 Task: Reply all and add a link Link0000000004 to parteek.kumar@softage.net and add a cc to Aakash.mishra@softage.net with a subject Subject0000000007 with a message Message0000000004 and with an attachment of Attach0000000004 and upload Attach0000000005 to Onedrive and share. Reply all and add a link Link0000000004 to parteek.kumar@softage.net and add a cc to Aakash.mishra@softage.net and bcc to Ayush@softage.net with a subject Subject0000000007 with a message Message0000000004 and with an attachment of Attach0000000004 and upload Attach0000000005 to Onedrive and share. Reply all and add a link Link0000000004 to Aakash.mishra@softage.net with a subject Subject0000000008 with a message Message0000000004 and with an attachment of Attach0000000004 and upload Attach0000000005 to Onedrive and share. Reply all and add a link Link0000000004 to parteek.kumar@softage.net and add a cc to Aakash.mishra@softage.net with a subject Subject0000000008 with a message Message0000000004 and with an attachment of Attach0000000004 and upload Attach0000000005 to Onedrive and share. Reply all and add a link Link0000000004 to parteek.kumar@softage.net and add a cc to Aakash.mishra@softage.net and bcc to Ayush@softage.net with a subject Subject0000000008 with a message Message0000000004 and with an attachment of Attach0000000004 and upload Attach0000000005 to Onedrive and share
Action: Mouse moved to (330, 281)
Screenshot: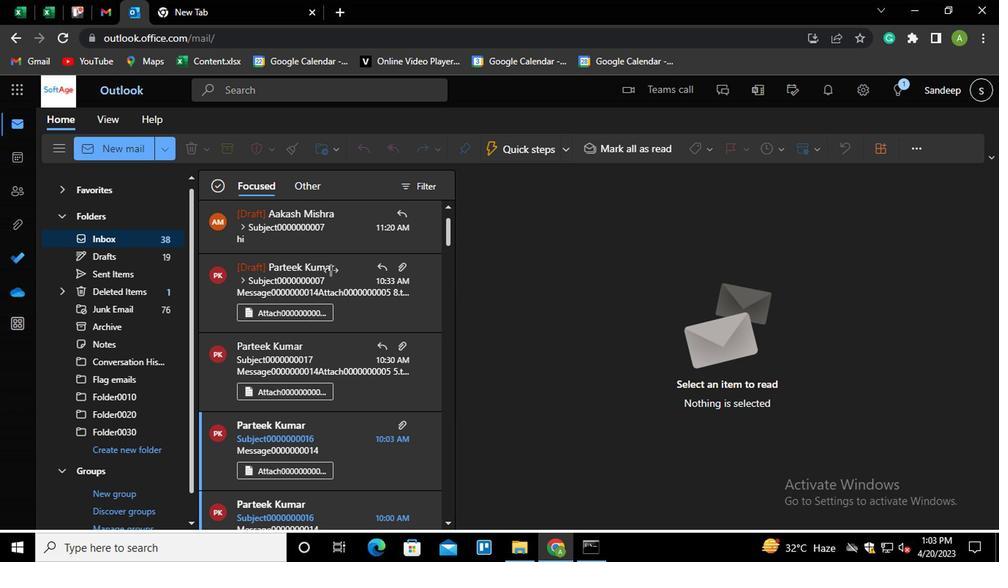 
Action: Mouse pressed left at (330, 281)
Screenshot: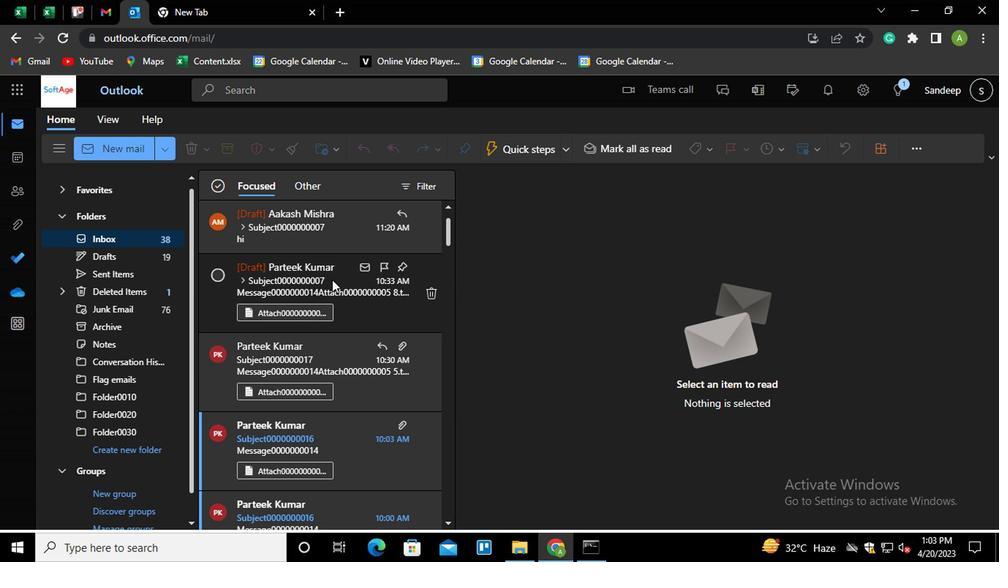 
Action: Mouse moved to (770, 455)
Screenshot: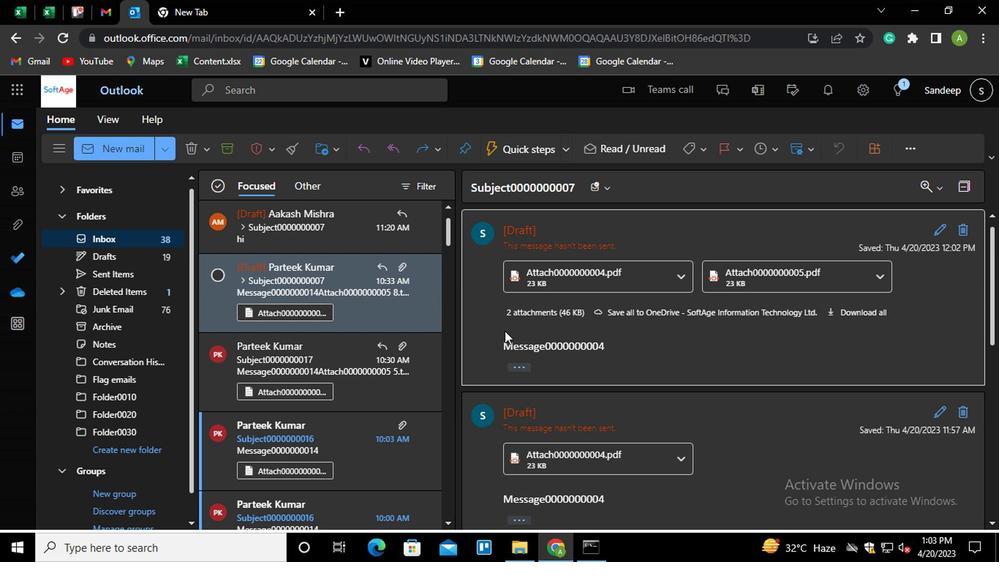 
Action: Mouse scrolled (770, 454) with delta (0, 0)
Screenshot: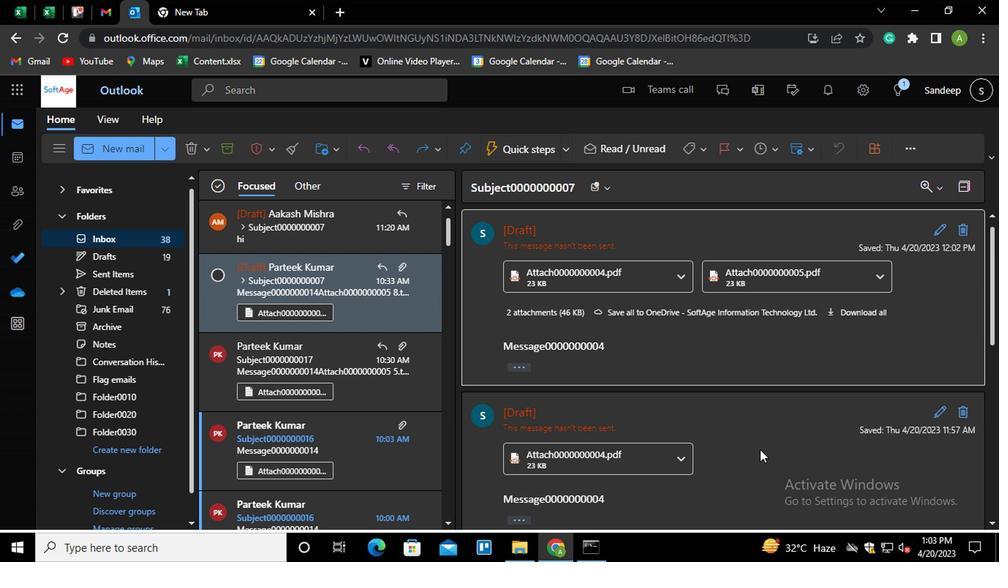 
Action: Mouse scrolled (770, 454) with delta (0, 0)
Screenshot: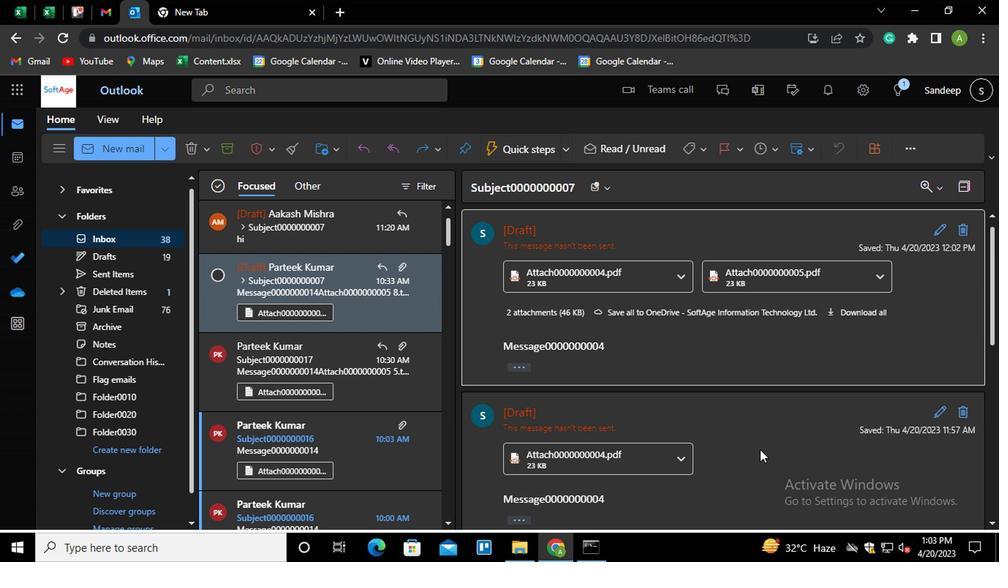 
Action: Mouse scrolled (770, 454) with delta (0, 0)
Screenshot: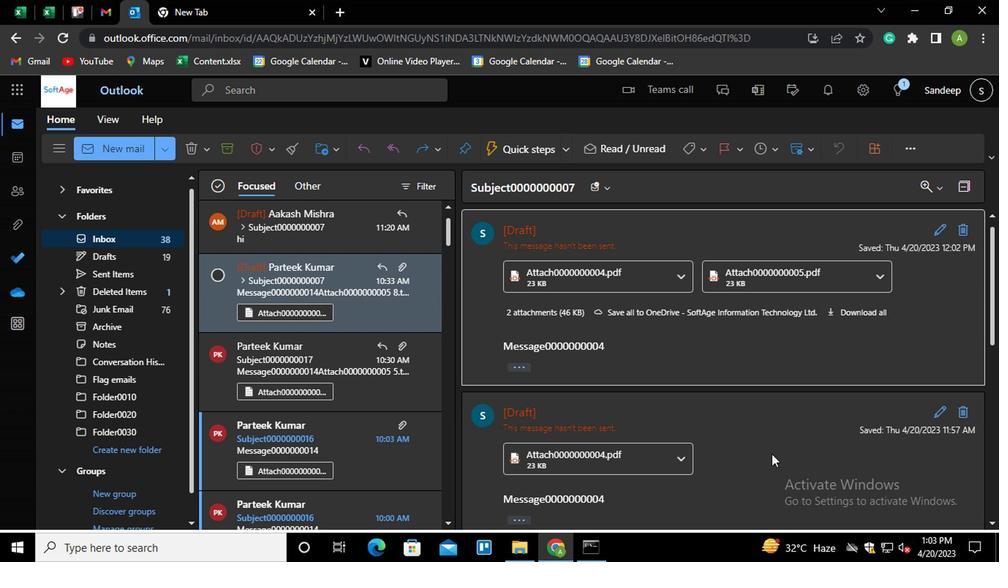 
Action: Mouse moved to (770, 455)
Screenshot: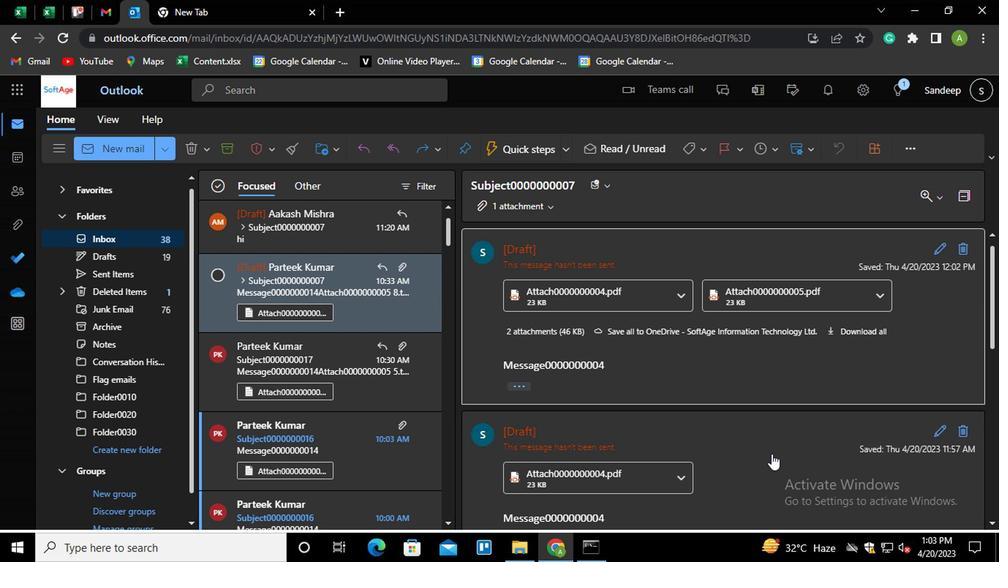 
Action: Mouse scrolled (770, 454) with delta (0, 0)
Screenshot: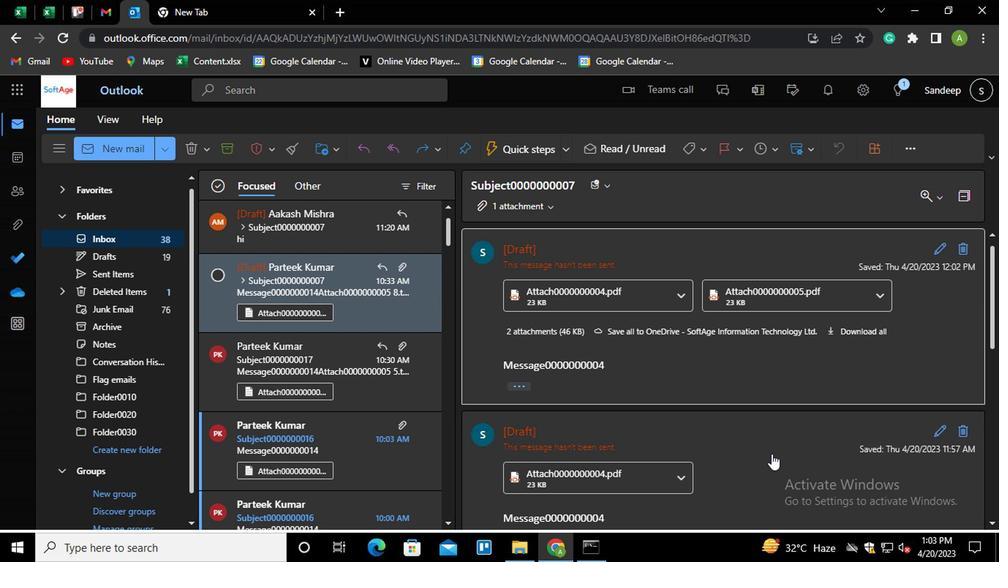 
Action: Mouse scrolled (770, 454) with delta (0, 0)
Screenshot: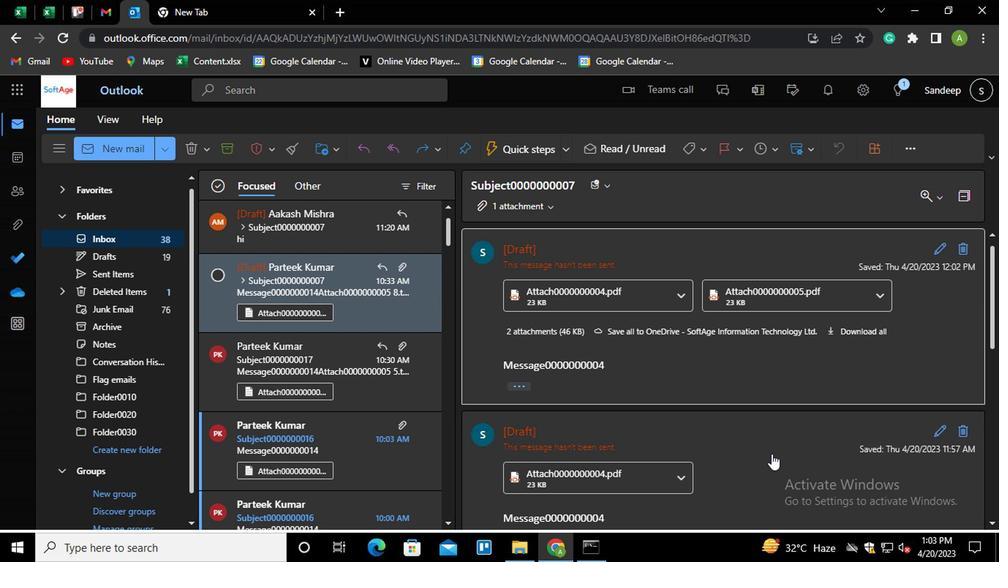 
Action: Mouse scrolled (770, 454) with delta (0, 0)
Screenshot: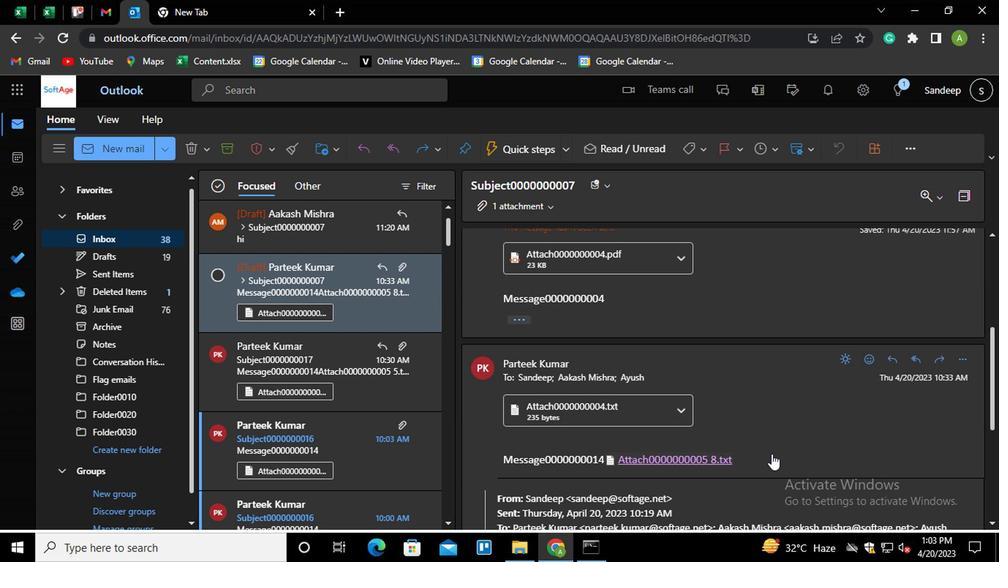 
Action: Mouse scrolled (770, 454) with delta (0, 0)
Screenshot: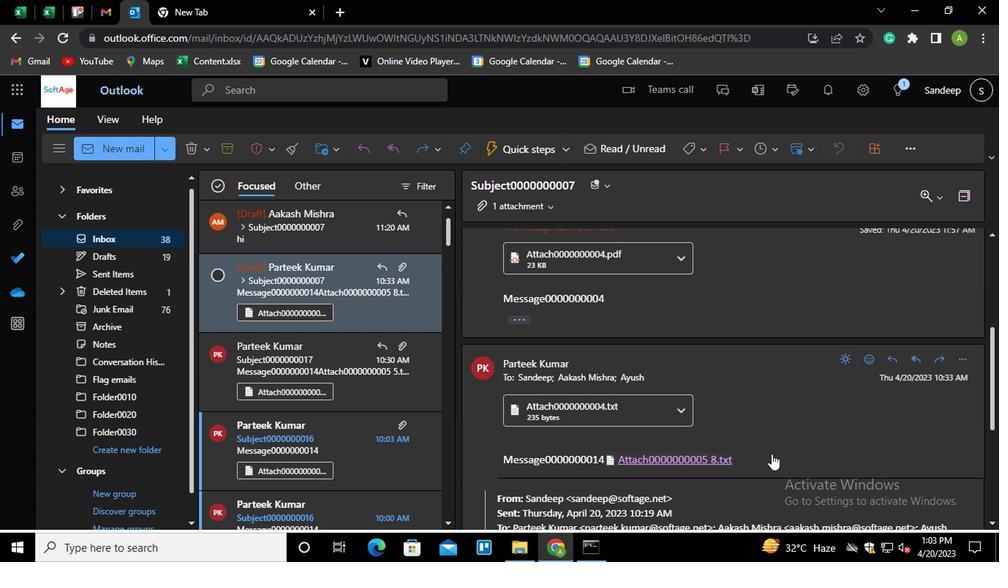 
Action: Mouse moved to (763, 450)
Screenshot: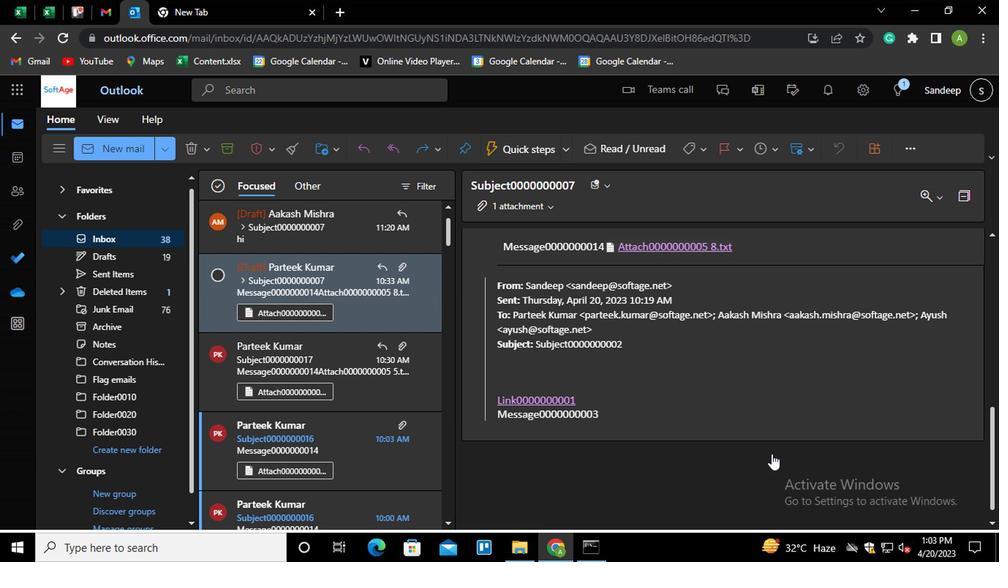 
Action: Mouse scrolled (763, 450) with delta (0, 0)
Screenshot: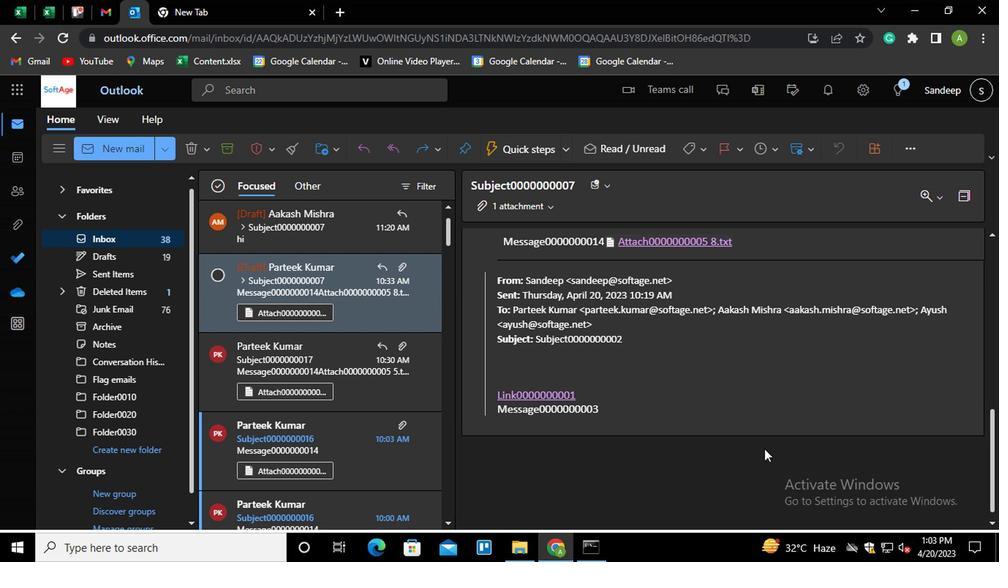 
Action: Mouse scrolled (763, 450) with delta (0, 0)
Screenshot: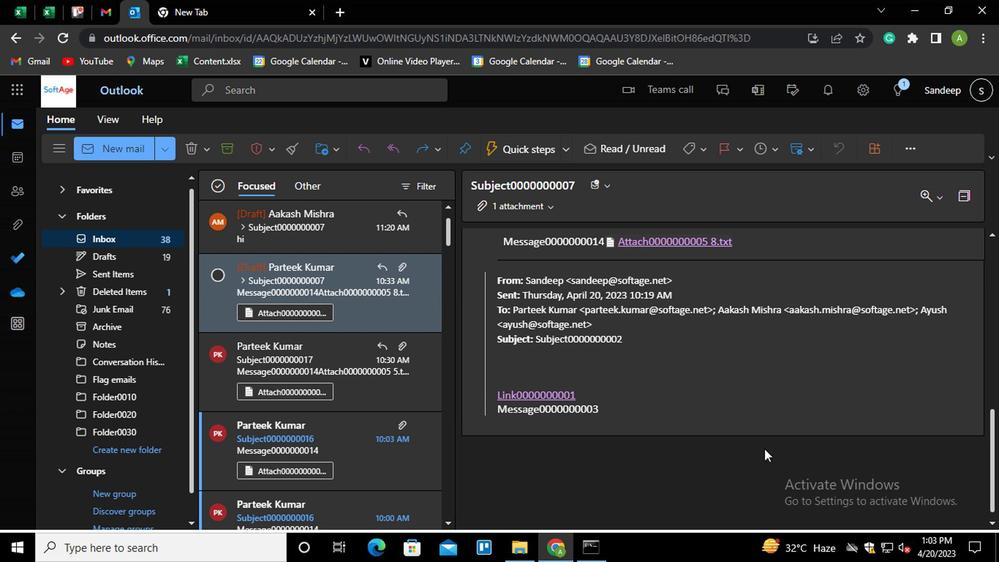 
Action: Mouse moved to (961, 284)
Screenshot: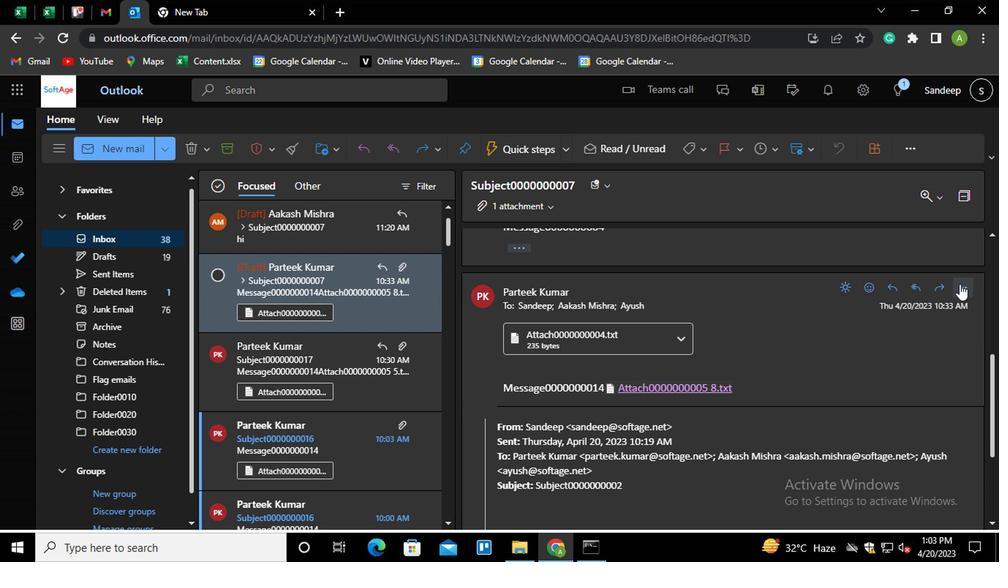 
Action: Mouse pressed left at (961, 284)
Screenshot: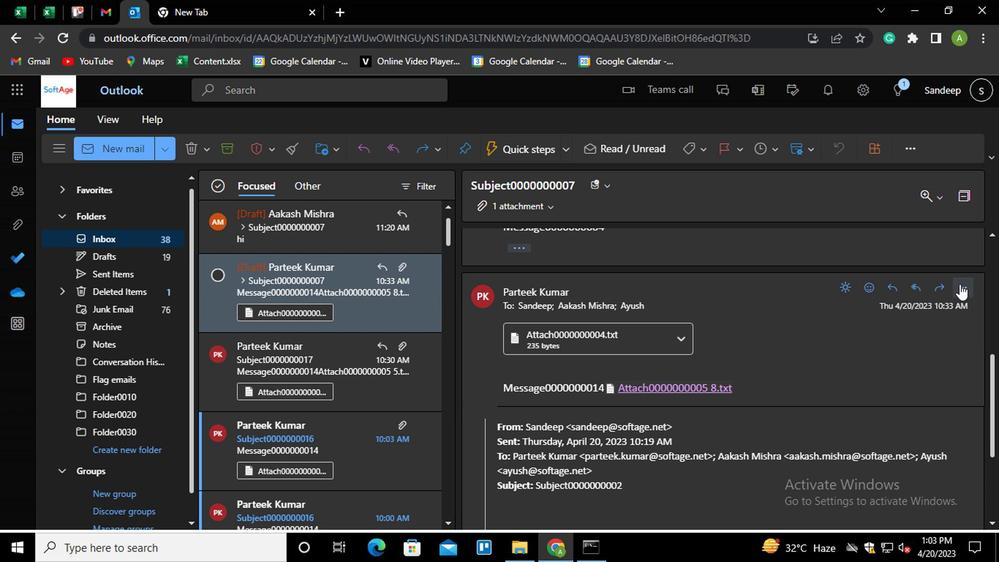 
Action: Mouse moved to (861, 121)
Screenshot: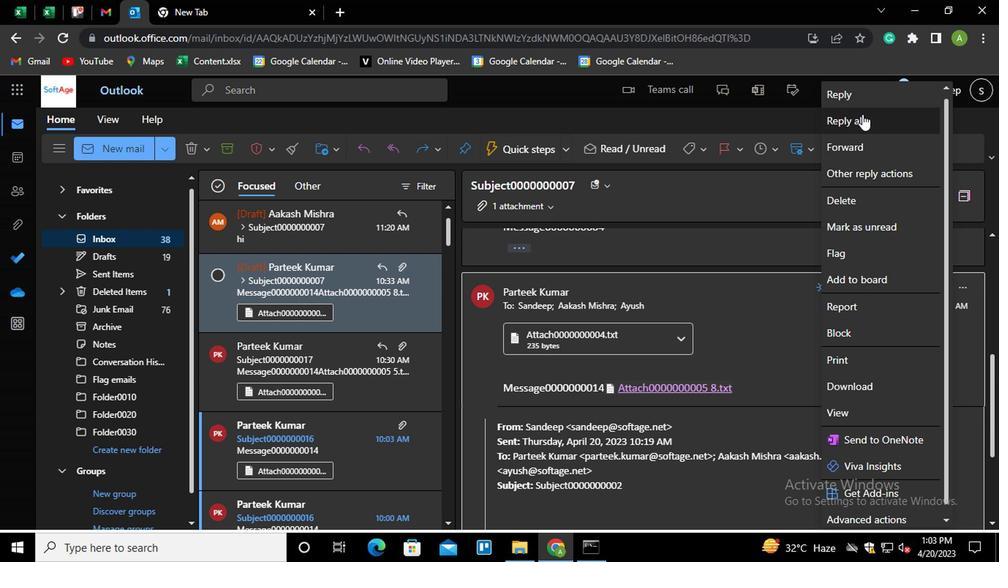
Action: Mouse pressed left at (861, 121)
Screenshot: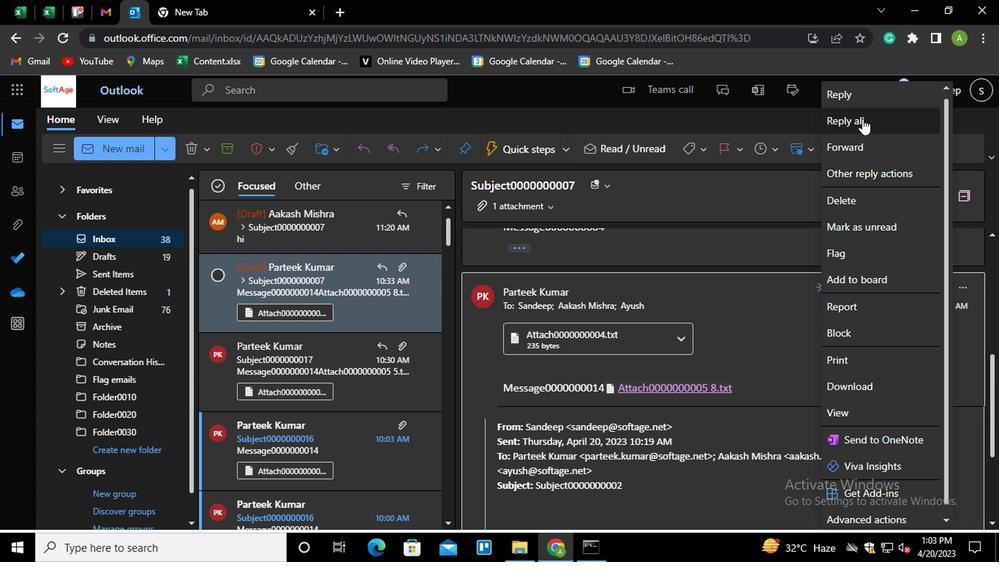 
Action: Mouse moved to (560, 355)
Screenshot: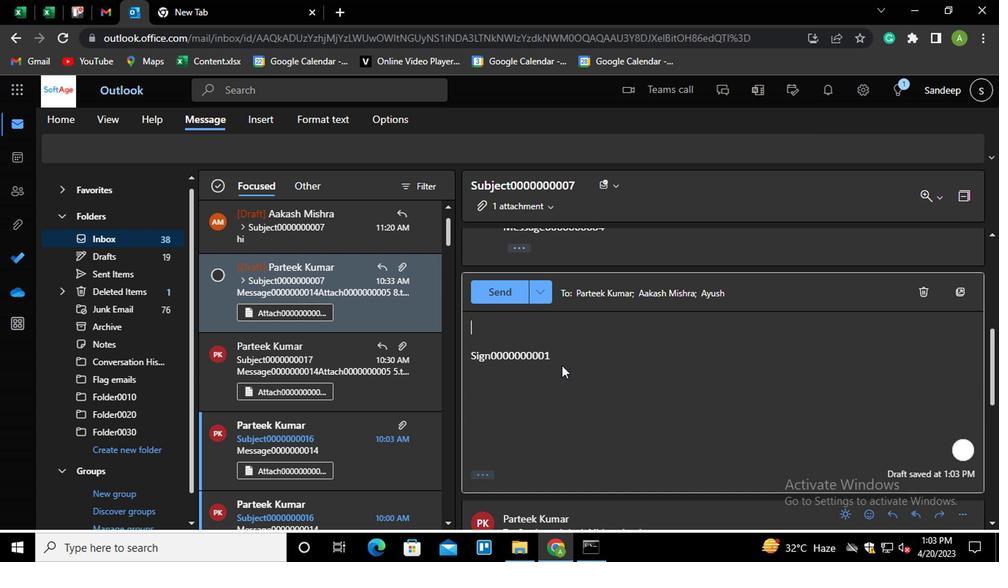 
Action: Mouse pressed left at (560, 355)
Screenshot: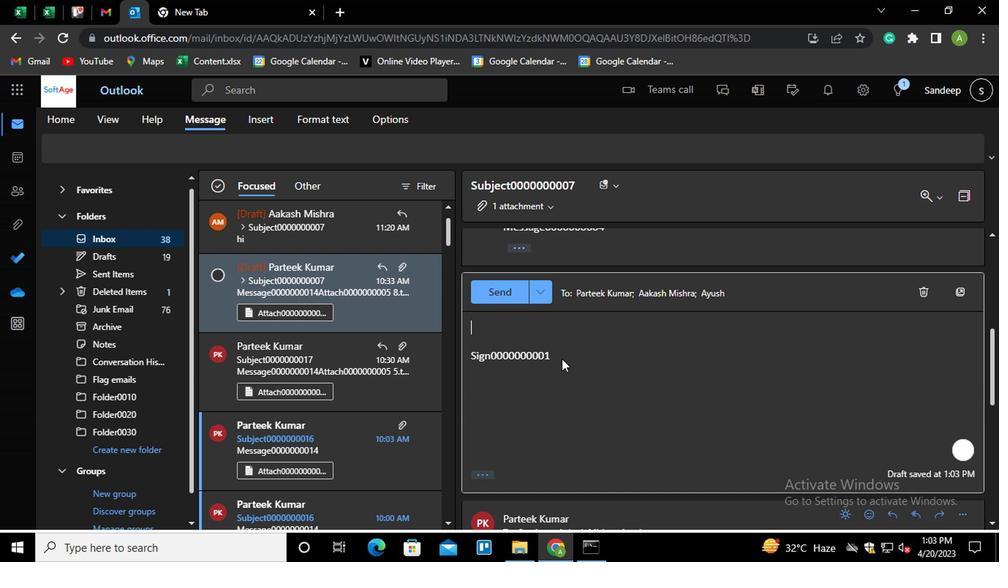
Action: Key pressed <Key.shift_r><Key.home>ctrl+K<Key.shift_r>ctrl+Link0000000004
Screenshot: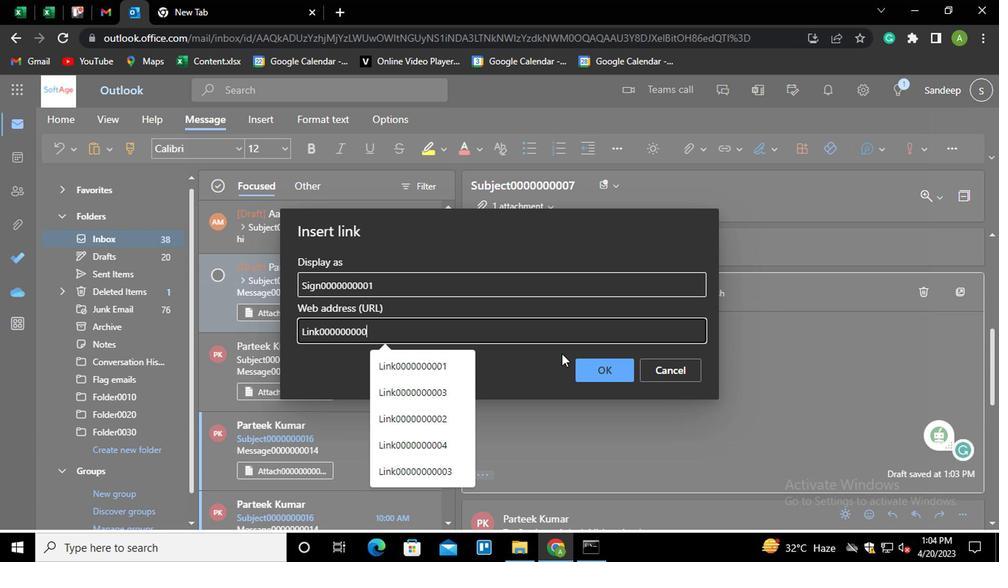 
Action: Mouse moved to (431, 288)
Screenshot: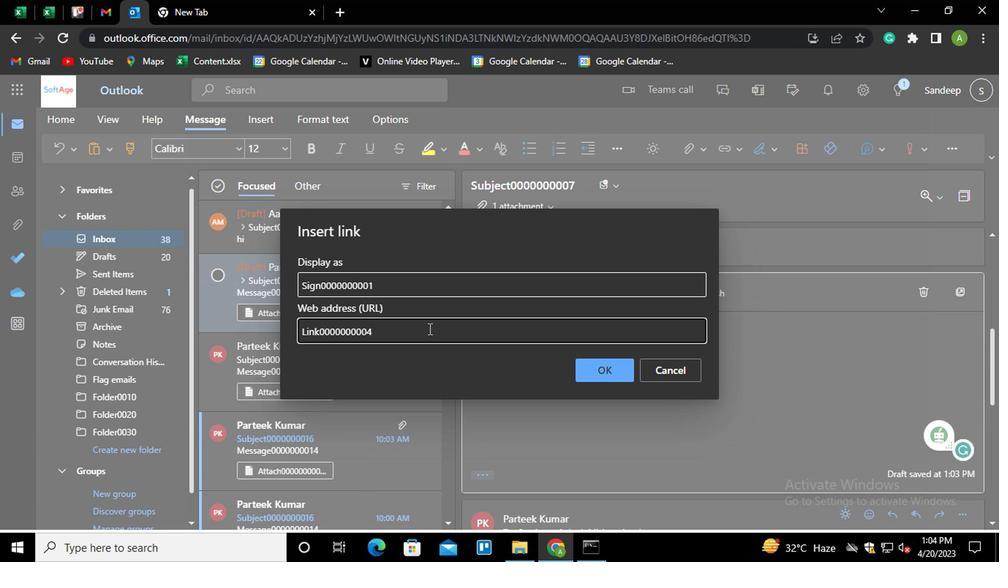 
Action: Mouse pressed left at (431, 288)
Screenshot: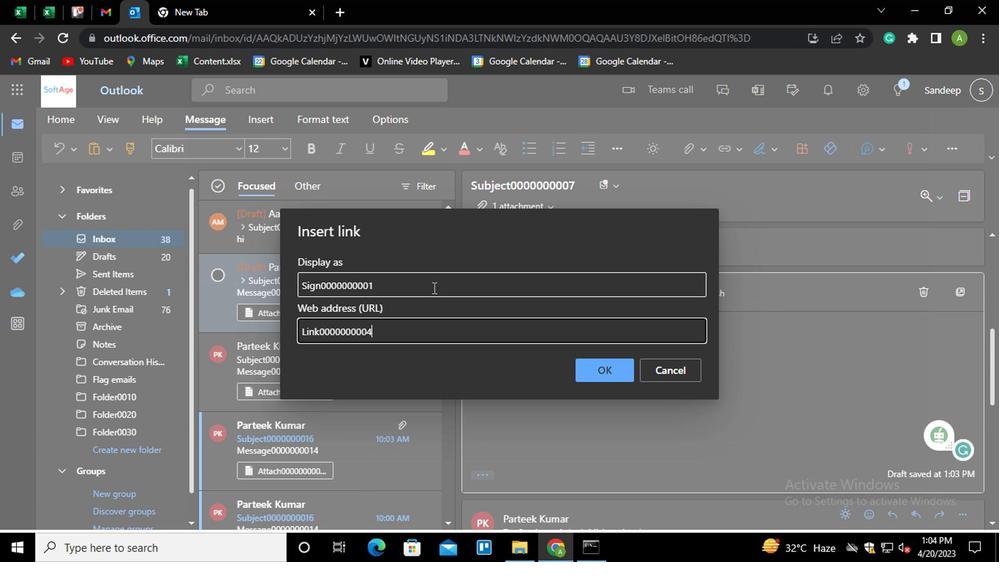 
Action: Key pressed <Key.shift_r><Key.shift_r><Key.shift_r><Key.shift_r><Key.shift_r><Key.shift_r><Key.shift_r><Key.shift_r><Key.shift_r><Key.shift_r><Key.shift_r><Key.shift_r><Key.home><Key.shift_r>Link0000000004
Screenshot: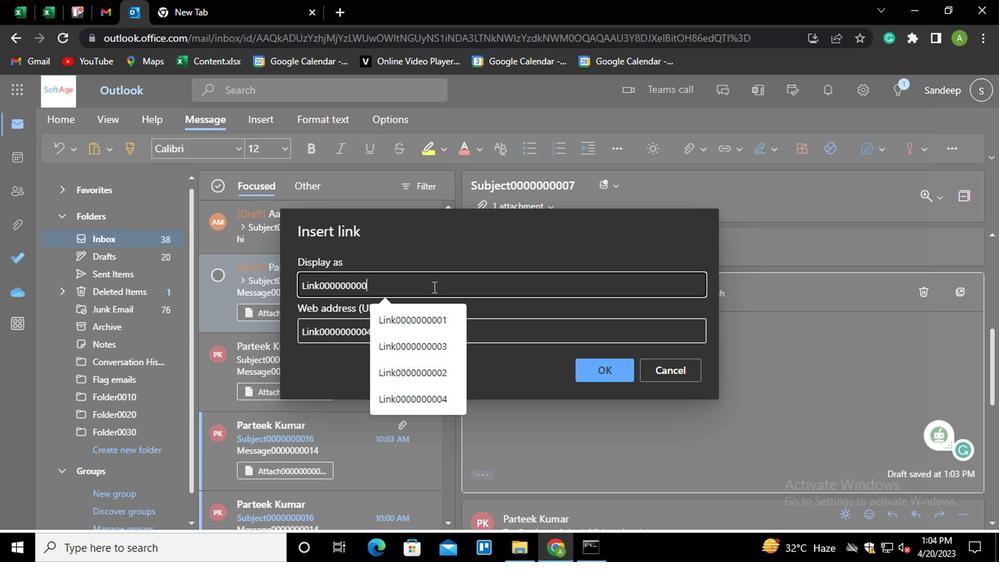 
Action: Mouse moved to (607, 378)
Screenshot: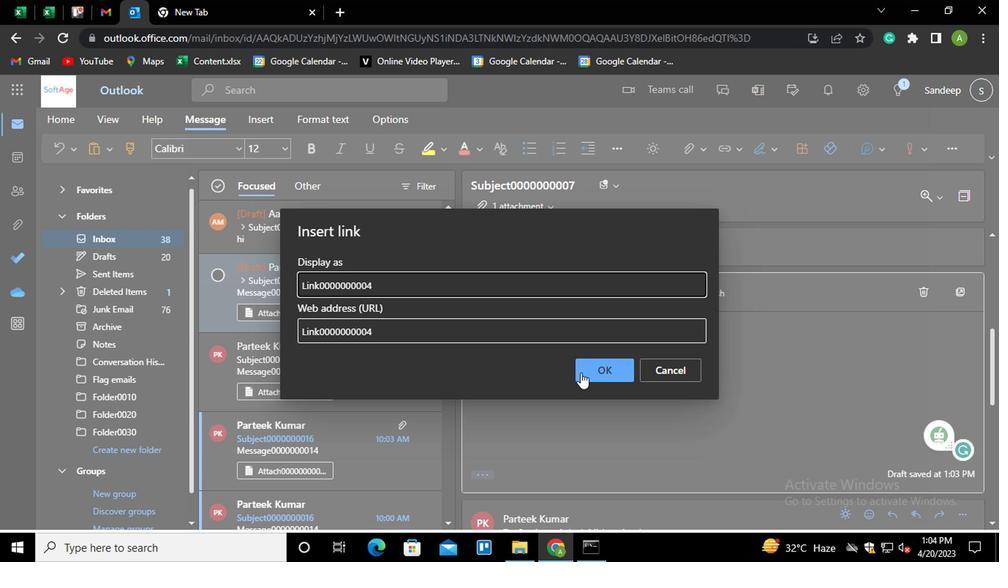 
Action: Mouse pressed left at (607, 378)
Screenshot: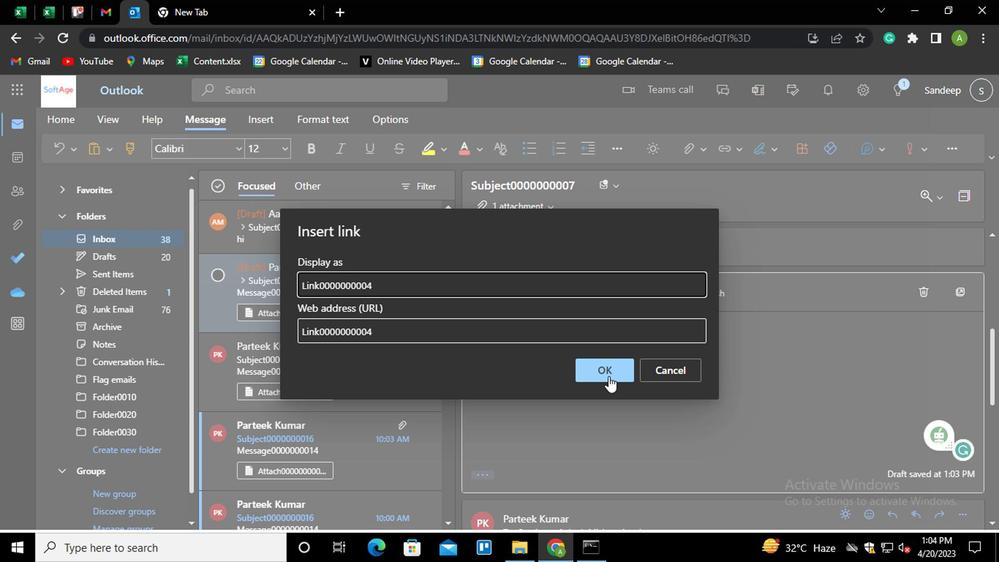 
Action: Mouse moved to (742, 294)
Screenshot: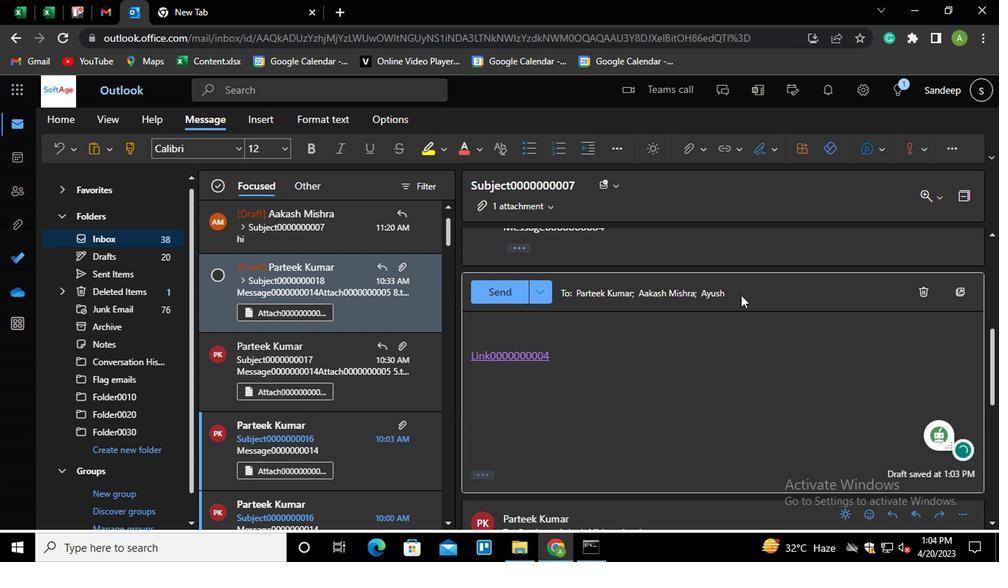 
Action: Mouse pressed left at (742, 294)
Screenshot: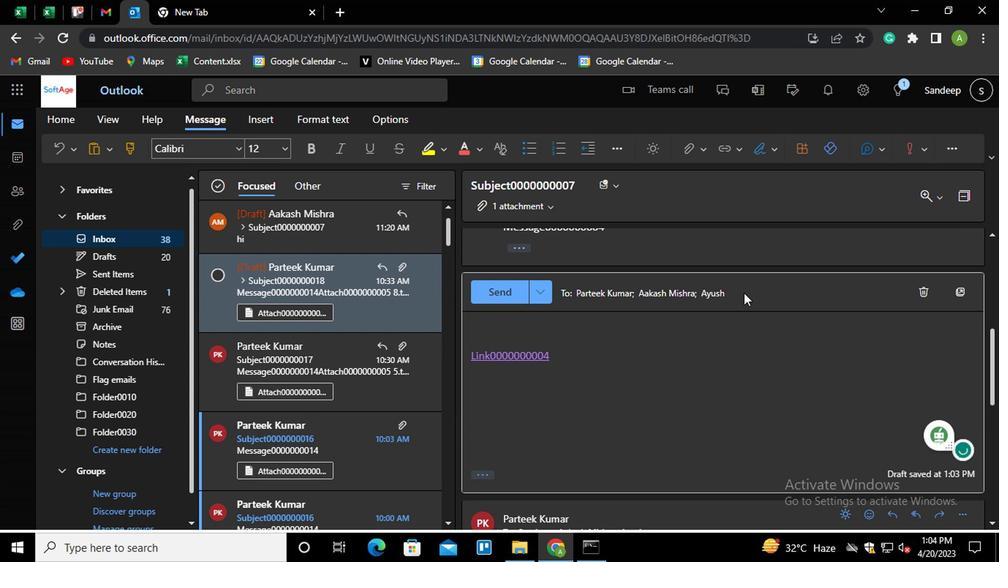
Action: Mouse moved to (690, 329)
Screenshot: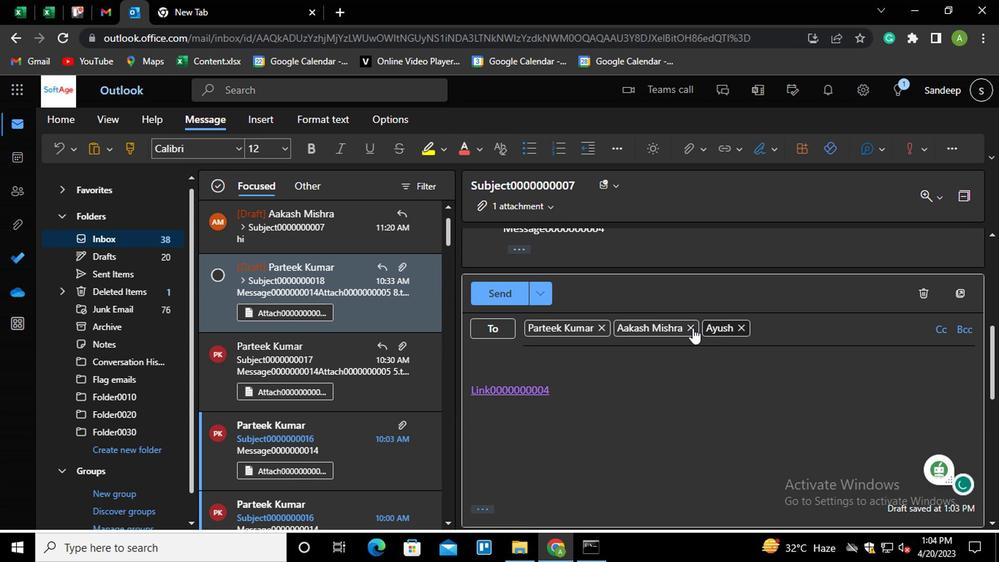 
Action: Mouse pressed left at (690, 329)
Screenshot: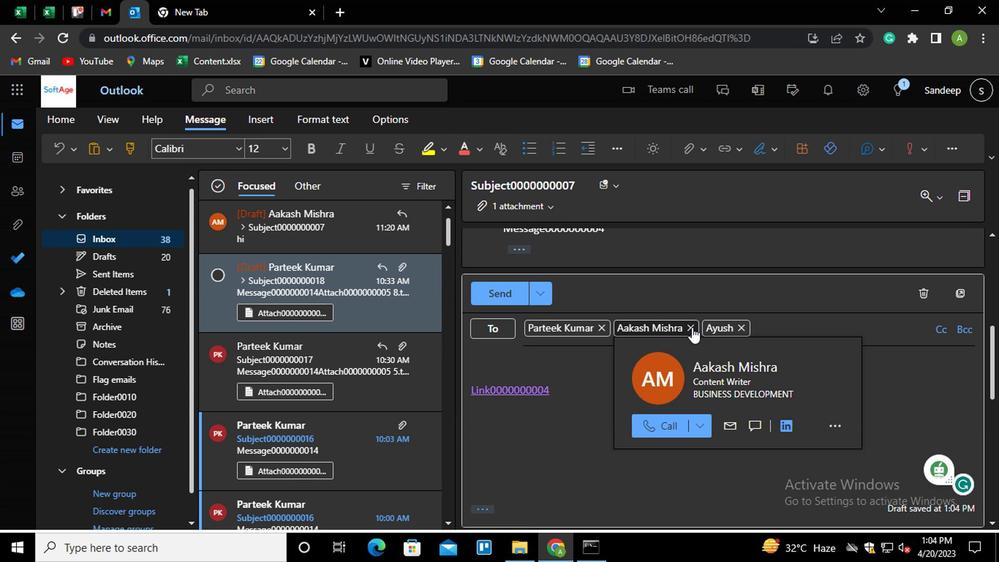 
Action: Mouse moved to (650, 329)
Screenshot: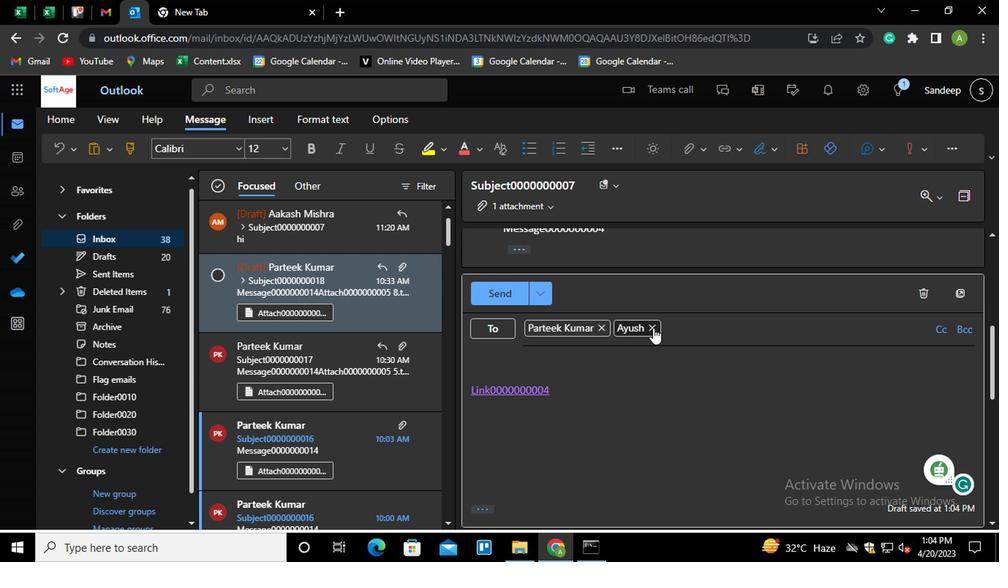 
Action: Mouse pressed left at (650, 329)
Screenshot: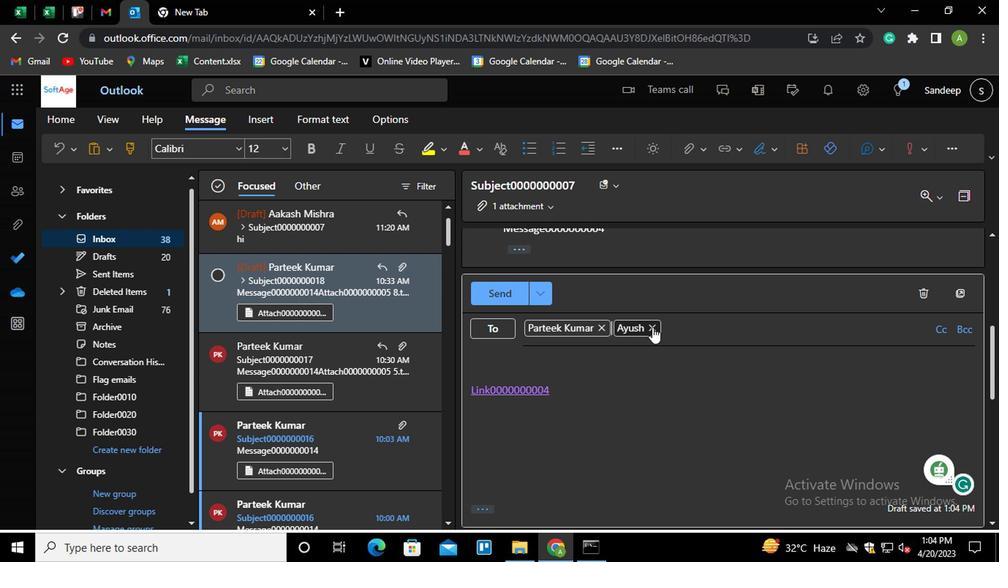 
Action: Mouse moved to (942, 326)
Screenshot: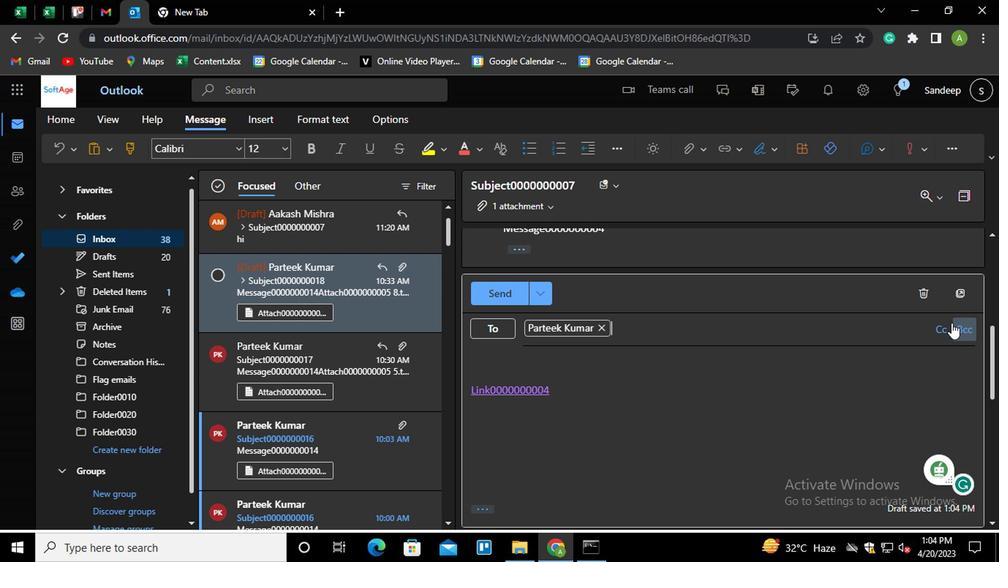 
Action: Mouse pressed left at (942, 326)
Screenshot: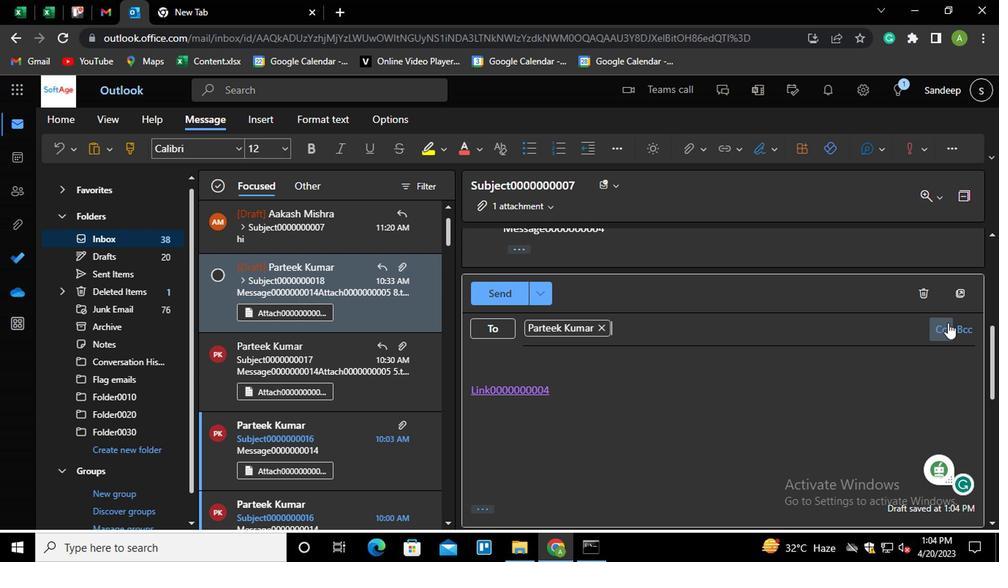 
Action: Mouse moved to (556, 330)
Screenshot: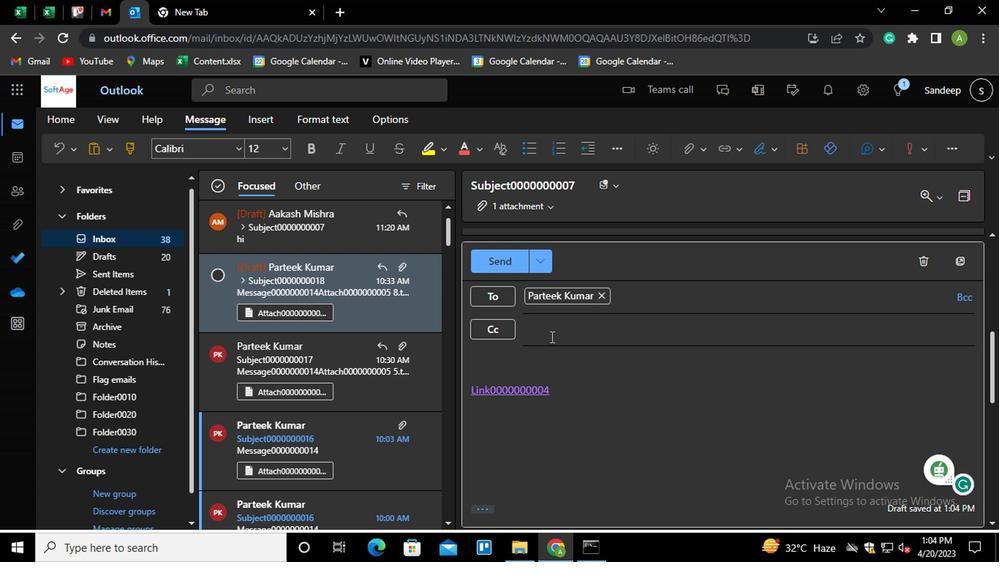 
Action: Mouse pressed left at (556, 330)
Screenshot: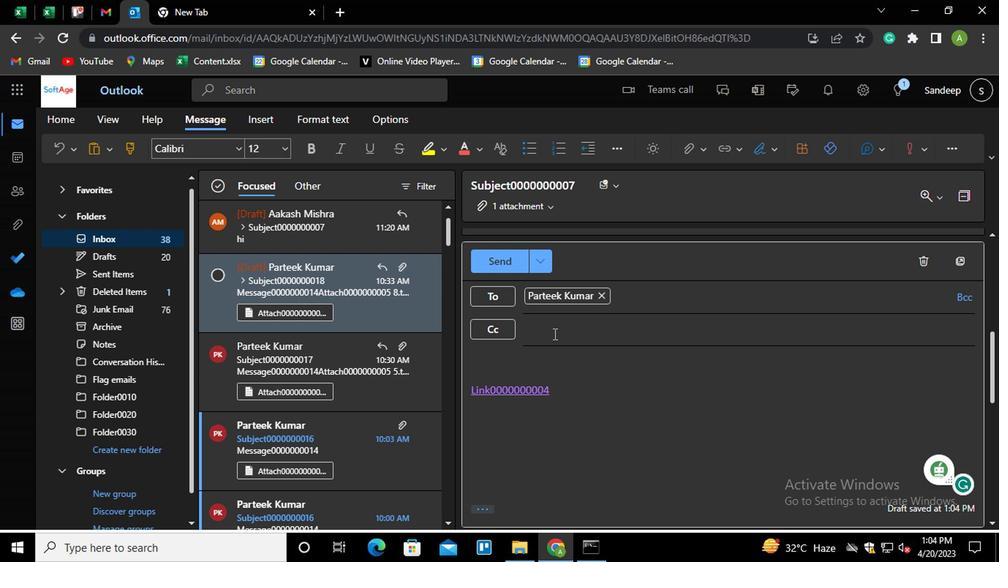 
Action: Key pressed aa<Key.enter>
Screenshot: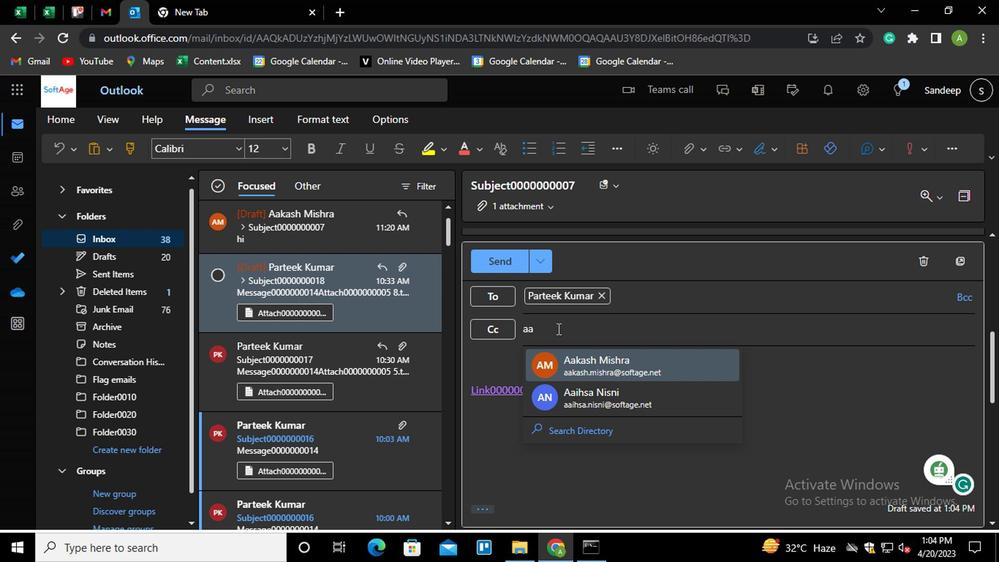 
Action: Mouse moved to (480, 510)
Screenshot: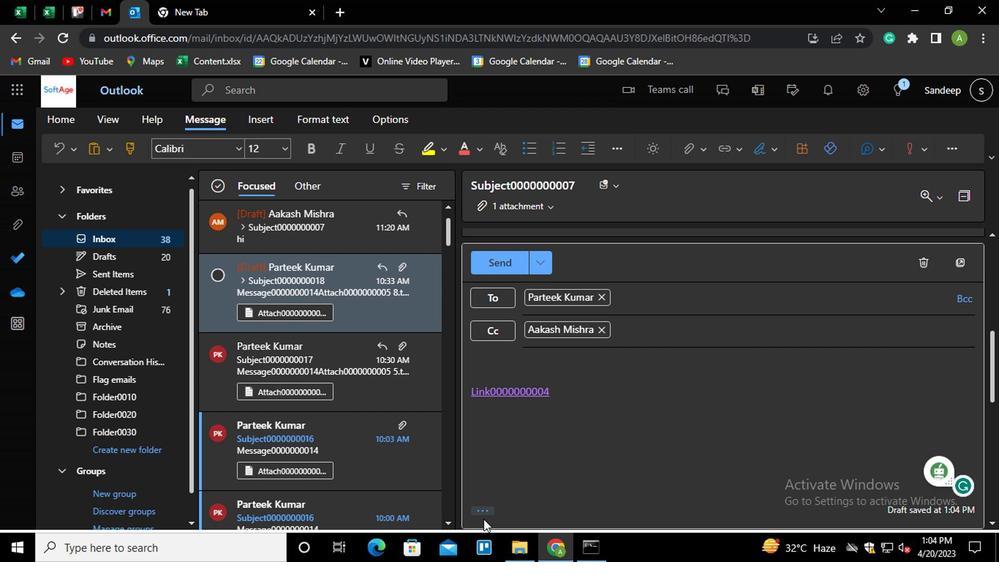 
Action: Mouse pressed left at (480, 510)
Screenshot: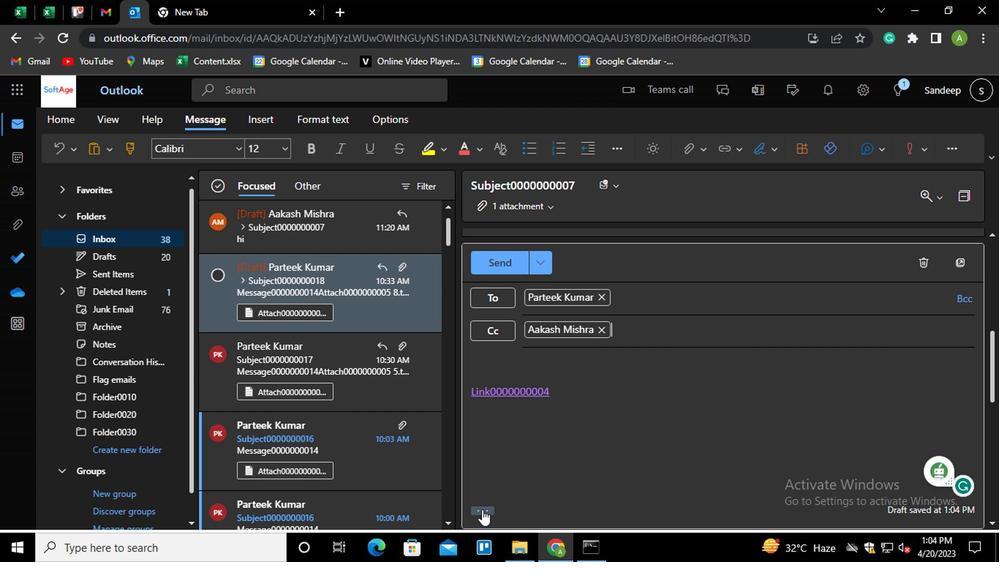 
Action: Mouse moved to (581, 295)
Screenshot: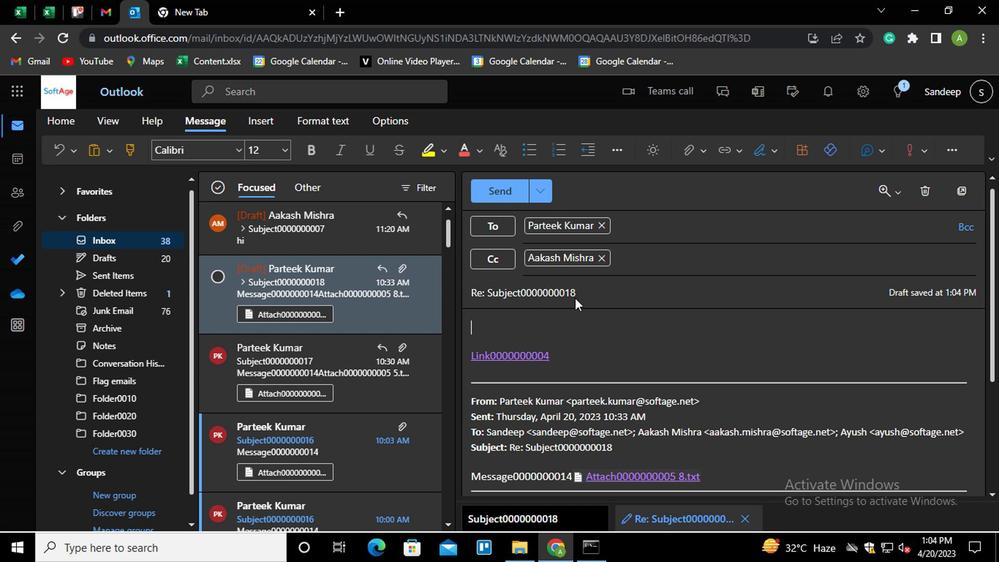 
Action: Mouse pressed left at (581, 295)
Screenshot: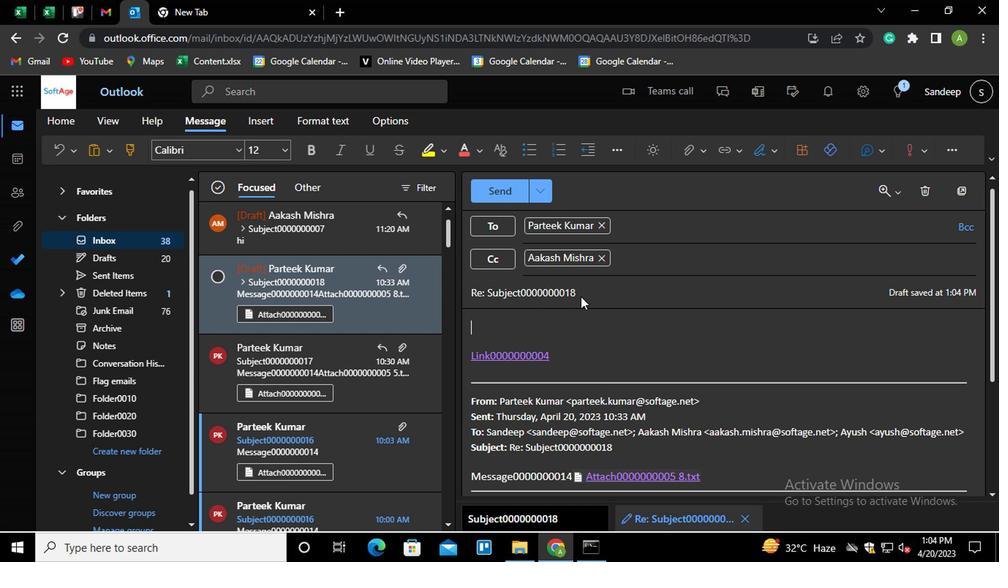 
Action: Mouse moved to (588, 293)
Screenshot: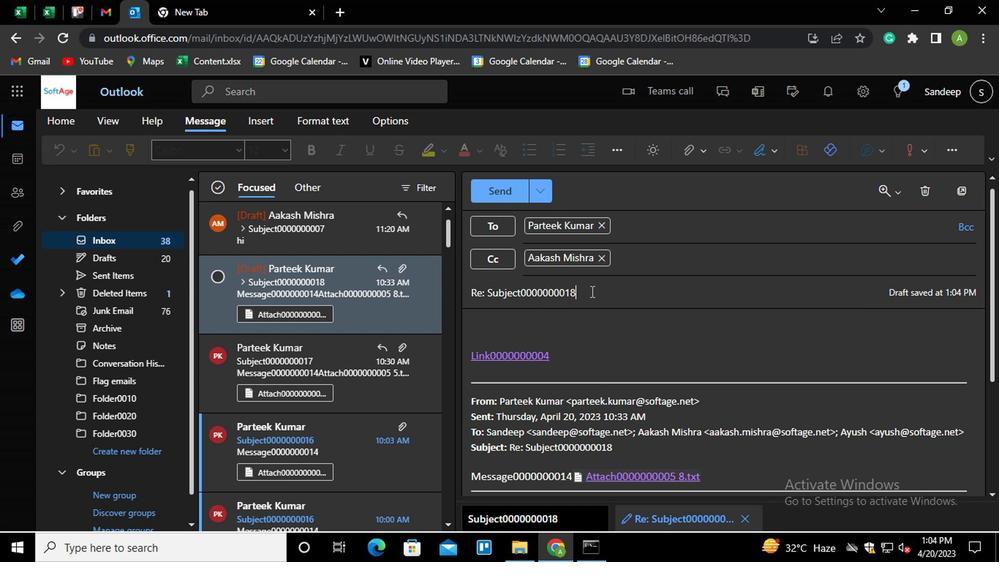 
Action: Key pressed <Key.shift_r><Key.home><Key.shift>SUBJECT0000000007
Screenshot: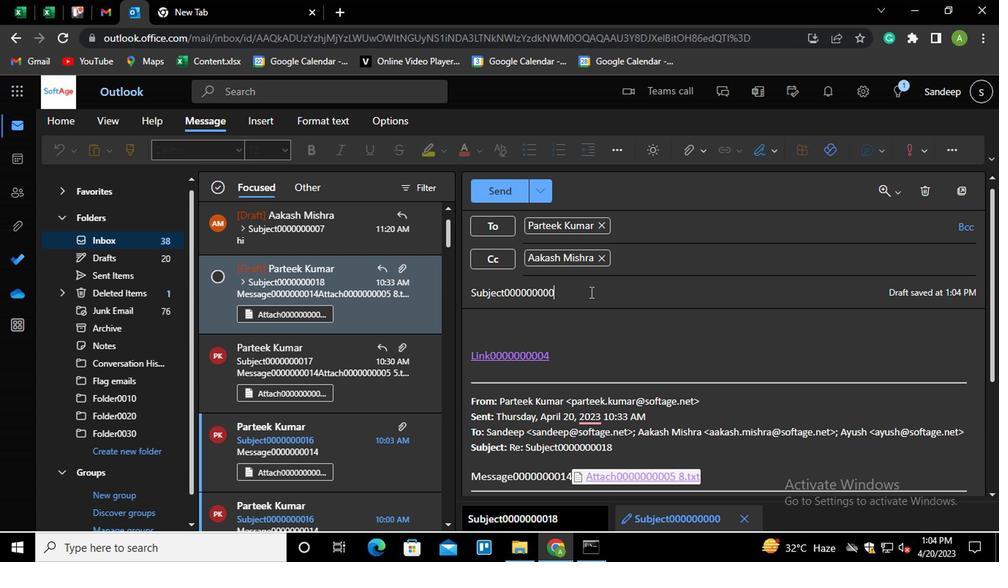 
Action: Mouse moved to (572, 351)
Screenshot: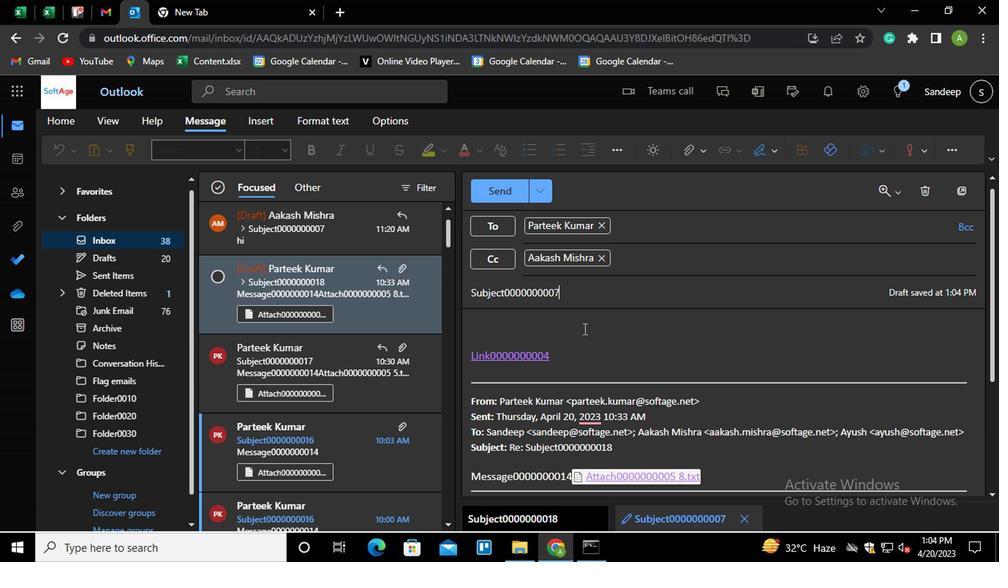 
Action: Mouse pressed left at (572, 351)
Screenshot: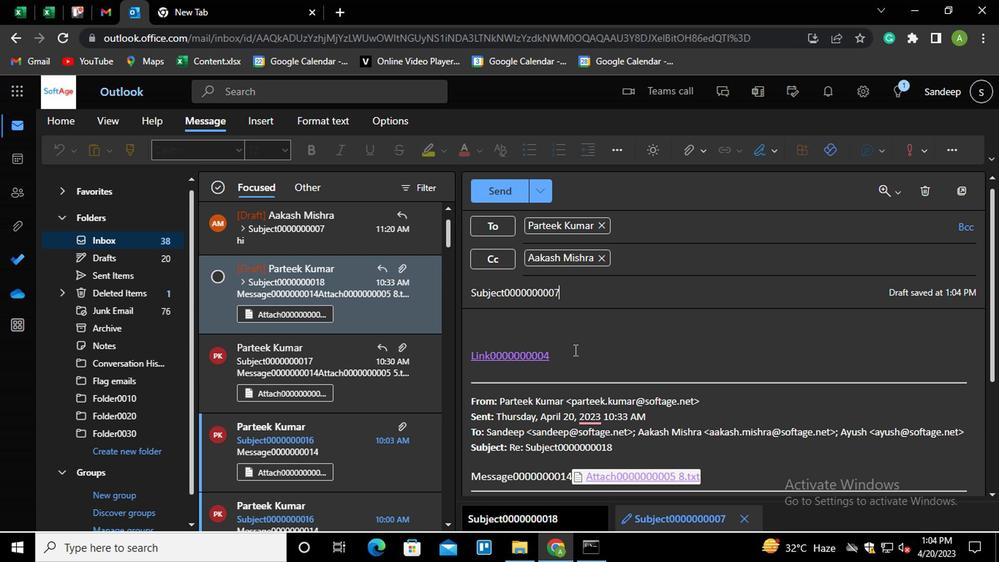 
Action: Mouse moved to (574, 361)
Screenshot: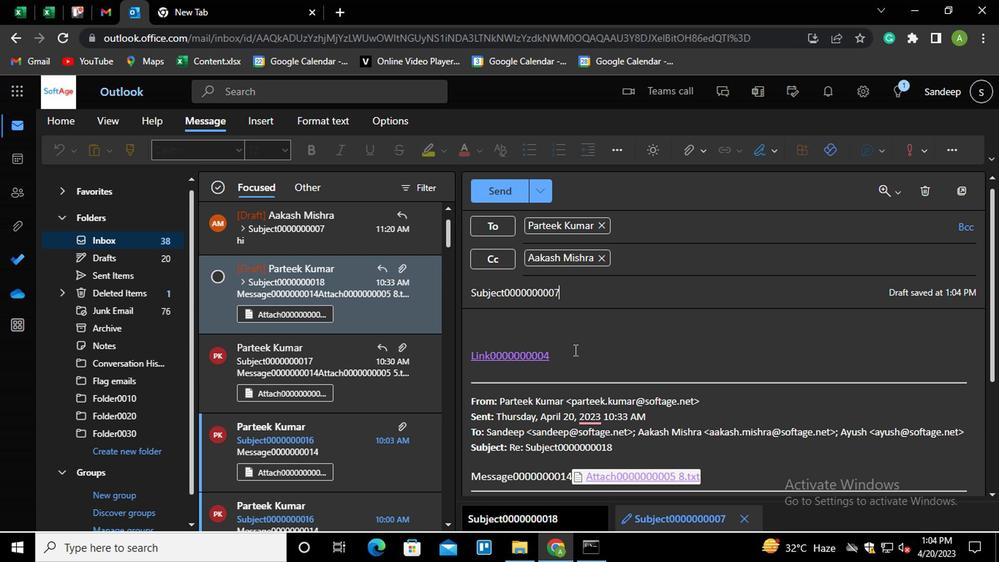 
Action: Key pressed <Key.shift_r><Key.enter><Key.shift_r>MESSAGE0000000004
Screenshot: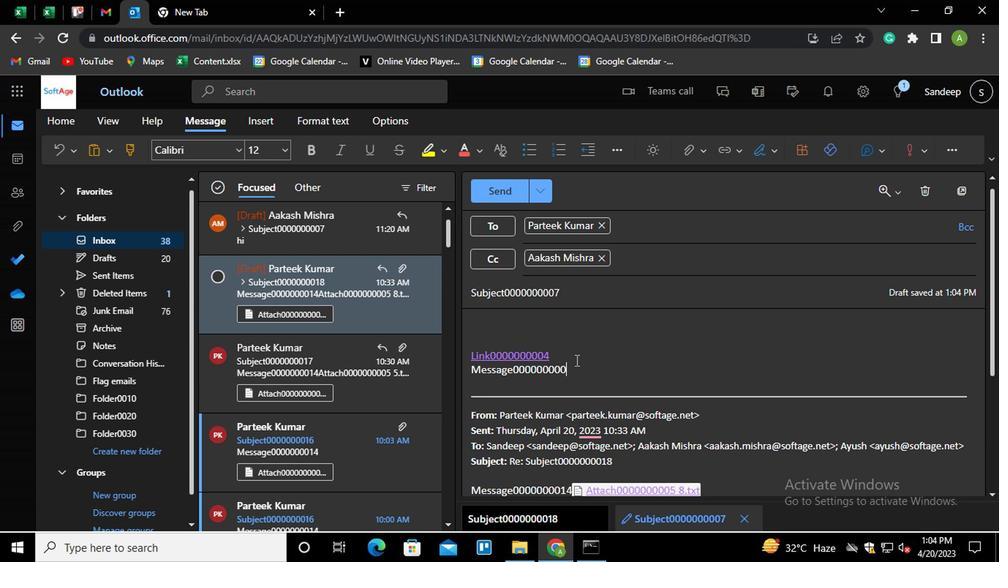 
Action: Mouse moved to (693, 155)
Screenshot: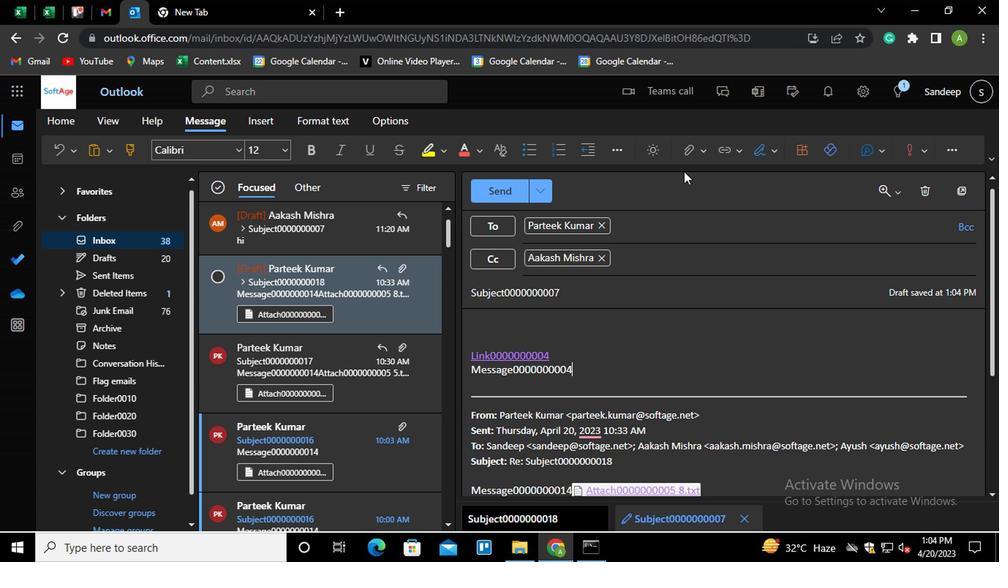 
Action: Mouse pressed left at (693, 155)
Screenshot: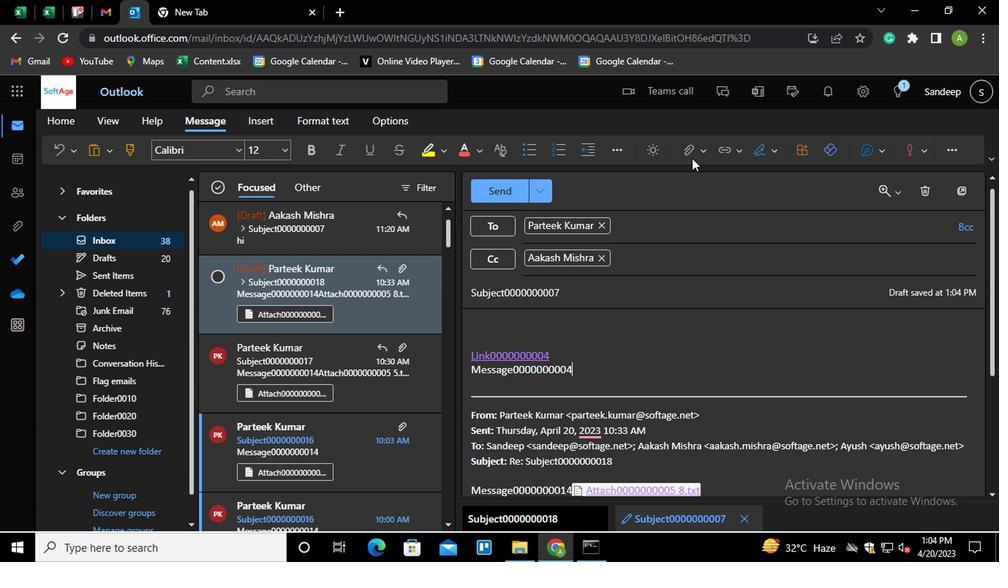 
Action: Mouse moved to (636, 184)
Screenshot: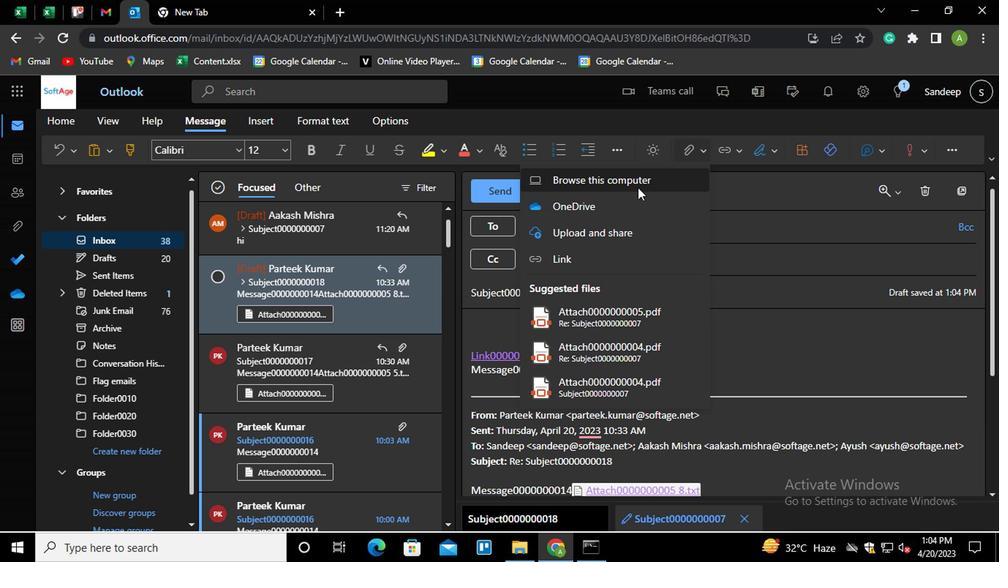 
Action: Mouse pressed left at (636, 184)
Screenshot: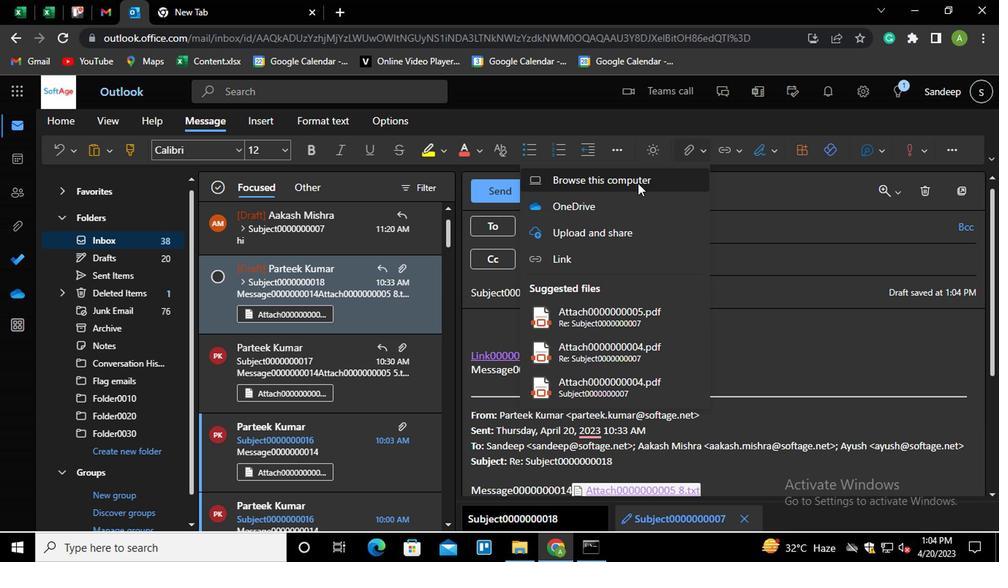 
Action: Mouse moved to (247, 155)
Screenshot: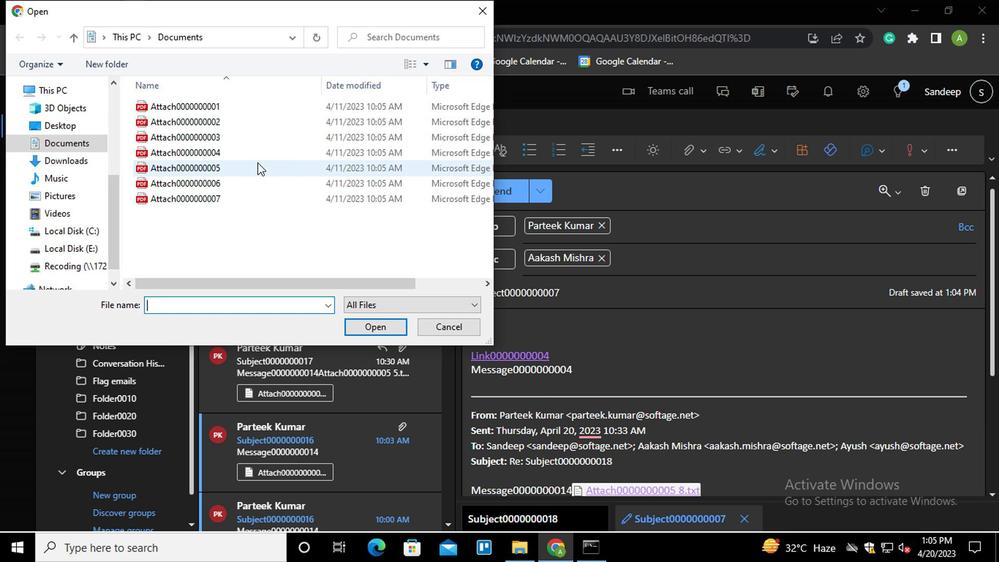 
Action: Mouse pressed left at (247, 155)
Screenshot: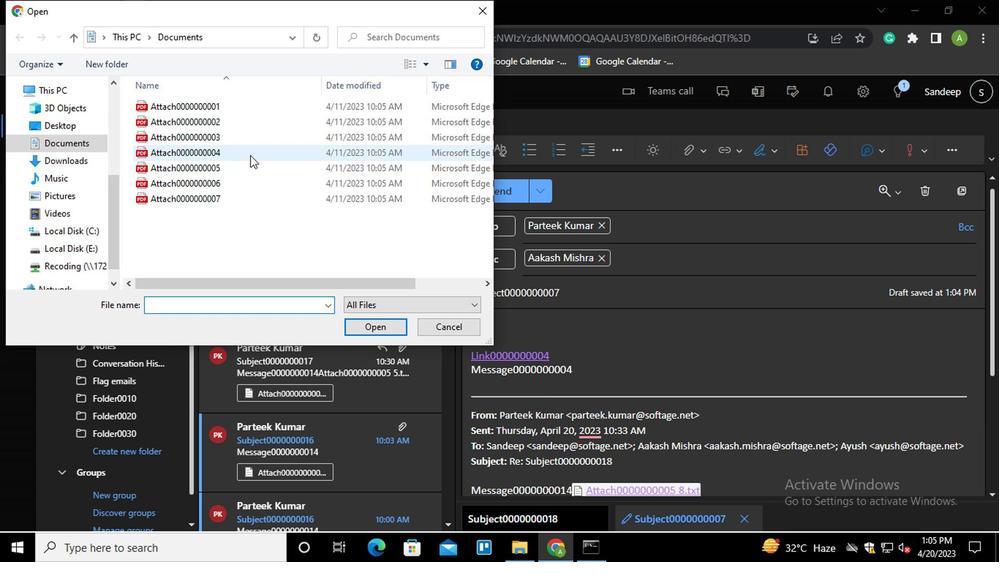 
Action: Mouse moved to (372, 324)
Screenshot: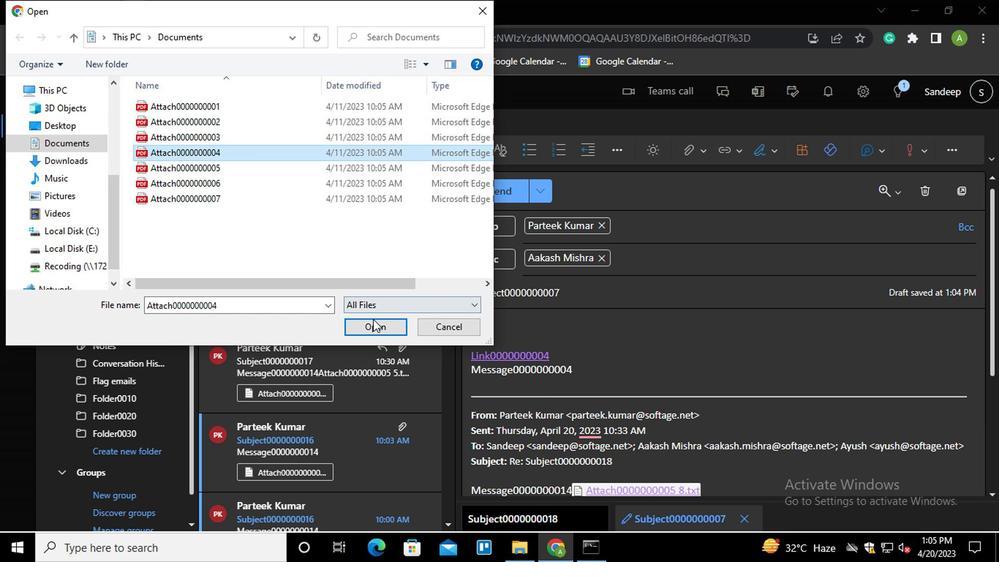 
Action: Mouse pressed left at (372, 324)
Screenshot: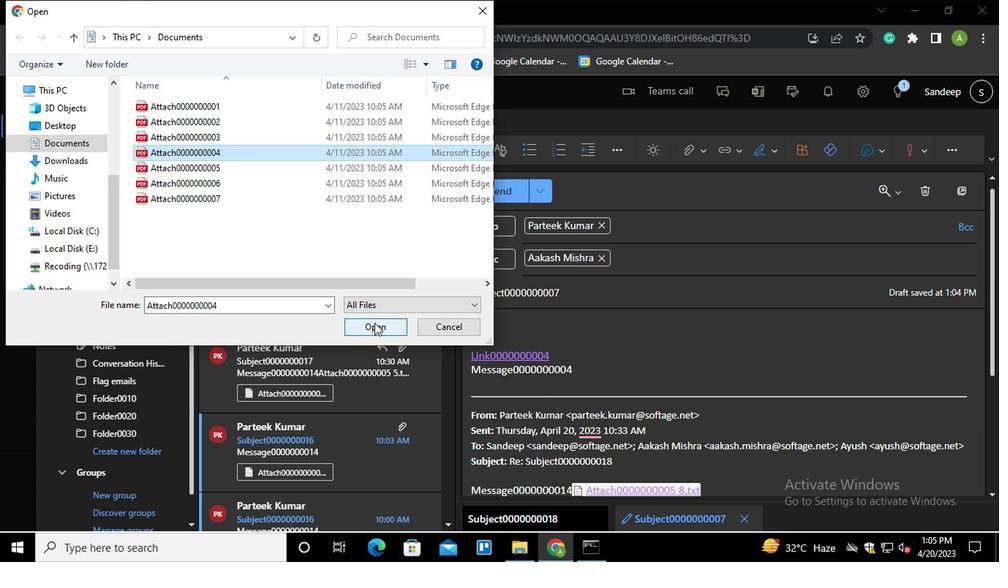 
Action: Mouse moved to (695, 155)
Screenshot: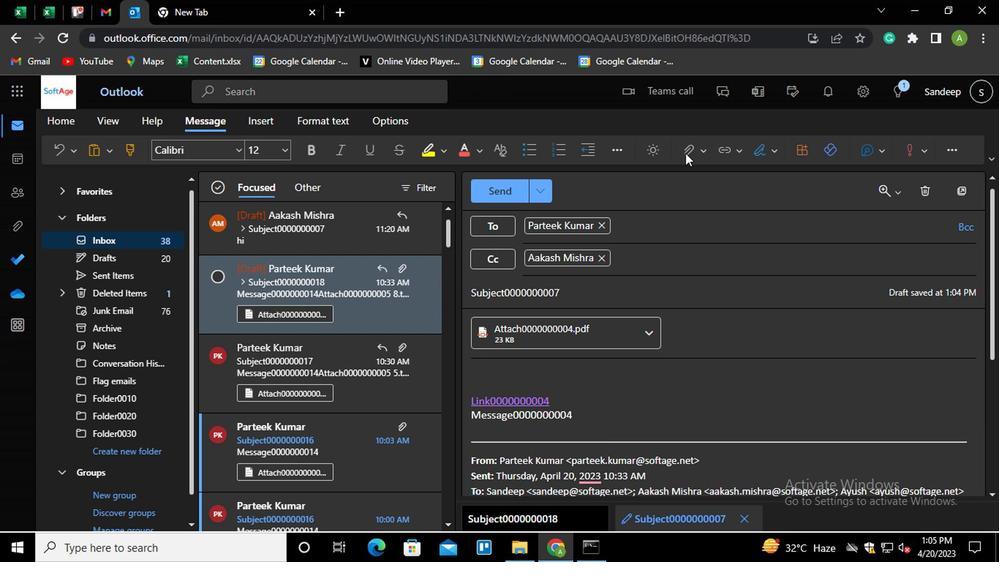 
Action: Mouse pressed left at (695, 155)
Screenshot: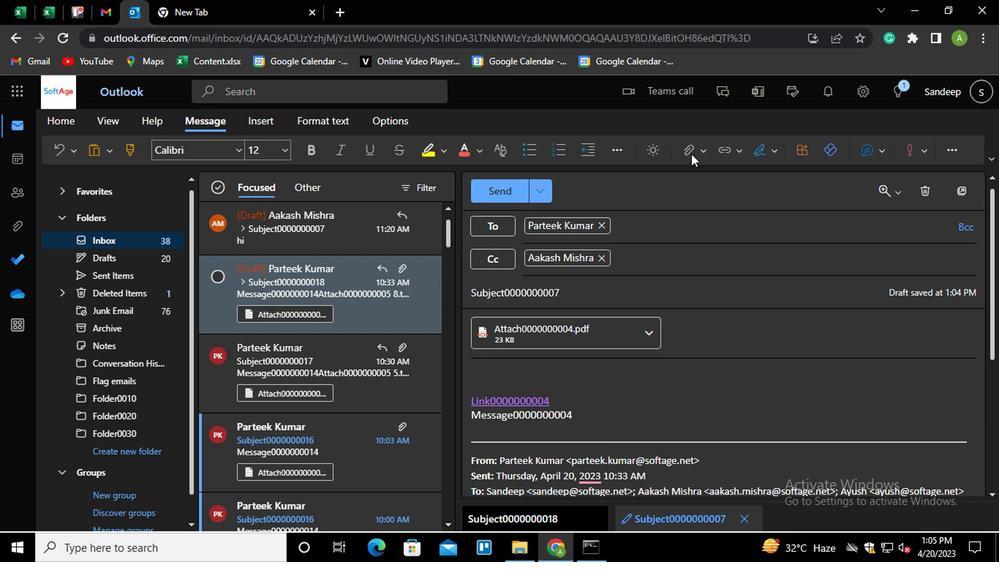 
Action: Mouse moved to (594, 204)
Screenshot: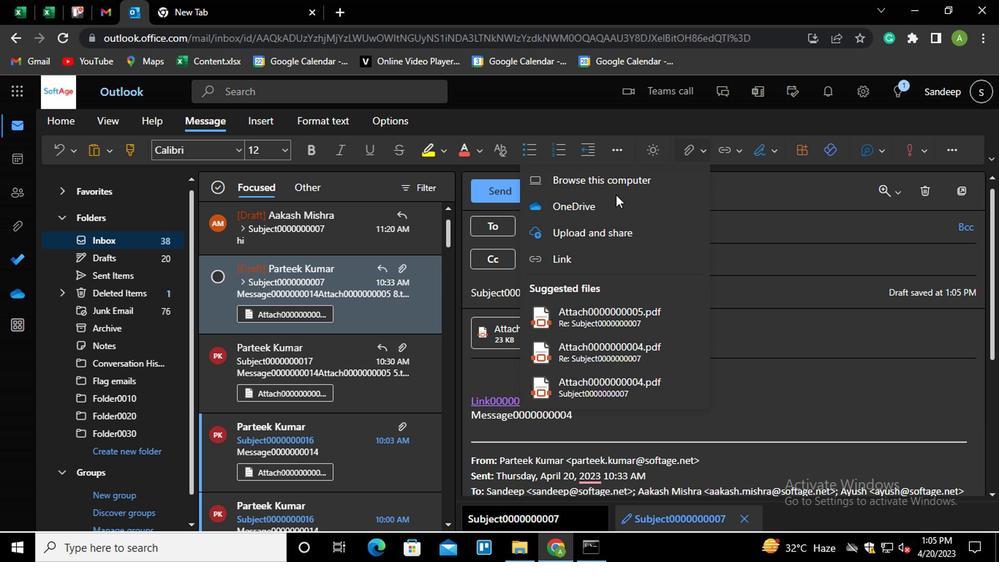 
Action: Mouse pressed left at (594, 204)
Screenshot: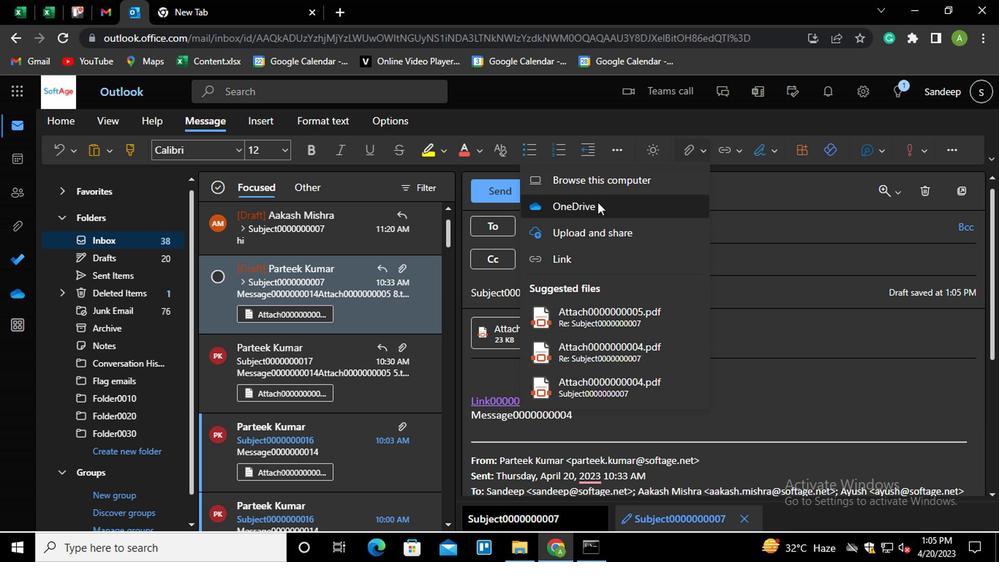 
Action: Mouse moved to (378, 230)
Screenshot: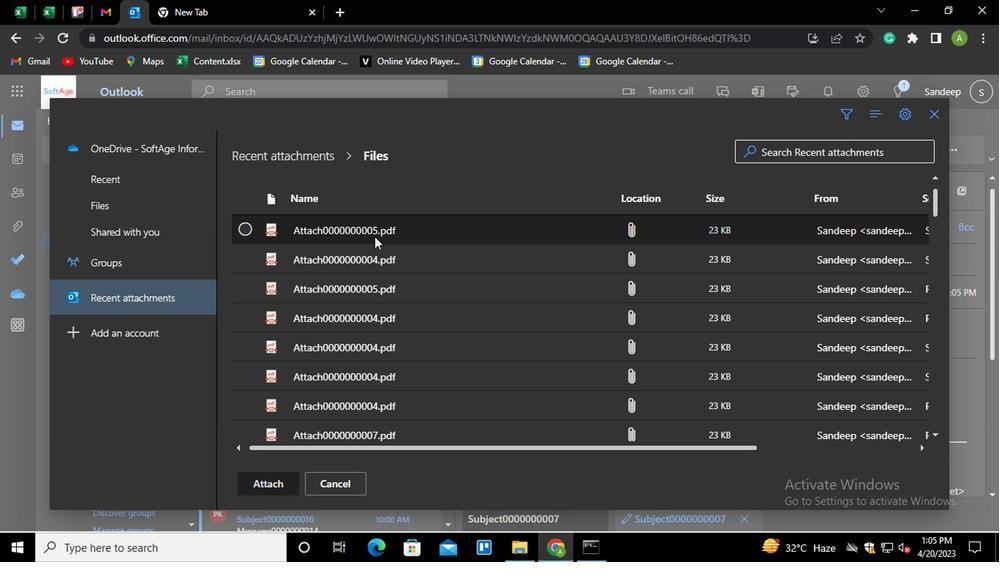 
Action: Mouse pressed left at (378, 230)
Screenshot: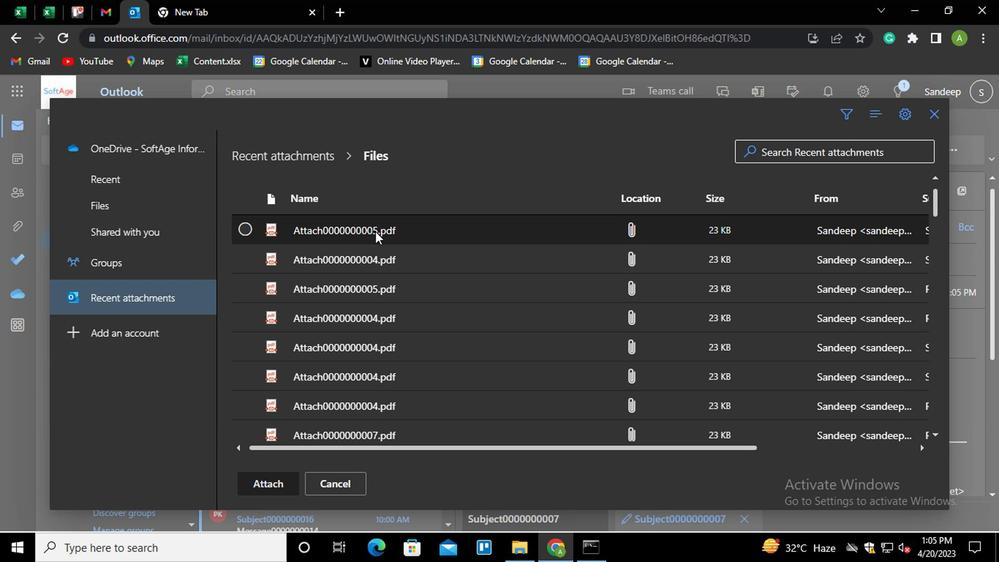 
Action: Mouse moved to (282, 479)
Screenshot: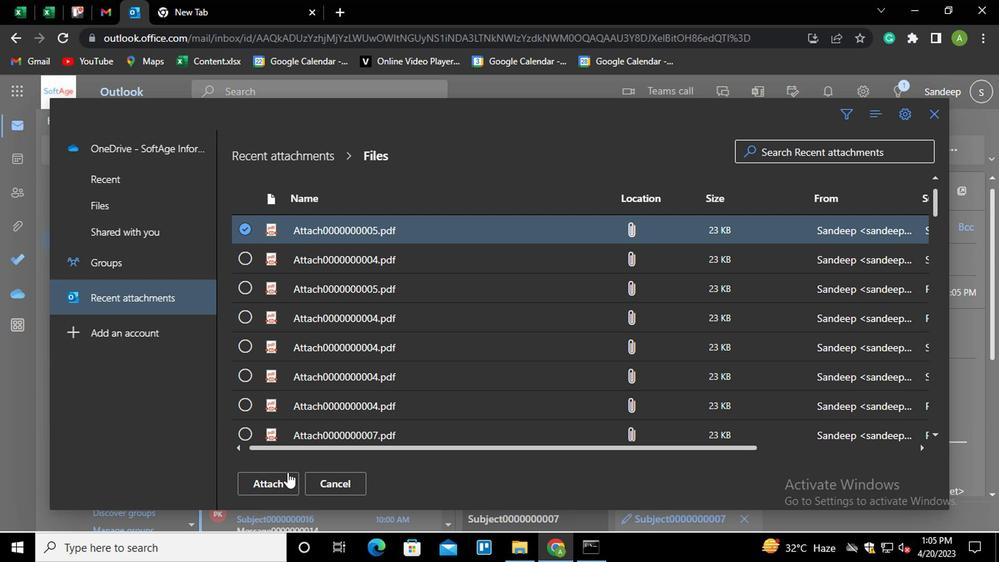 
Action: Mouse pressed left at (282, 479)
Screenshot: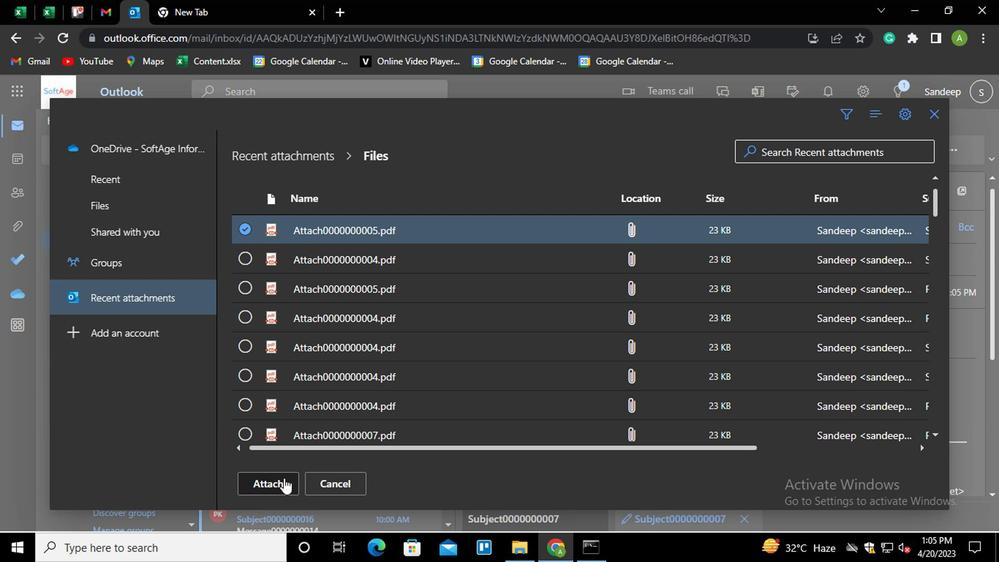 
Action: Mouse moved to (493, 191)
Screenshot: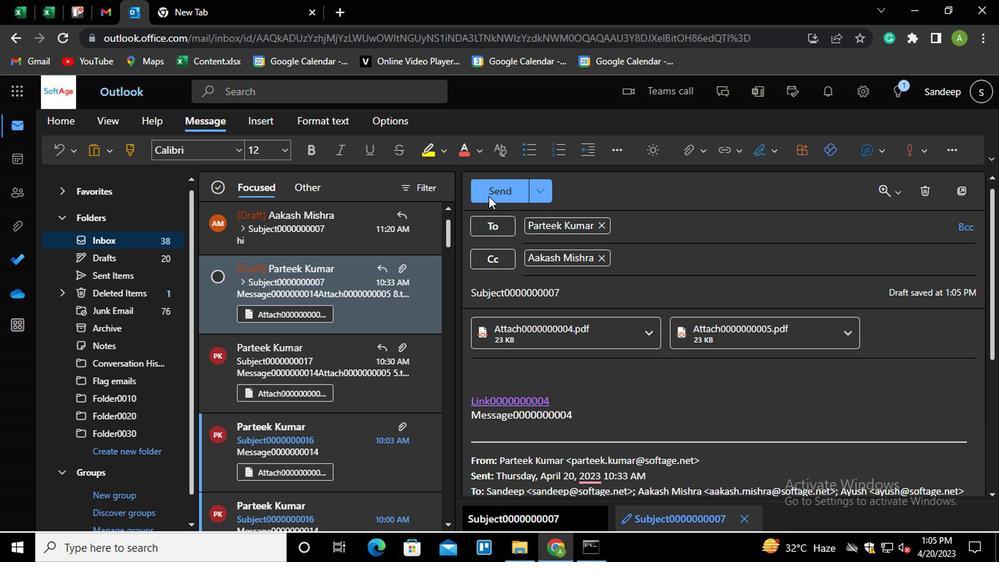 
Action: Mouse pressed left at (493, 191)
Screenshot: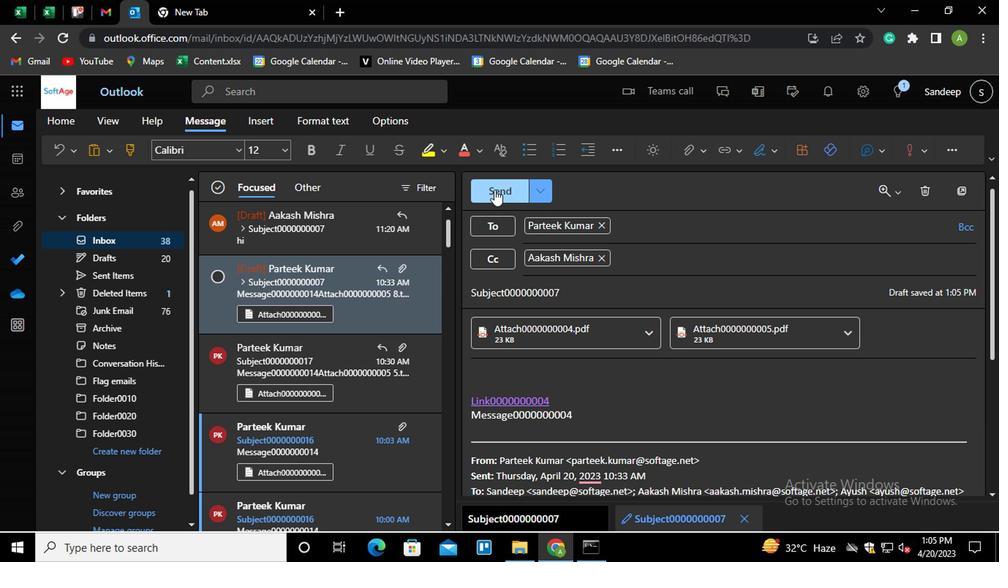 
Action: Mouse moved to (304, 233)
Screenshot: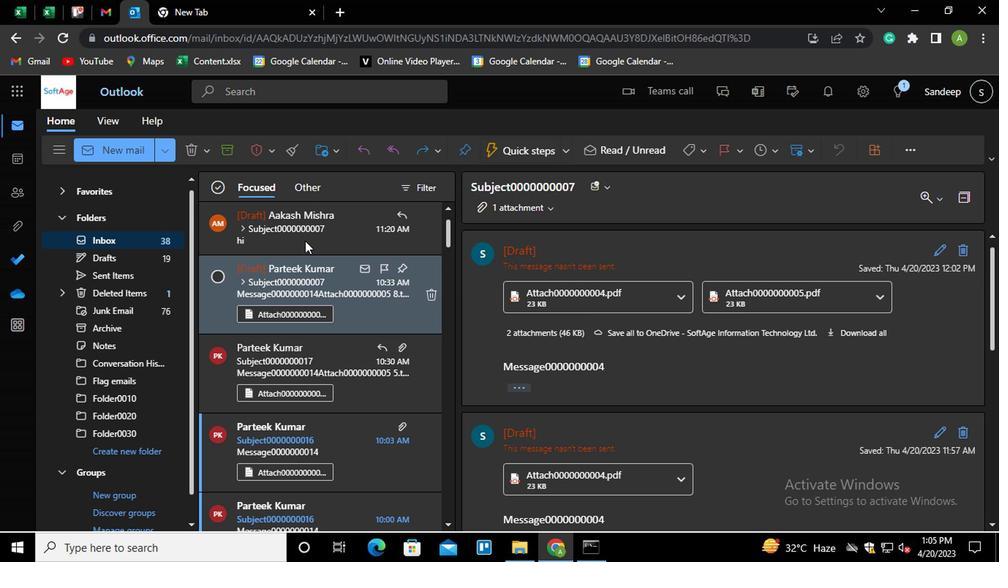 
Action: Mouse pressed left at (304, 233)
Screenshot: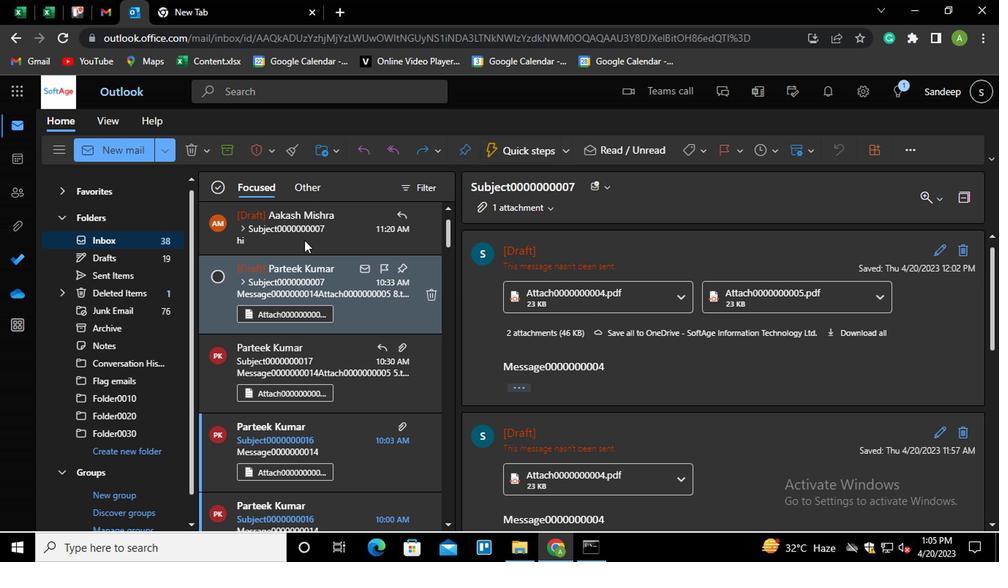 
Action: Mouse moved to (314, 281)
Screenshot: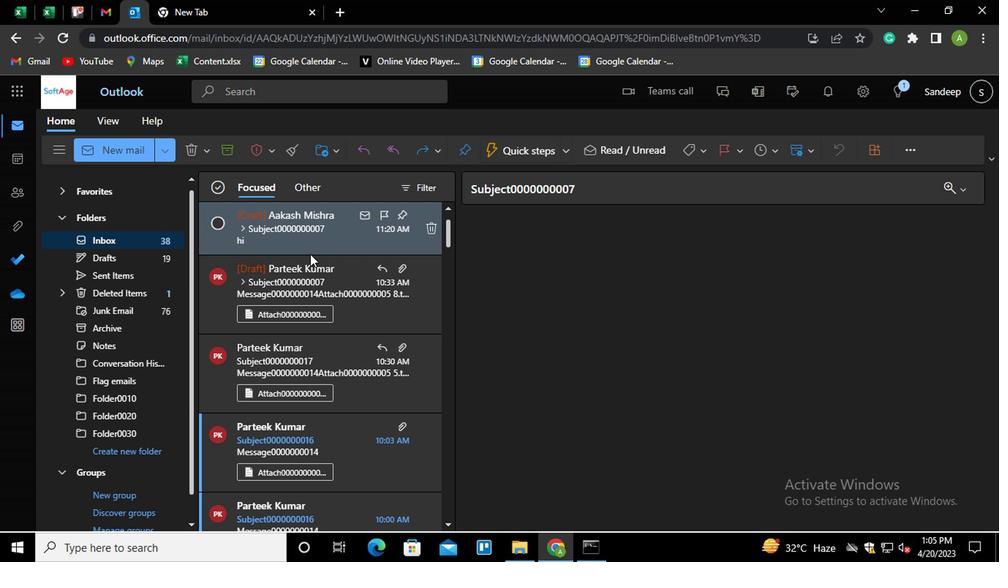 
Action: Mouse pressed left at (314, 281)
Screenshot: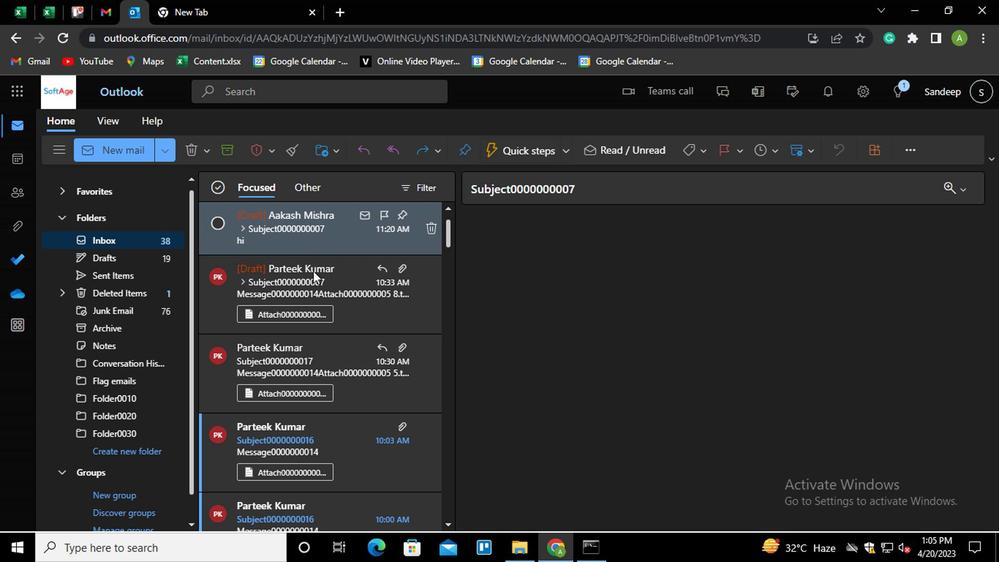 
Action: Mouse moved to (936, 389)
Screenshot: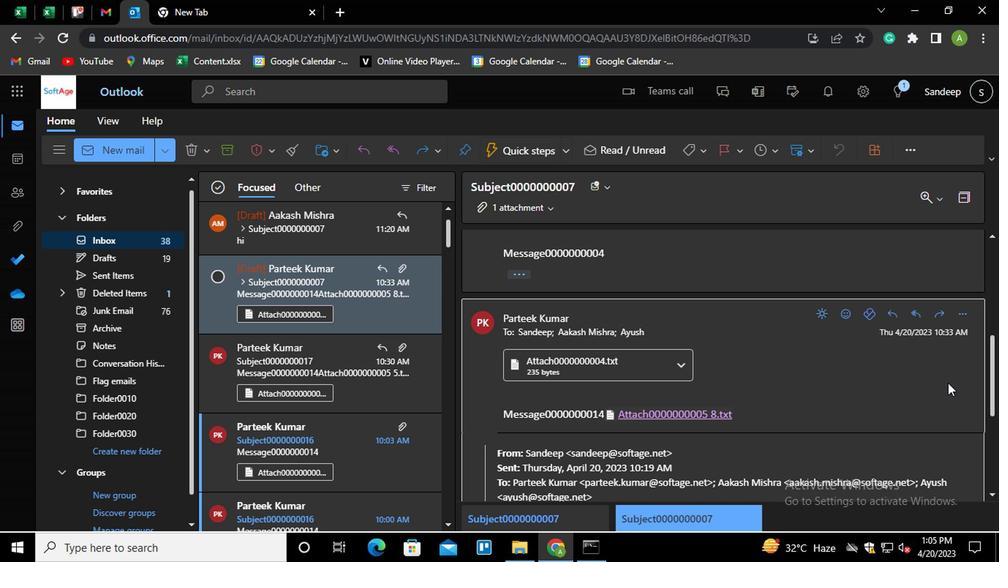 
Action: Mouse scrolled (936, 389) with delta (0, 0)
Screenshot: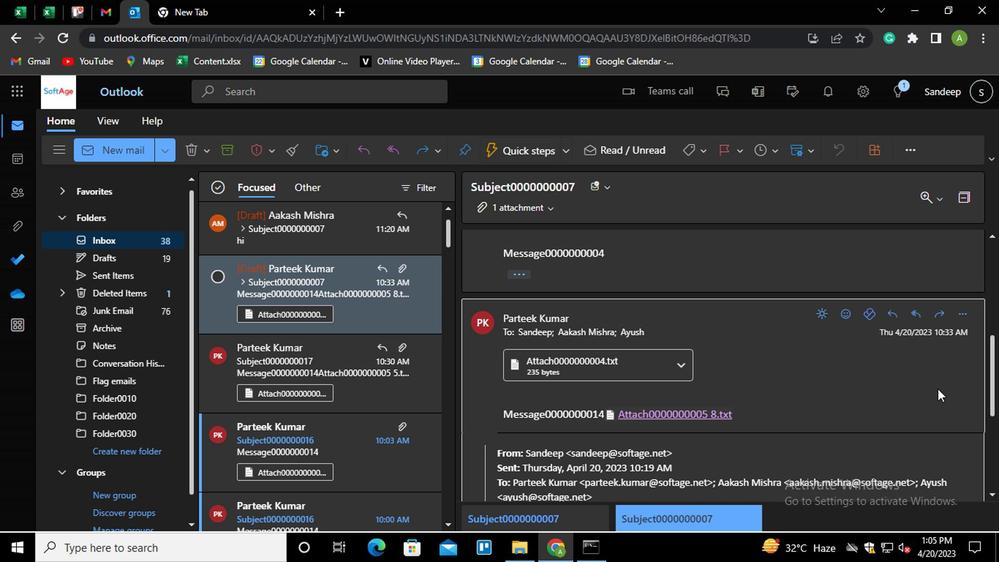 
Action: Mouse scrolled (936, 391) with delta (0, 1)
Screenshot: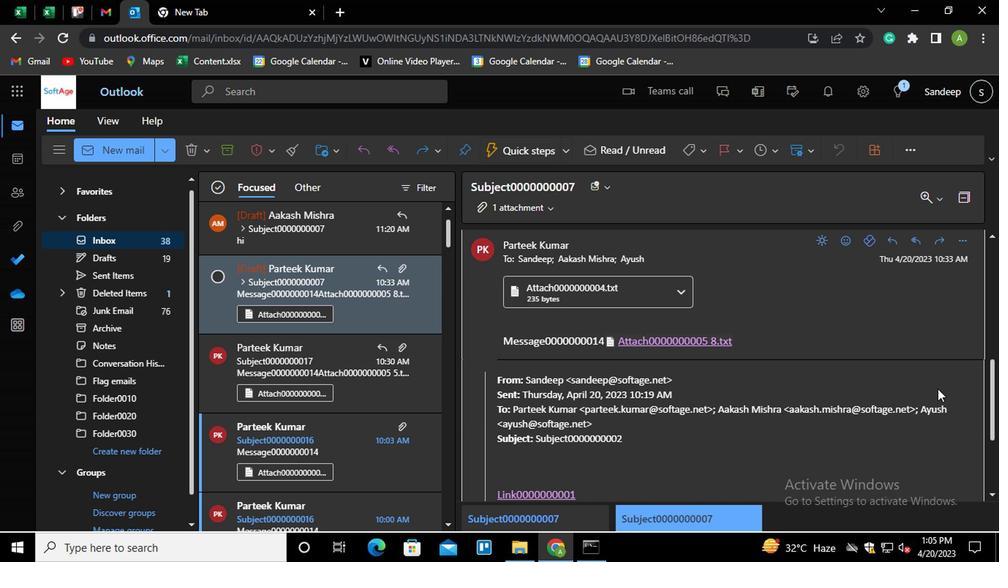 
Action: Mouse moved to (964, 310)
Screenshot: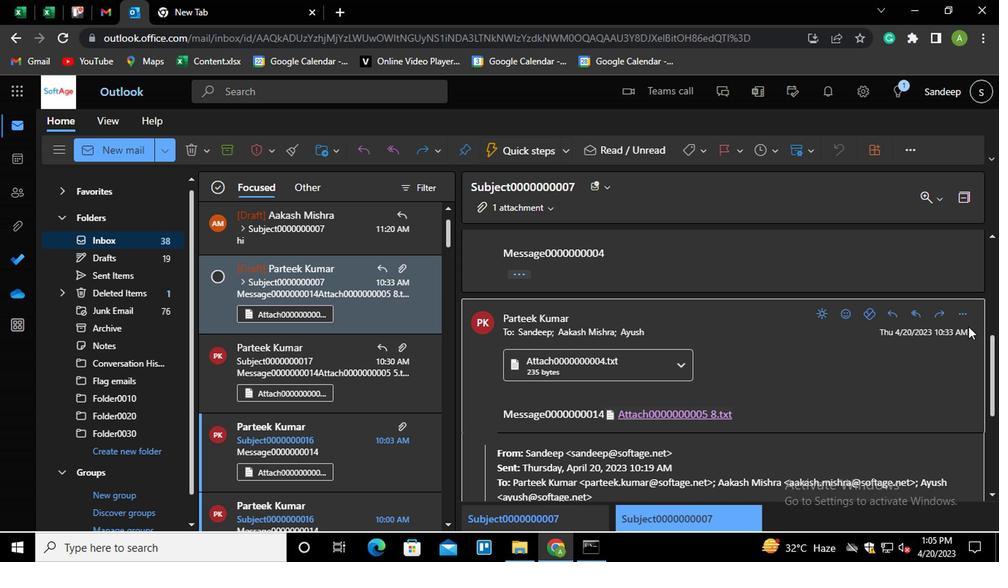
Action: Mouse pressed left at (964, 310)
Screenshot: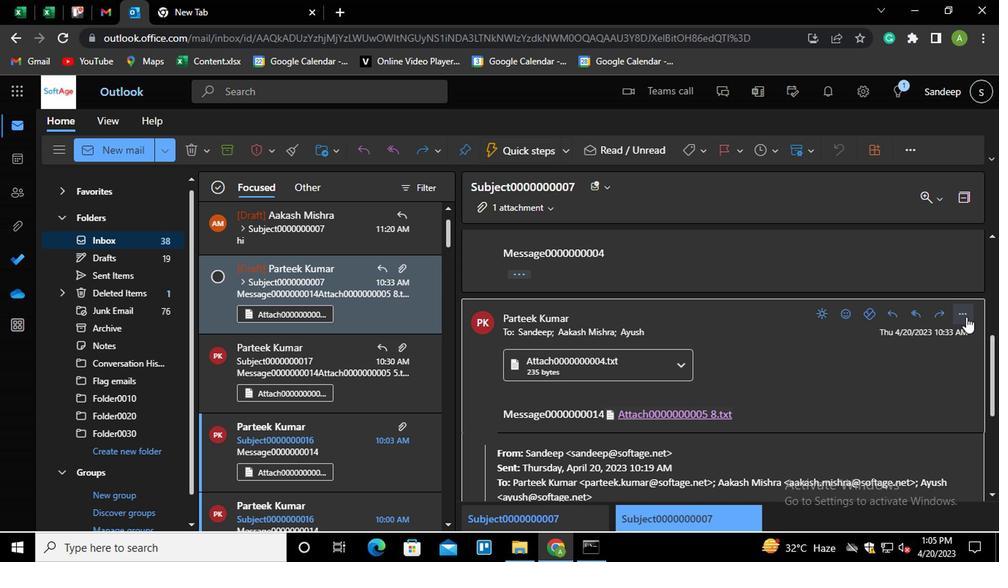 
Action: Mouse moved to (861, 124)
Screenshot: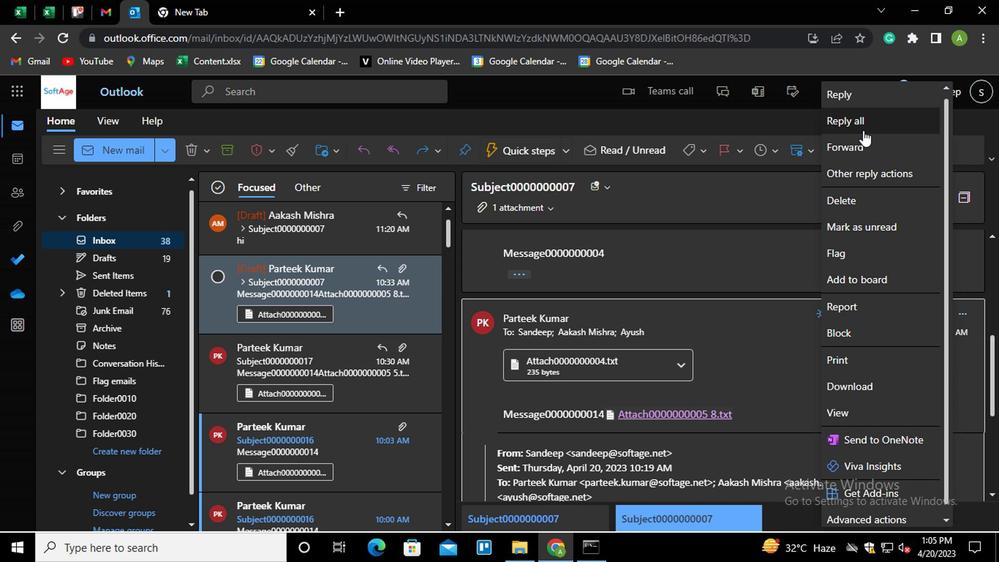 
Action: Mouse pressed left at (861, 124)
Screenshot: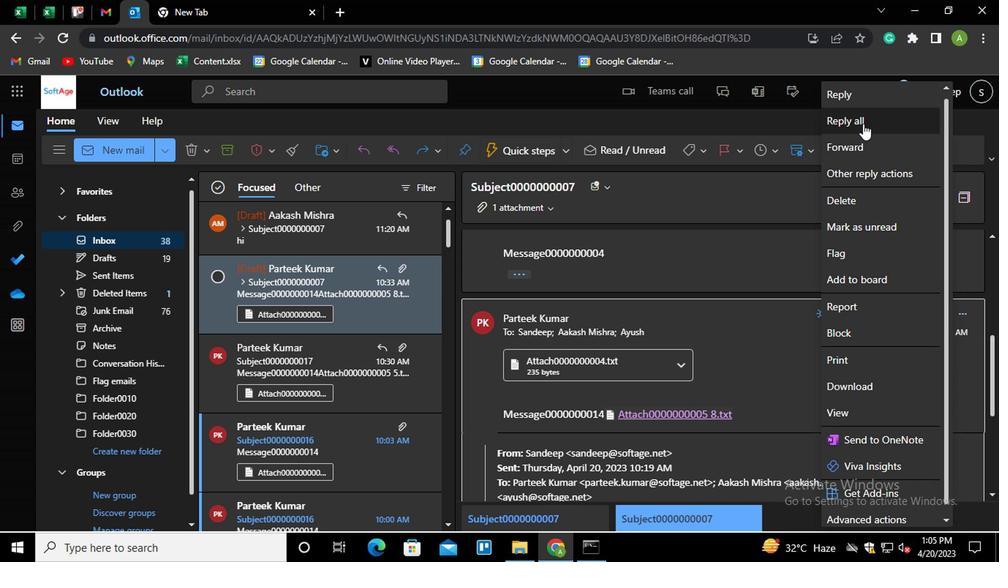 
Action: Mouse moved to (537, 379)
Screenshot: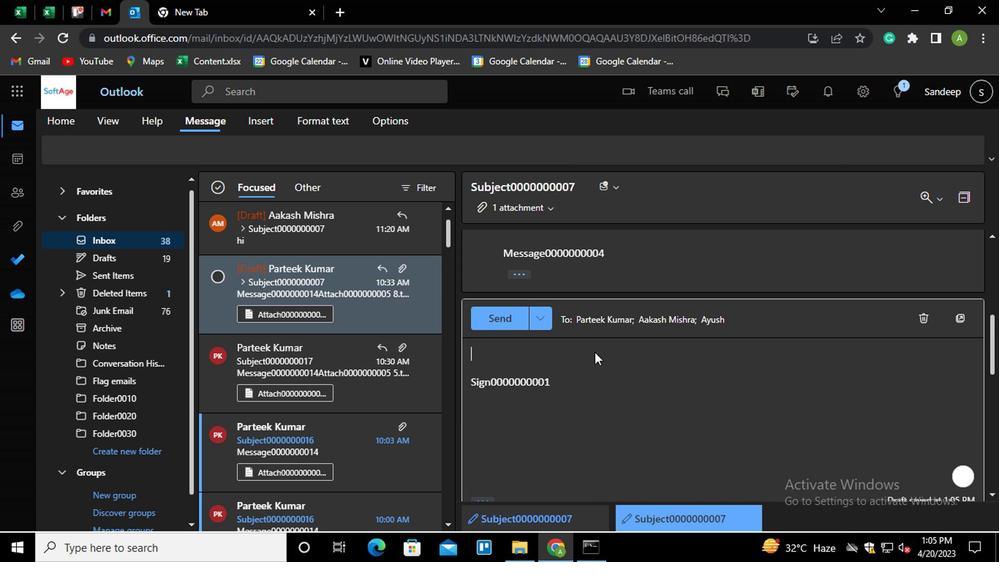 
Action: Mouse scrolled (537, 378) with delta (0, 0)
Screenshot: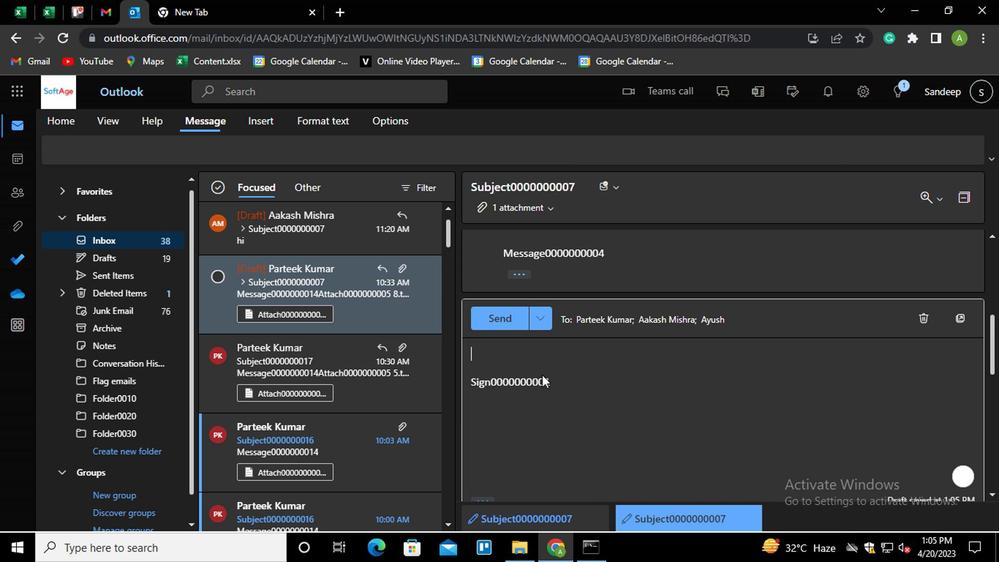 
Action: Mouse moved to (562, 287)
Screenshot: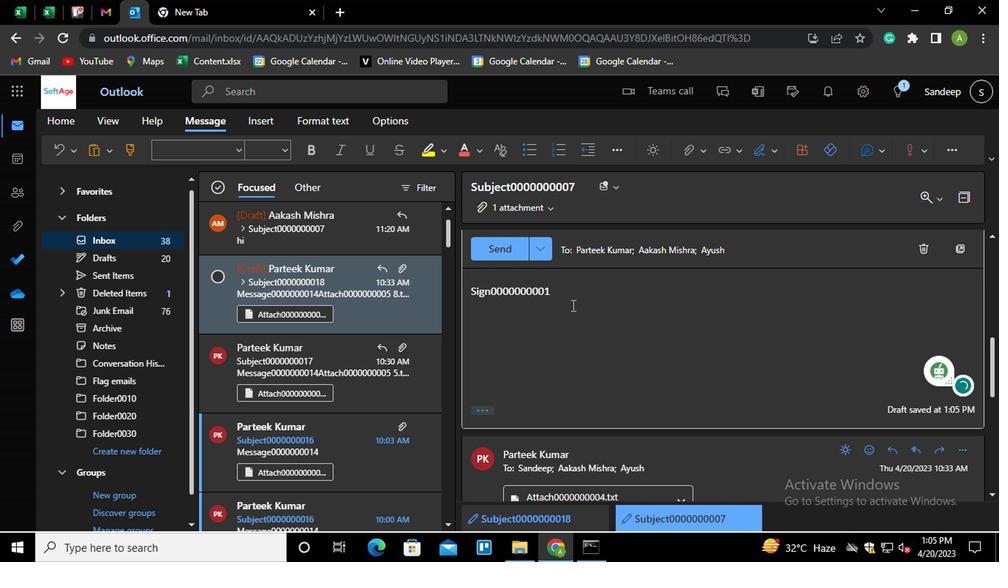 
Action: Mouse pressed left at (562, 287)
Screenshot: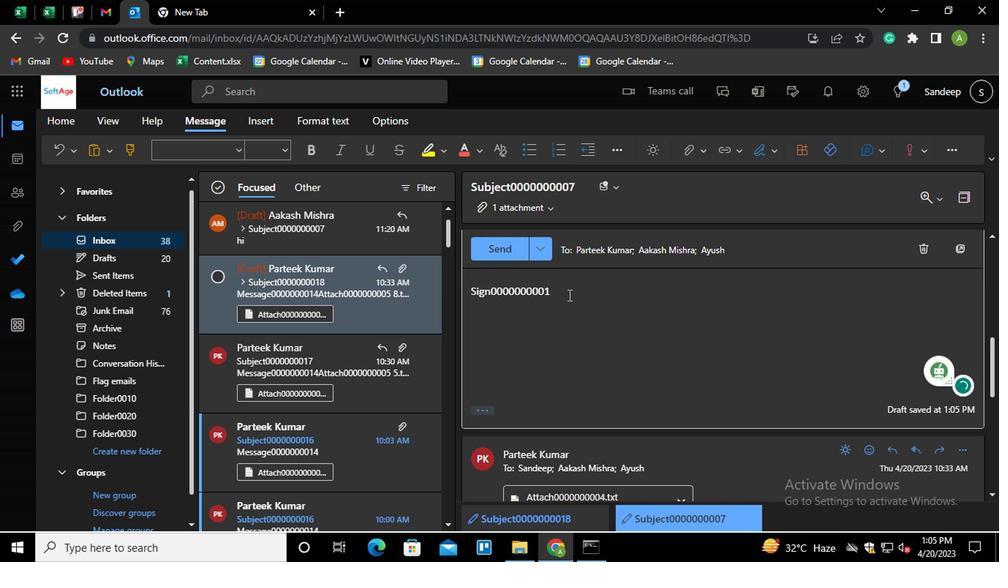 
Action: Key pressed <Key.shift_r><Key.home>ctrl+K<Key.shift_r><Key.shift_r><Key.shift_r><Key.shift_r><Key.shift_r>ctrl+LINK0000000004
Screenshot: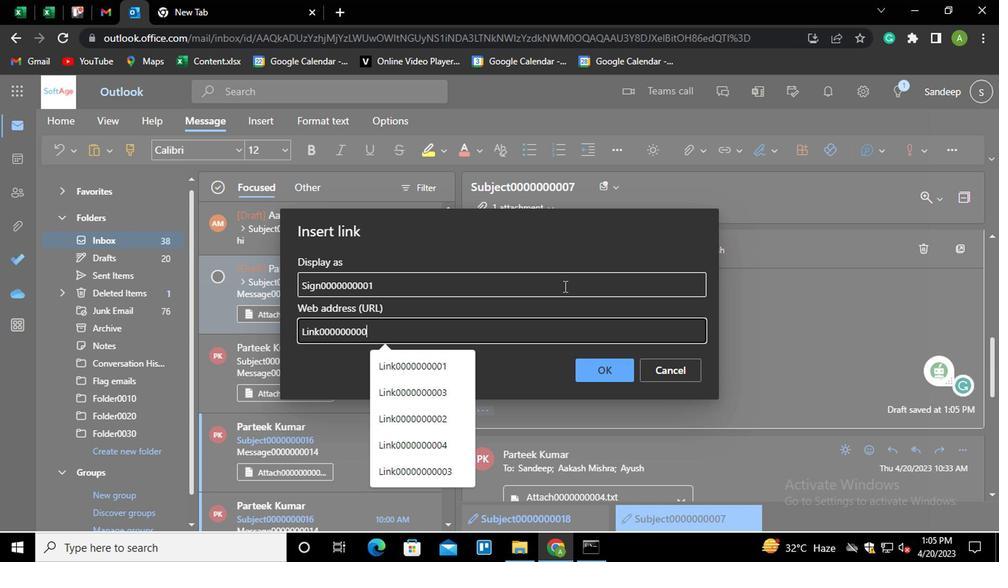 
Action: Mouse moved to (514, 284)
Screenshot: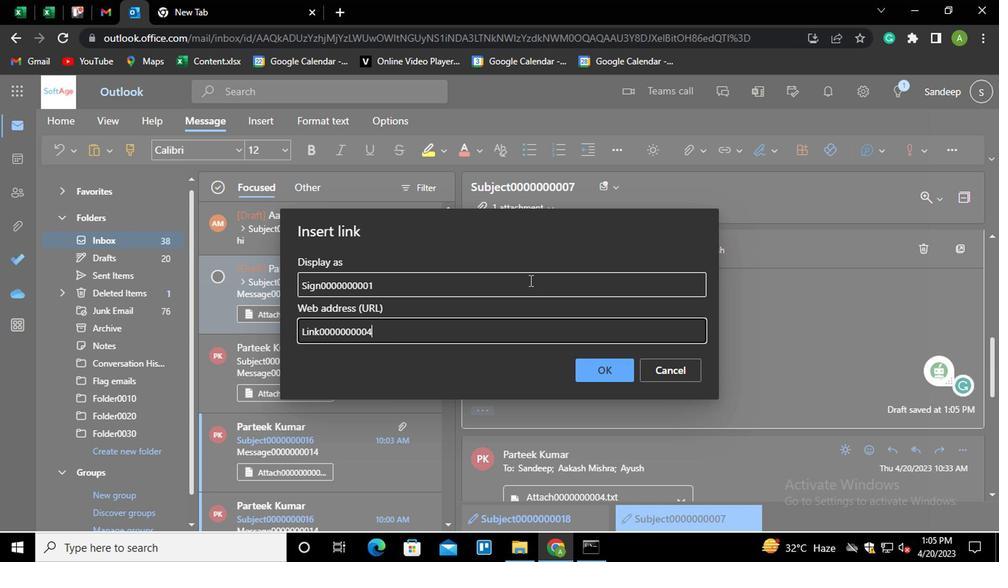 
Action: Mouse pressed left at (514, 284)
Screenshot: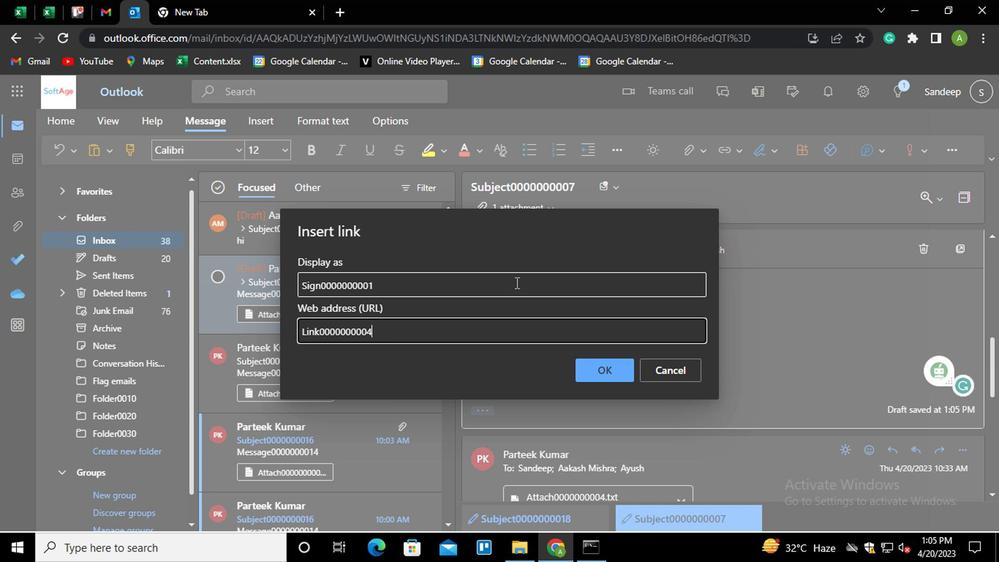 
Action: Key pressed <Key.shift_r>LINK00000<Key.shift_r><Key.home><Key.shift_r>LINK0000000004
Screenshot: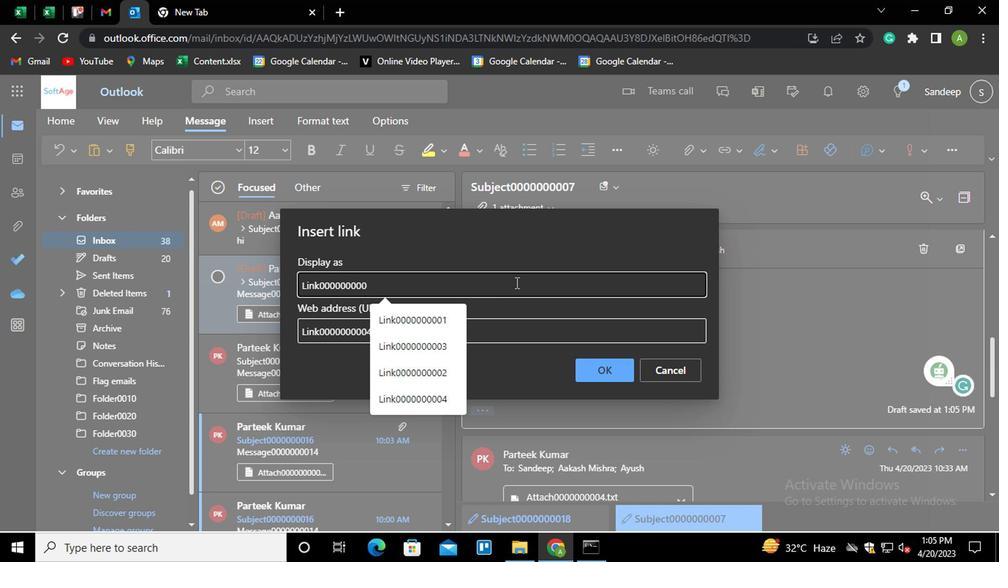 
Action: Mouse moved to (599, 371)
Screenshot: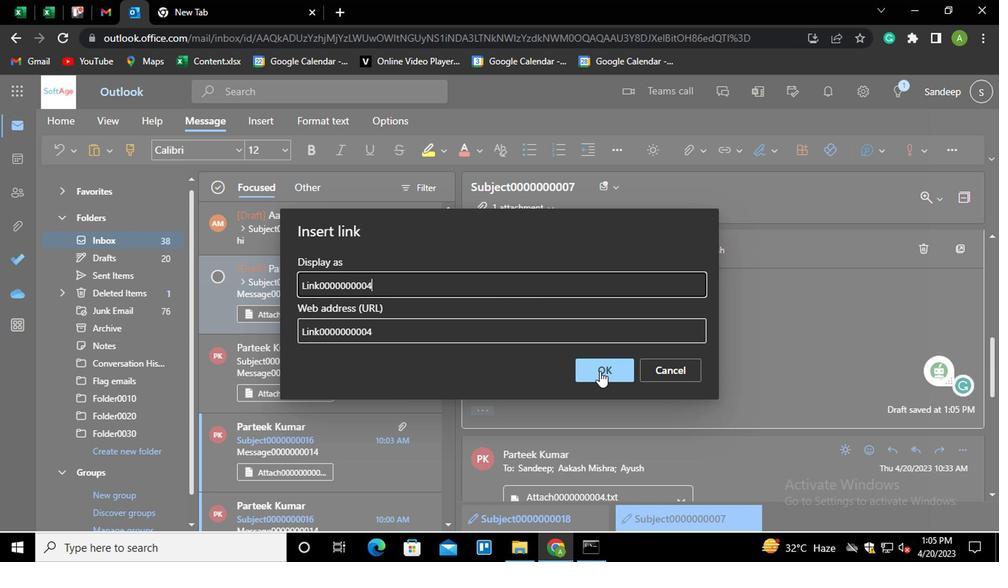 
Action: Mouse pressed left at (599, 371)
Screenshot: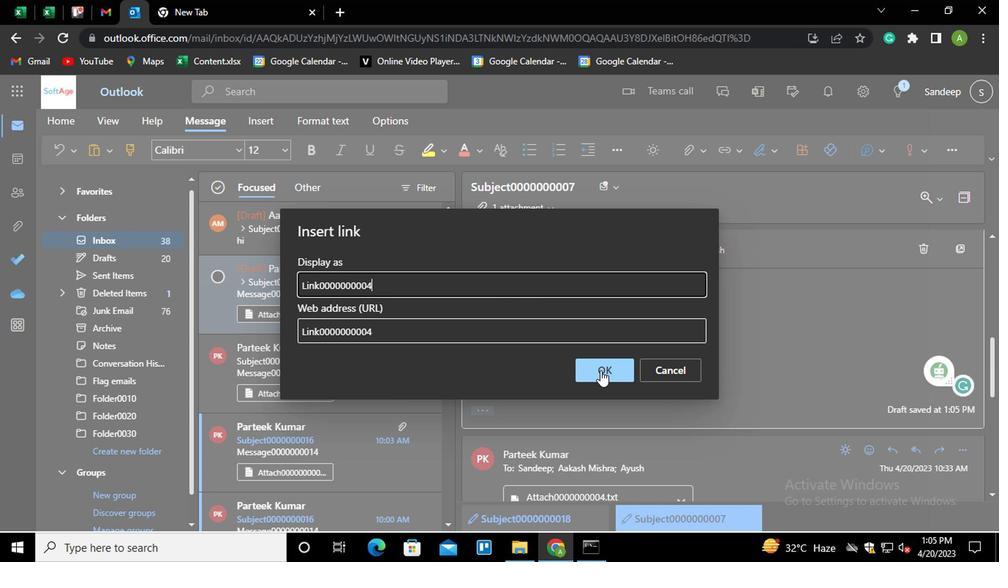 
Action: Mouse moved to (788, 251)
Screenshot: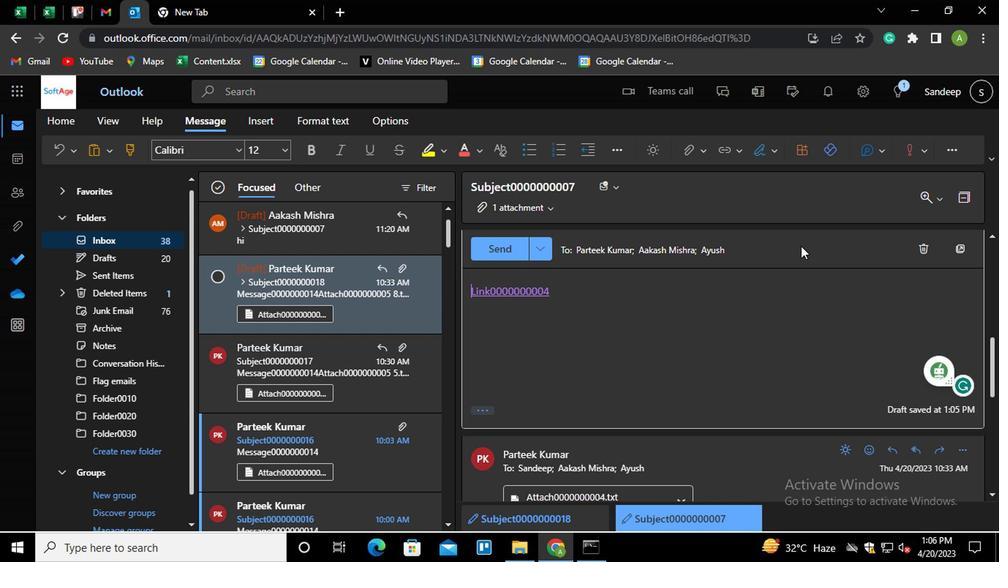 
Action: Mouse pressed left at (788, 251)
Screenshot: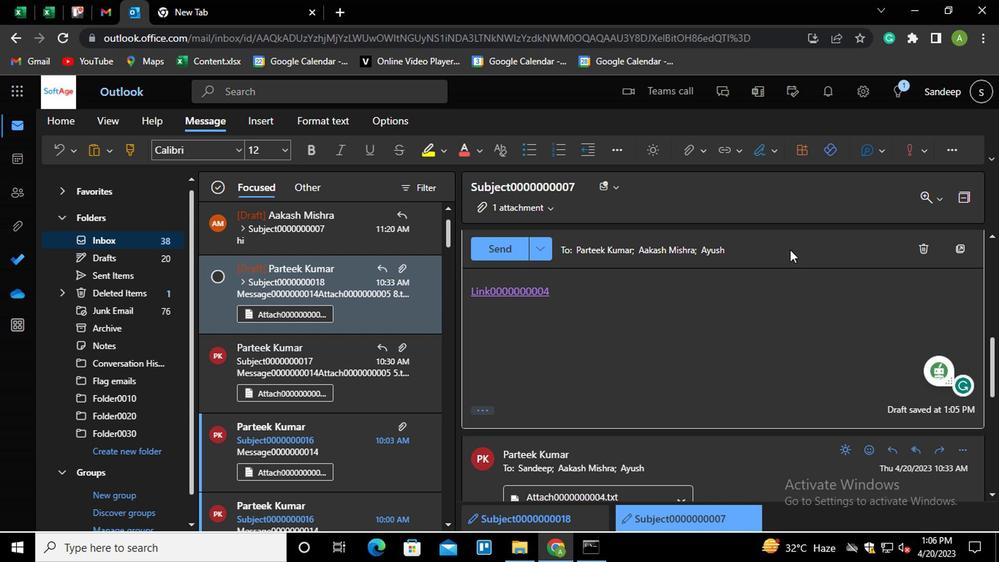 
Action: Mouse moved to (682, 362)
Screenshot: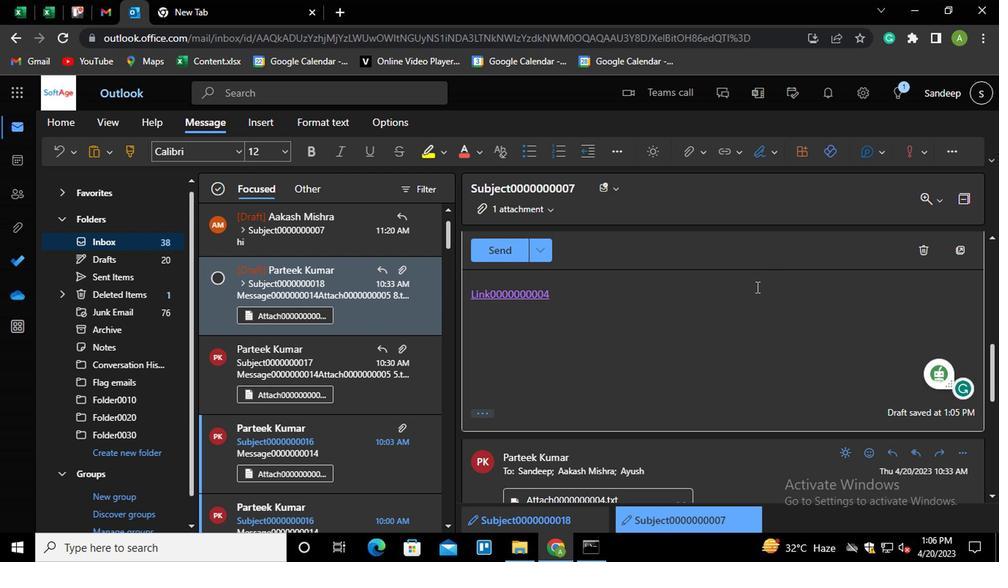 
Action: Mouse scrolled (682, 363) with delta (0, 1)
Screenshot: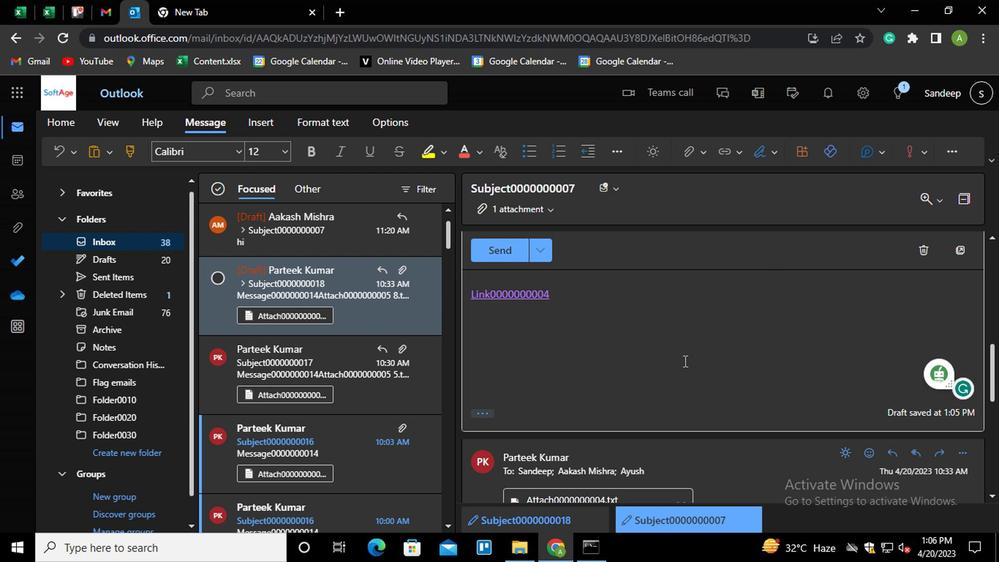 
Action: Mouse moved to (691, 301)
Screenshot: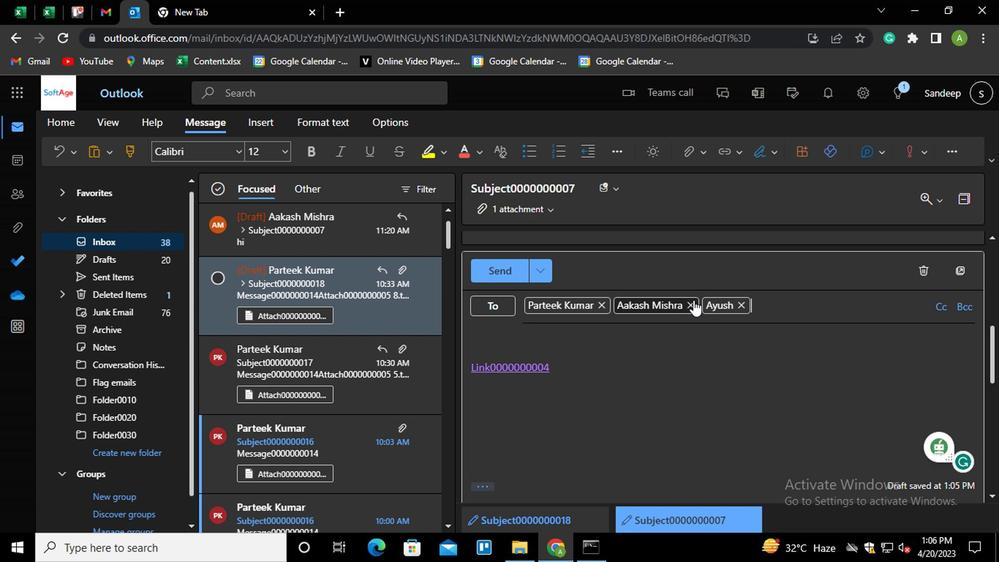 
Action: Mouse pressed left at (691, 301)
Screenshot: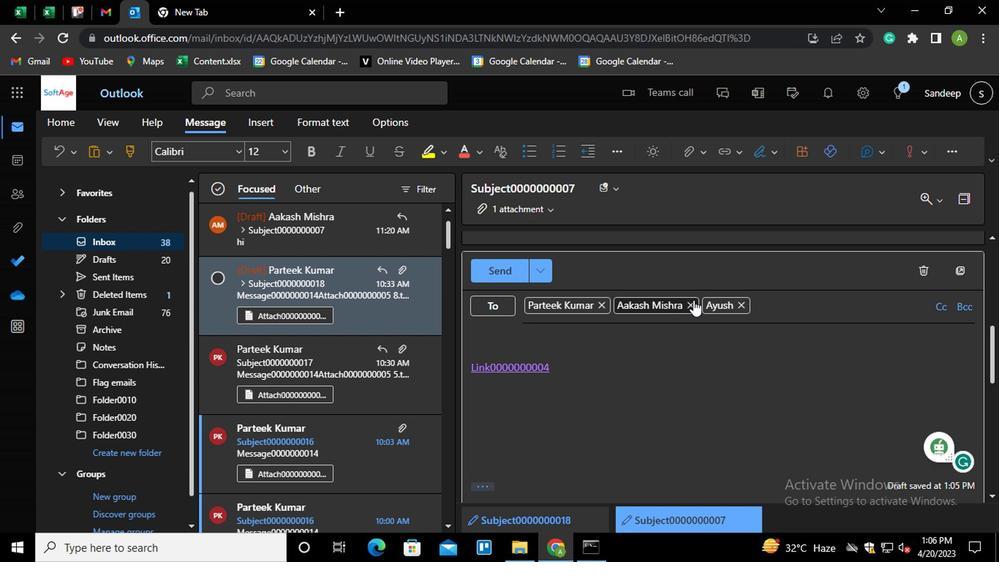 
Action: Mouse moved to (653, 308)
Screenshot: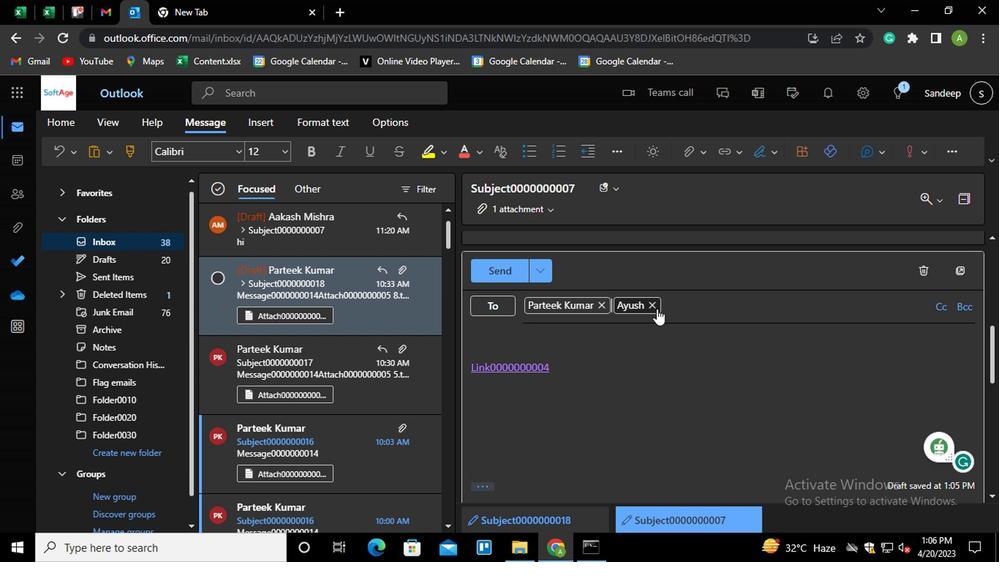 
Action: Mouse pressed left at (653, 308)
Screenshot: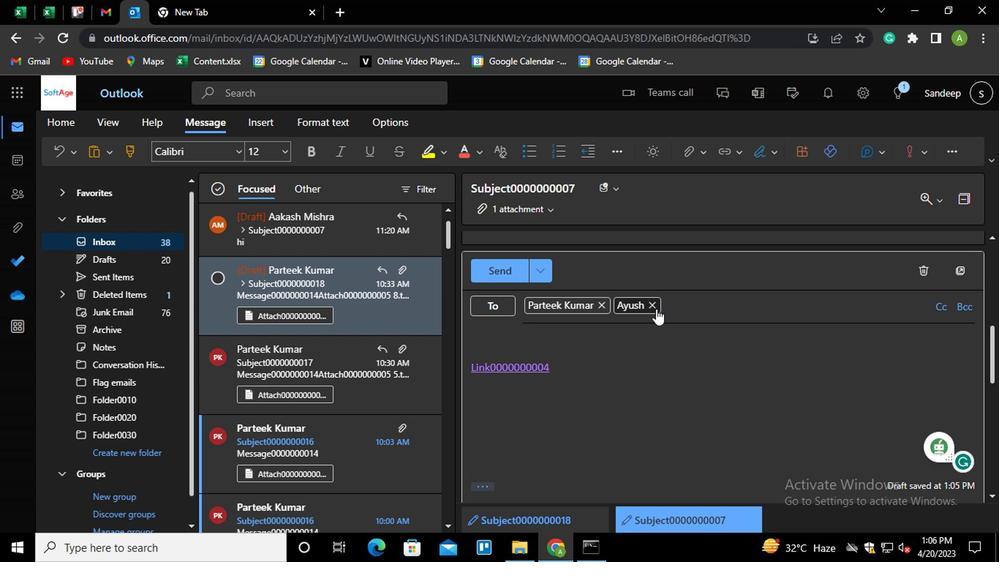 
Action: Mouse moved to (936, 310)
Screenshot: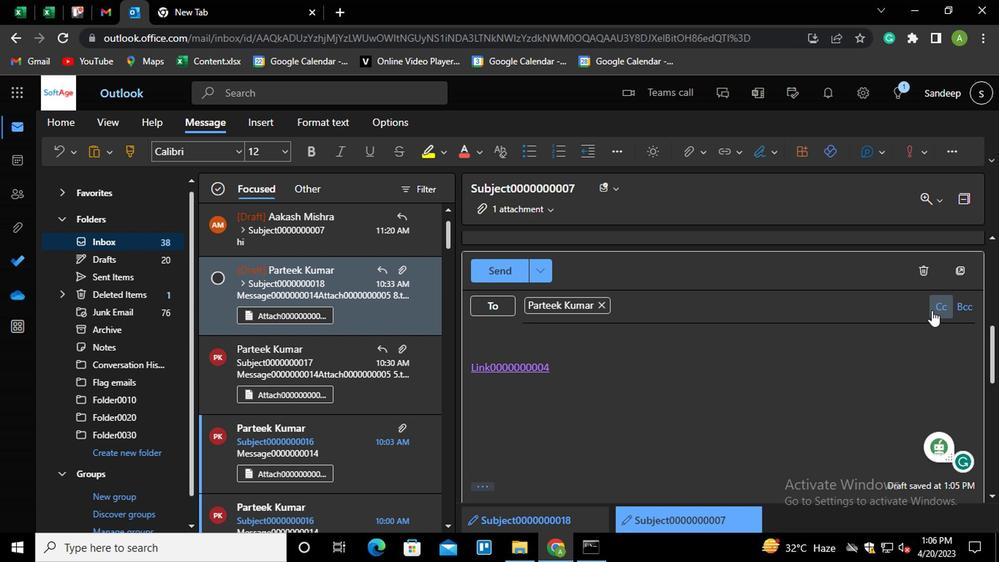 
Action: Mouse pressed left at (936, 310)
Screenshot: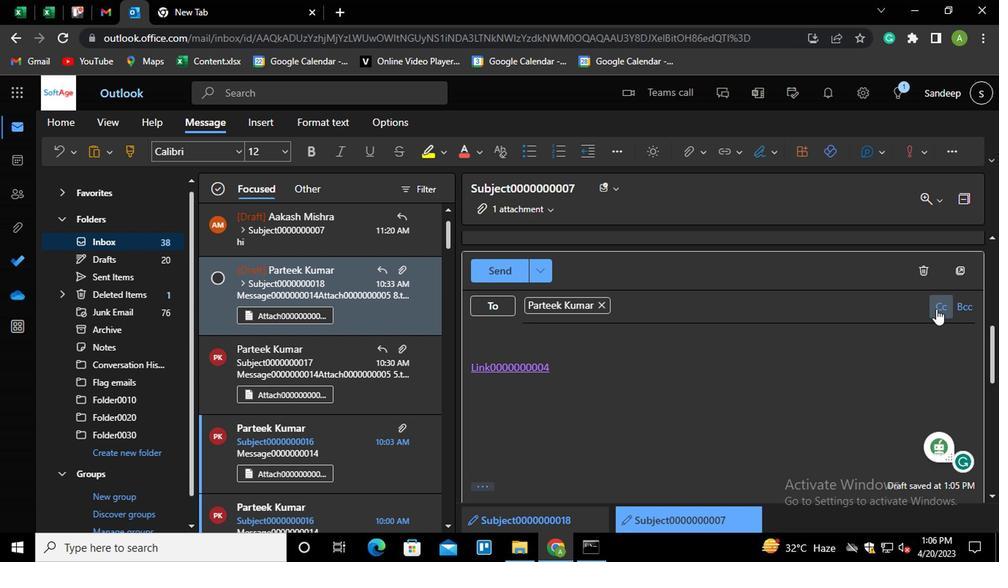 
Action: Mouse moved to (599, 313)
Screenshot: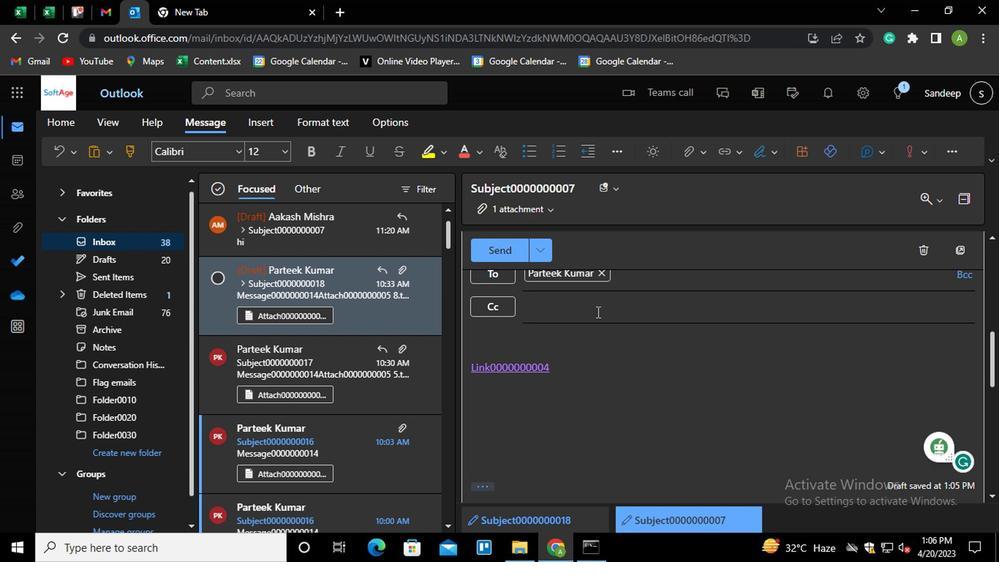 
Action: Mouse pressed left at (599, 313)
Screenshot: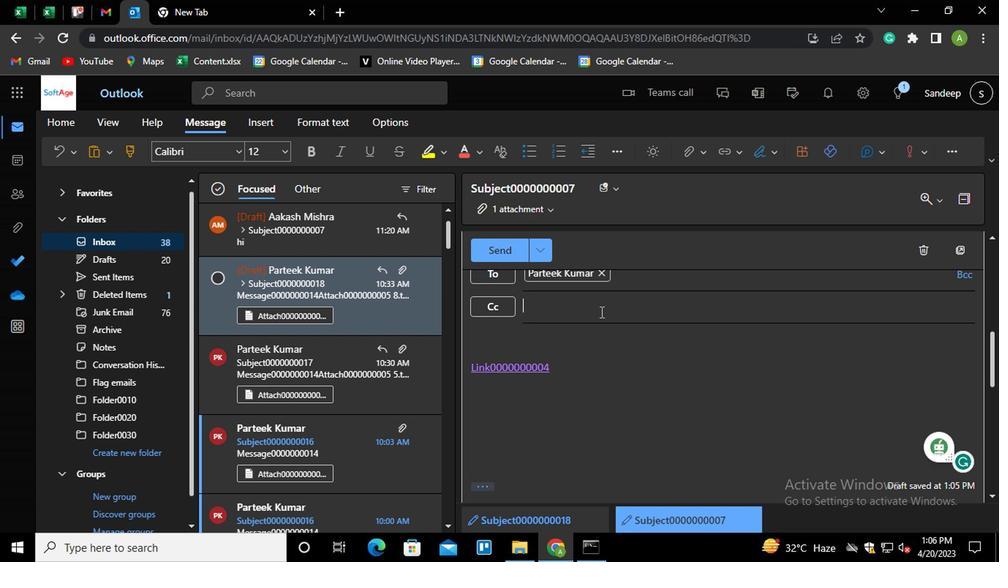 
Action: Key pressed AAK<Key.enter>
Screenshot: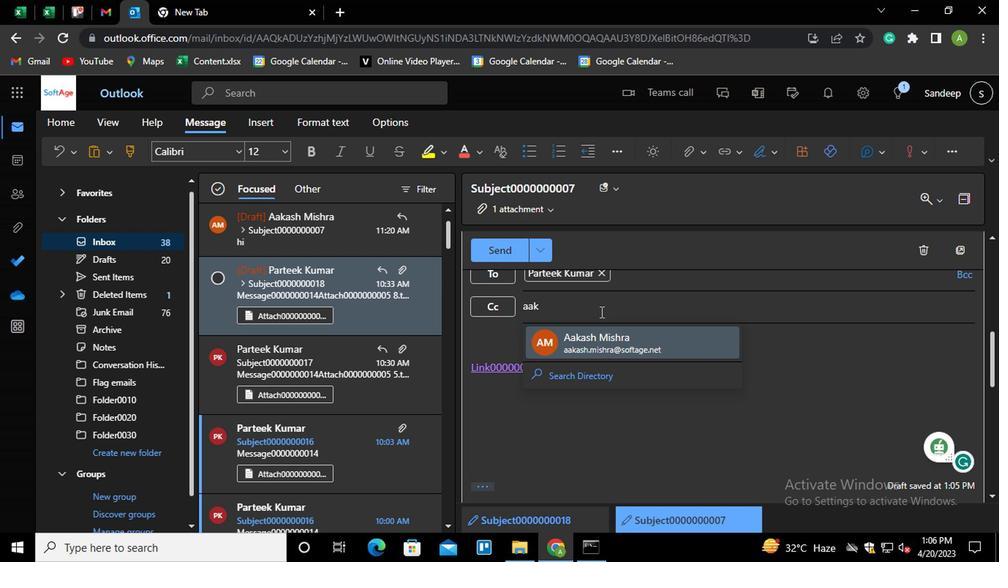 
Action: Mouse moved to (971, 276)
Screenshot: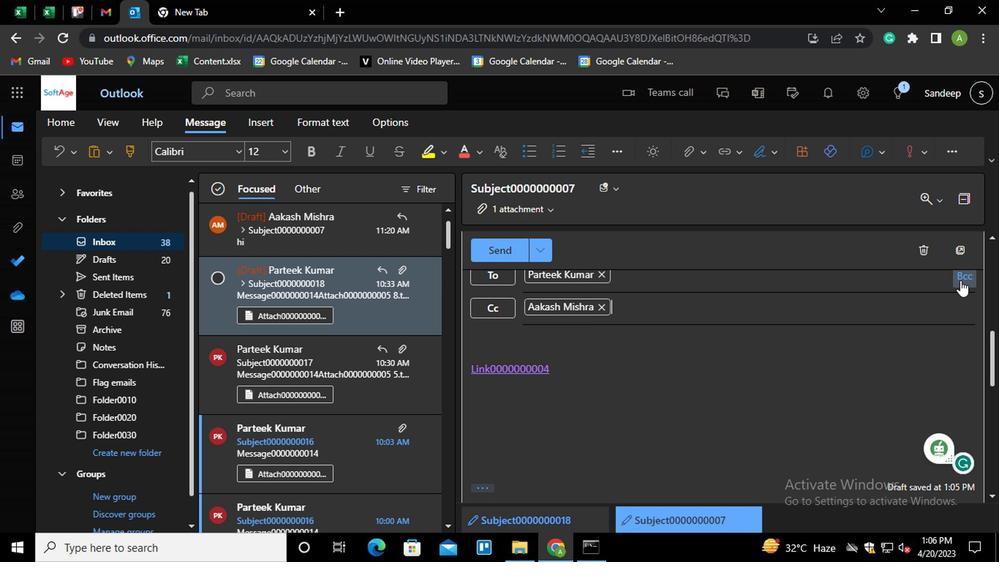 
Action: Mouse pressed left at (971, 276)
Screenshot: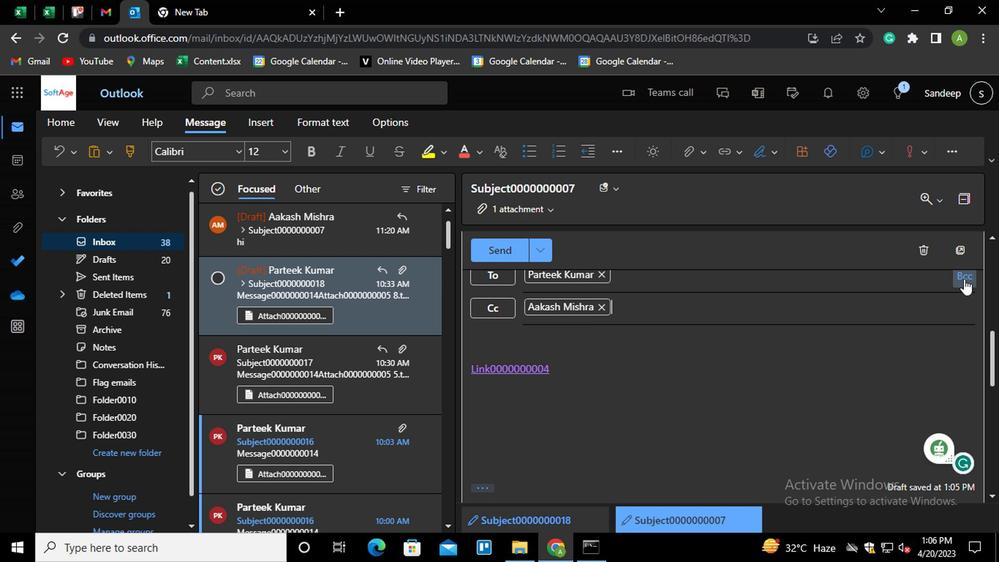 
Action: Mouse moved to (603, 317)
Screenshot: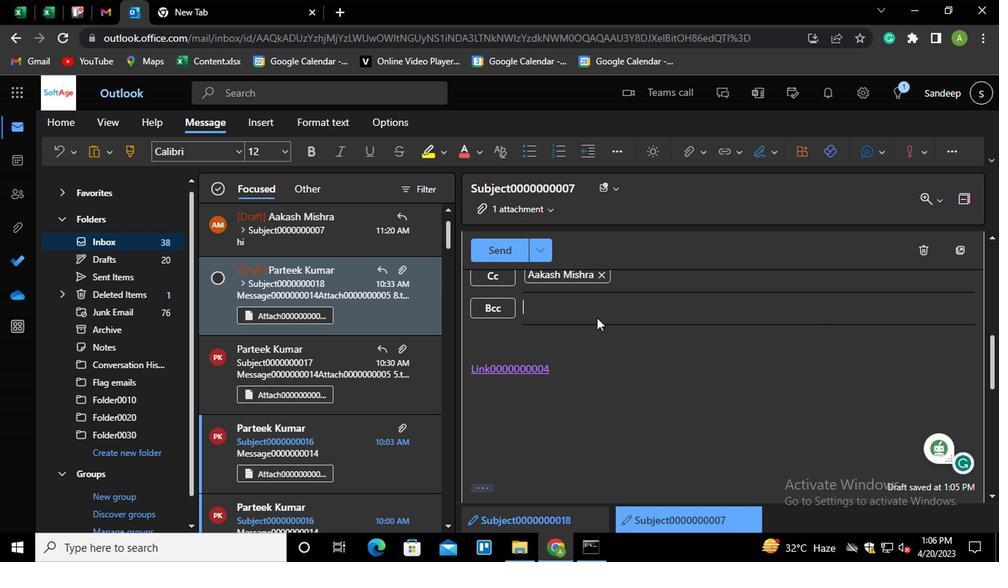 
Action: Mouse pressed left at (603, 317)
Screenshot: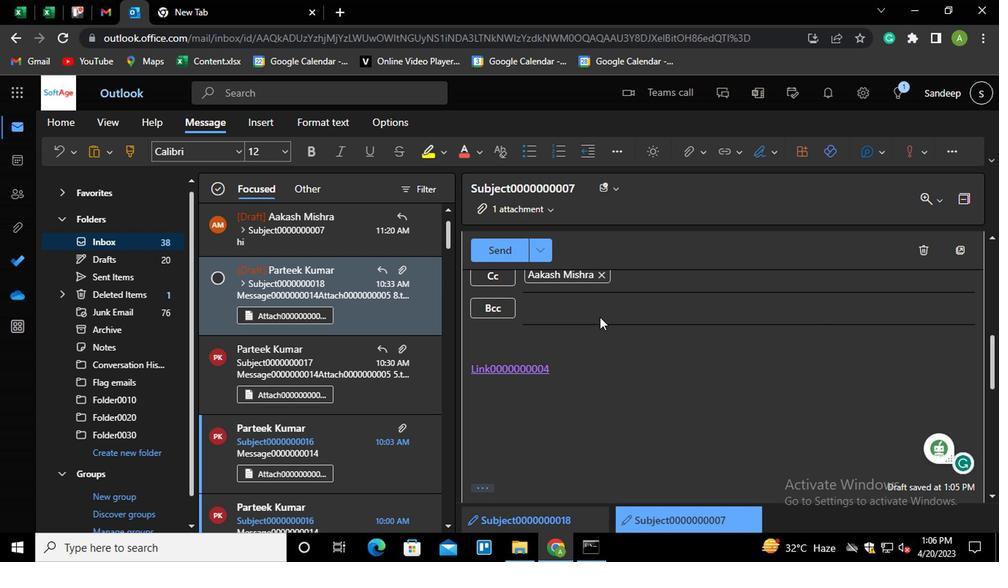 
Action: Mouse moved to (600, 318)
Screenshot: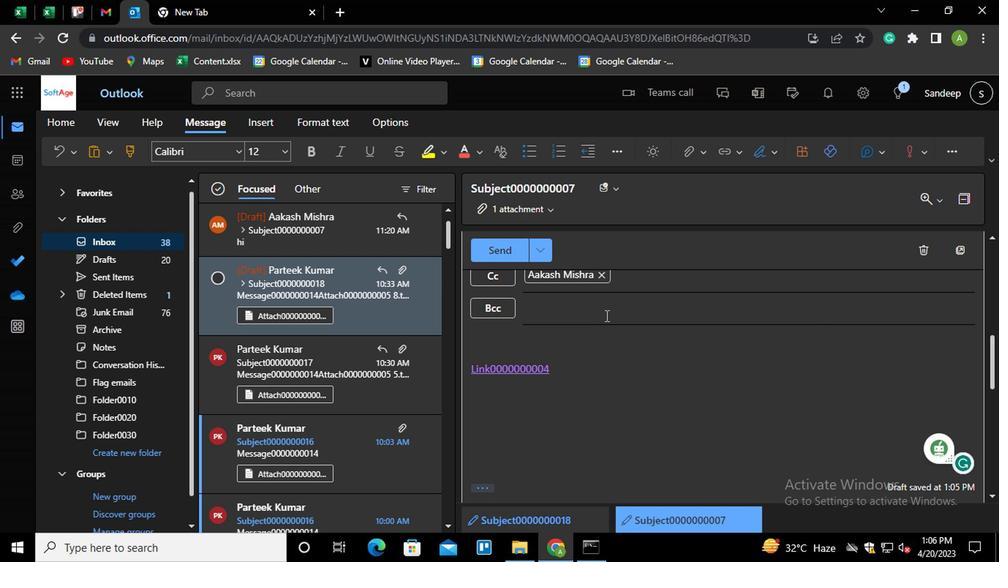 
Action: Key pressed AYUS<Key.enter>
Screenshot: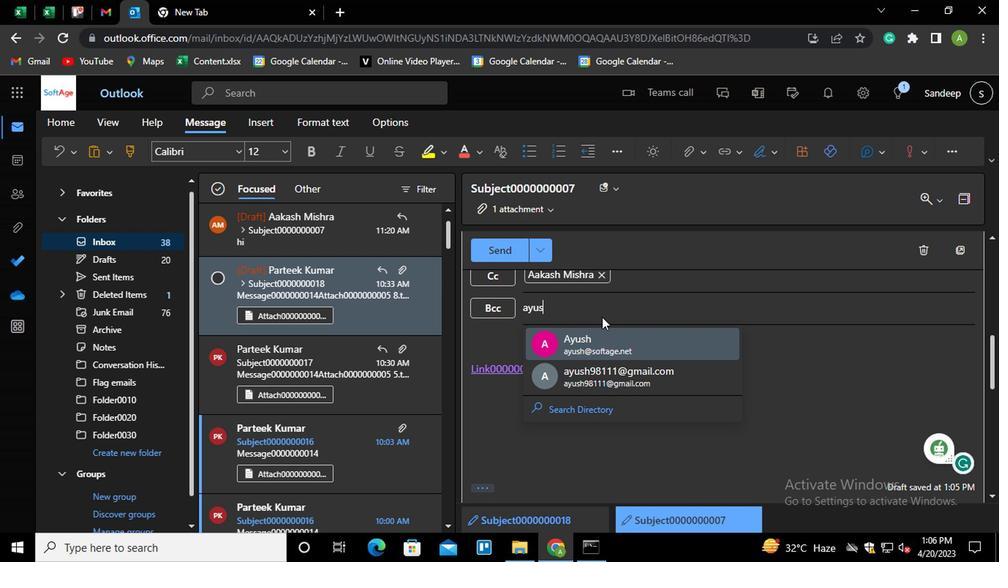 
Action: Mouse moved to (483, 489)
Screenshot: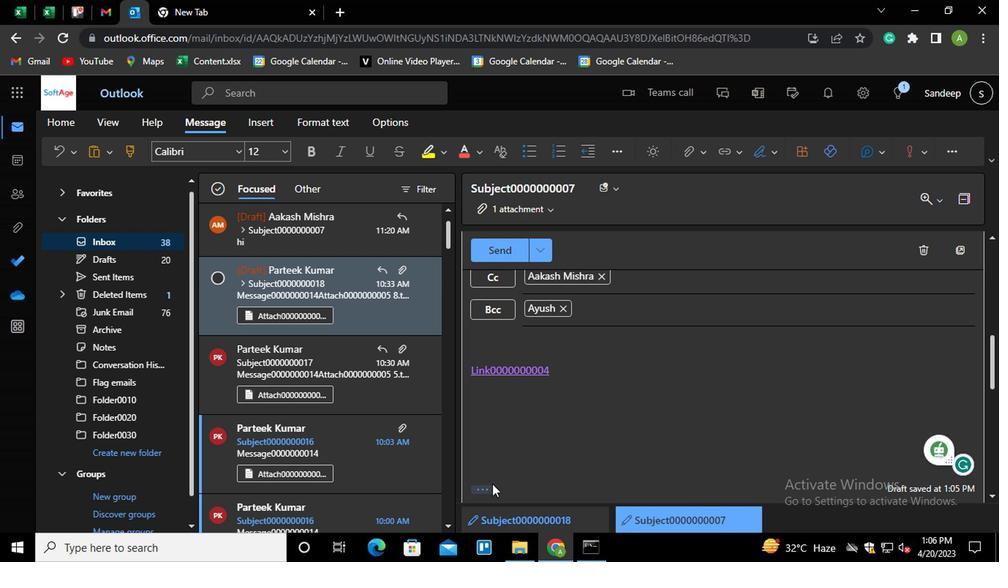 
Action: Mouse pressed left at (483, 489)
Screenshot: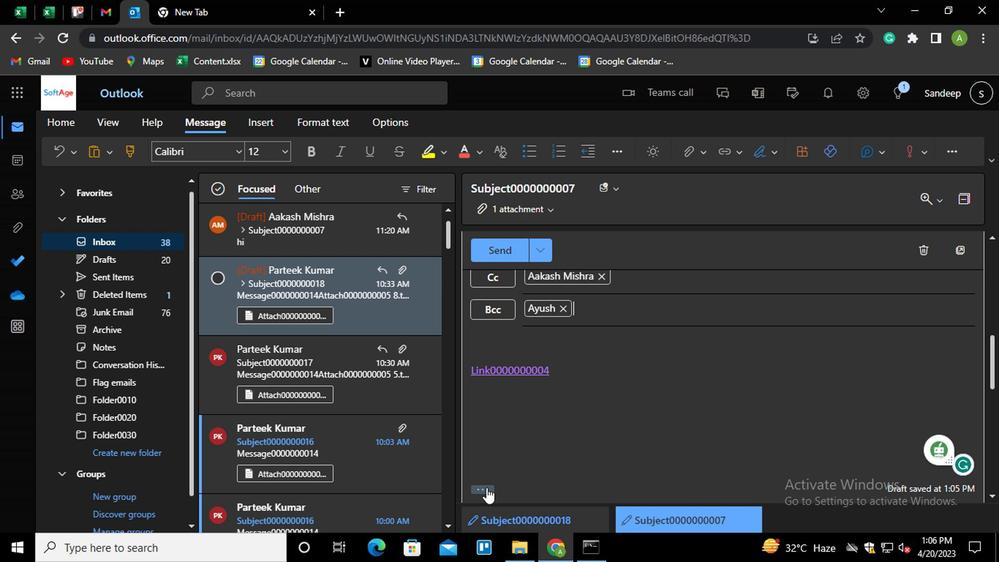 
Action: Mouse moved to (583, 328)
Screenshot: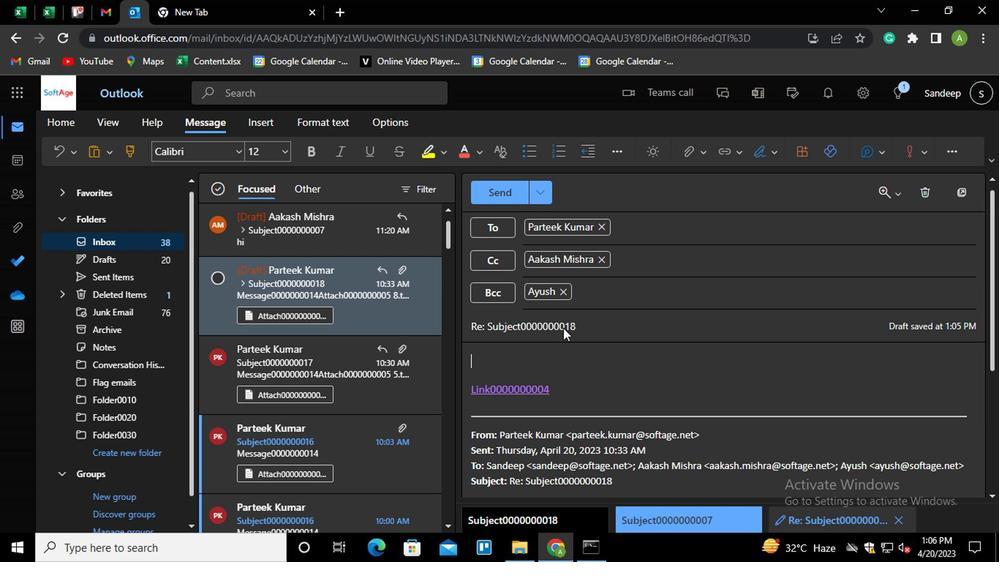 
Action: Mouse pressed left at (583, 328)
Screenshot: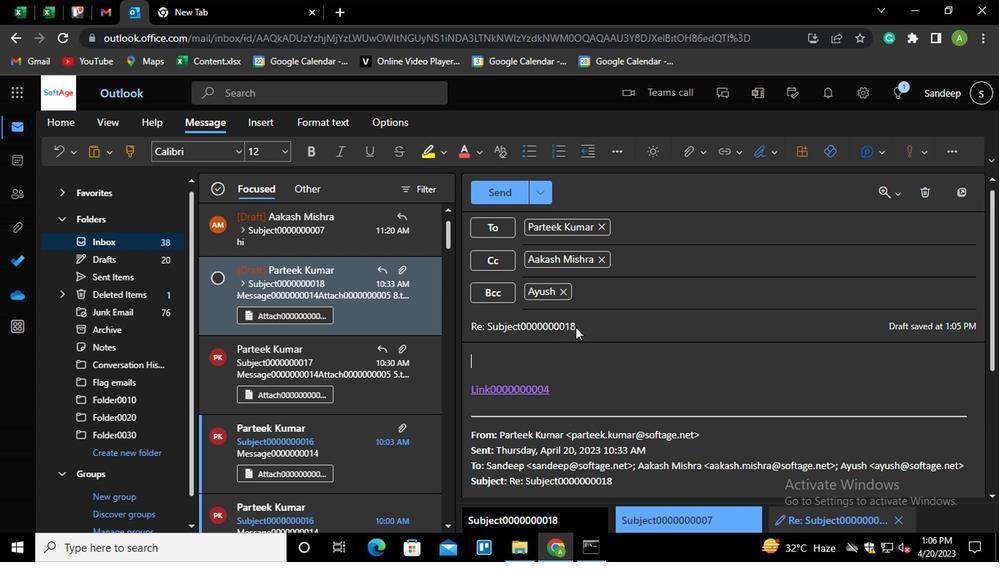 
Action: Mouse moved to (585, 331)
Screenshot: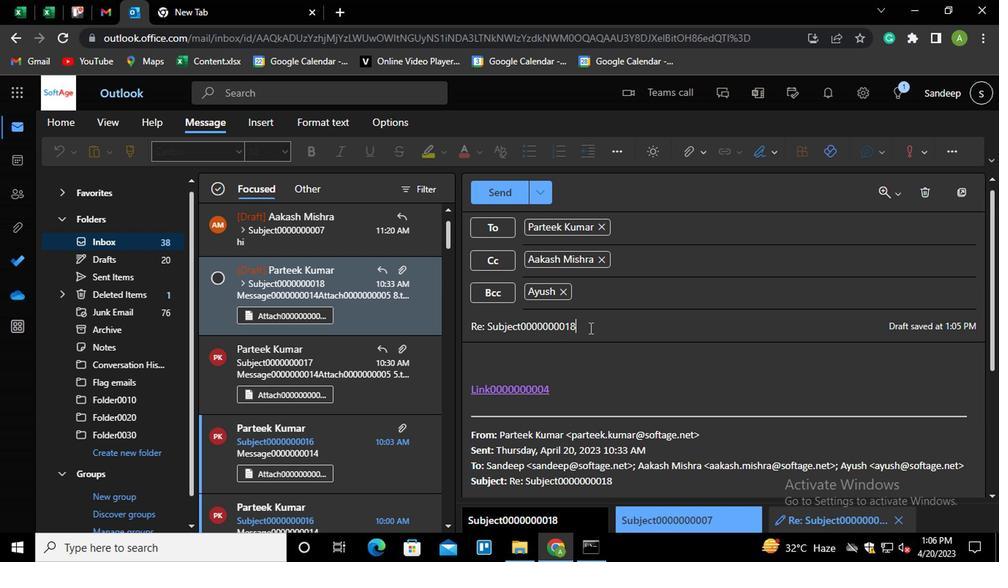 
Action: Key pressed <Key.shift_r><Key.home><Key.shift>SUBJECT0000000007
Screenshot: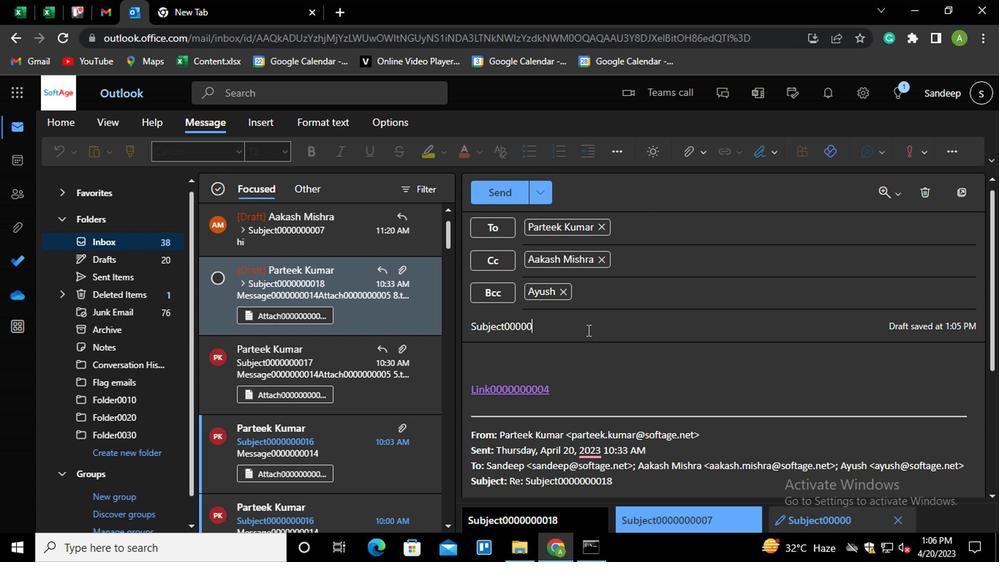
Action: Mouse moved to (576, 389)
Screenshot: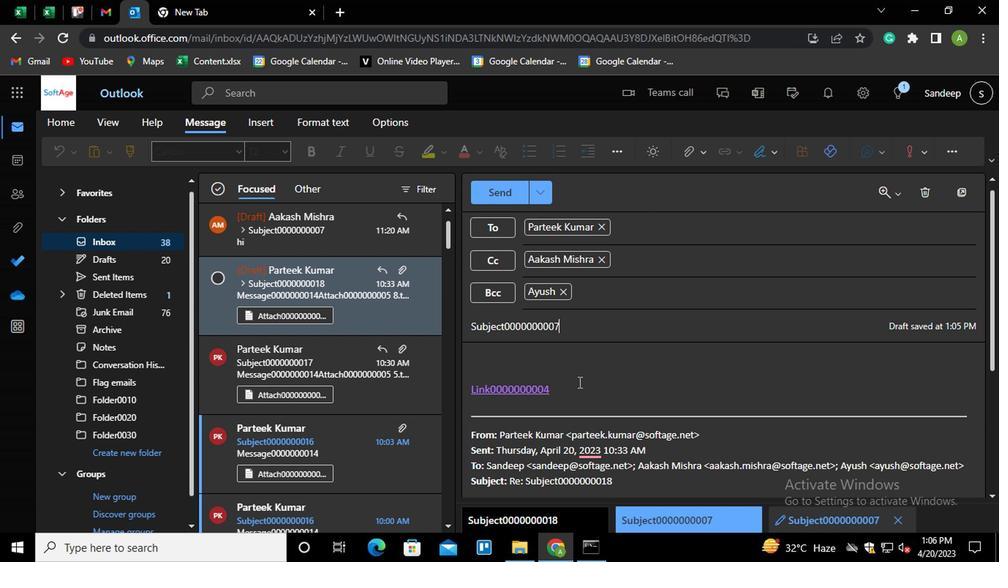
Action: Mouse pressed left at (576, 389)
Screenshot: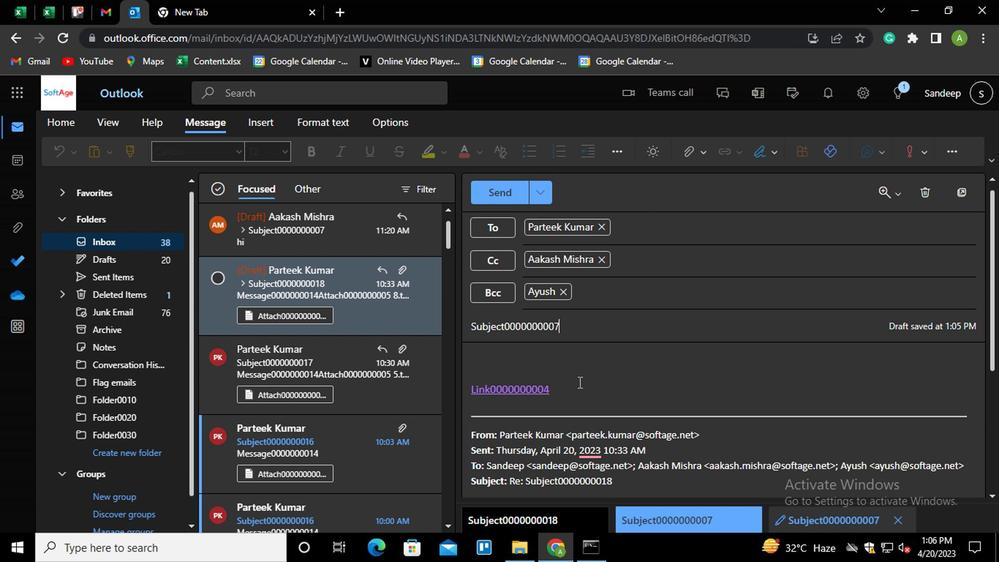 
Action: Mouse moved to (573, 391)
Screenshot: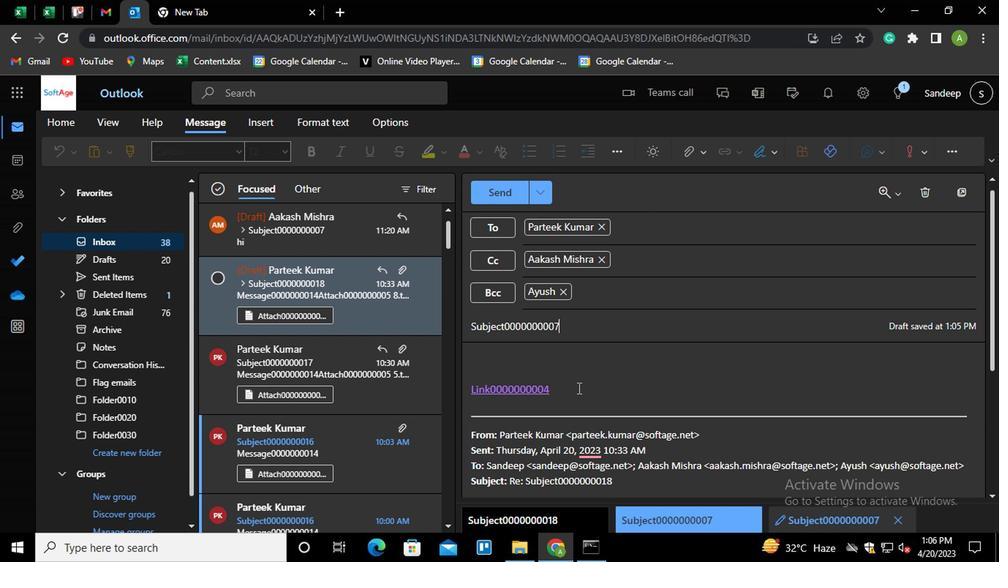 
Action: Key pressed <Key.shift_r><Key.enter><Key.shift_r>MESA<Key.backspace>SAGE0000000004
Screenshot: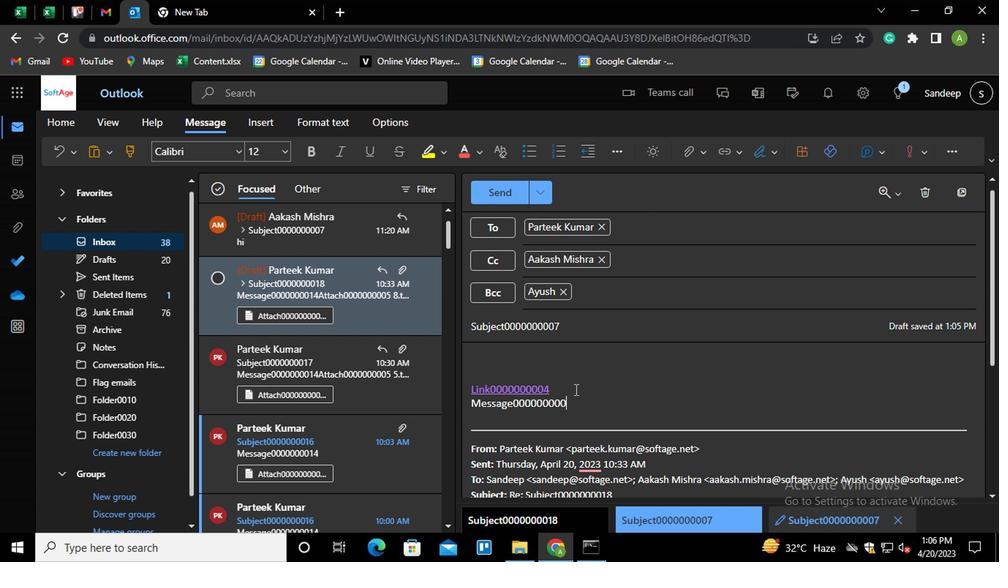 
Action: Mouse moved to (696, 158)
Screenshot: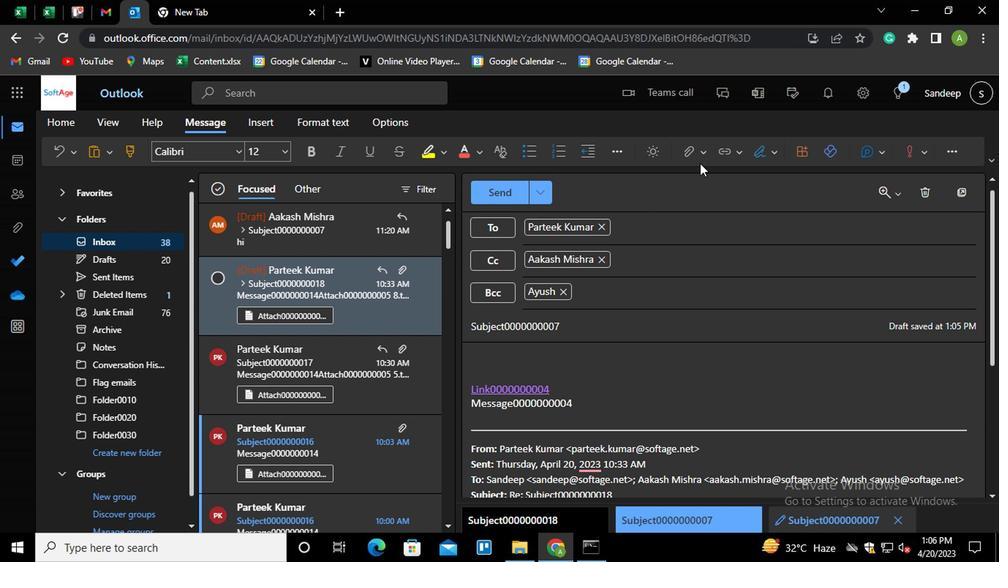 
Action: Mouse pressed left at (696, 158)
Screenshot: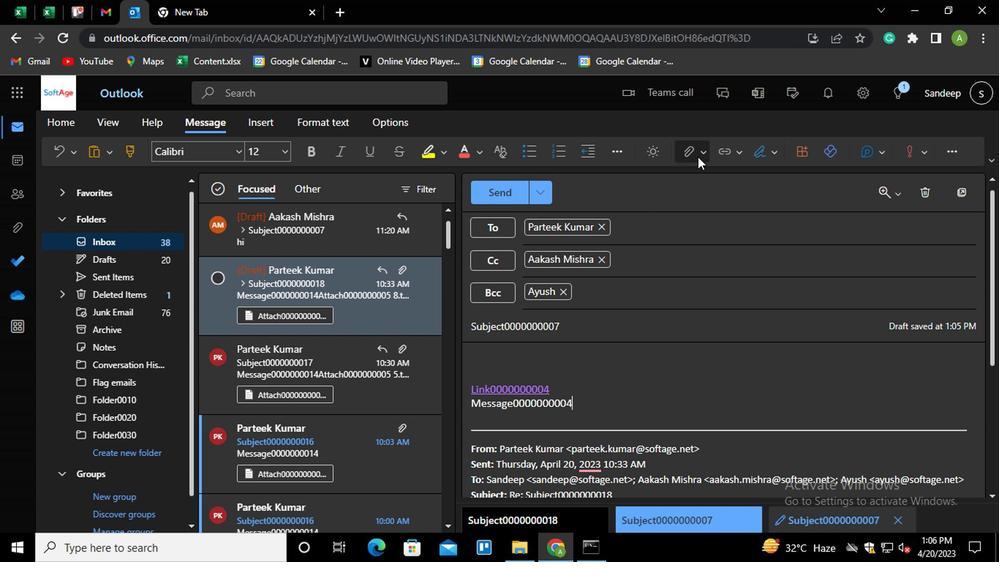 
Action: Mouse moved to (648, 184)
Screenshot: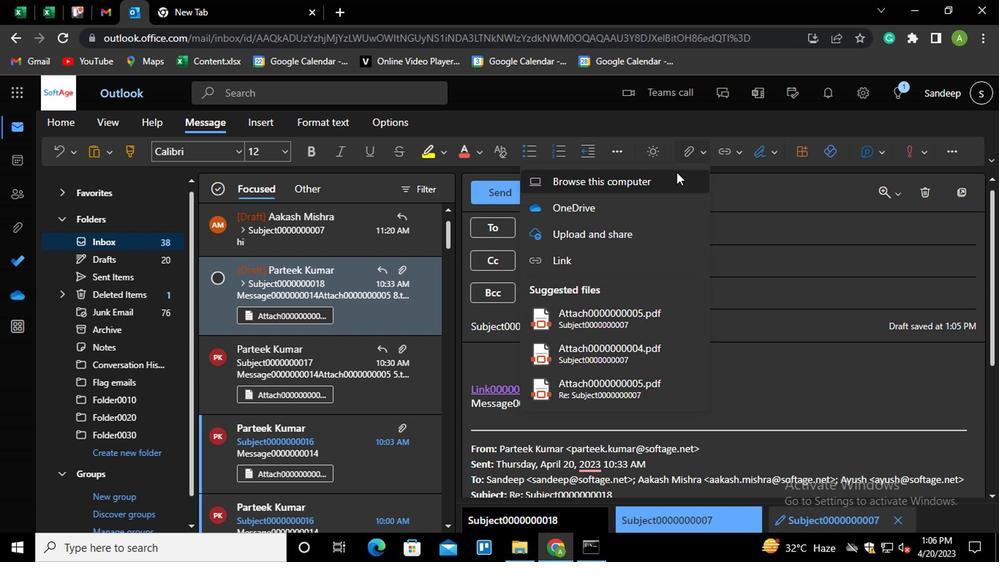 
Action: Mouse pressed left at (648, 184)
Screenshot: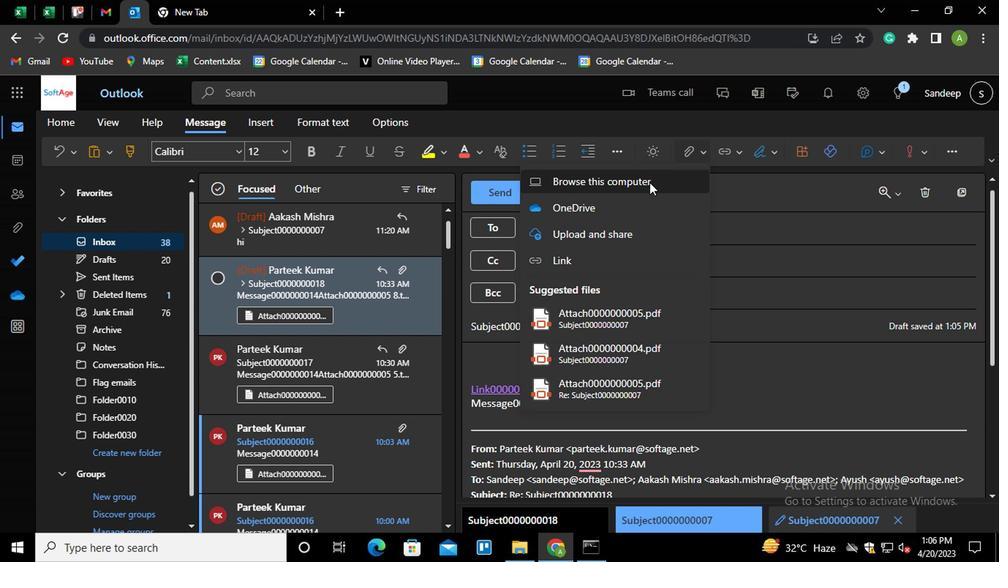 
Action: Mouse moved to (295, 153)
Screenshot: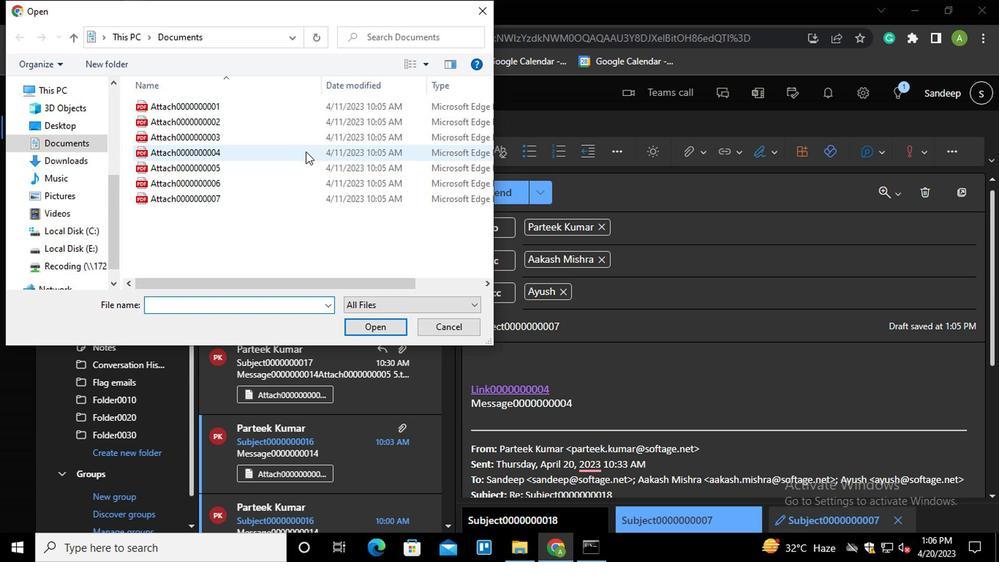 
Action: Mouse pressed left at (295, 153)
Screenshot: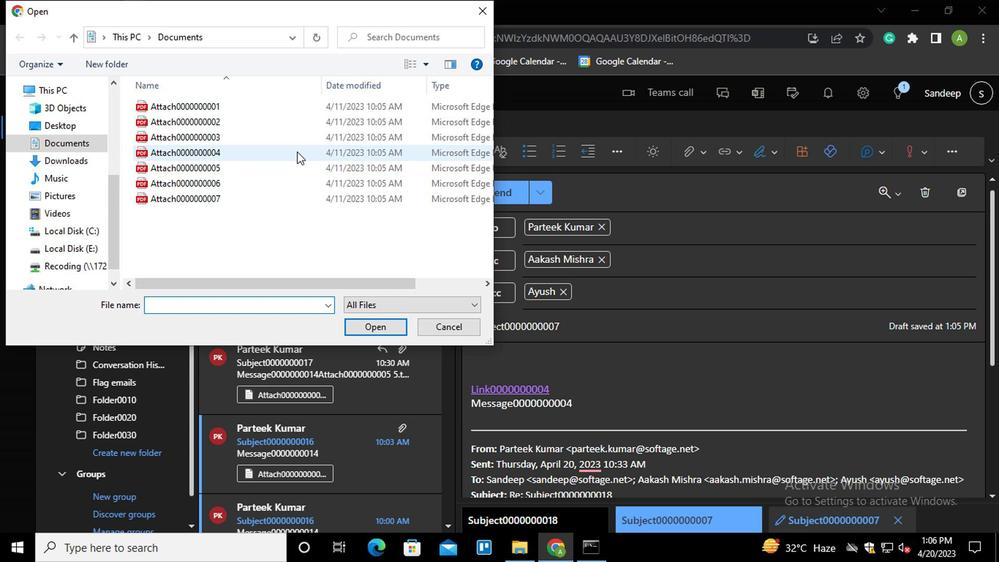 
Action: Mouse moved to (385, 329)
Screenshot: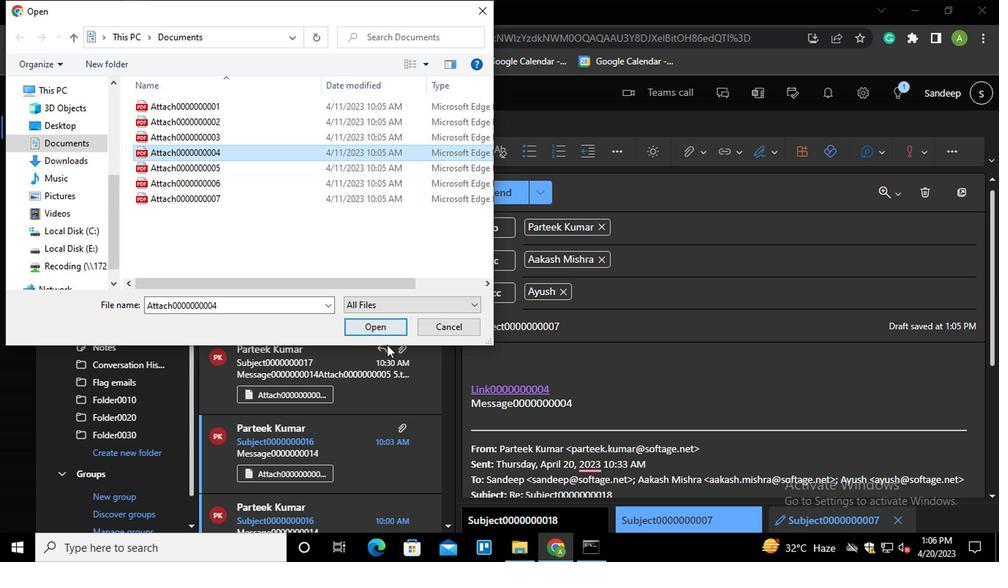 
Action: Mouse pressed left at (385, 329)
Screenshot: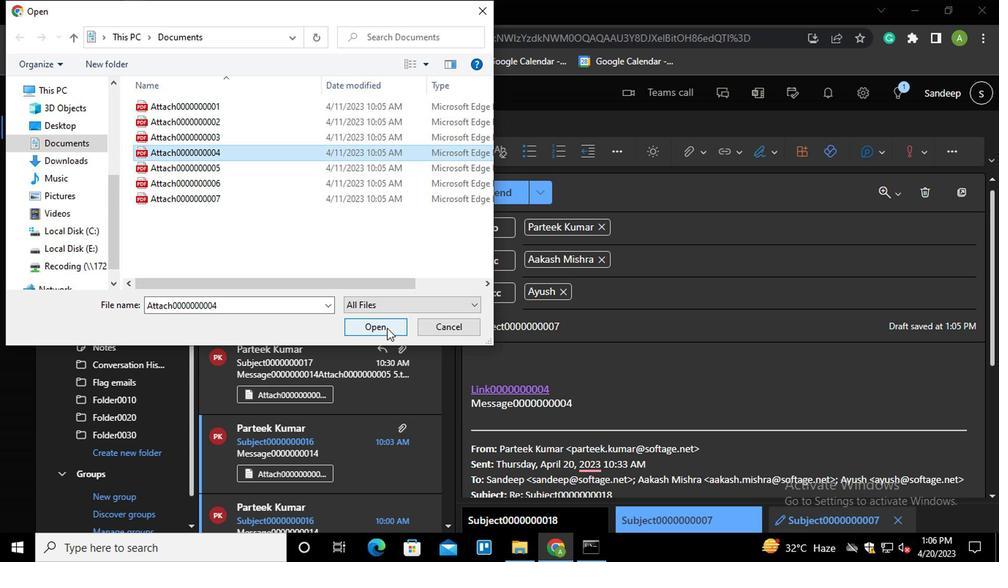 
Action: Mouse moved to (694, 156)
Screenshot: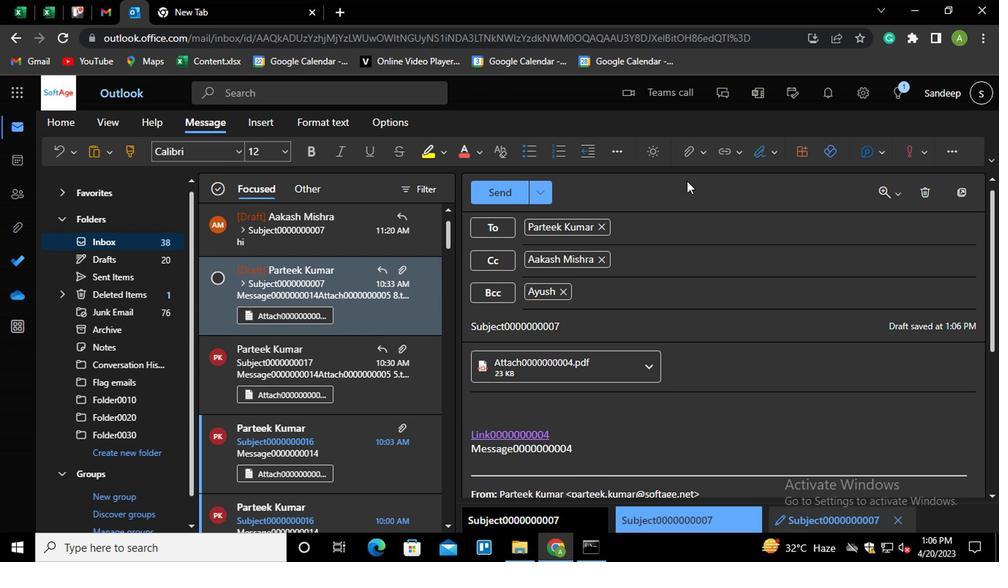 
Action: Mouse pressed left at (694, 156)
Screenshot: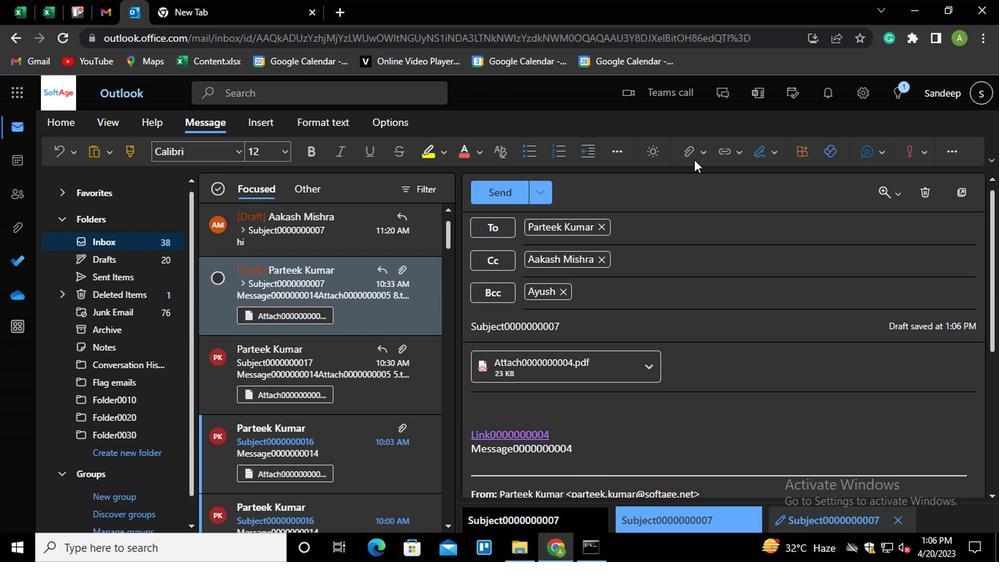 
Action: Mouse moved to (557, 210)
Screenshot: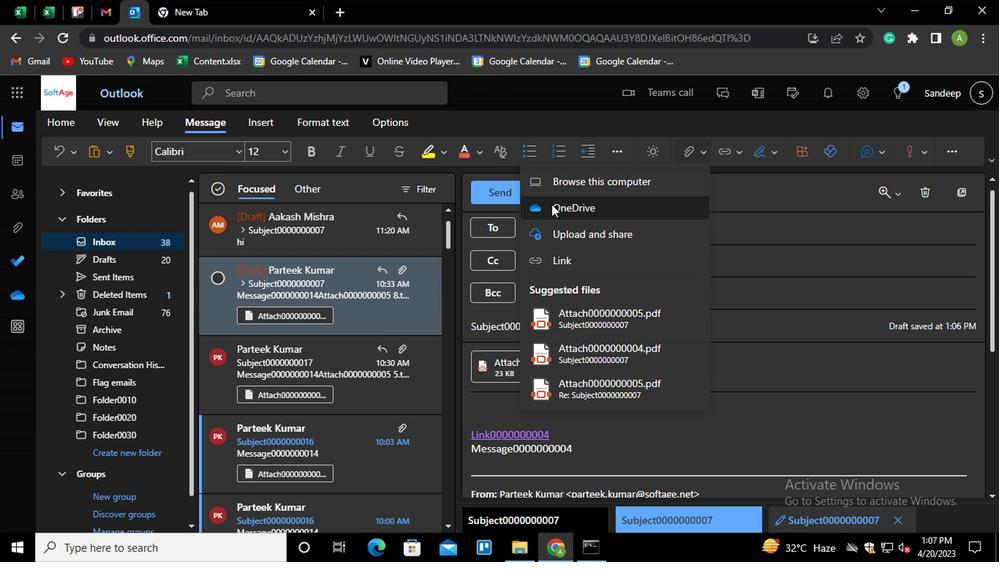 
Action: Mouse pressed left at (557, 210)
Screenshot: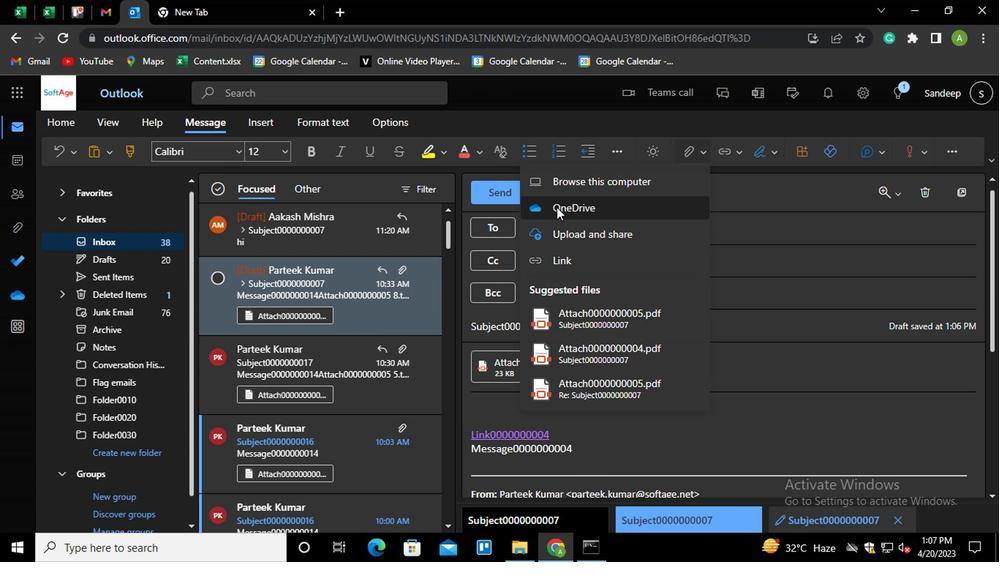 
Action: Mouse moved to (487, 227)
Screenshot: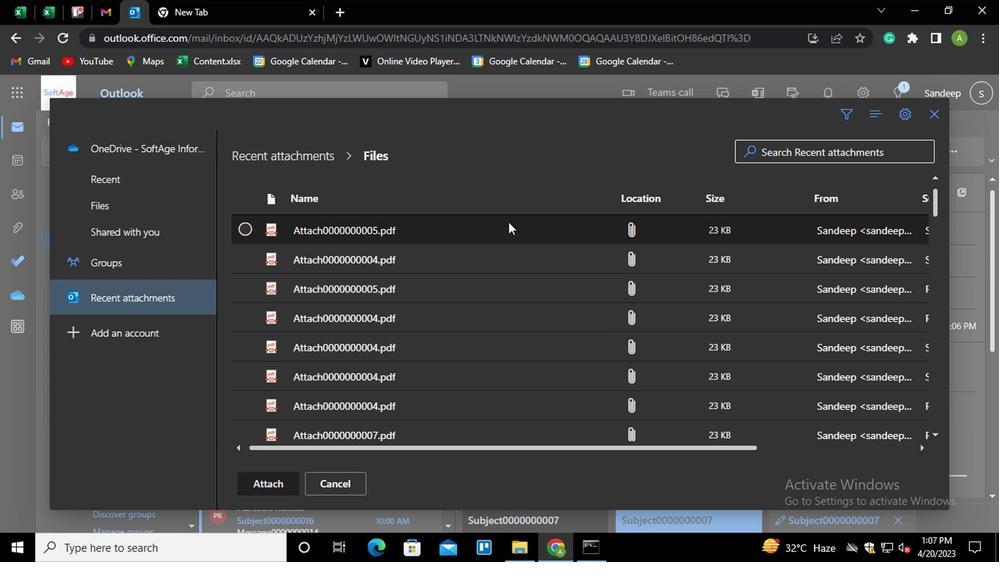 
Action: Mouse pressed left at (487, 227)
Screenshot: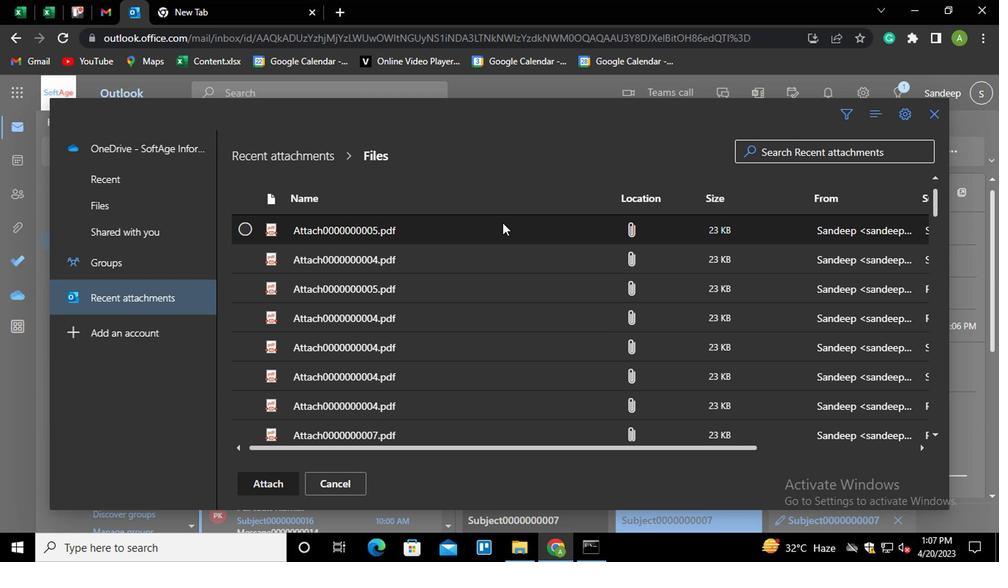 
Action: Mouse moved to (269, 485)
Screenshot: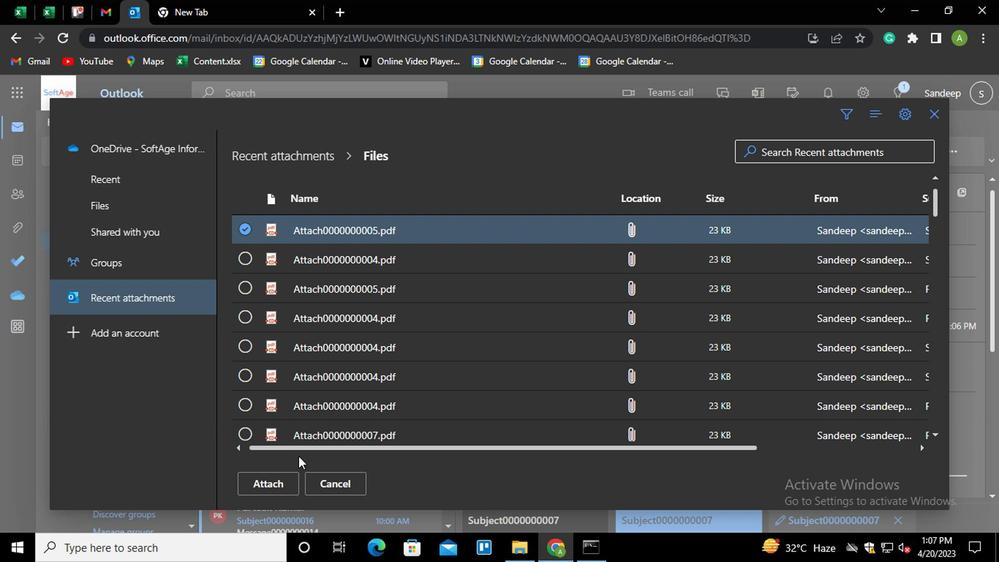 
Action: Mouse pressed left at (269, 485)
Screenshot: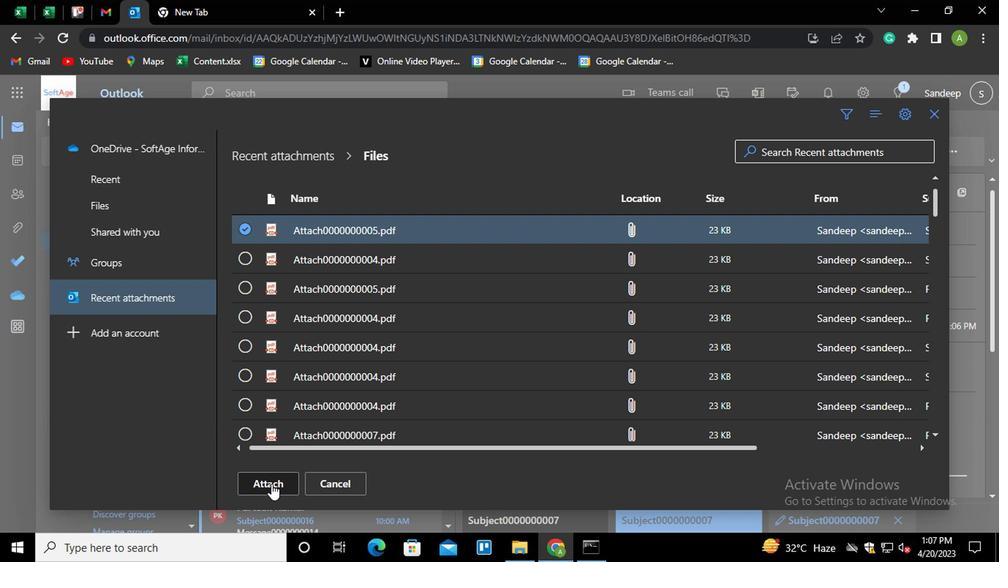 
Action: Mouse moved to (497, 199)
Screenshot: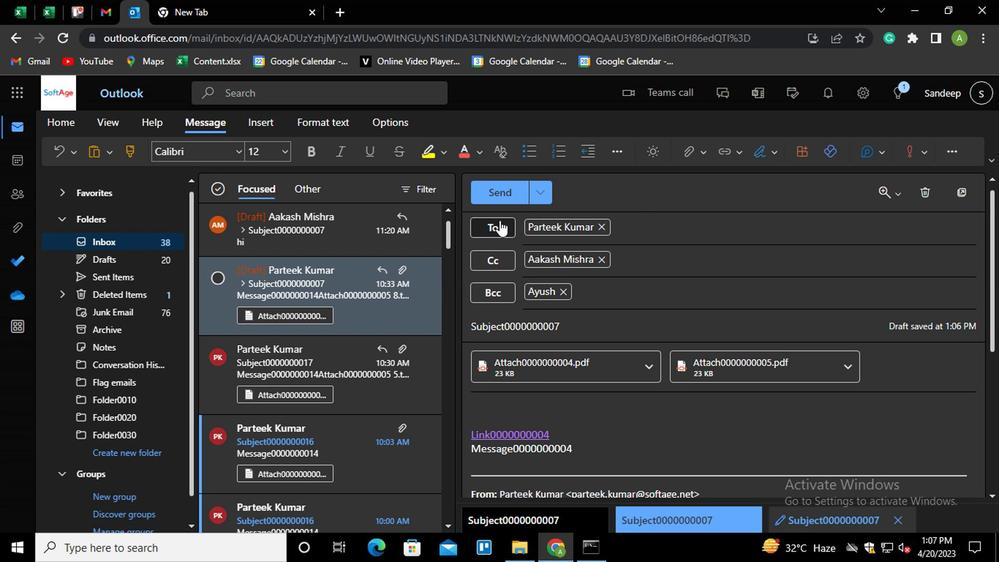 
Action: Mouse pressed left at (497, 199)
Screenshot: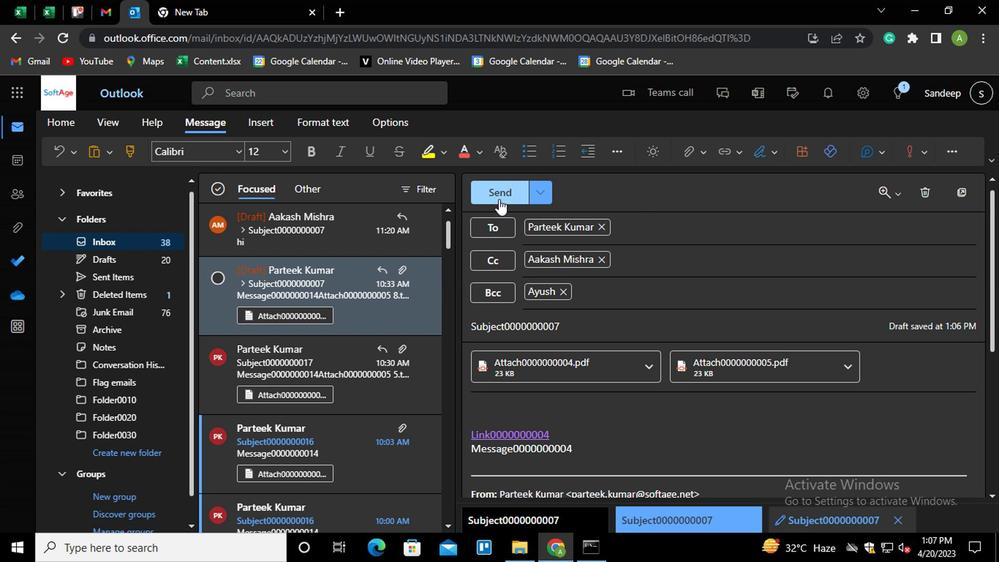 
Action: Mouse moved to (325, 233)
Screenshot: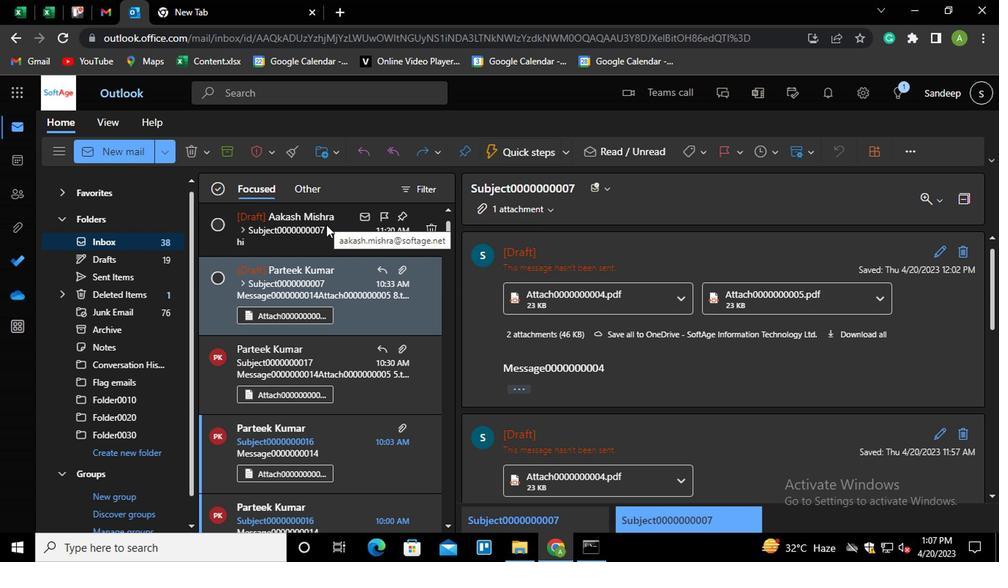 
Action: Mouse pressed left at (325, 233)
Screenshot: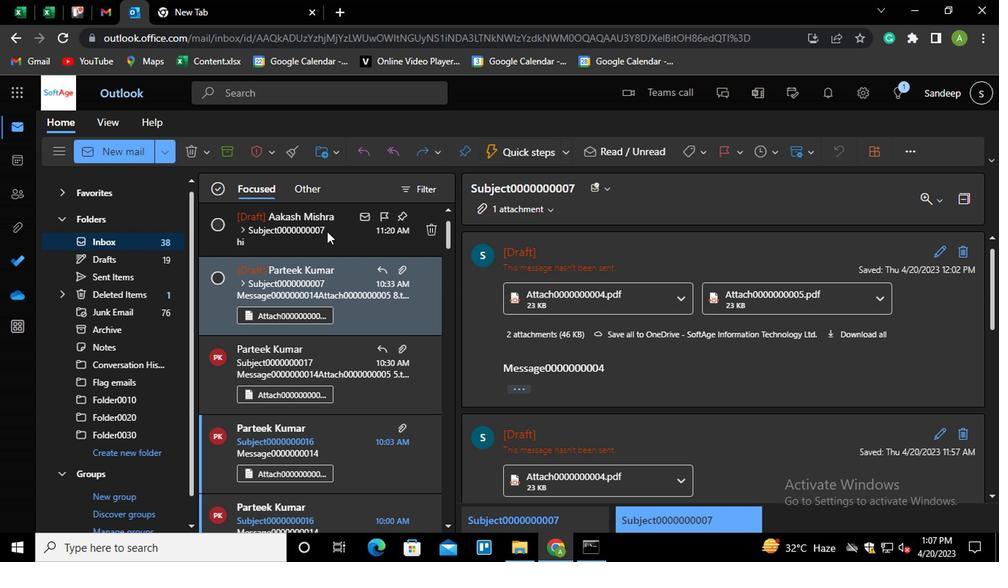 
Action: Mouse moved to (710, 349)
Screenshot: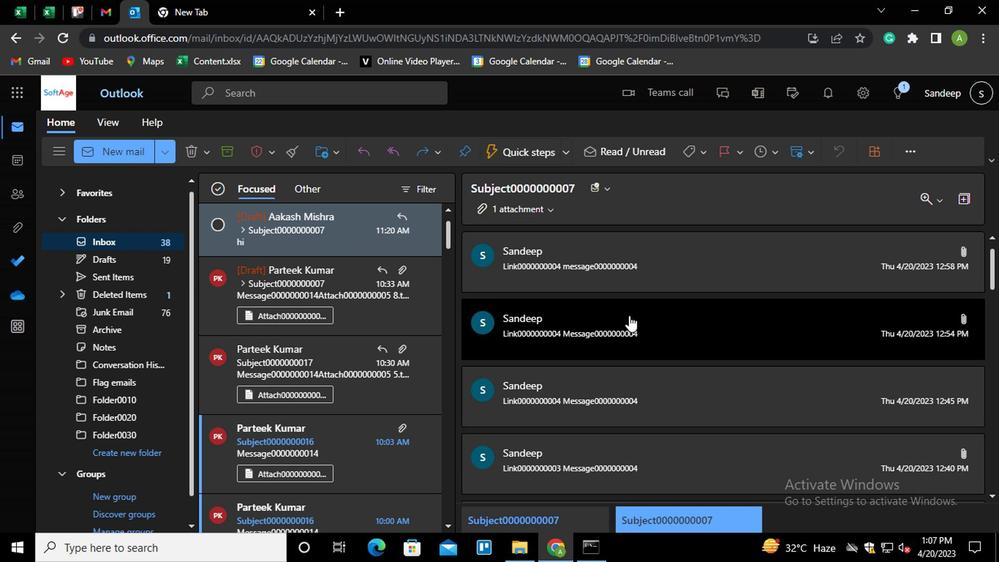 
Action: Mouse scrolled (710, 349) with delta (0, 0)
Screenshot: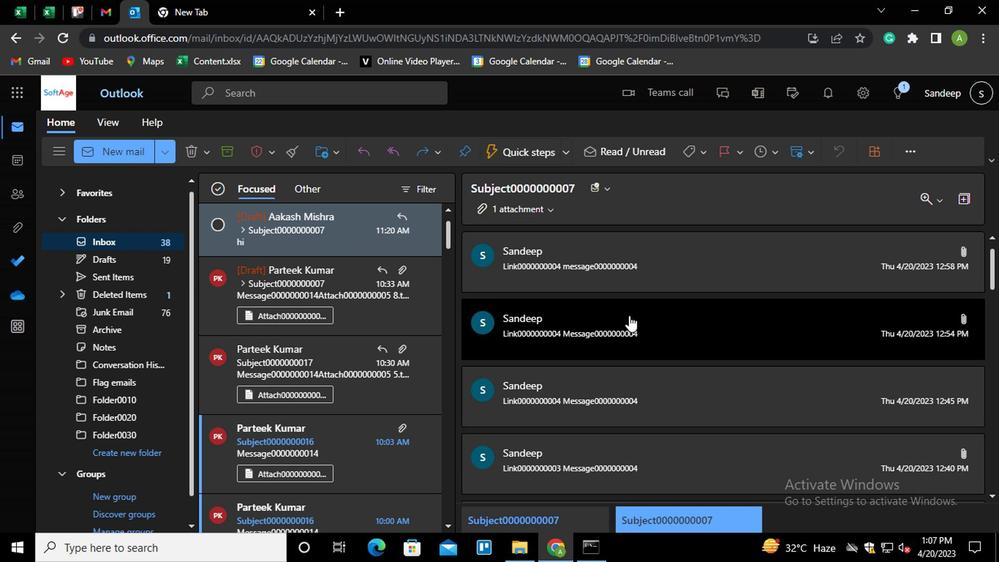 
Action: Mouse moved to (711, 350)
Screenshot: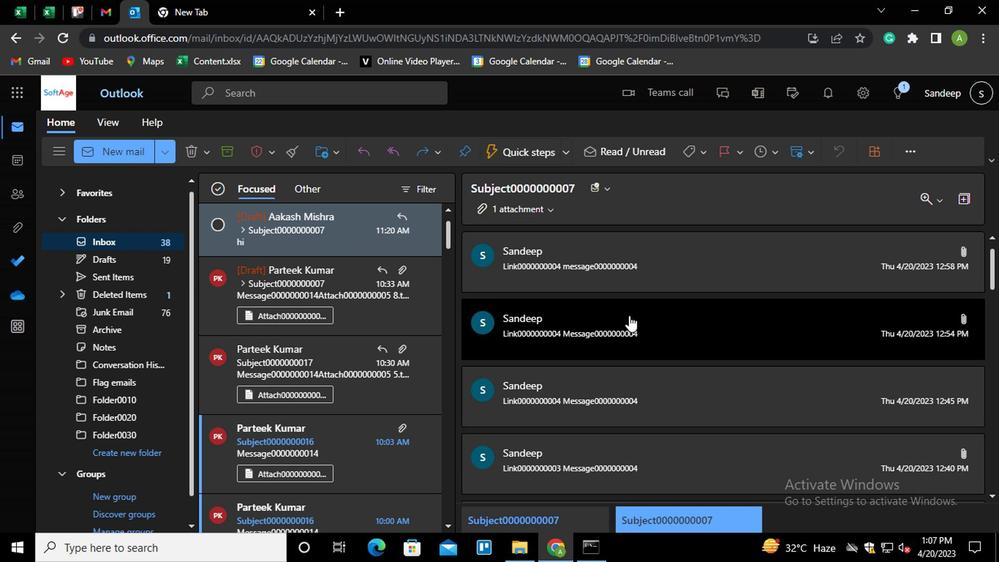
Action: Mouse scrolled (711, 349) with delta (0, -1)
Screenshot: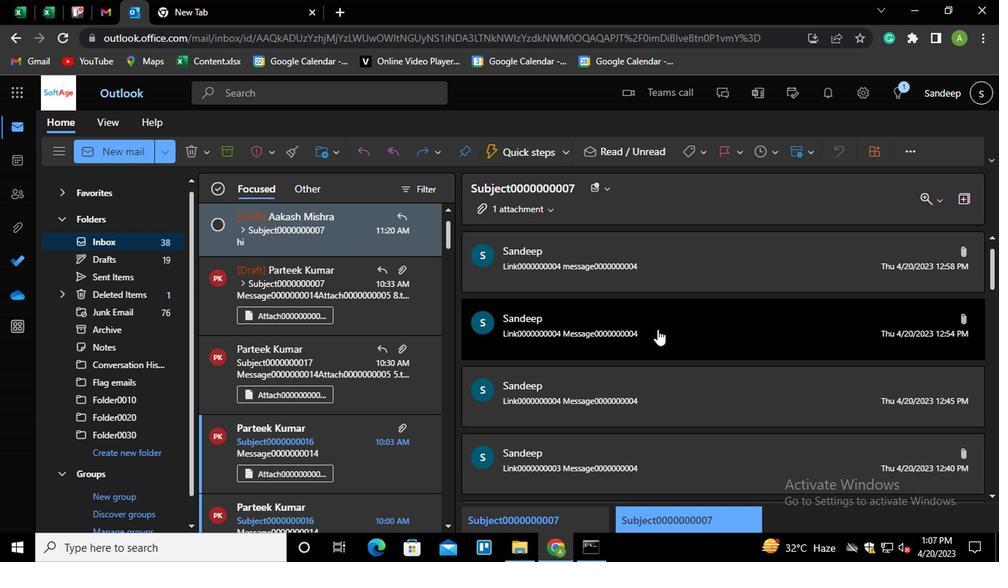 
Action: Mouse scrolled (711, 349) with delta (0, -1)
Screenshot: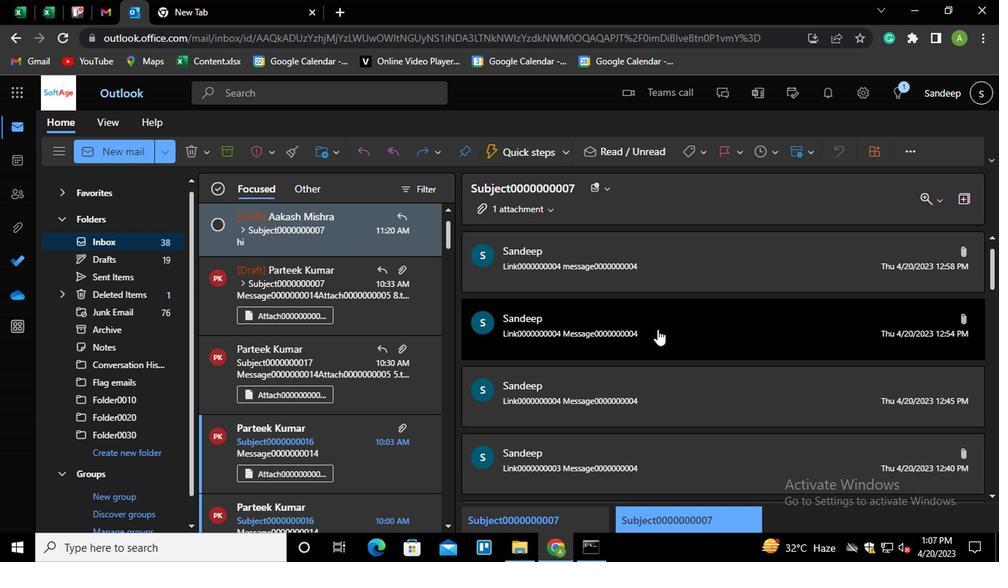 
Action: Mouse scrolled (711, 349) with delta (0, -1)
Screenshot: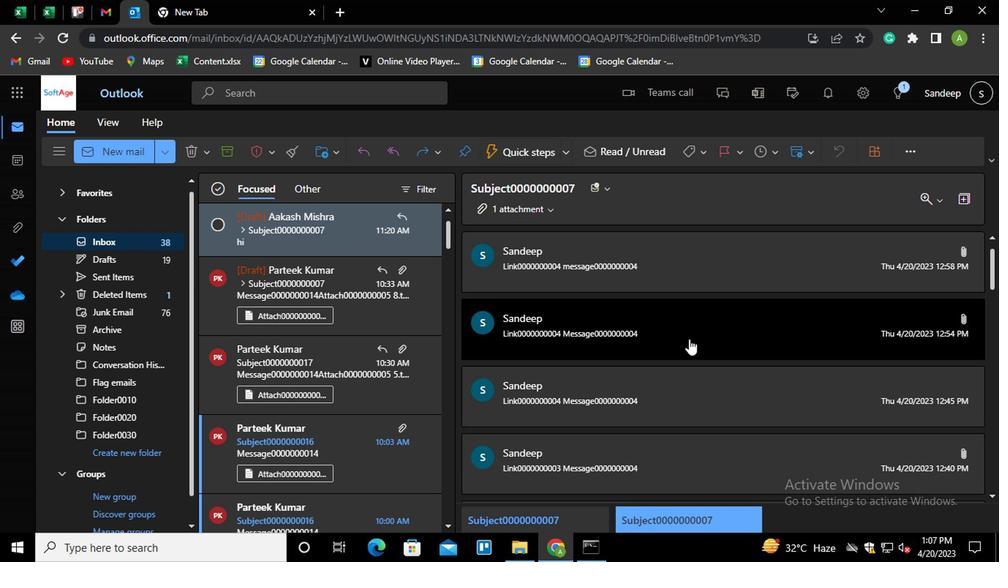 
Action: Mouse scrolled (711, 349) with delta (0, -1)
Screenshot: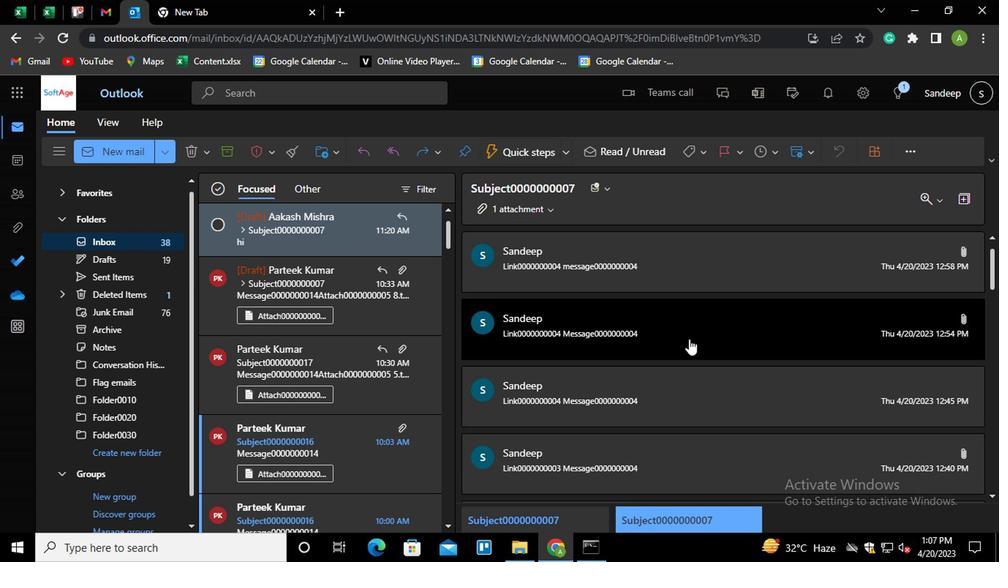 
Action: Mouse moved to (713, 352)
Screenshot: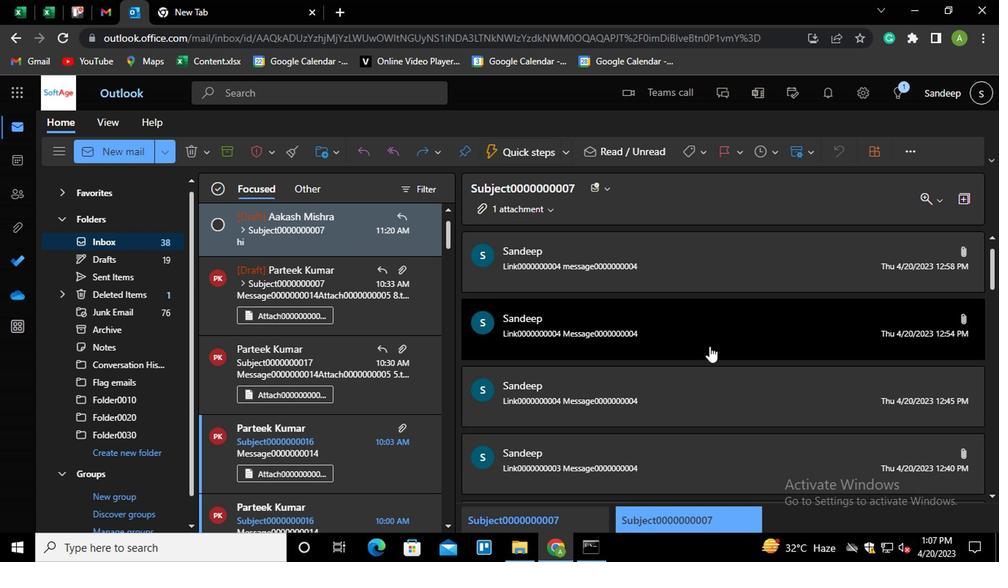 
Action: Mouse scrolled (713, 351) with delta (0, -1)
Screenshot: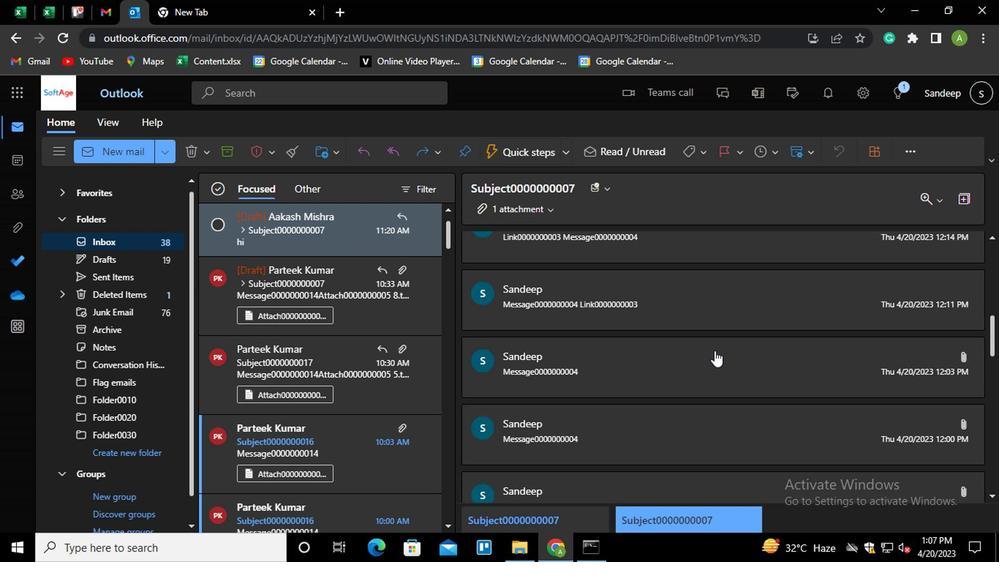 
Action: Mouse scrolled (713, 351) with delta (0, -1)
Screenshot: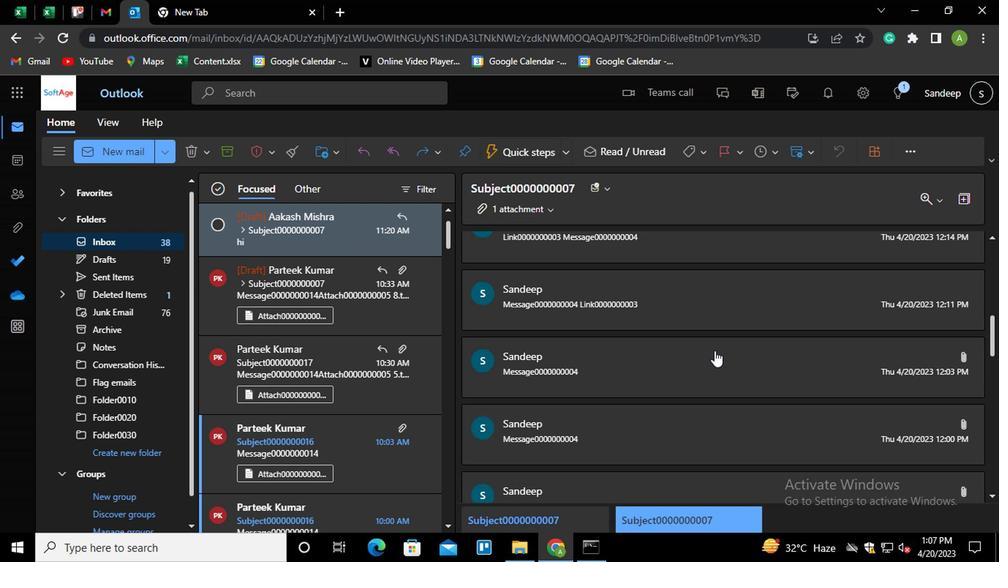 
Action: Mouse scrolled (713, 351) with delta (0, -1)
Screenshot: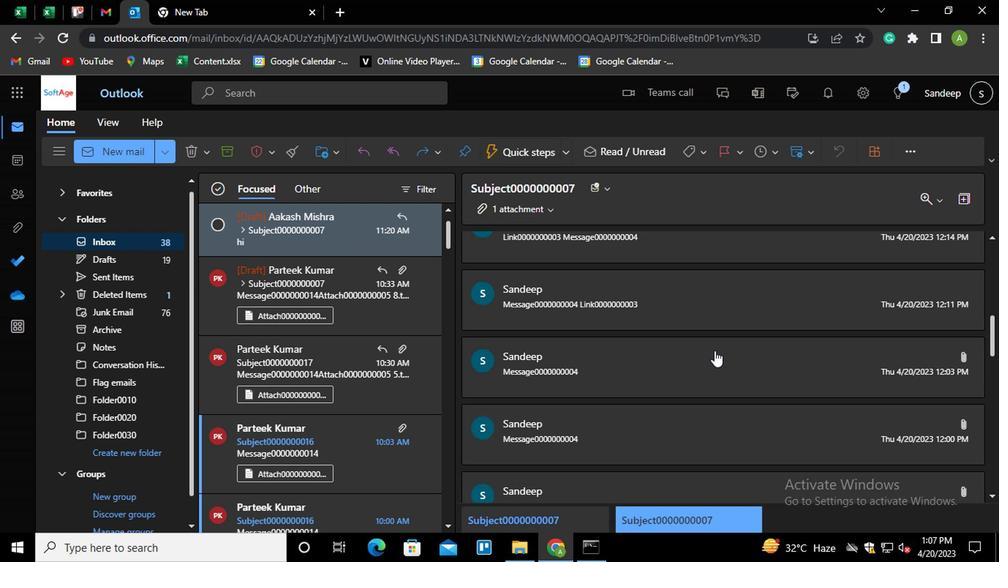 
Action: Mouse scrolled (713, 351) with delta (0, -1)
Screenshot: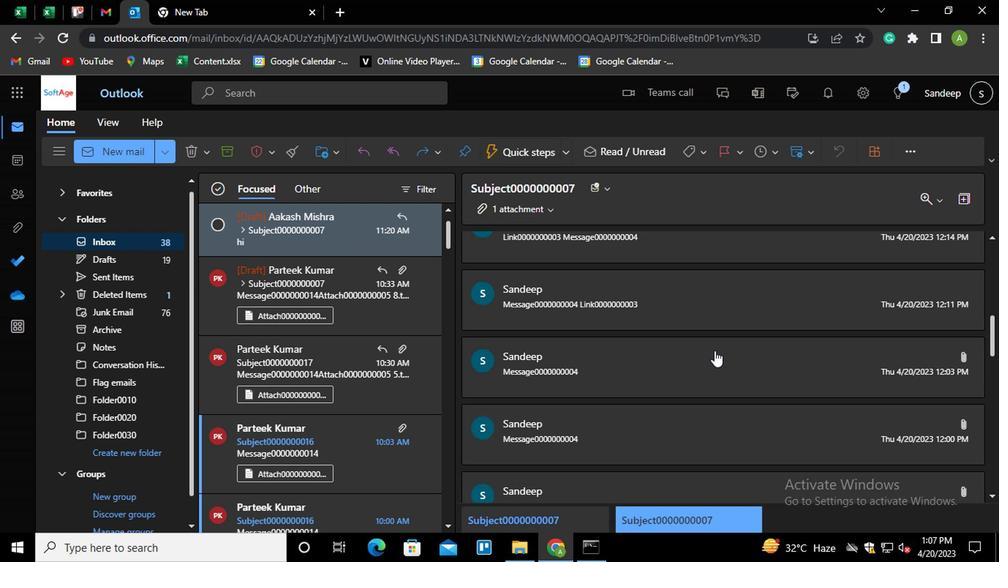 
Action: Mouse scrolled (713, 351) with delta (0, -1)
Screenshot: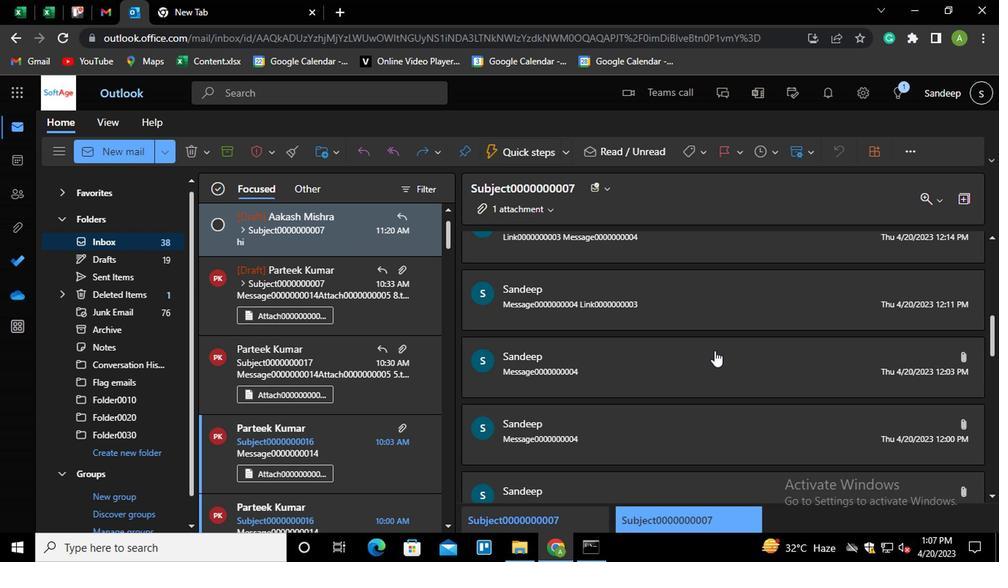 
Action: Mouse scrolled (713, 351) with delta (0, -1)
Screenshot: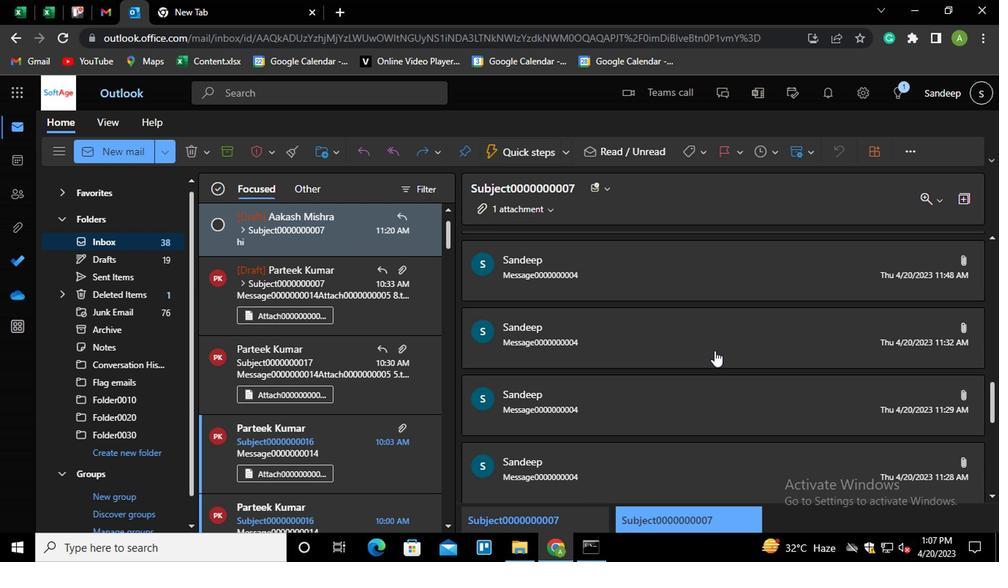 
Action: Mouse scrolled (713, 351) with delta (0, -1)
Screenshot: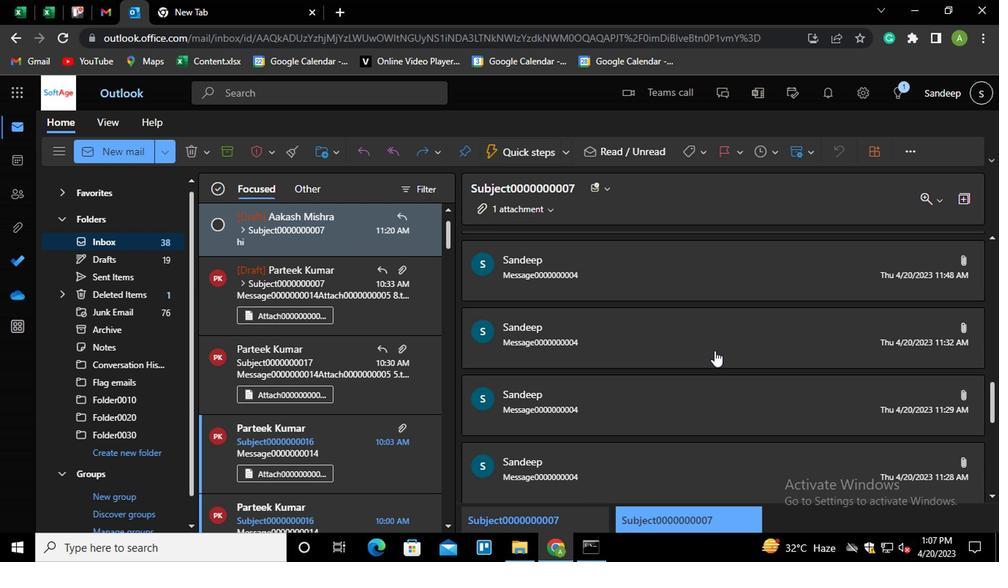 
Action: Mouse scrolled (713, 351) with delta (0, -1)
Screenshot: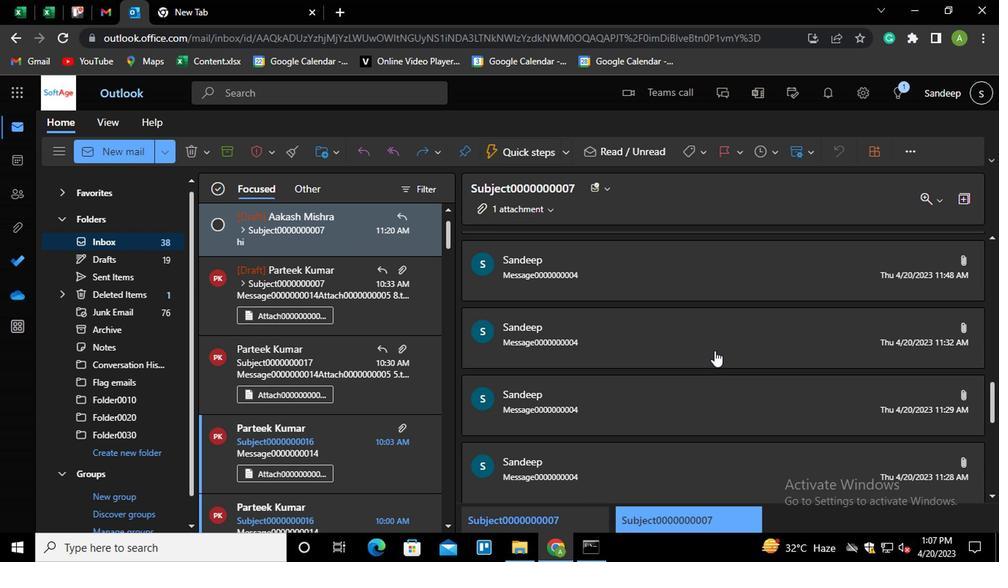 
Action: Mouse scrolled (713, 351) with delta (0, -1)
Screenshot: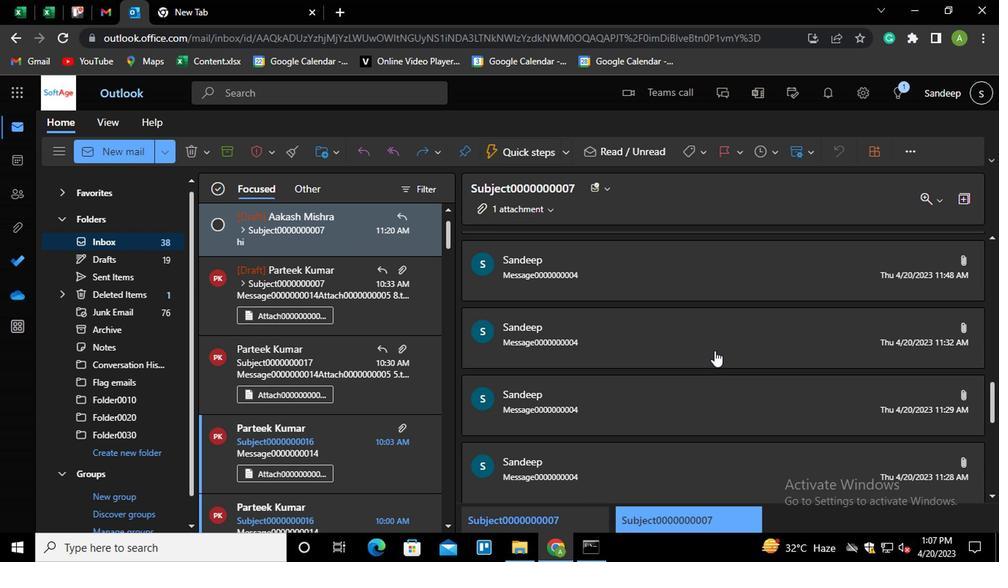 
Action: Mouse scrolled (713, 351) with delta (0, -1)
Screenshot: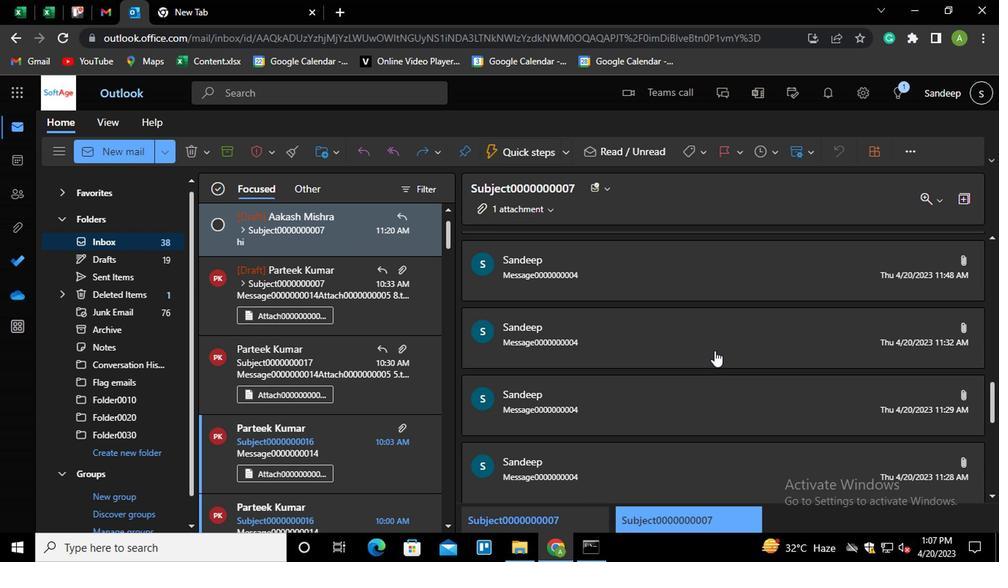 
Action: Mouse scrolled (713, 351) with delta (0, -1)
Screenshot: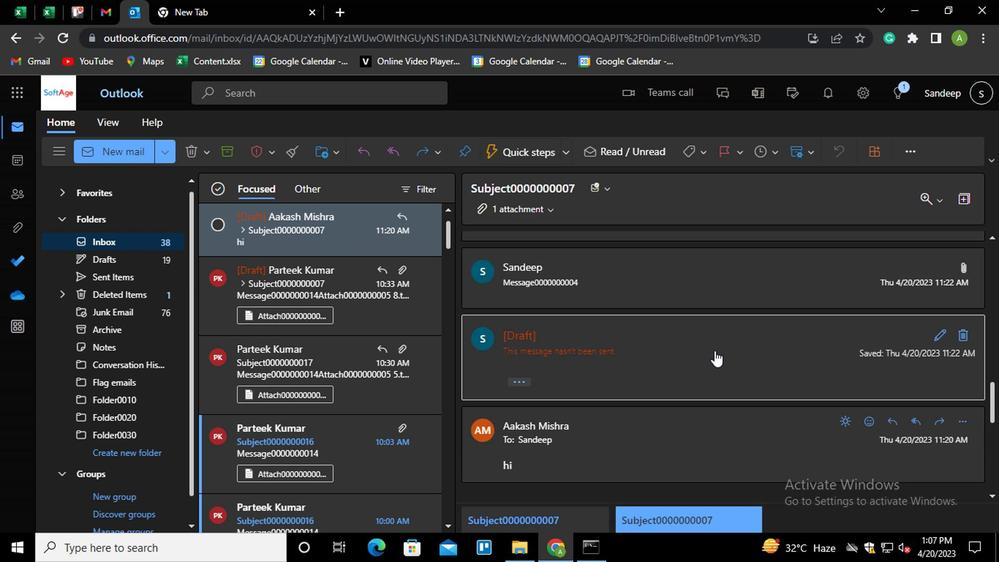 
Action: Mouse scrolled (713, 351) with delta (0, -1)
Screenshot: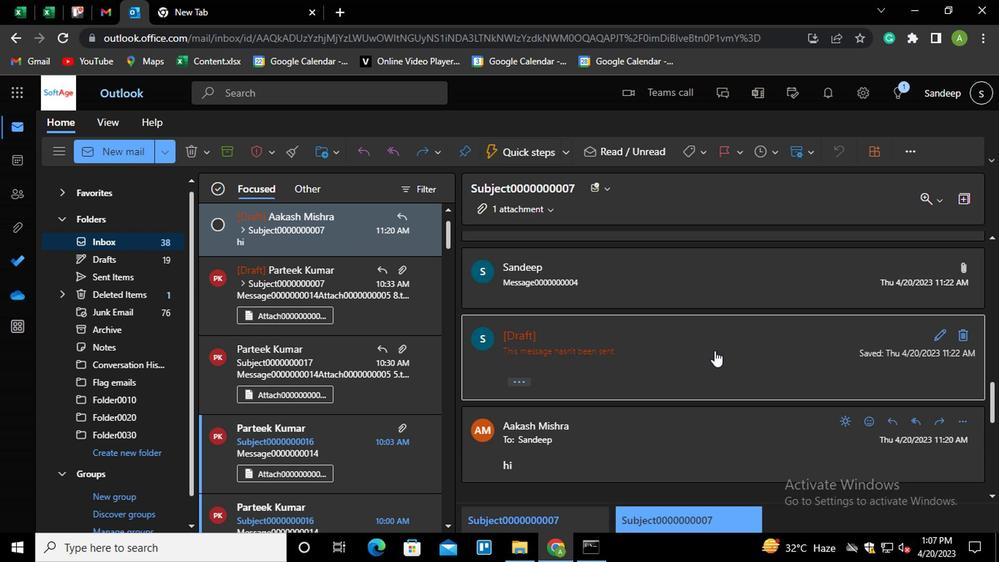 
Action: Mouse scrolled (713, 351) with delta (0, -1)
Screenshot: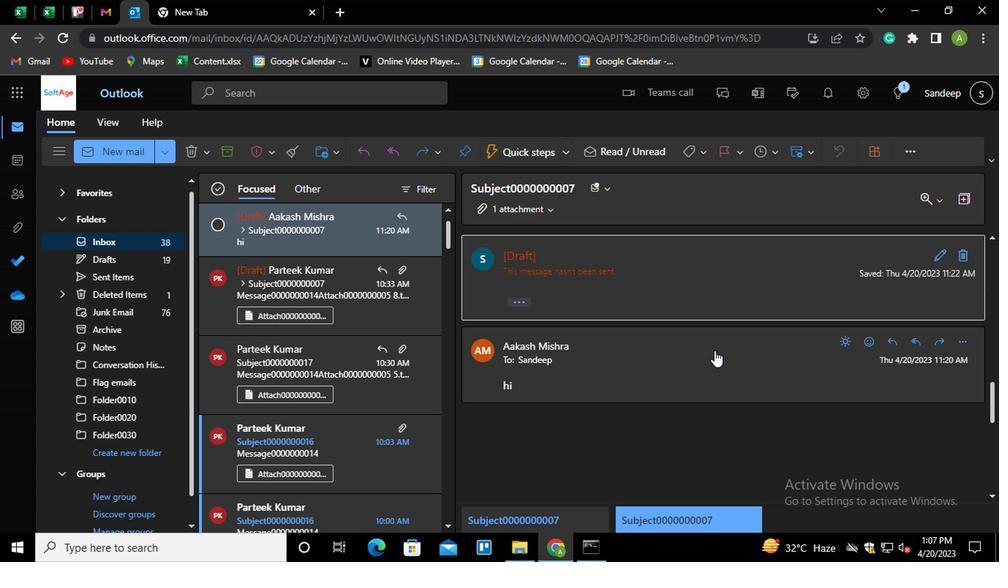 
Action: Mouse scrolled (713, 351) with delta (0, -1)
Screenshot: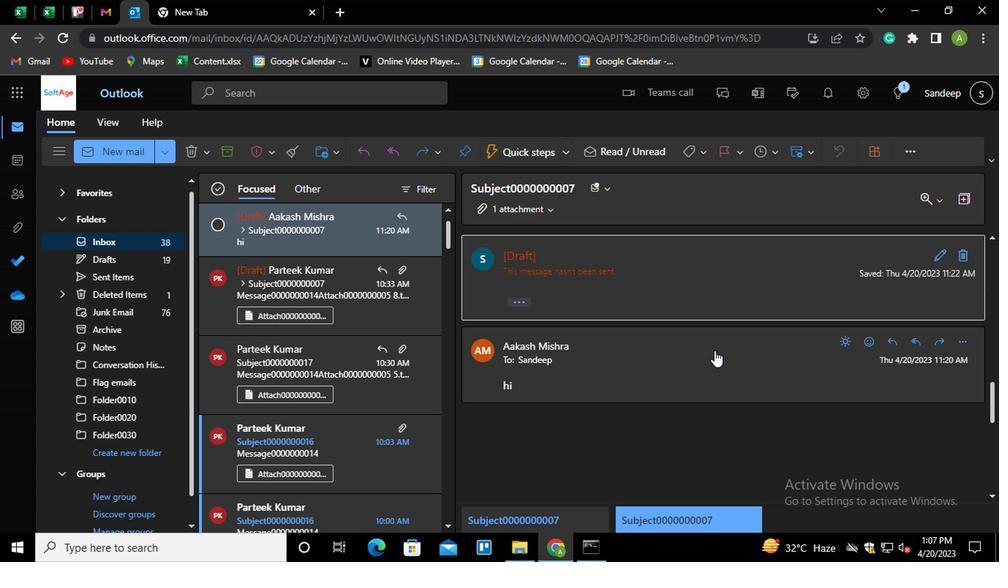 
Action: Mouse scrolled (713, 351) with delta (0, -1)
Screenshot: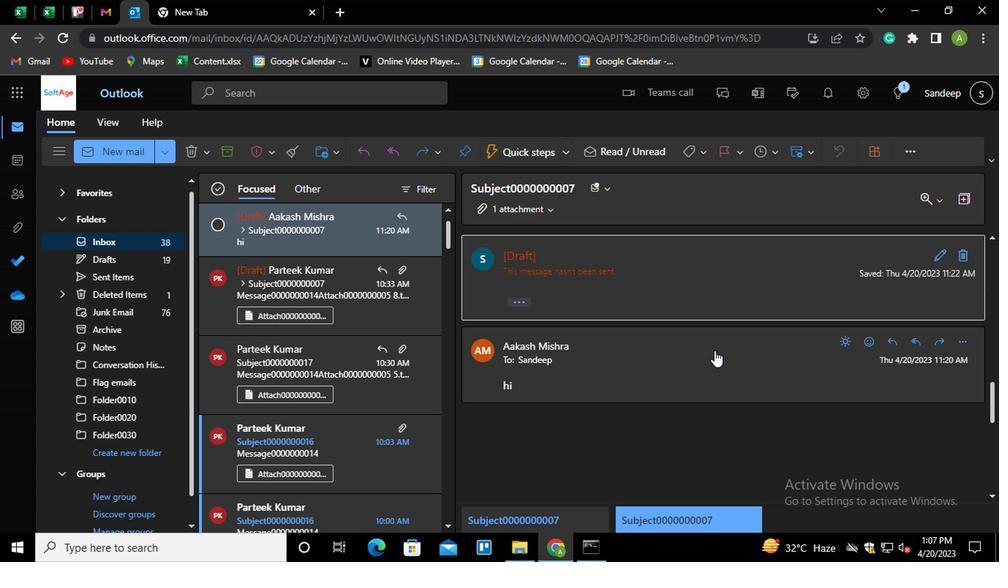 
Action: Mouse moved to (957, 340)
Screenshot: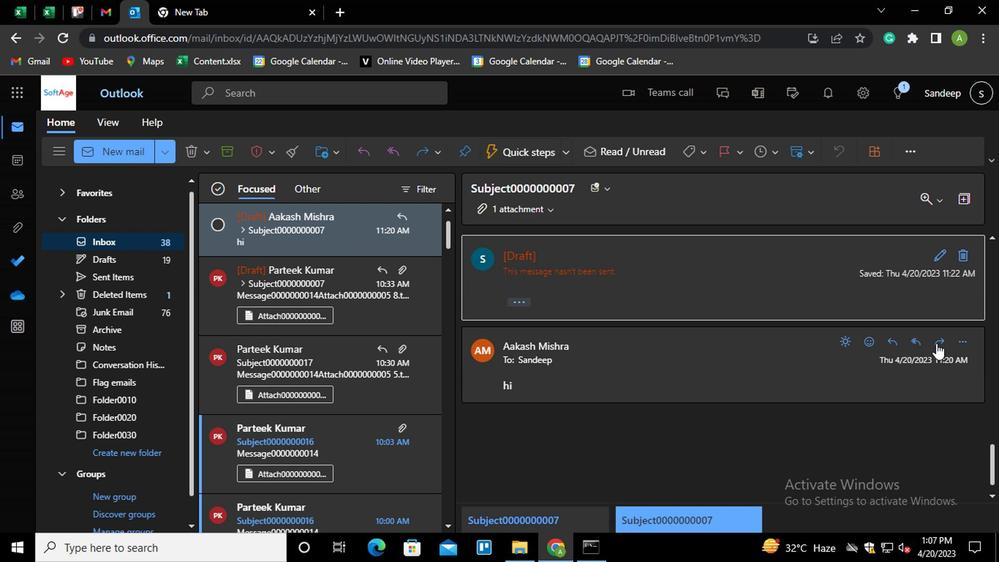 
Action: Mouse pressed left at (957, 340)
Screenshot: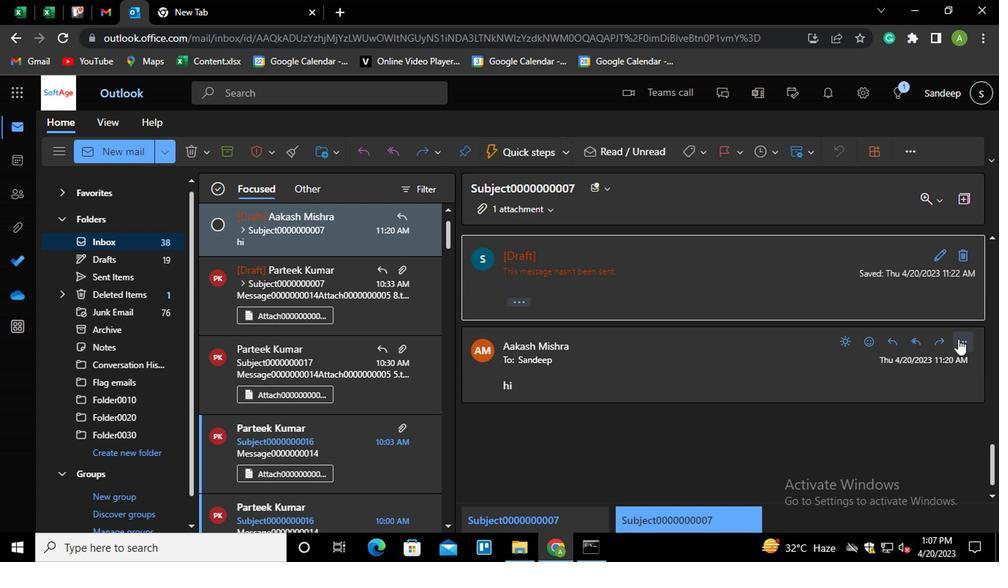 
Action: Mouse moved to (864, 128)
Screenshot: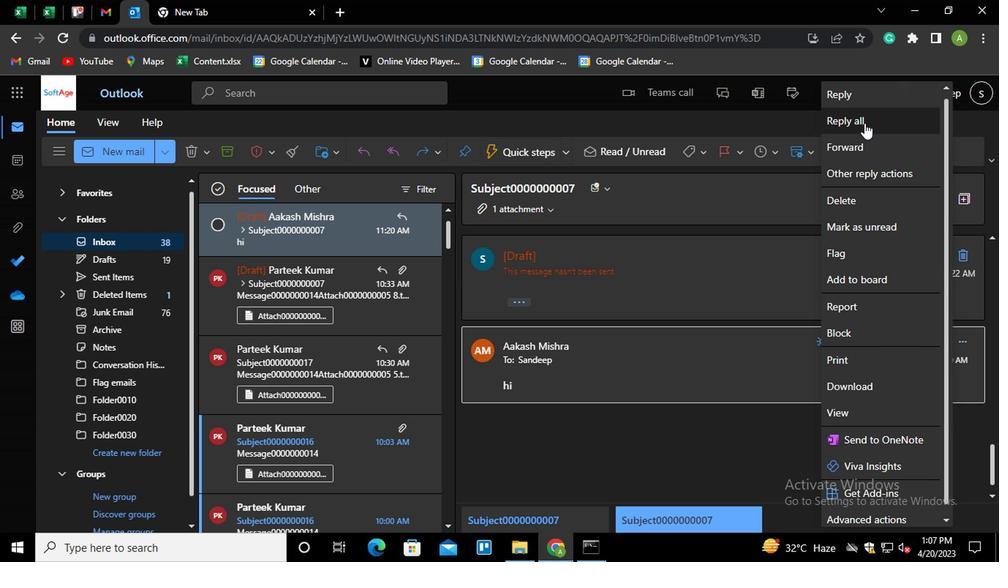 
Action: Mouse pressed left at (864, 128)
Screenshot: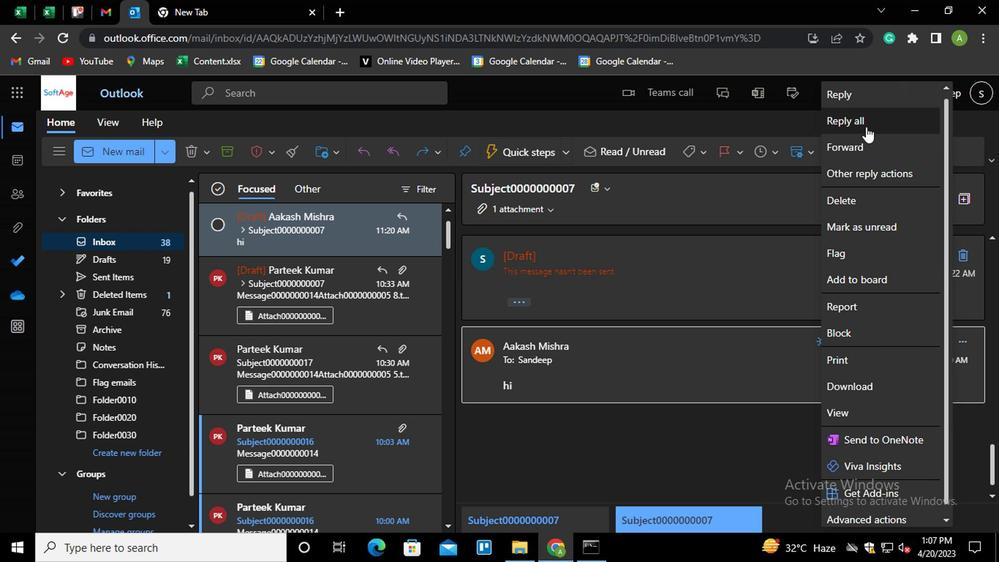 
Action: Mouse moved to (557, 368)
Screenshot: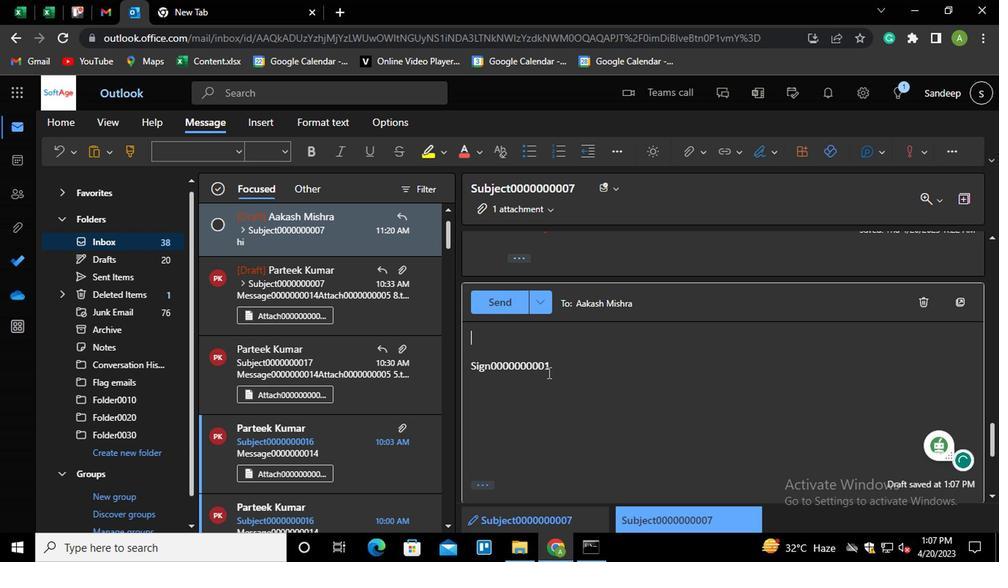 
Action: Mouse pressed left at (557, 368)
Screenshot: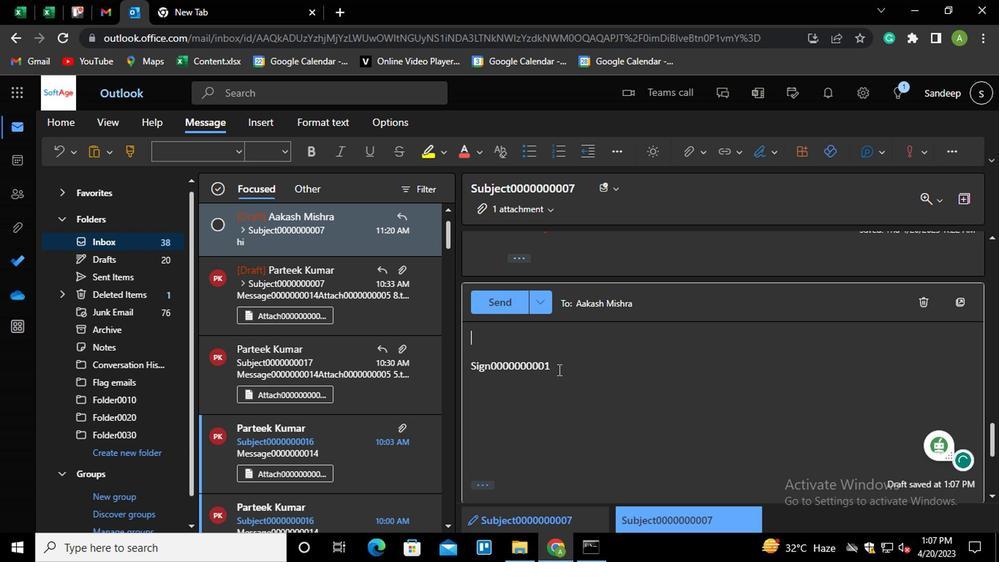 
Action: Mouse moved to (556, 368)
Screenshot: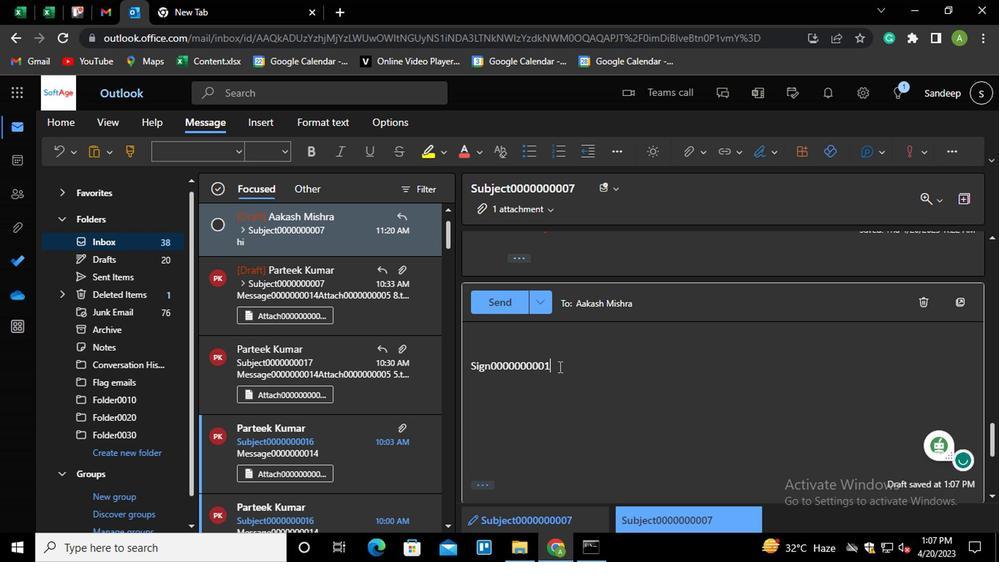 
Action: Key pressed <Key.shift_r><Key.home>ctrl+K<Key.shift_r>ctrl+LINK0000000004
Screenshot: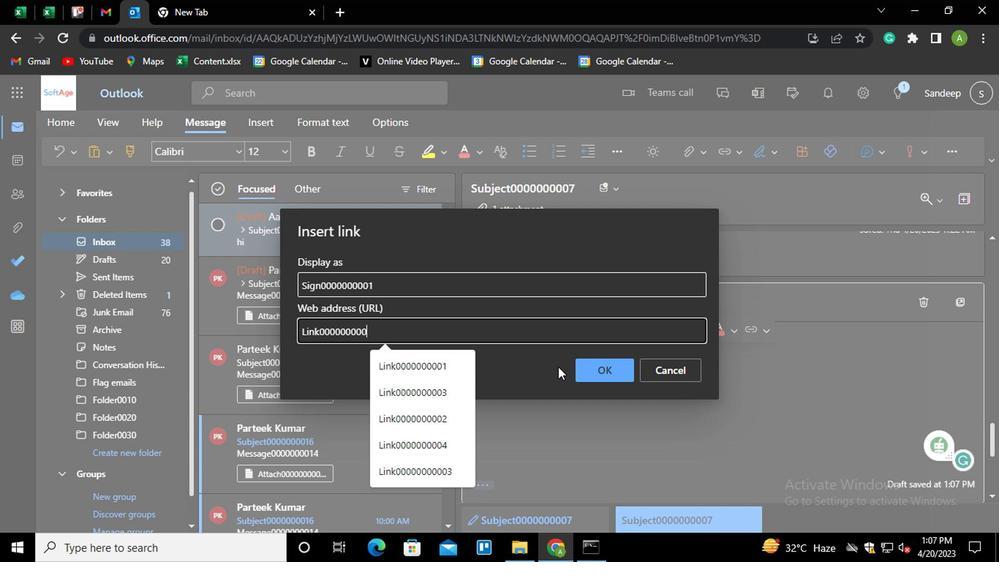 
Action: Mouse moved to (413, 289)
Screenshot: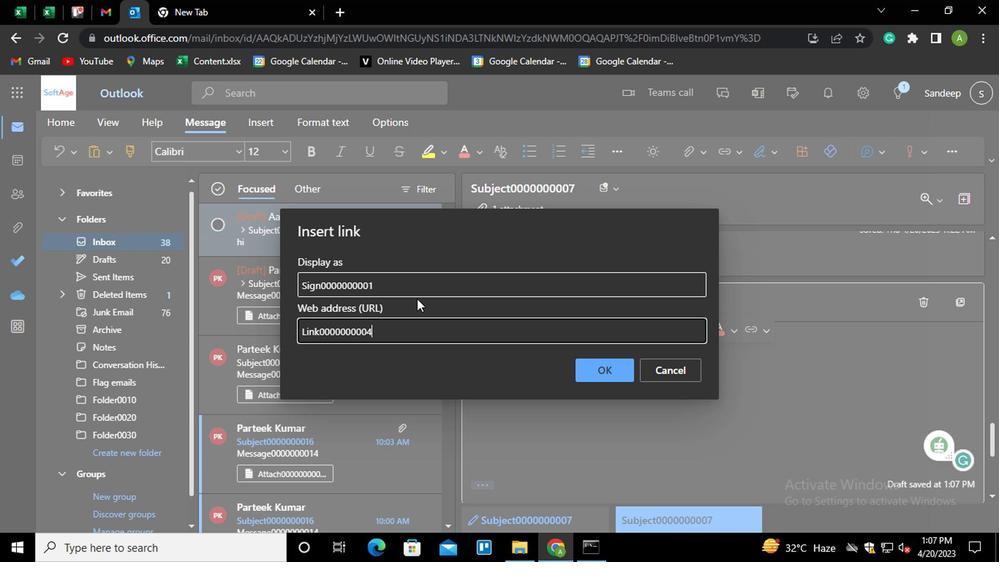 
Action: Mouse pressed left at (413, 289)
Screenshot: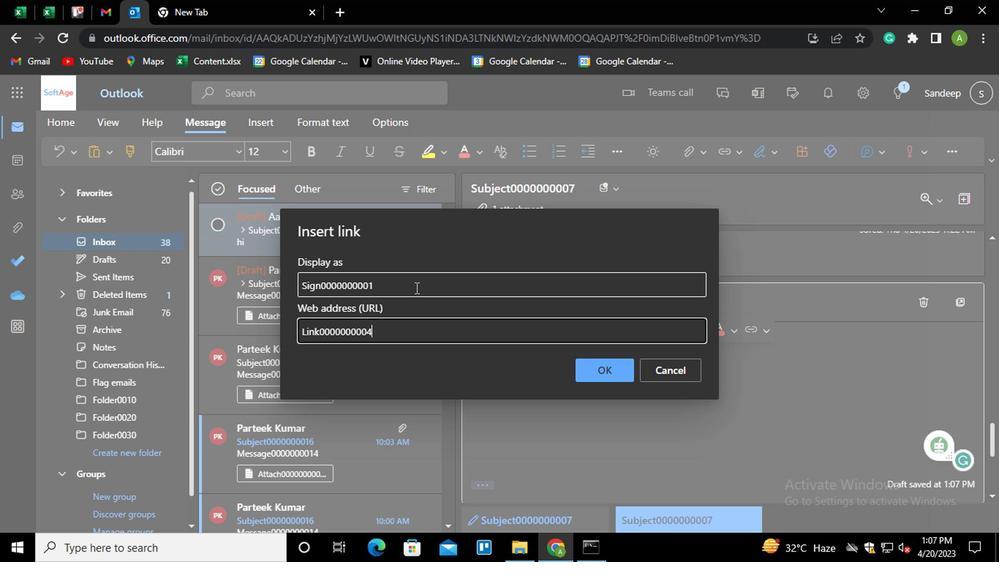 
Action: Mouse moved to (413, 289)
Screenshot: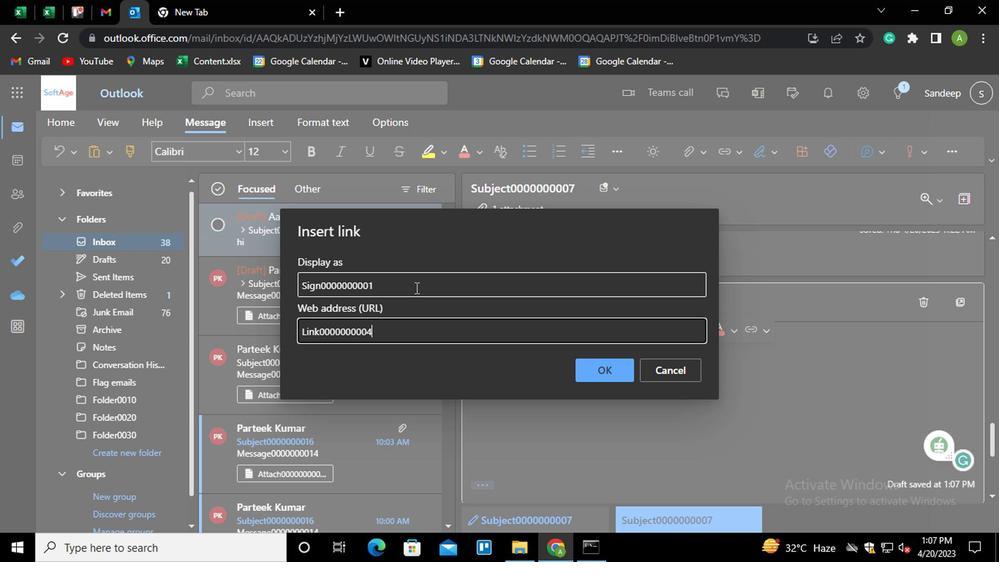 
Action: Key pressed <Key.shift_r><Key.home><Key.shift_r>LINK0000000004
Screenshot: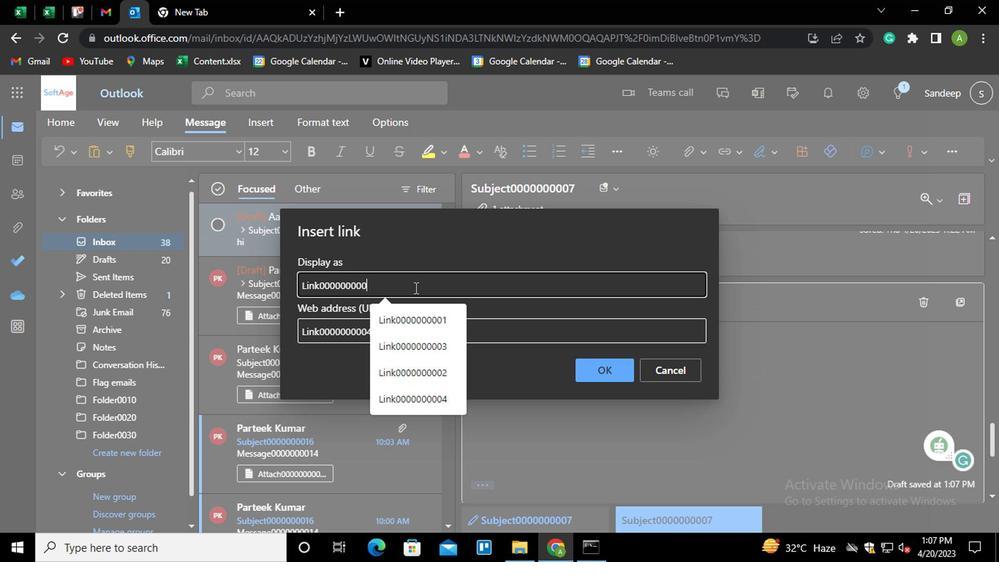 
Action: Mouse moved to (606, 371)
Screenshot: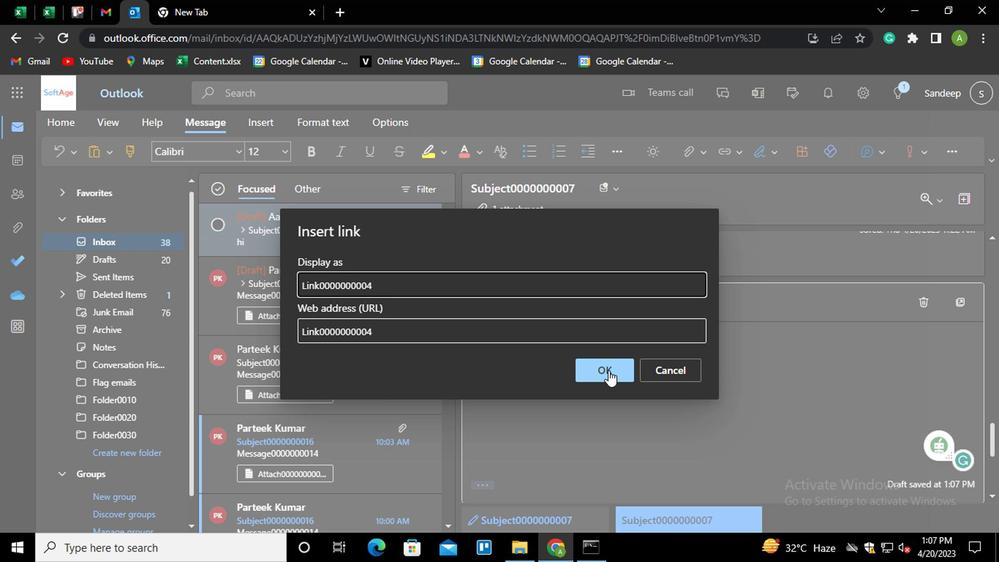 
Action: Mouse pressed left at (606, 371)
Screenshot: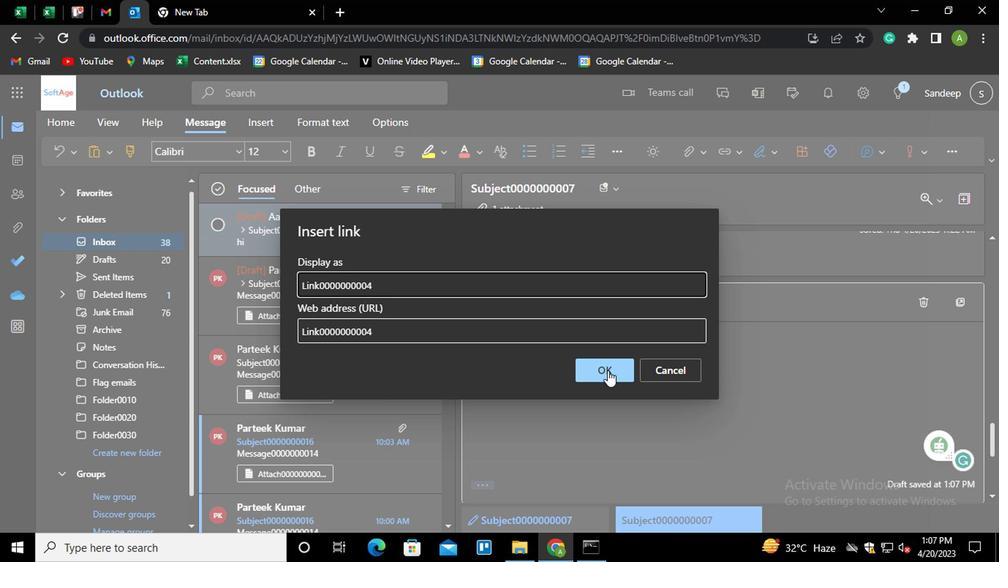 
Action: Mouse moved to (479, 488)
Screenshot: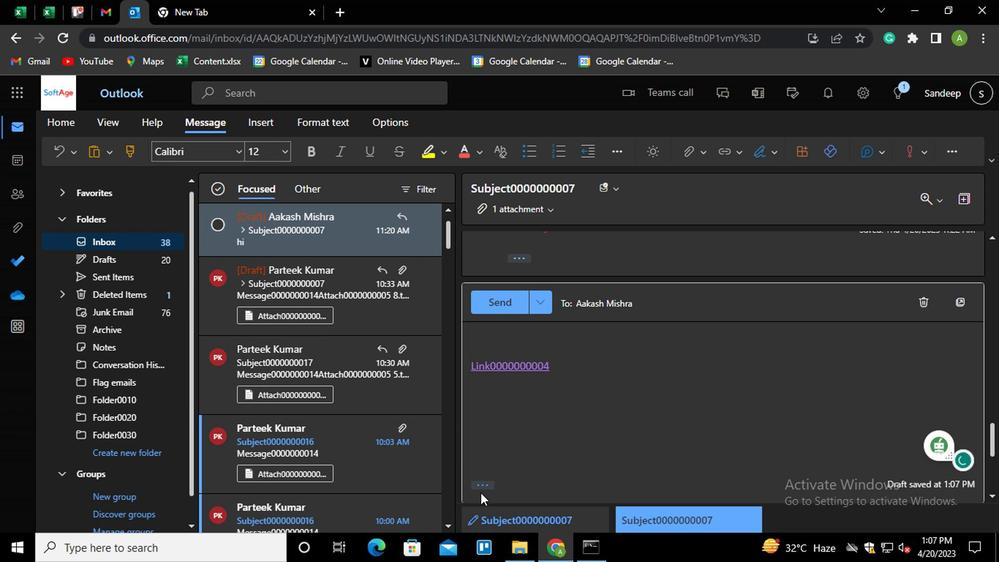 
Action: Mouse pressed left at (479, 488)
Screenshot: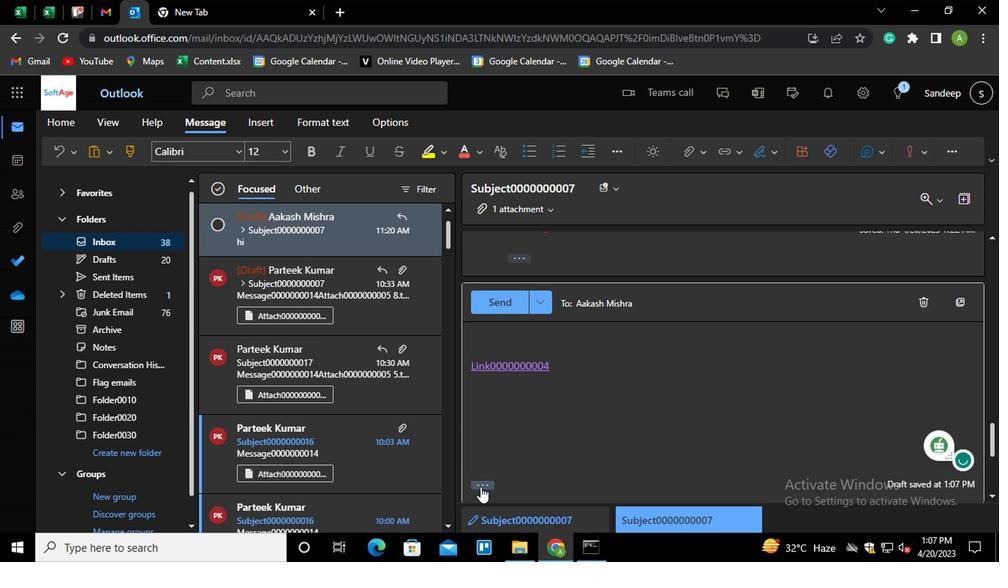
Action: Mouse moved to (529, 233)
Screenshot: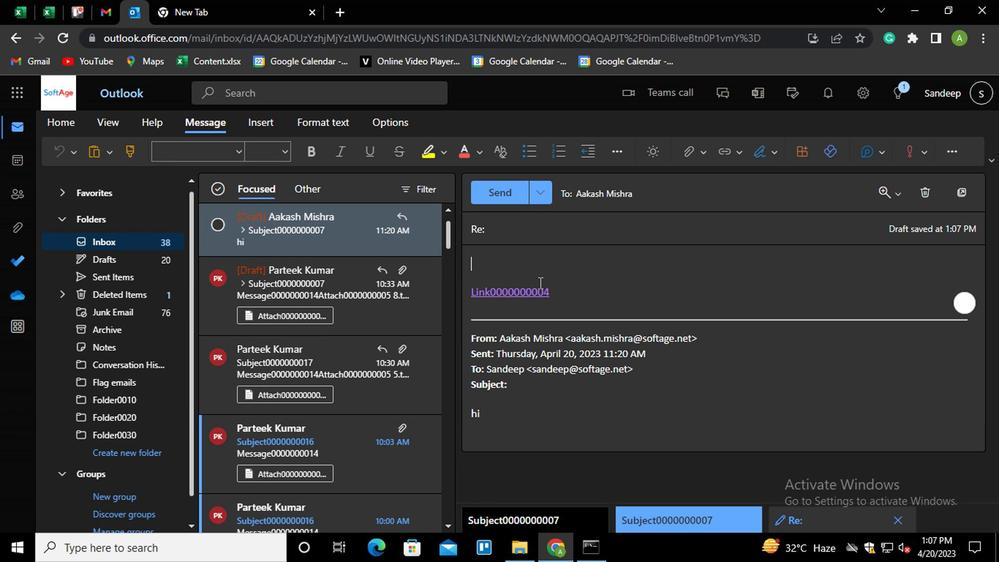 
Action: Mouse pressed left at (529, 233)
Screenshot: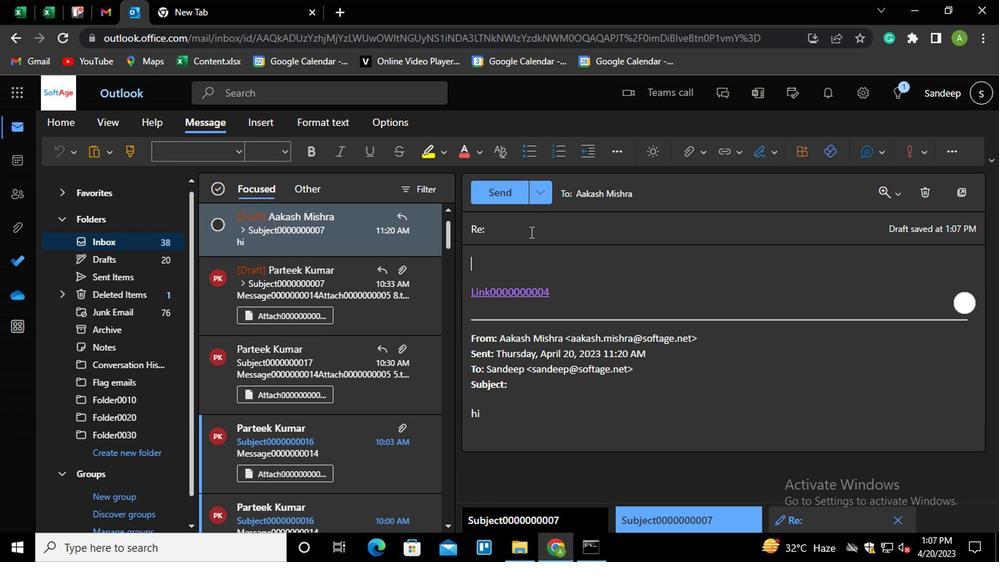 
Action: Key pressed <Key.shift>SUBJR<Key.backspace>ECT0000000008
Screenshot: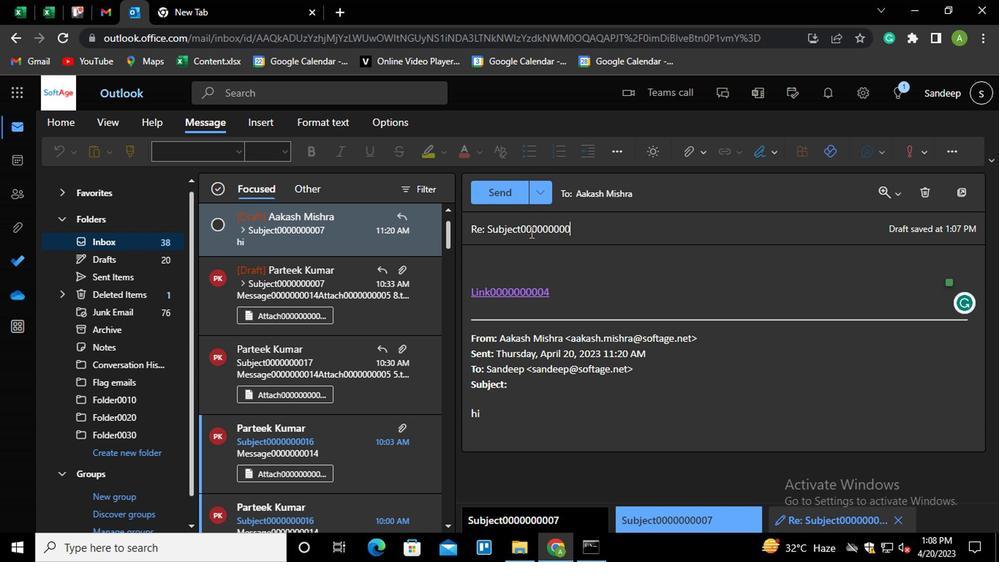 
Action: Mouse moved to (567, 293)
Screenshot: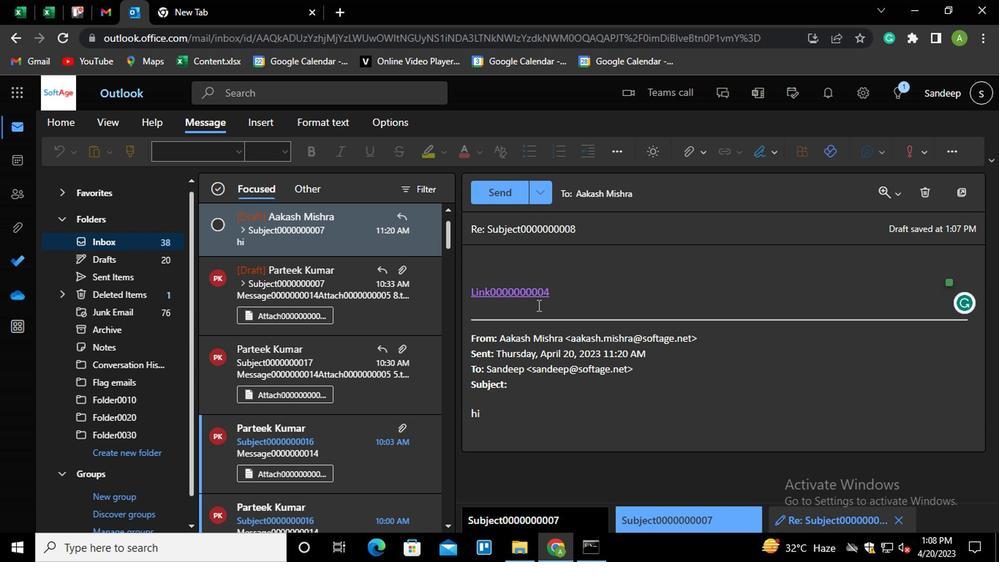 
Action: Mouse pressed left at (567, 293)
Screenshot: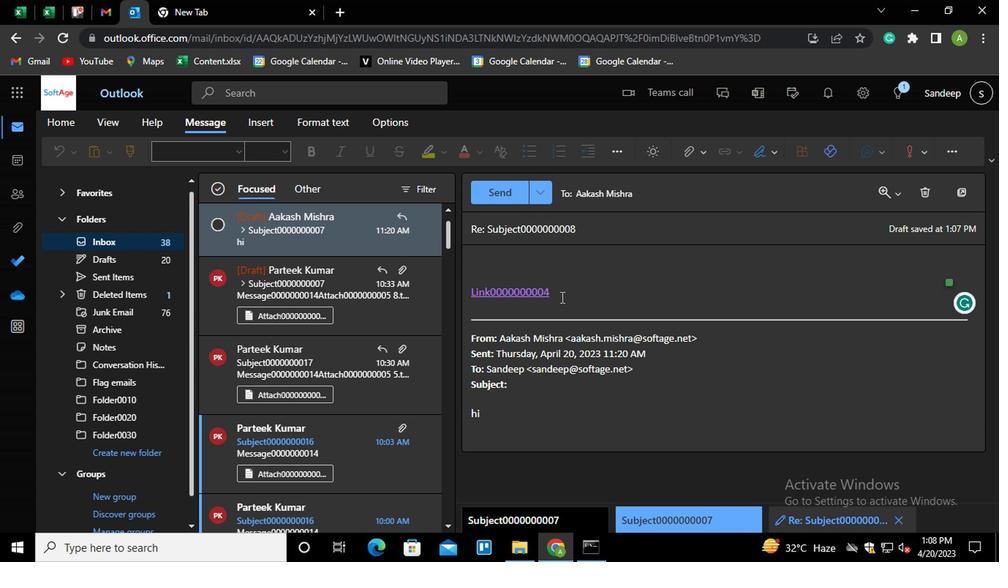 
Action: Mouse moved to (568, 292)
Screenshot: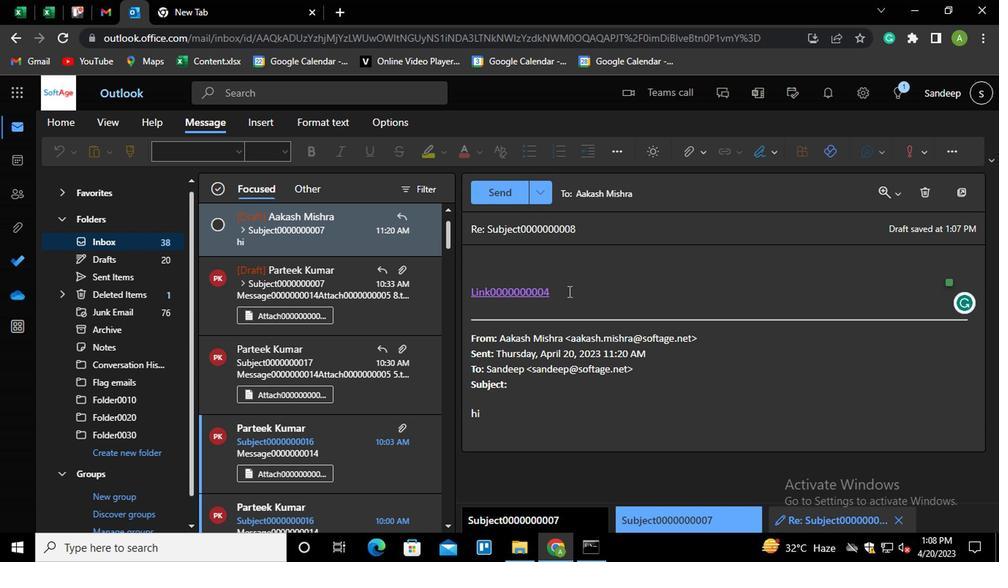 
Action: Key pressed <Key.shift_r><Key.enter><Key.shift_r>MESSAGE0000000004
Screenshot: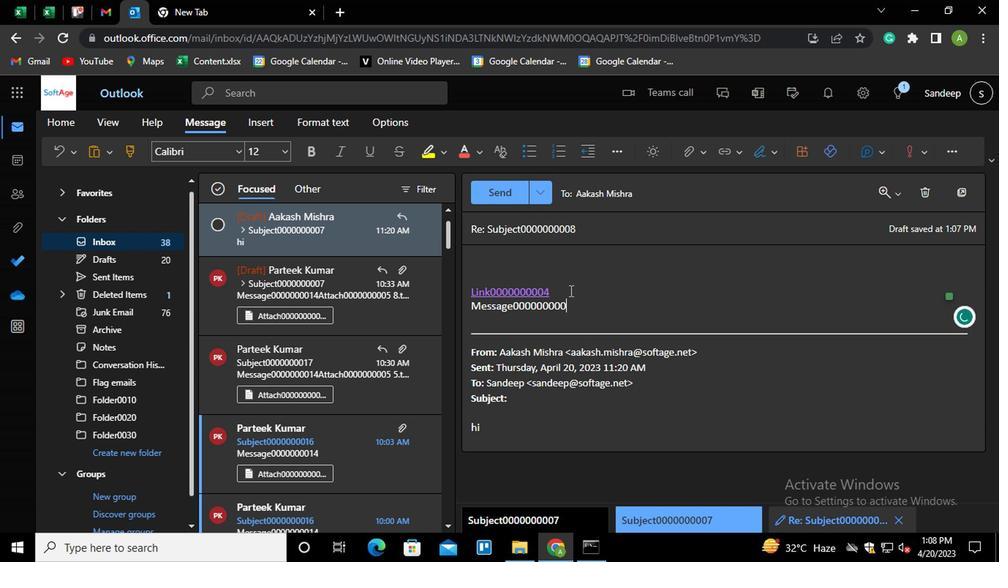 
Action: Mouse moved to (699, 151)
Screenshot: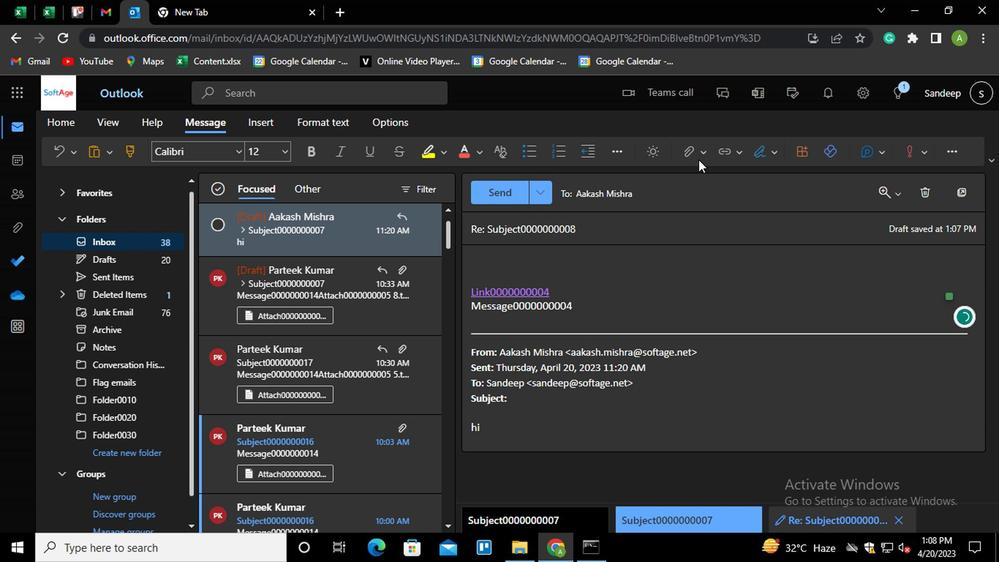 
Action: Mouse pressed left at (699, 151)
Screenshot: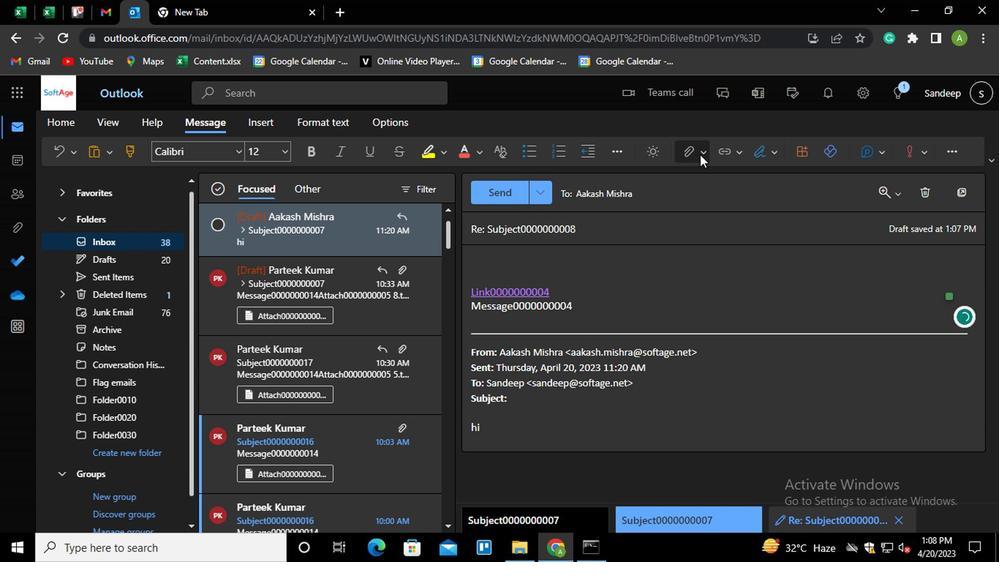 
Action: Mouse moved to (626, 187)
Screenshot: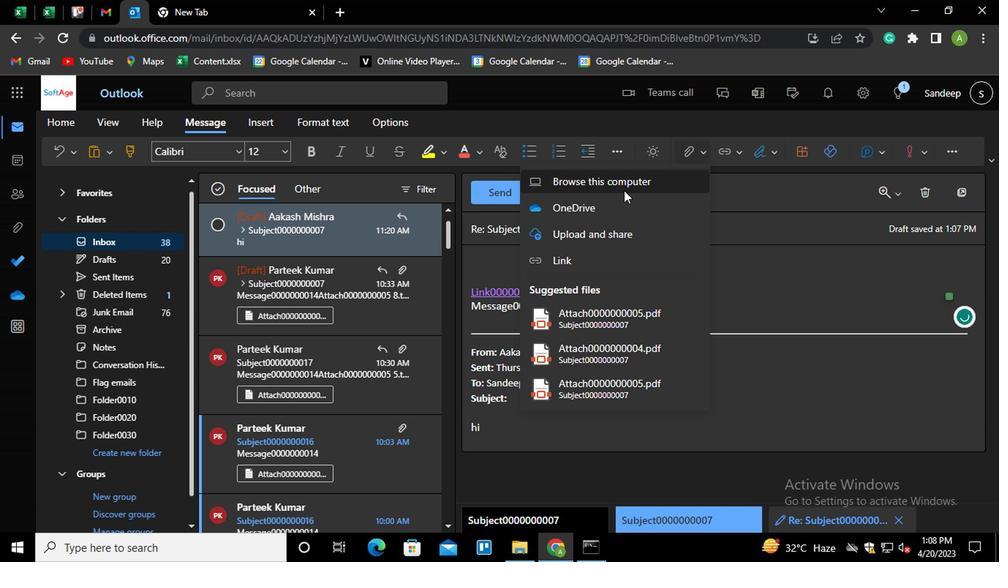 
Action: Mouse pressed left at (626, 187)
Screenshot: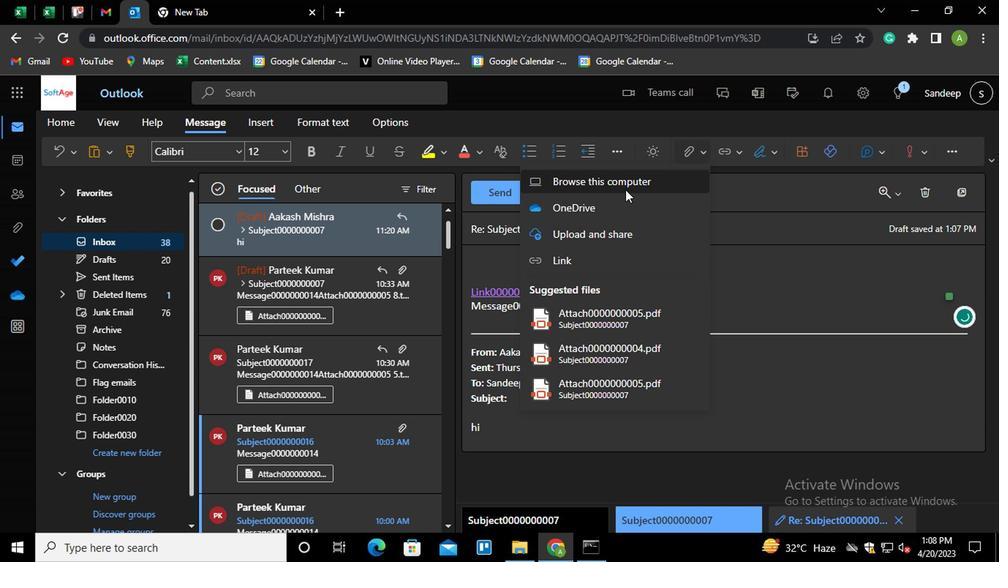 
Action: Mouse moved to (212, 148)
Screenshot: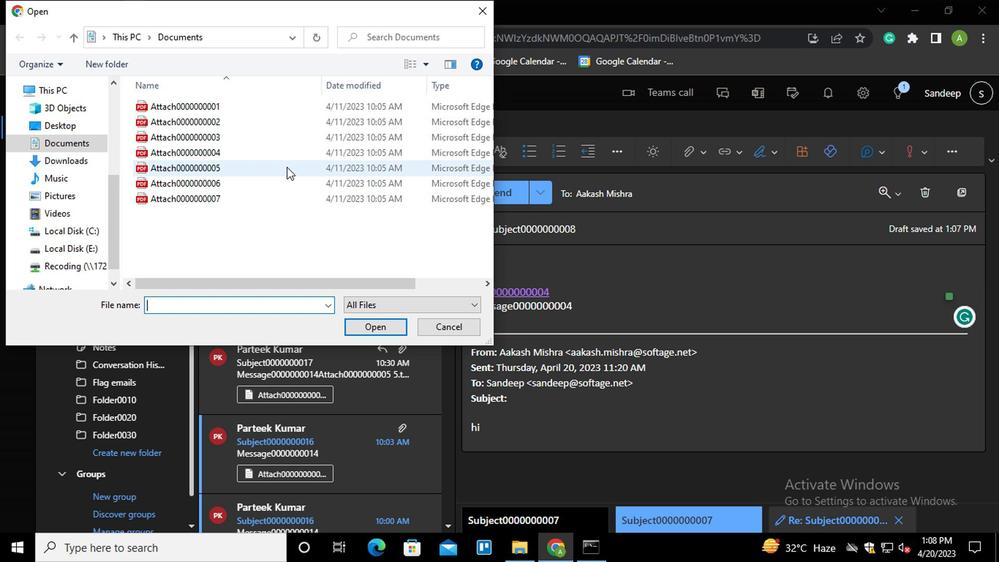 
Action: Mouse pressed left at (212, 148)
Screenshot: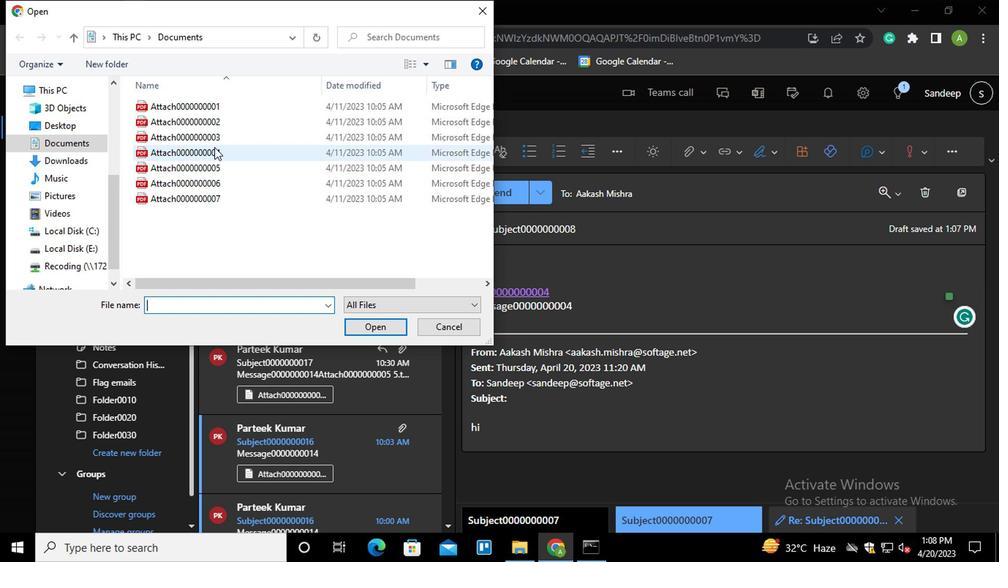 
Action: Mouse moved to (359, 326)
Screenshot: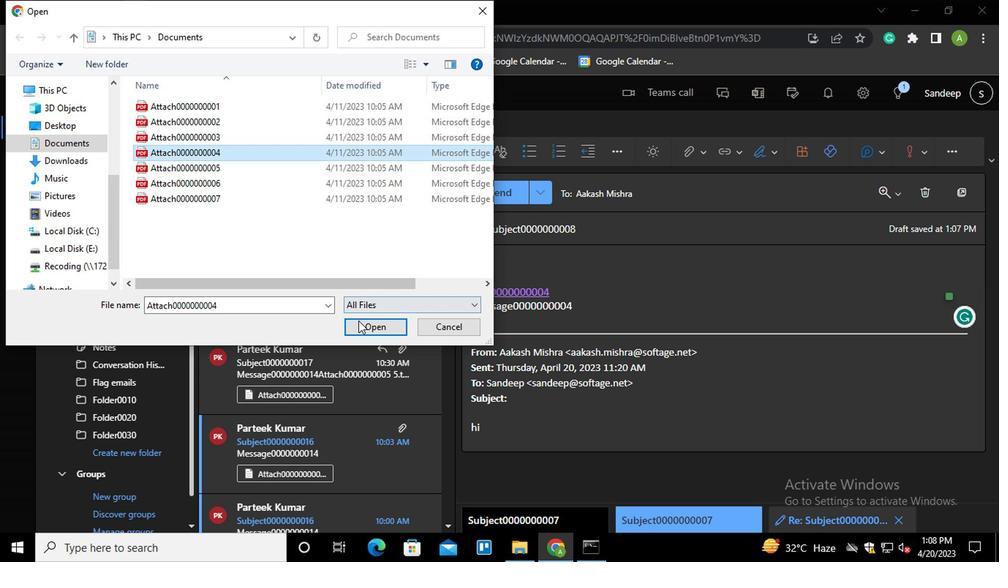 
Action: Mouse pressed left at (359, 326)
Screenshot: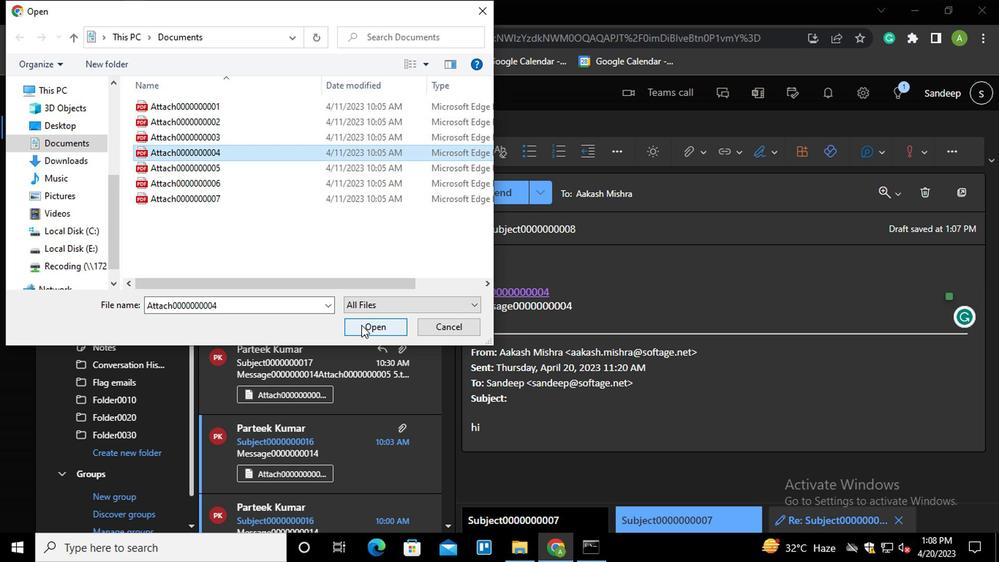 
Action: Mouse moved to (697, 161)
Screenshot: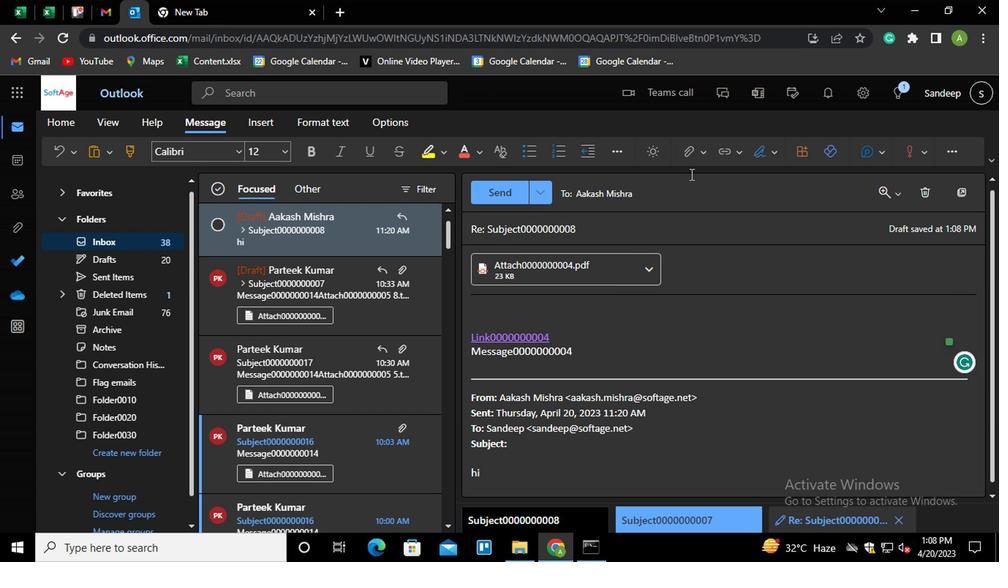 
Action: Mouse pressed left at (697, 161)
Screenshot: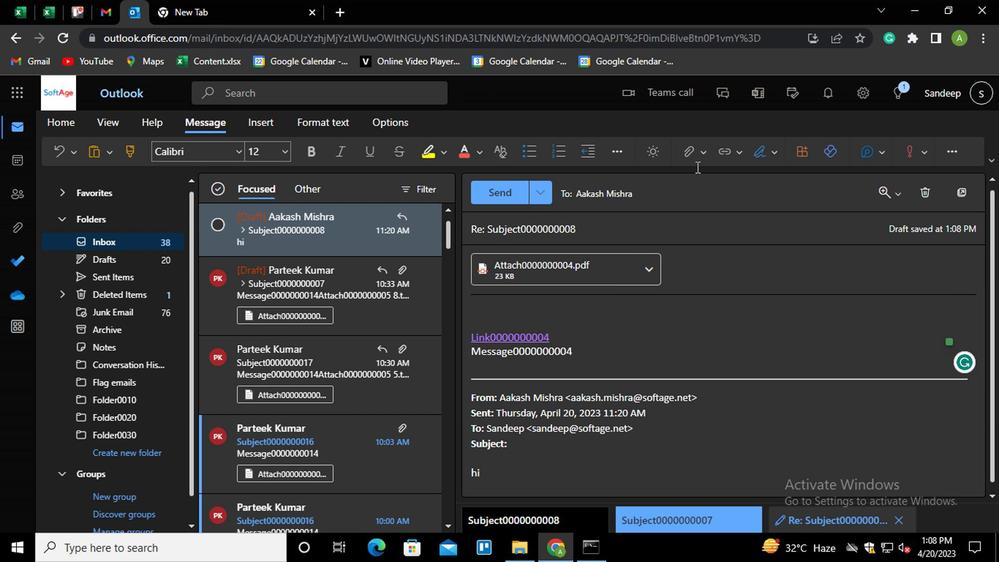 
Action: Mouse moved to (568, 215)
Screenshot: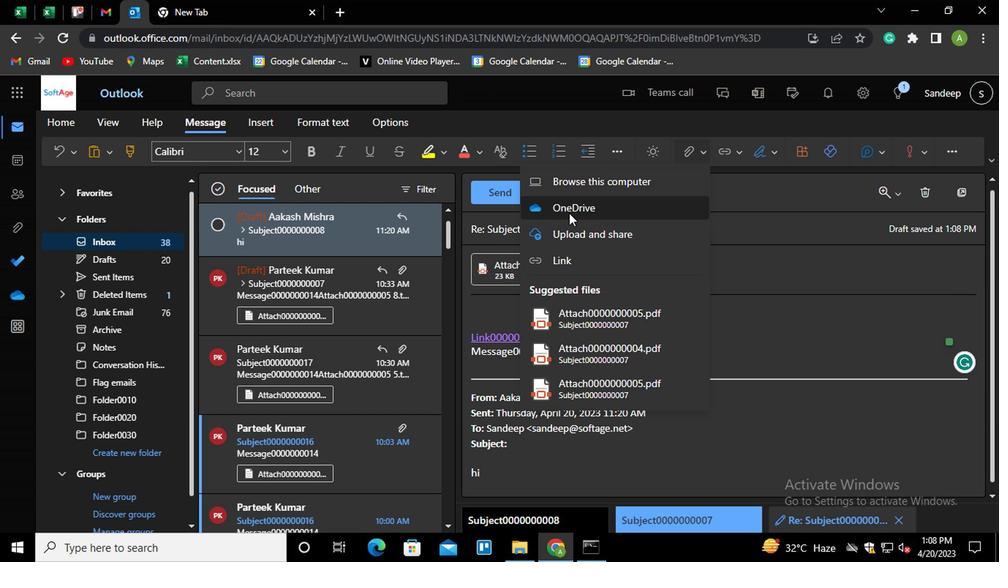 
Action: Mouse pressed left at (568, 215)
Screenshot: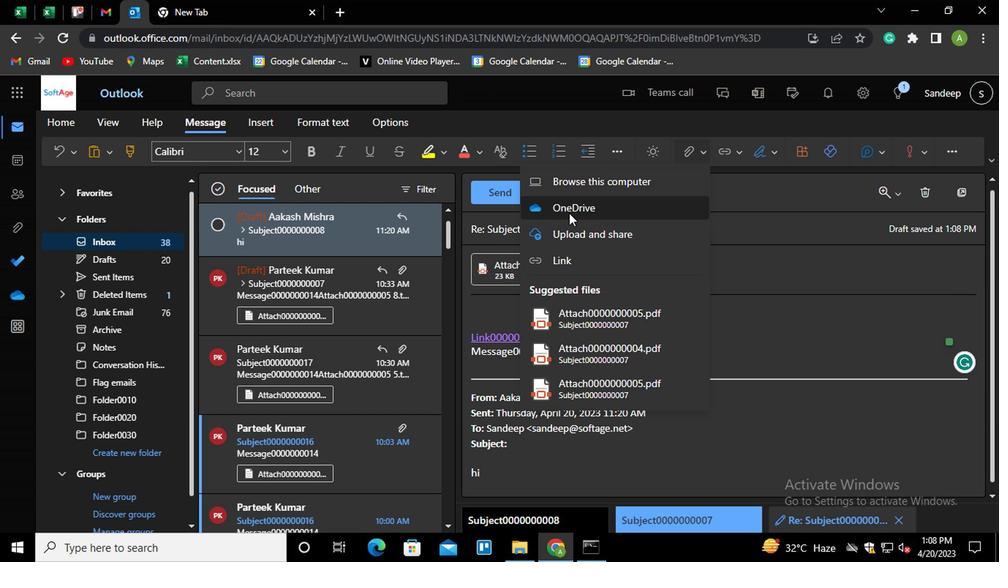 
Action: Mouse moved to (373, 231)
Screenshot: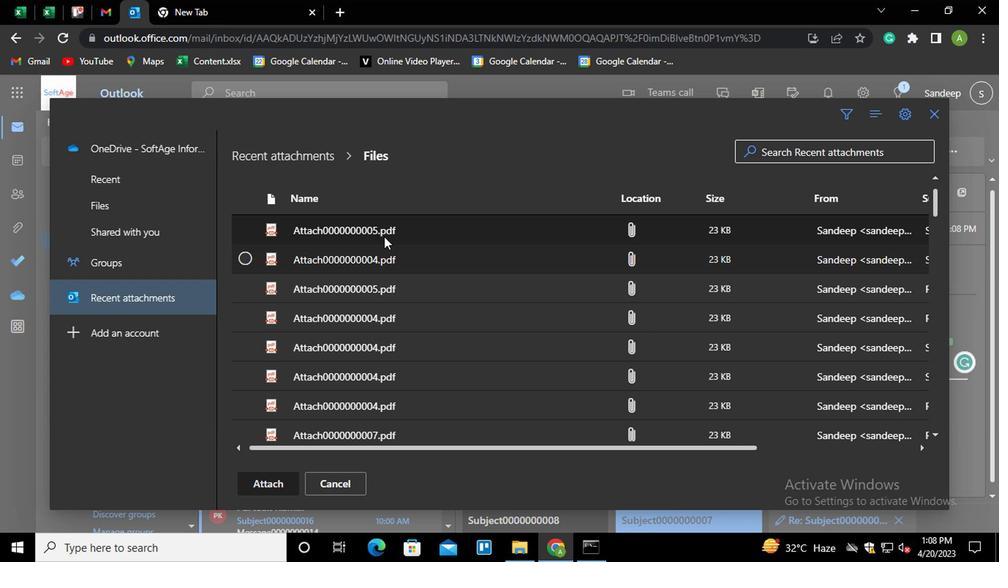
Action: Mouse pressed left at (373, 231)
Screenshot: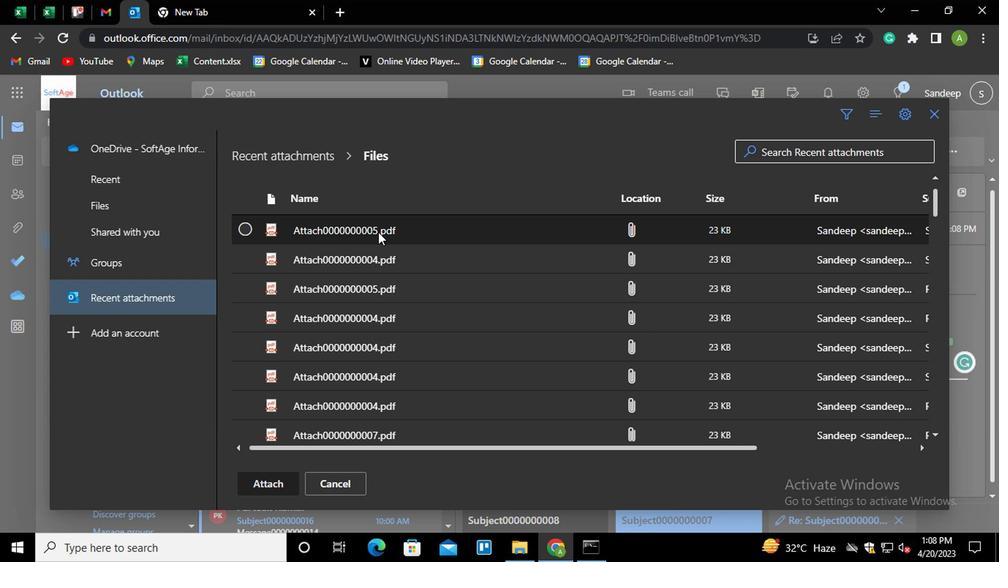 
Action: Mouse moved to (271, 480)
Screenshot: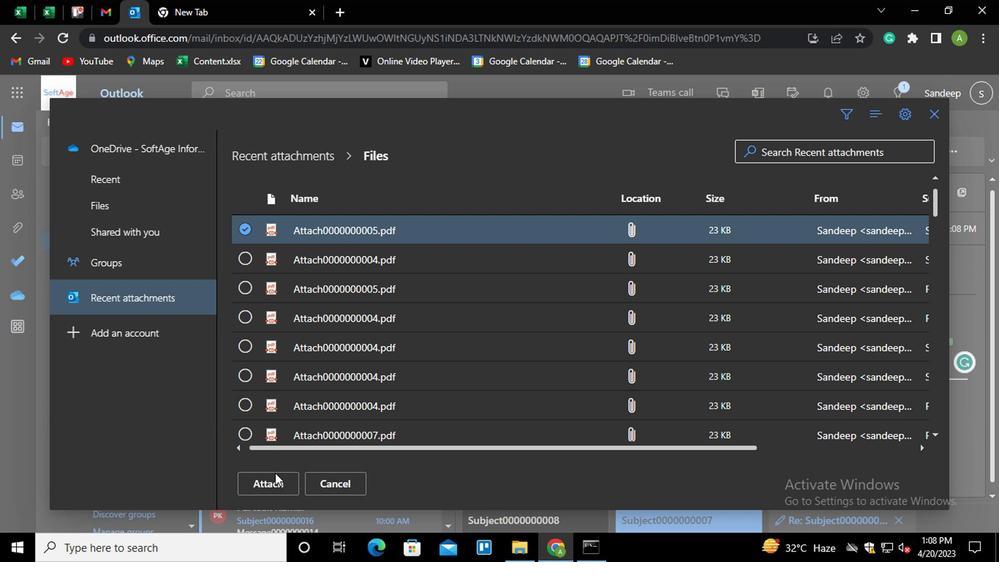 
Action: Mouse pressed left at (271, 480)
Screenshot: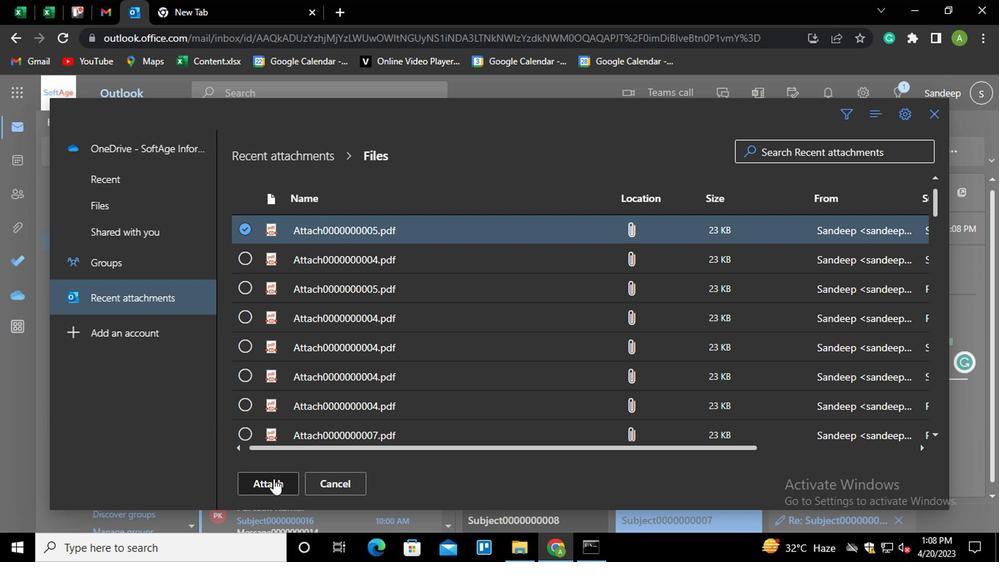 
Action: Mouse moved to (501, 192)
Screenshot: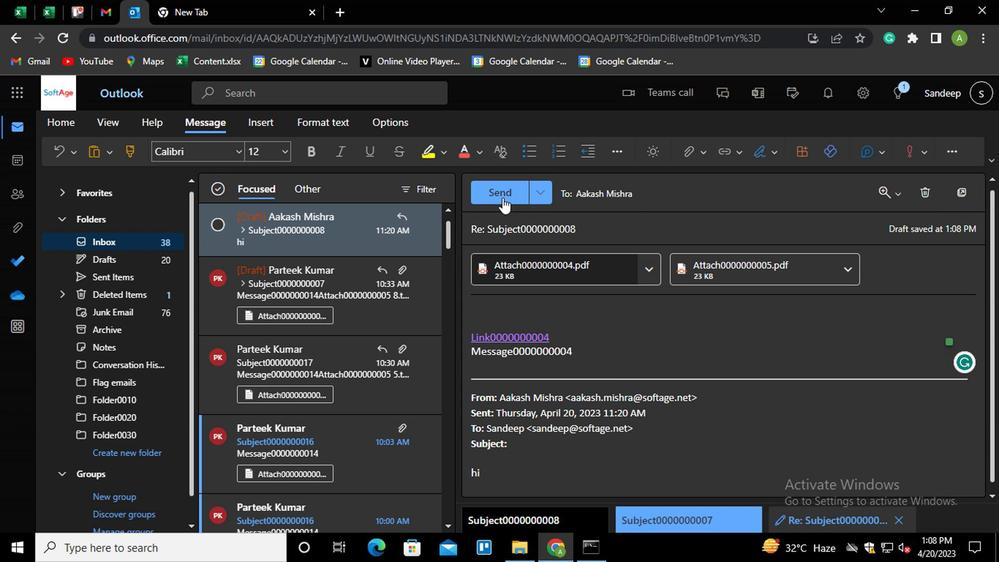 
Action: Mouse pressed left at (501, 192)
Screenshot: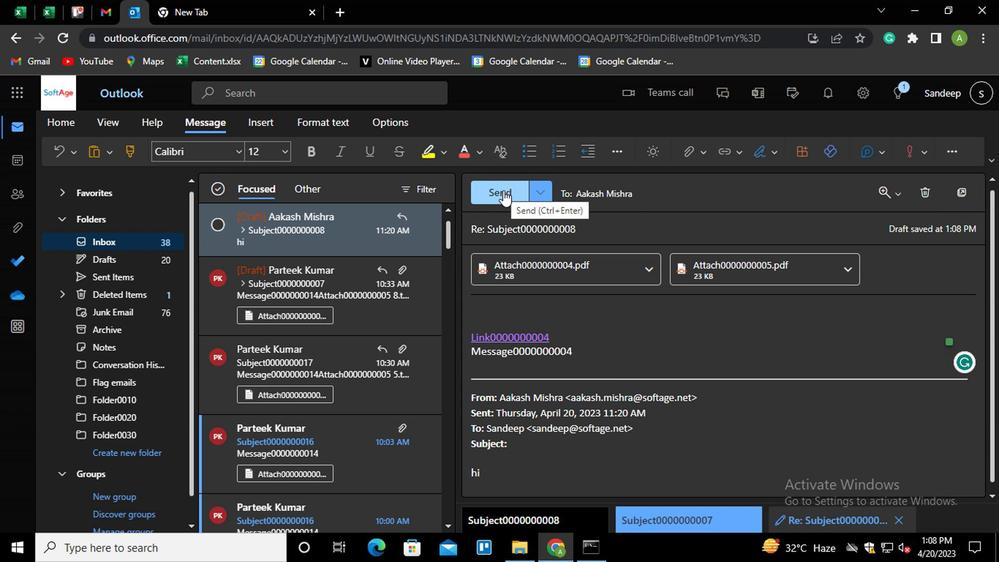 
Action: Mouse moved to (318, 282)
Screenshot: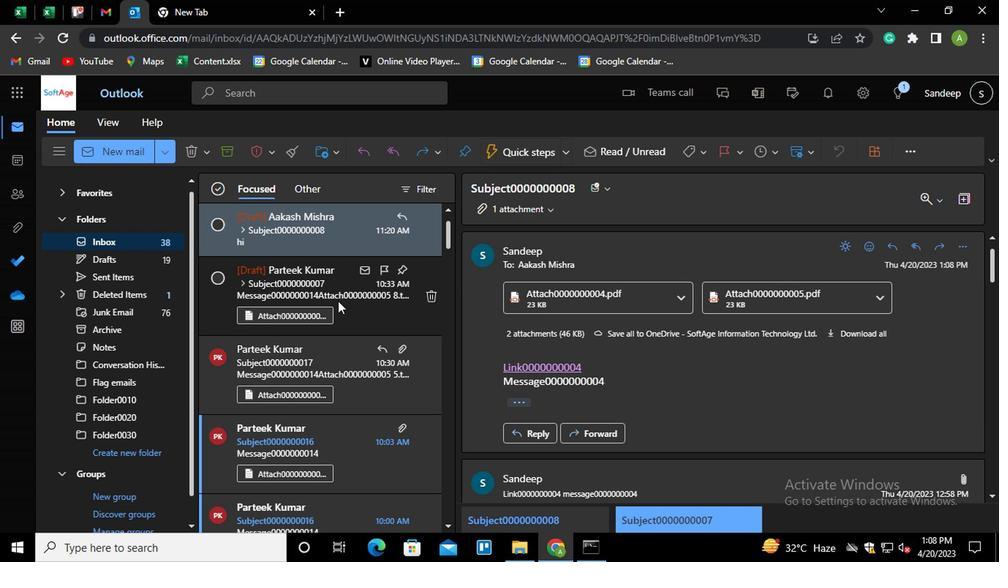 
Action: Mouse pressed left at (318, 282)
Screenshot: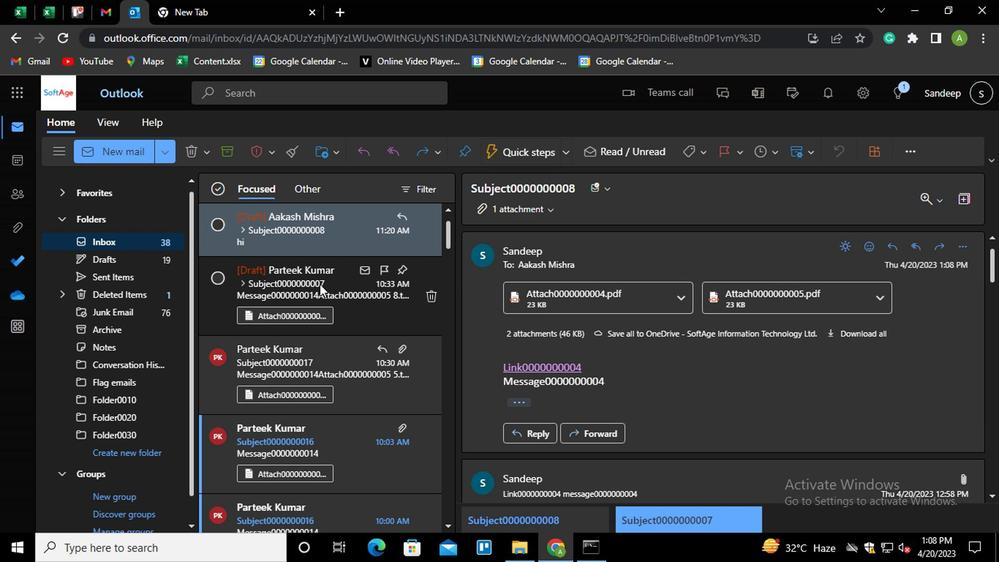 
Action: Mouse moved to (738, 394)
Screenshot: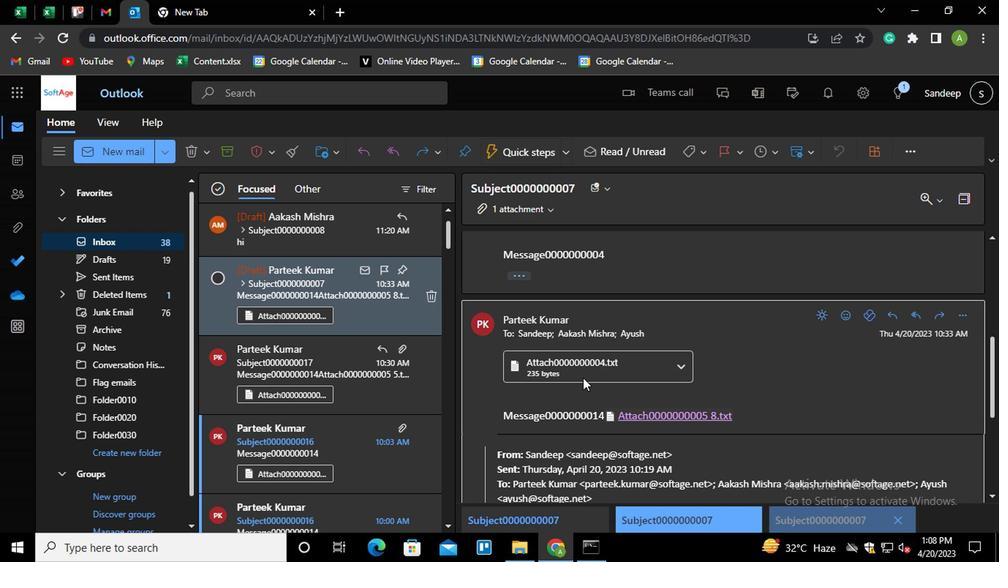 
Action: Mouse scrolled (738, 393) with delta (0, -1)
Screenshot: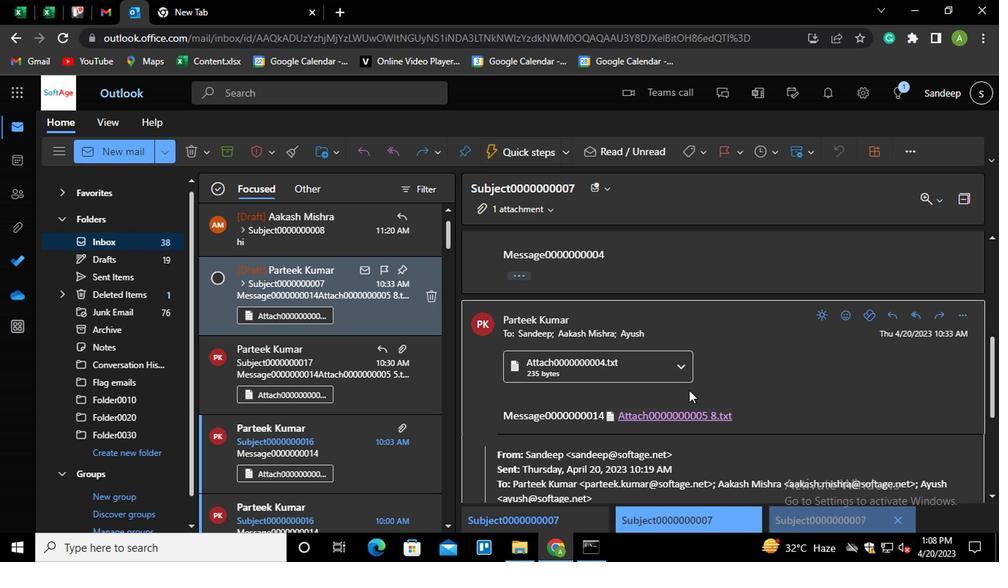 
Action: Mouse moved to (962, 246)
Screenshot: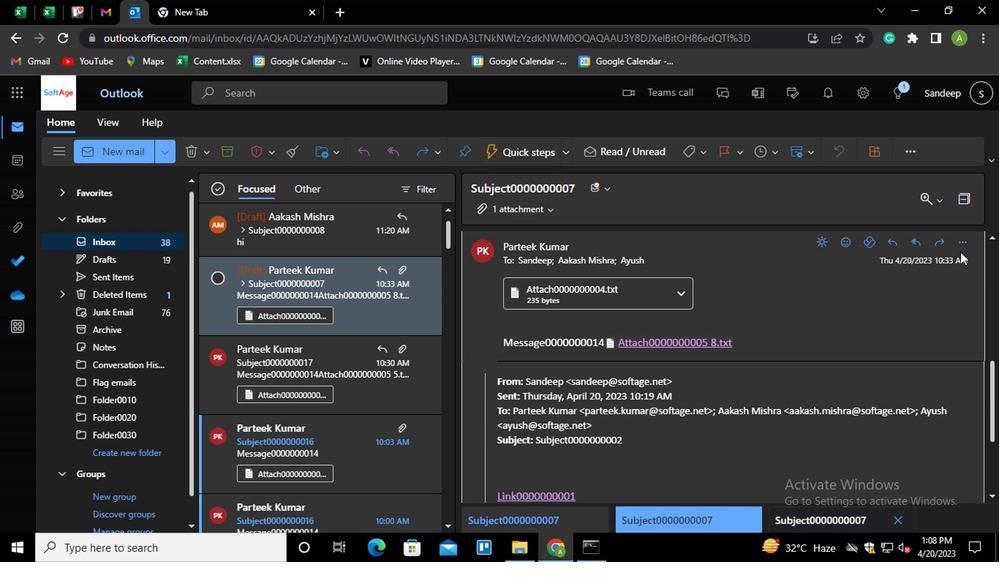 
Action: Mouse pressed left at (962, 246)
Screenshot: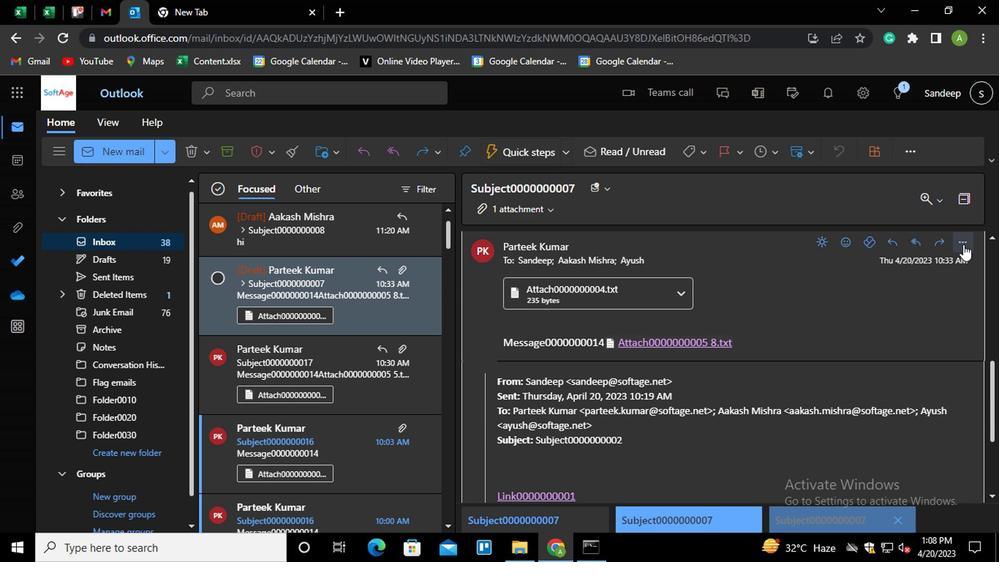 
Action: Mouse moved to (879, 126)
Screenshot: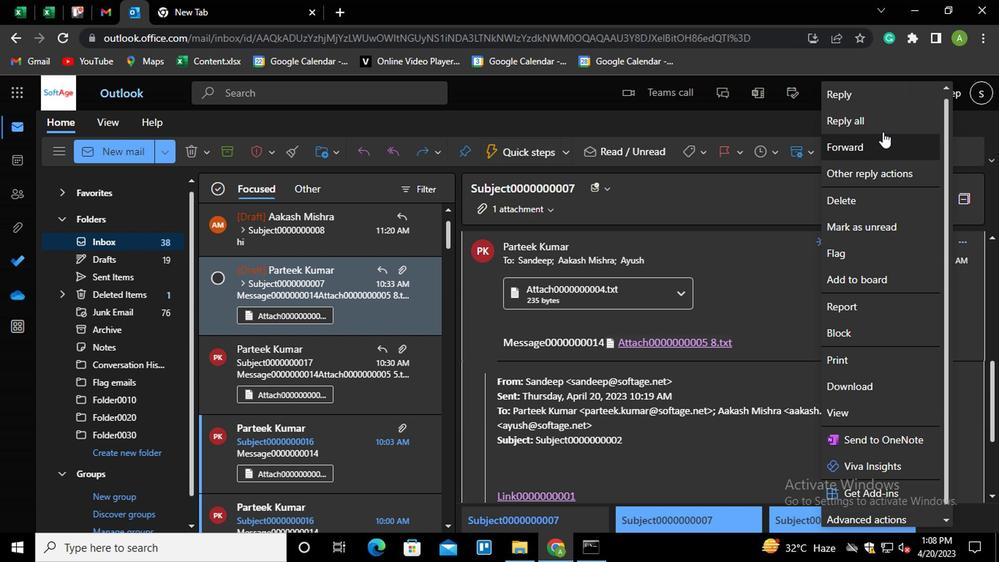 
Action: Mouse pressed left at (879, 126)
Screenshot: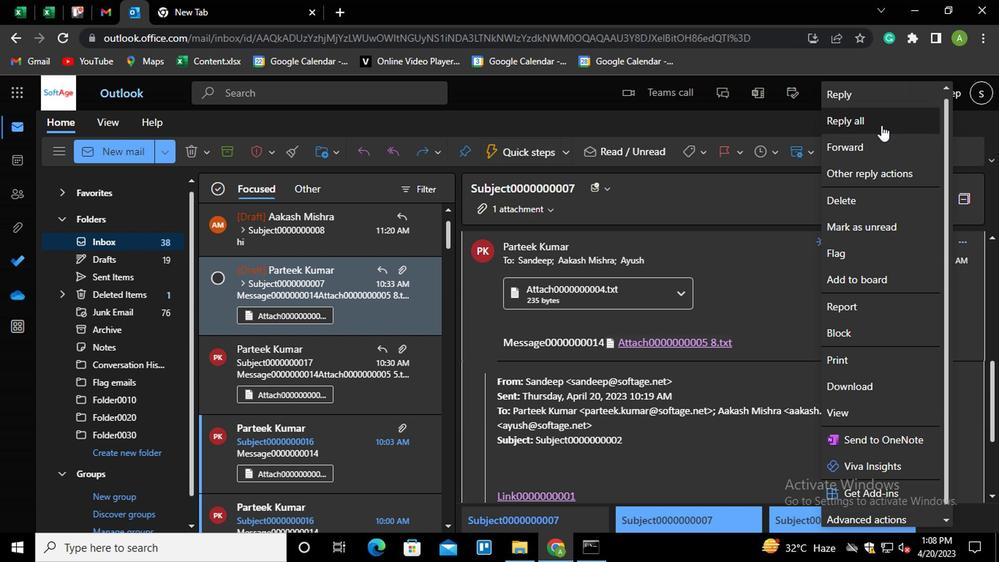 
Action: Mouse moved to (563, 314)
Screenshot: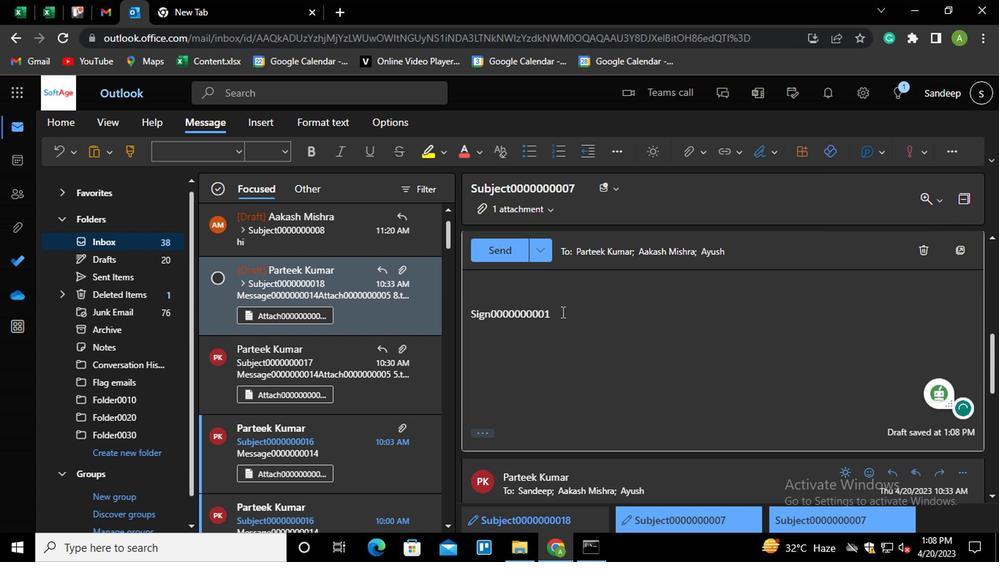 
Action: Mouse pressed left at (563, 314)
Screenshot: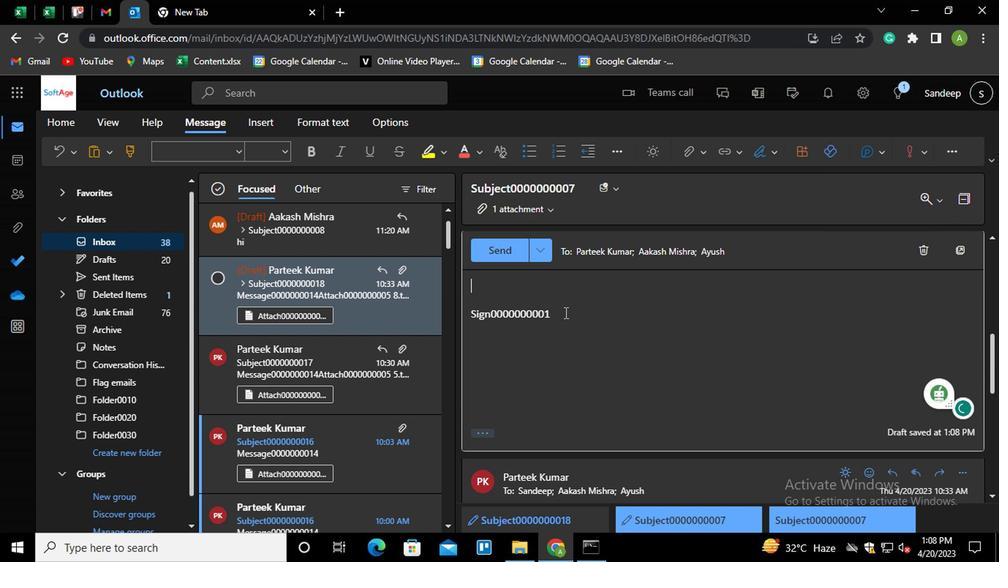 
Action: Mouse moved to (561, 317)
Screenshot: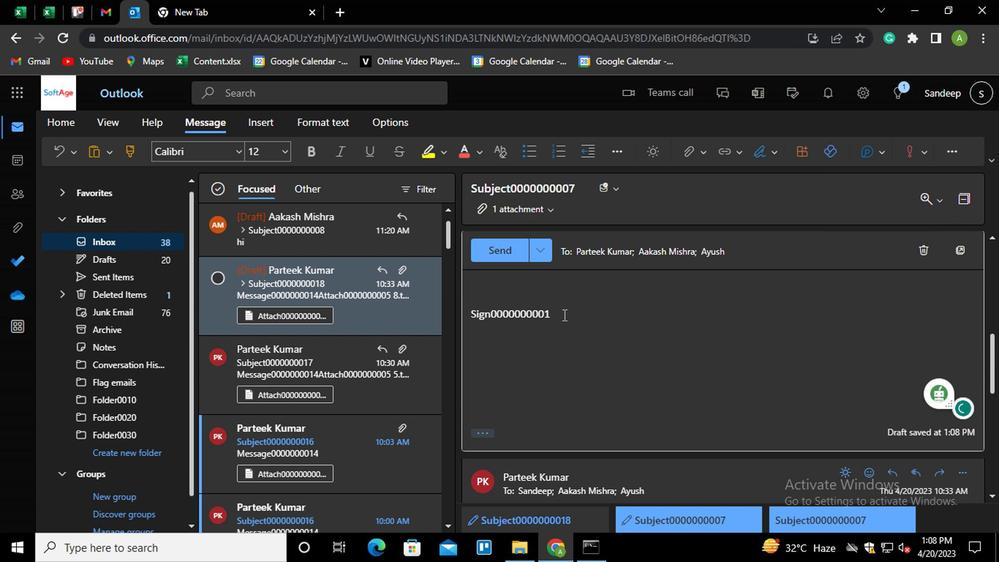 
Action: Key pressed <Key.shift_r><Key.home>ctrl+K<Key.shift_r>ctrl+LINK0000000004
Screenshot: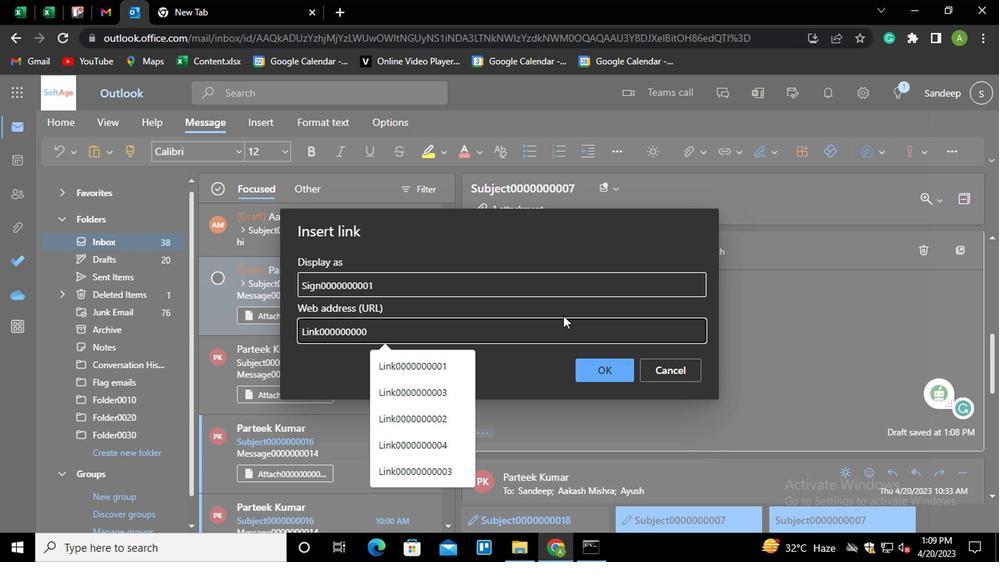 
Action: Mouse moved to (549, 281)
Screenshot: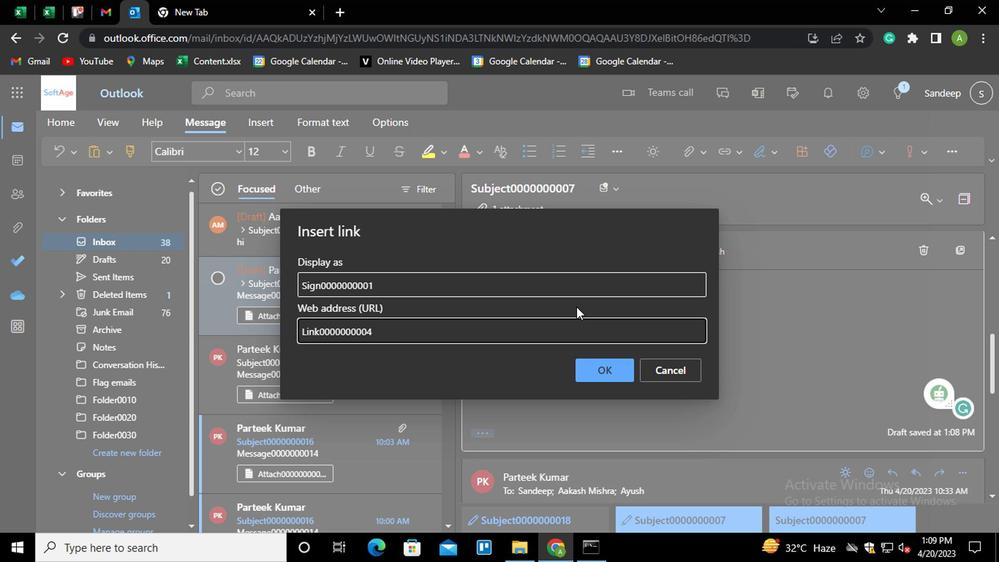 
Action: Mouse pressed left at (549, 281)
Screenshot: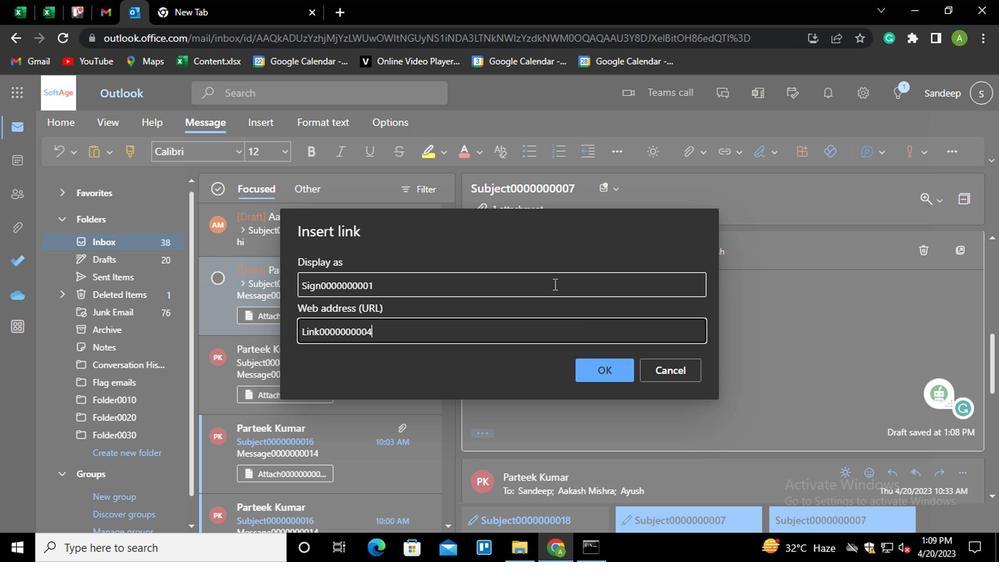
Action: Key pressed <Key.shift_r><Key.home><Key.shift_r>LINK0000000004
Screenshot: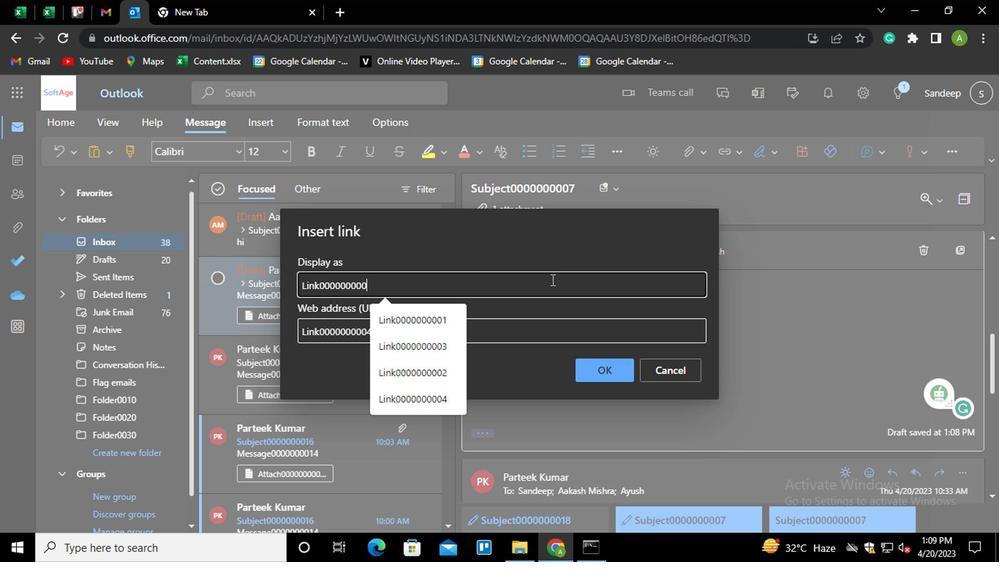 
Action: Mouse moved to (603, 375)
Screenshot: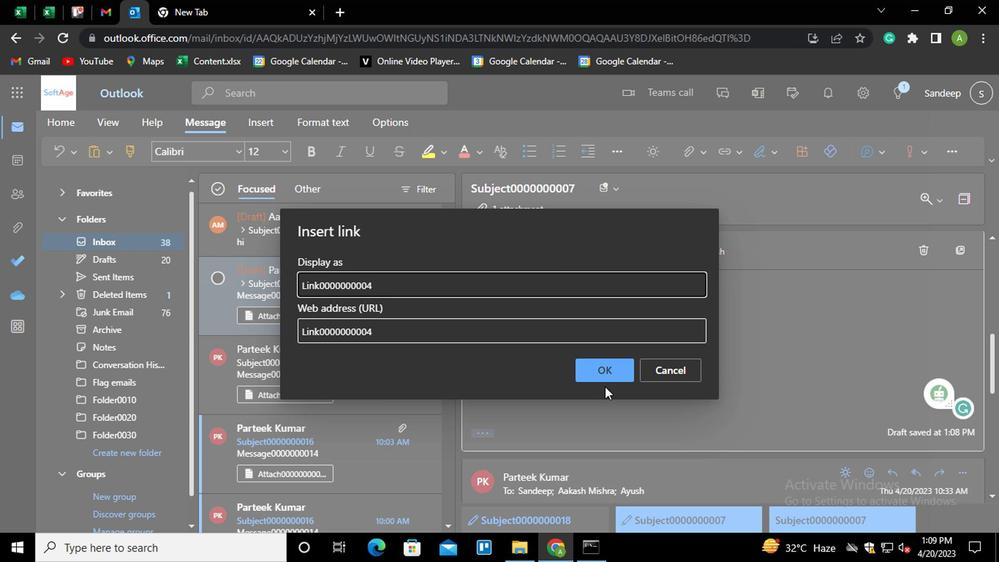 
Action: Mouse pressed left at (603, 375)
Screenshot: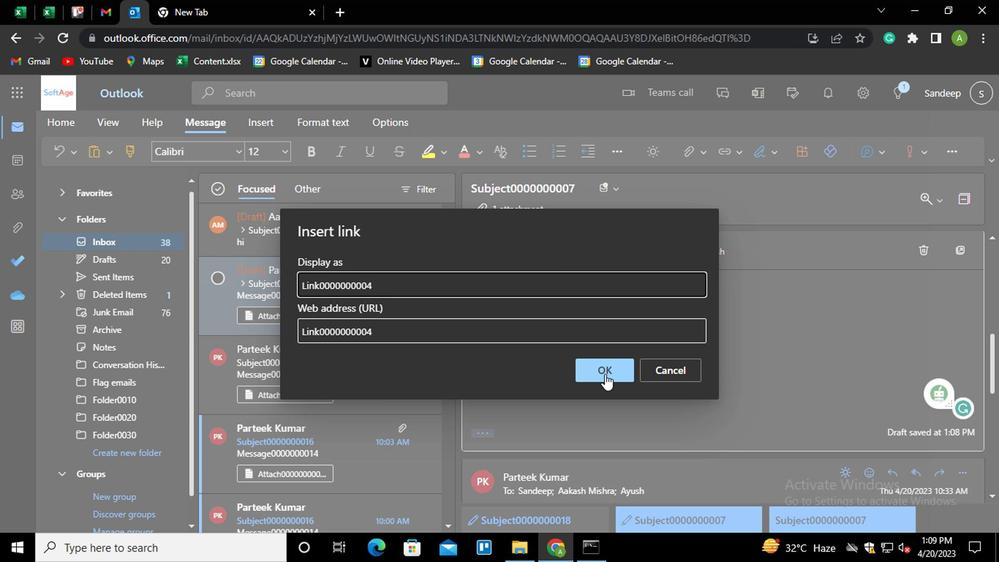 
Action: Mouse moved to (758, 254)
Screenshot: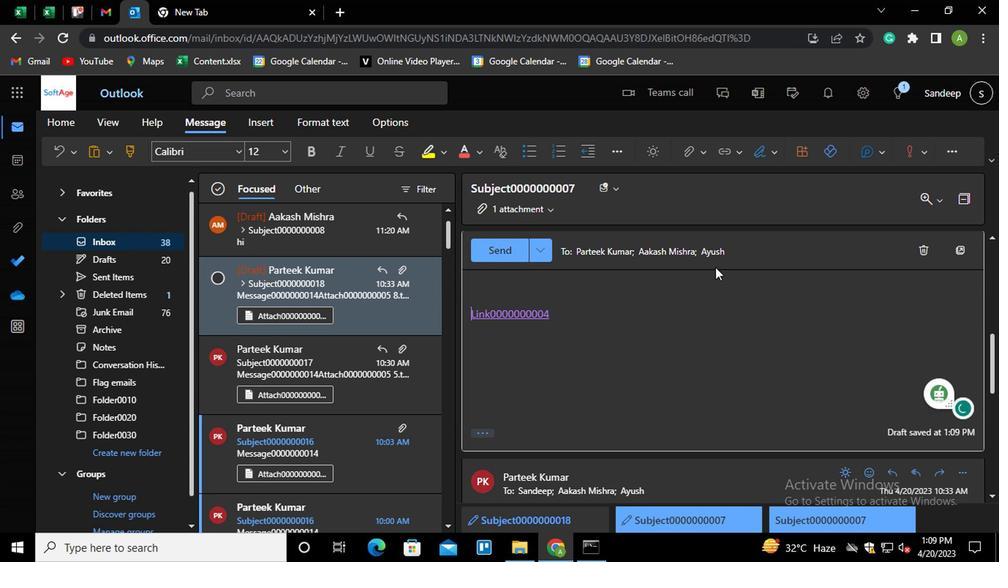 
Action: Mouse pressed left at (758, 254)
Screenshot: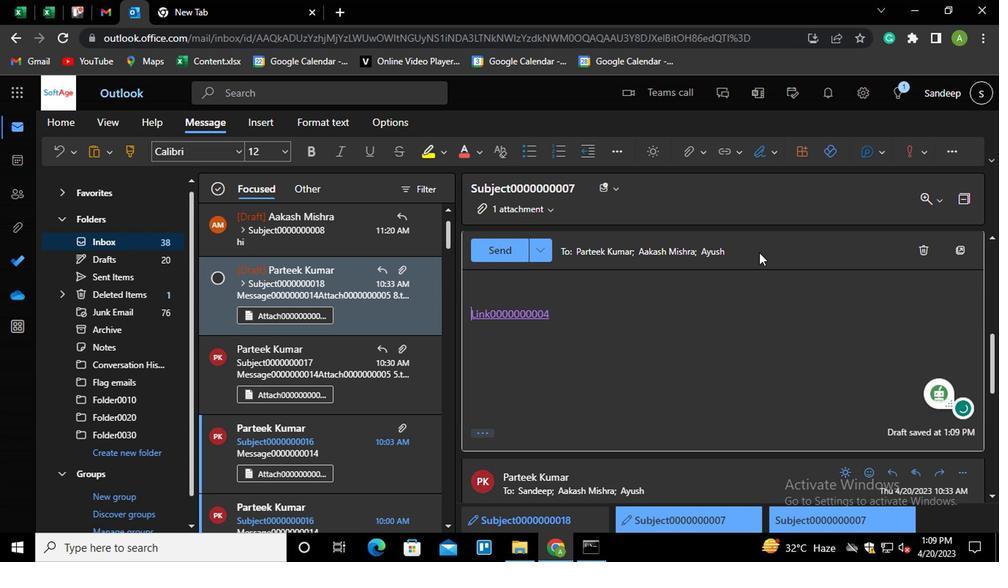 
Action: Mouse moved to (689, 286)
Screenshot: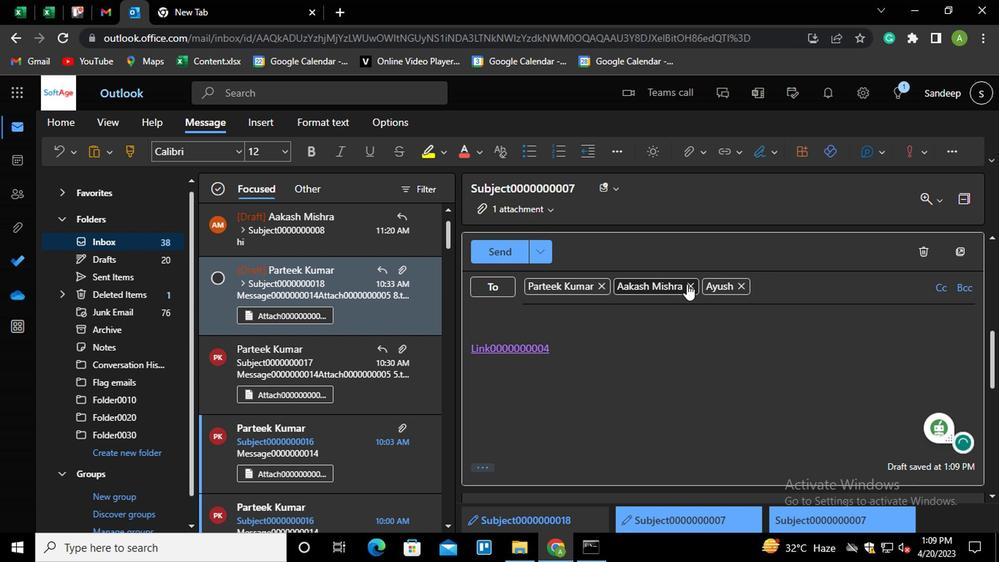 
Action: Mouse pressed left at (689, 286)
Screenshot: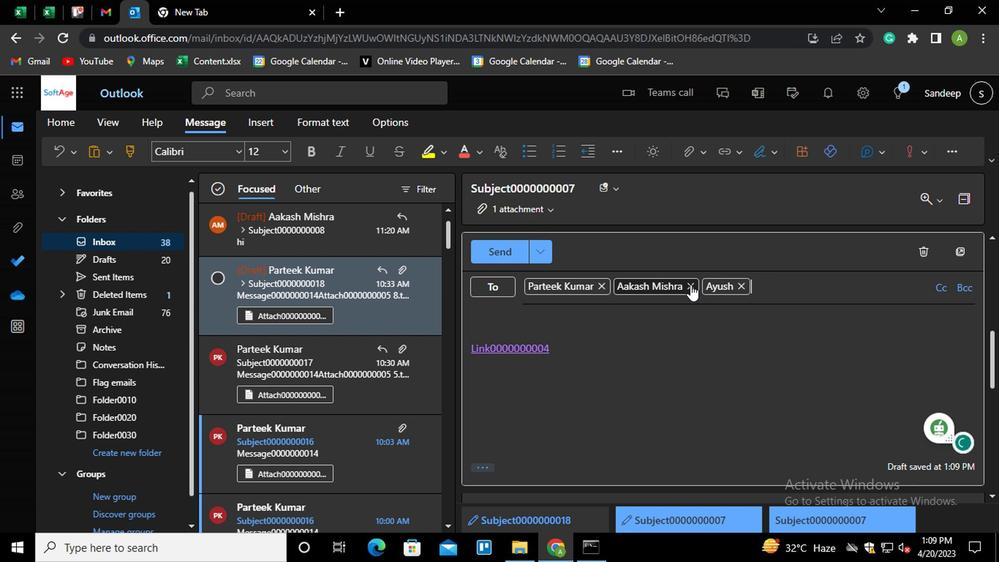 
Action: Mouse moved to (652, 289)
Screenshot: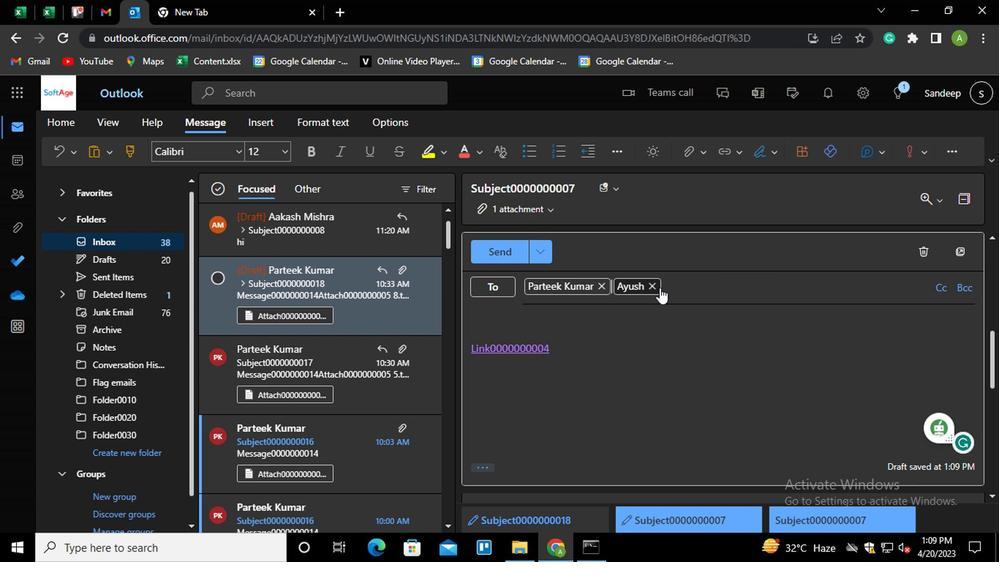 
Action: Mouse pressed left at (652, 289)
Screenshot: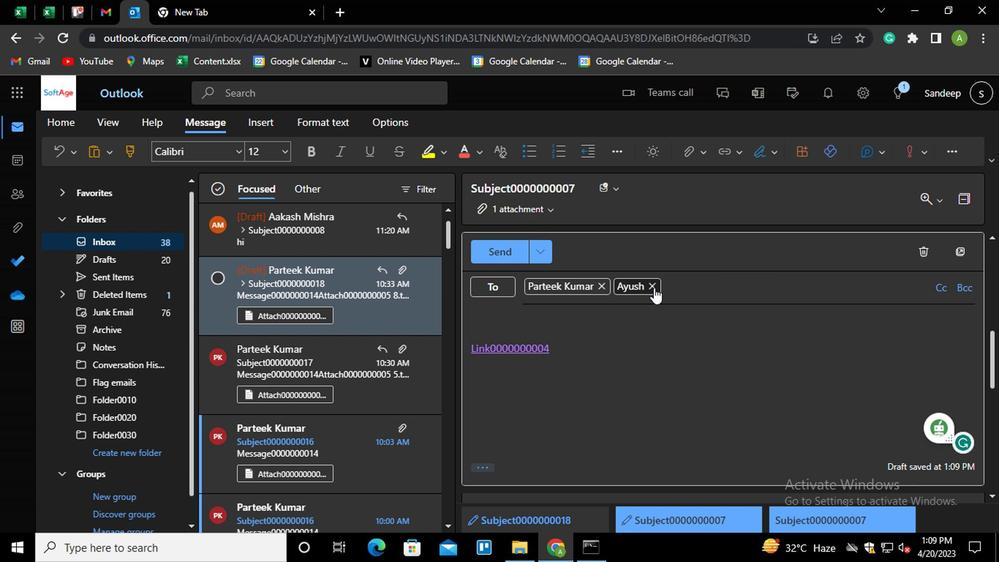 
Action: Mouse moved to (935, 285)
Screenshot: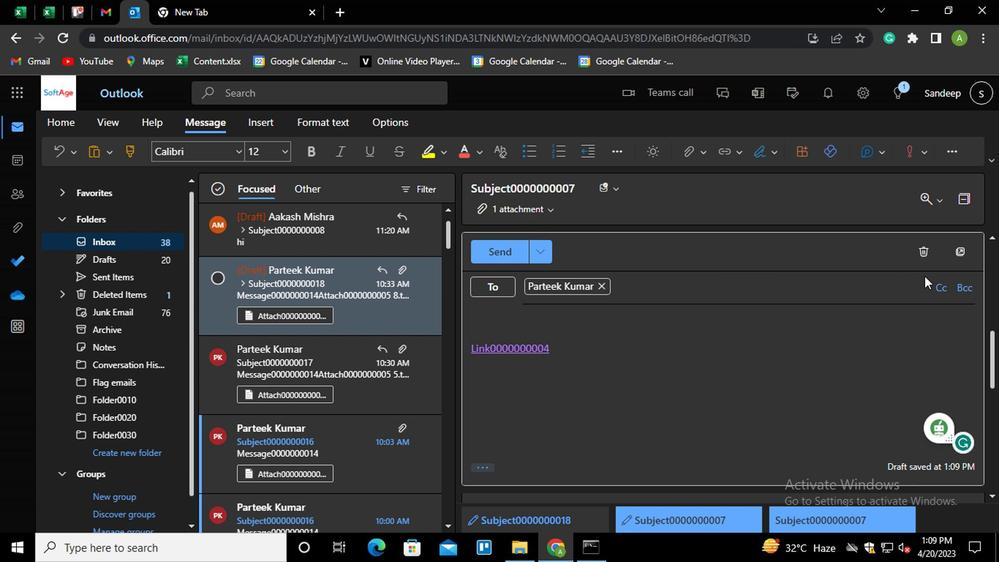 
Action: Mouse pressed left at (935, 285)
Screenshot: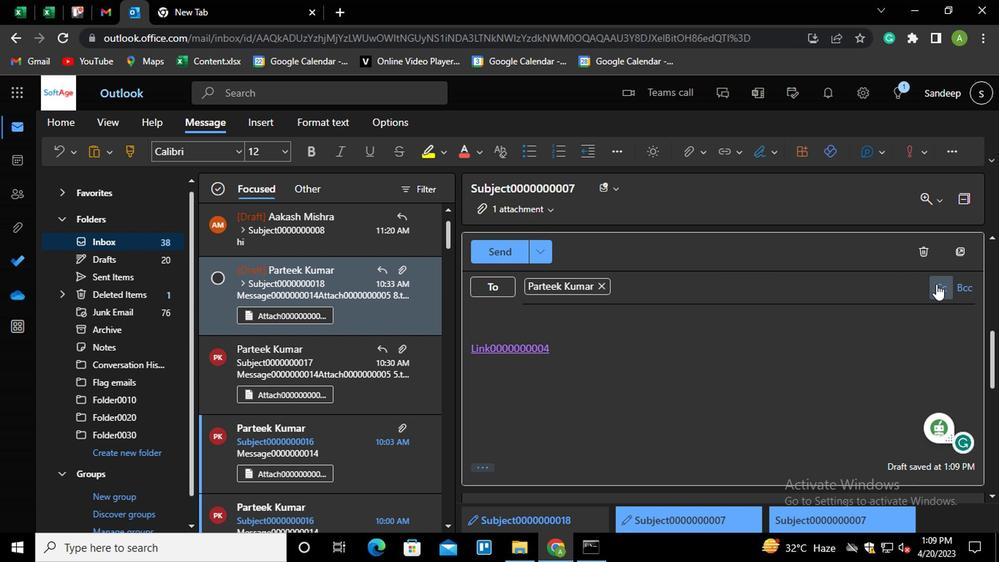 
Action: Mouse moved to (623, 293)
Screenshot: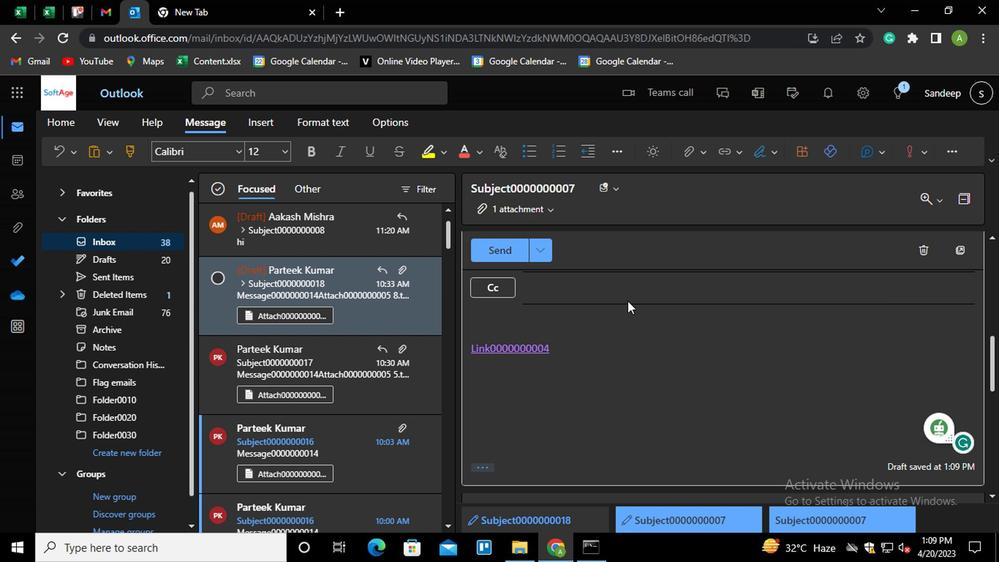 
Action: Mouse pressed left at (623, 293)
Screenshot: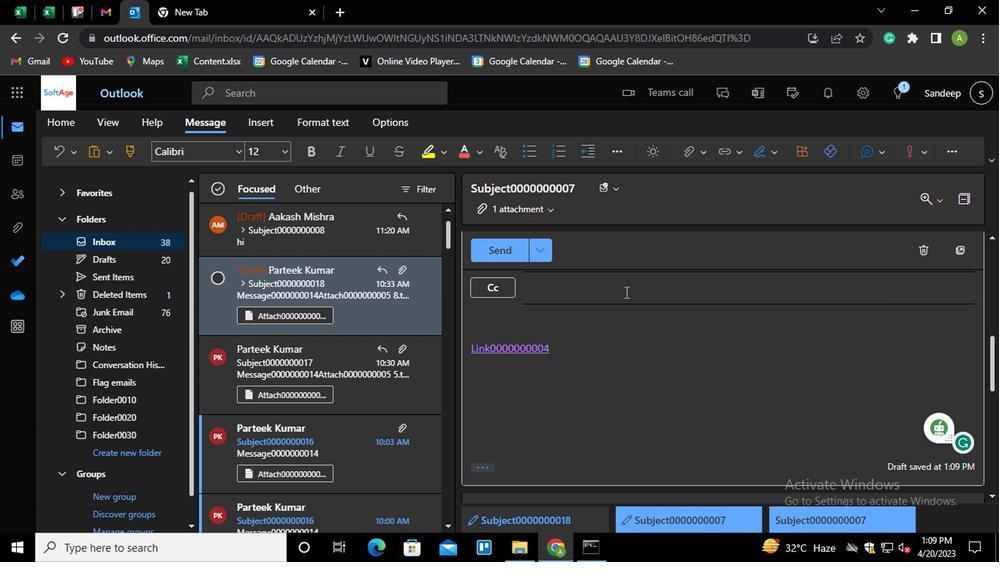 
Action: Key pressed <Key.shift>AA<Key.enter>
Screenshot: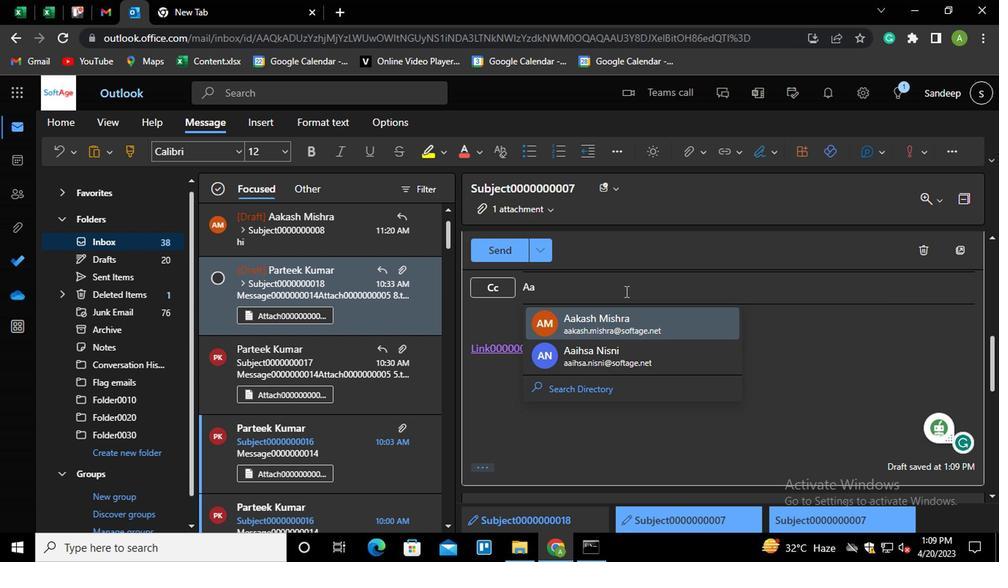 
Action: Mouse moved to (660, 351)
Screenshot: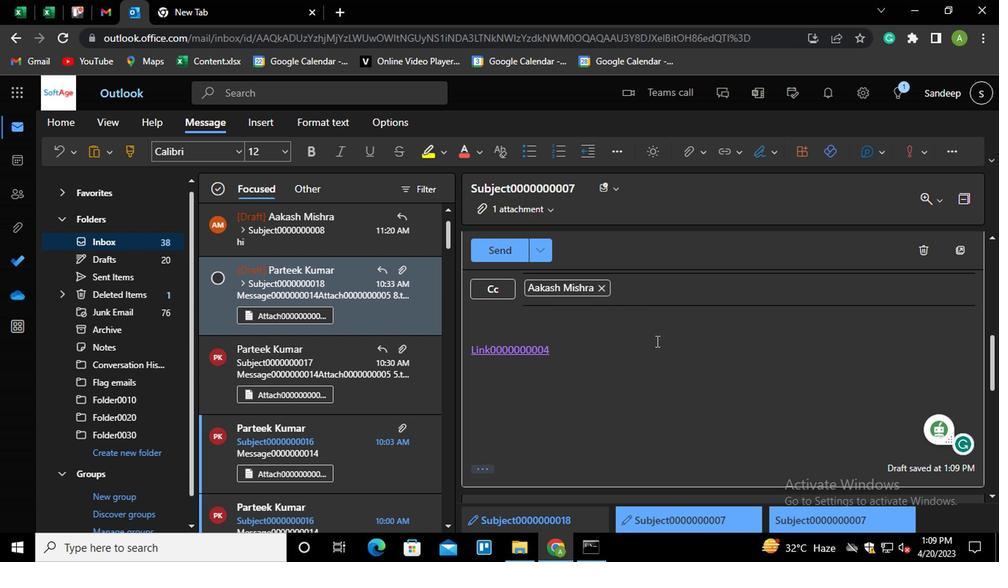 
Action: Mouse scrolled (660, 352) with delta (0, 1)
Screenshot: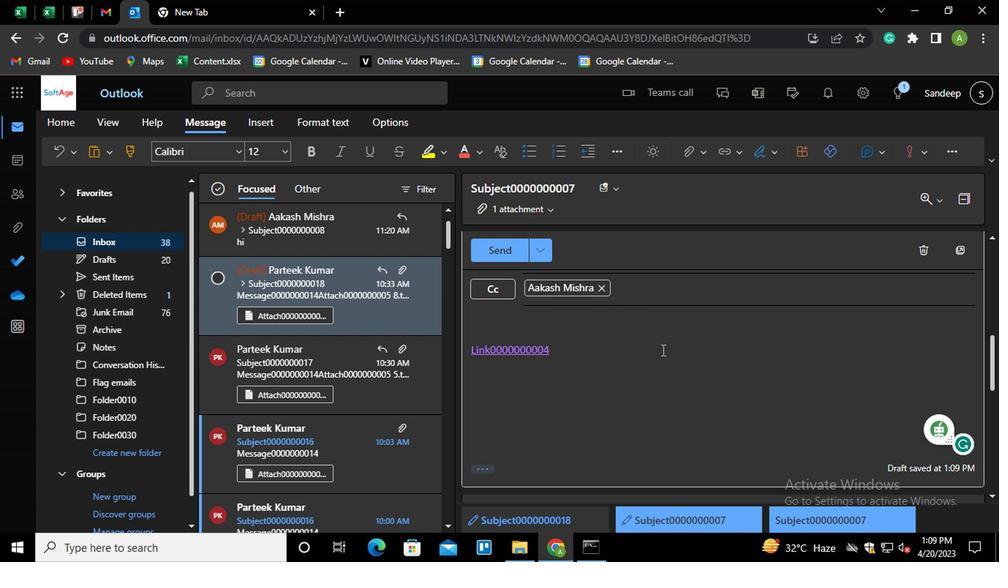 
Action: Mouse moved to (568, 429)
Screenshot: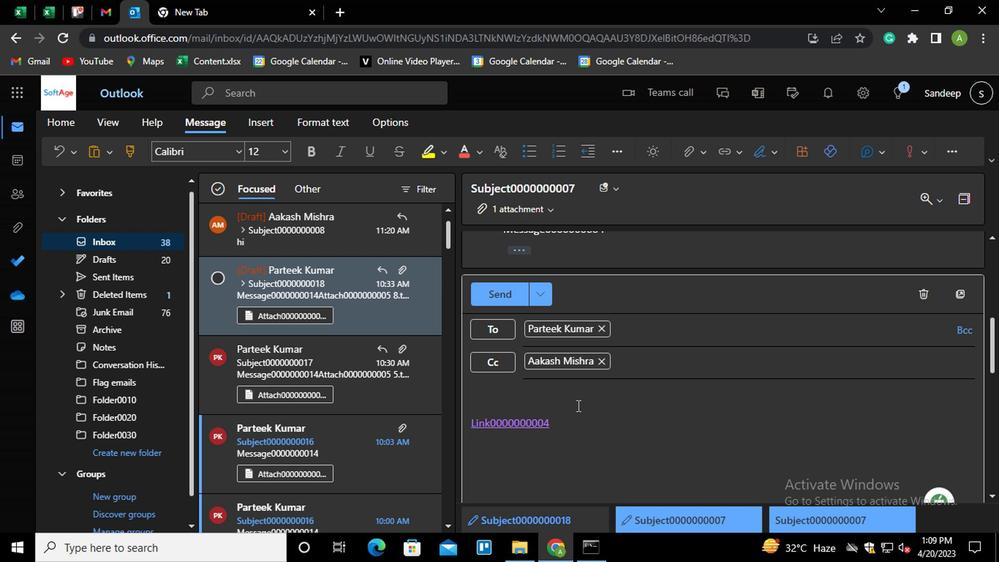 
Action: Mouse scrolled (568, 427) with delta (0, -1)
Screenshot: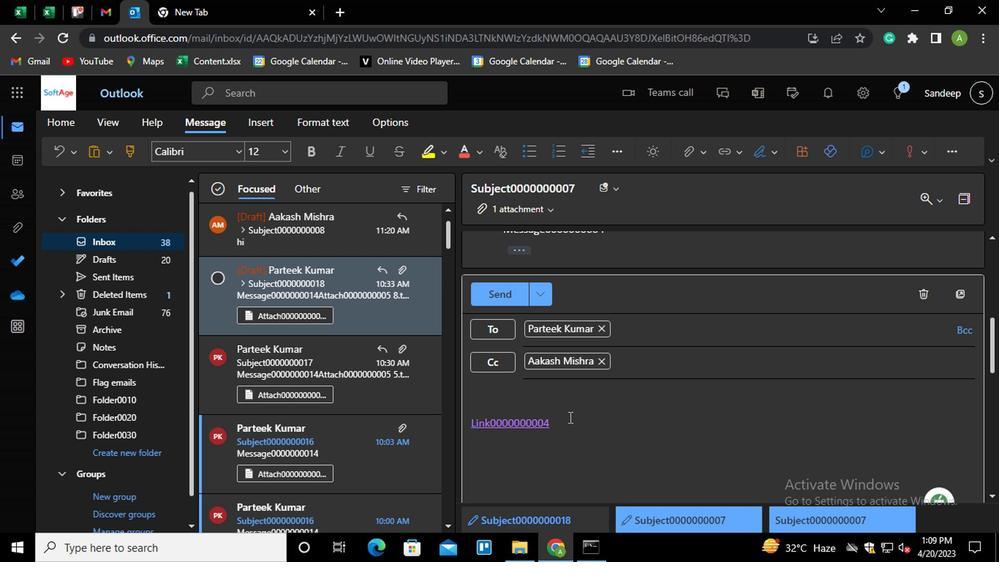 
Action: Mouse scrolled (568, 427) with delta (0, -1)
Screenshot: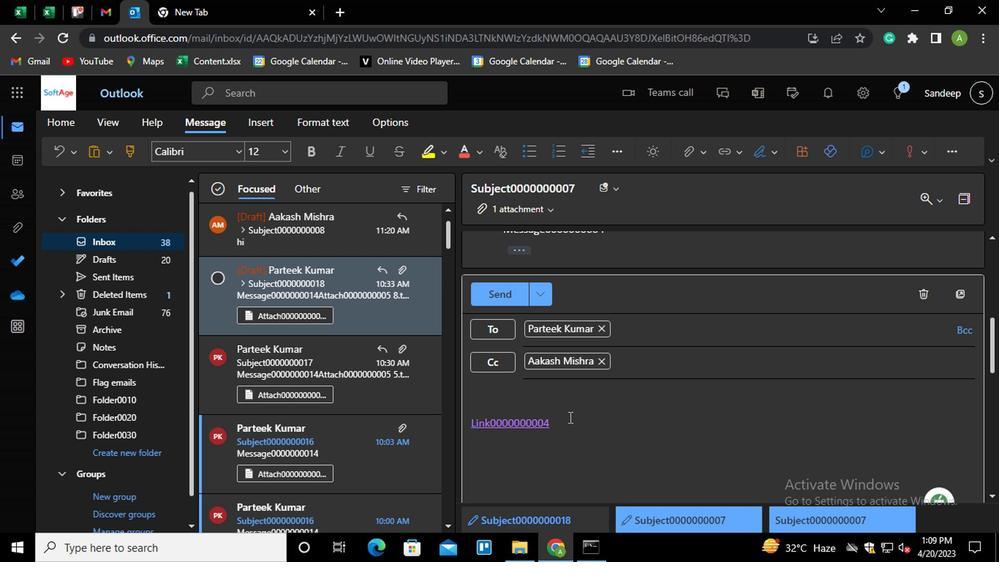 
Action: Mouse moved to (484, 395)
Screenshot: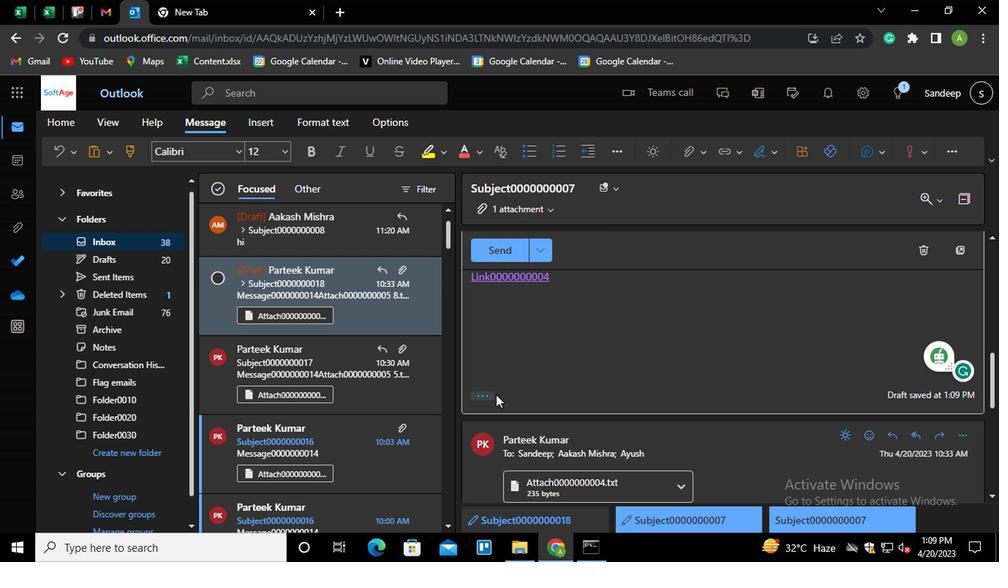 
Action: Mouse pressed left at (484, 395)
Screenshot: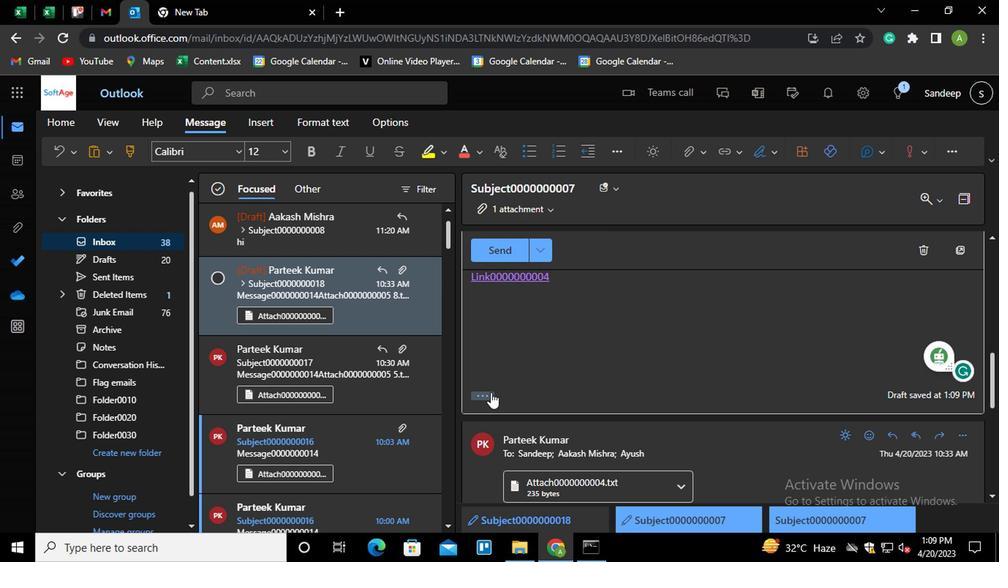 
Action: Mouse moved to (588, 382)
Screenshot: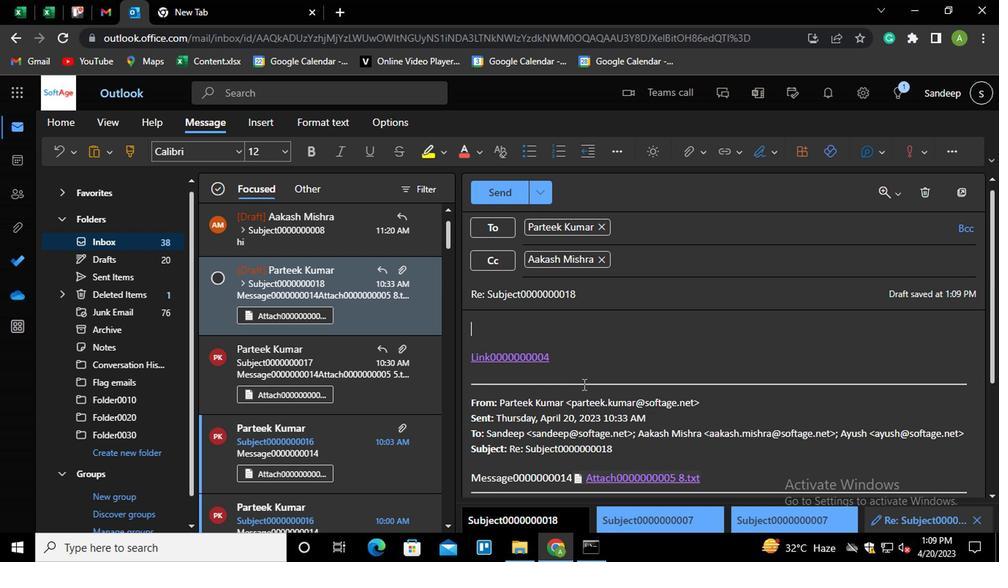 
Action: Mouse scrolled (588, 383) with delta (0, 1)
Screenshot: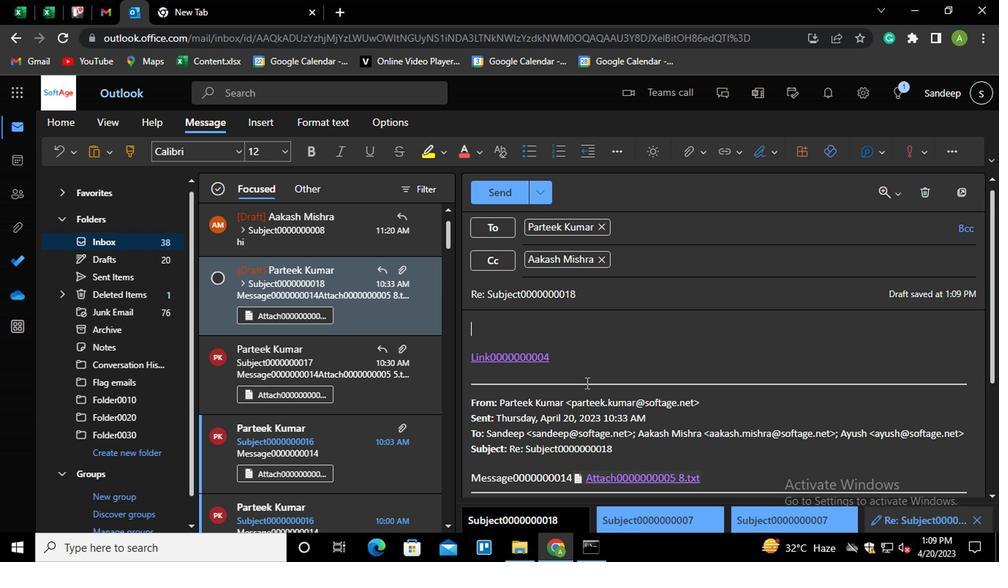 
Action: Mouse scrolled (588, 383) with delta (0, 1)
Screenshot: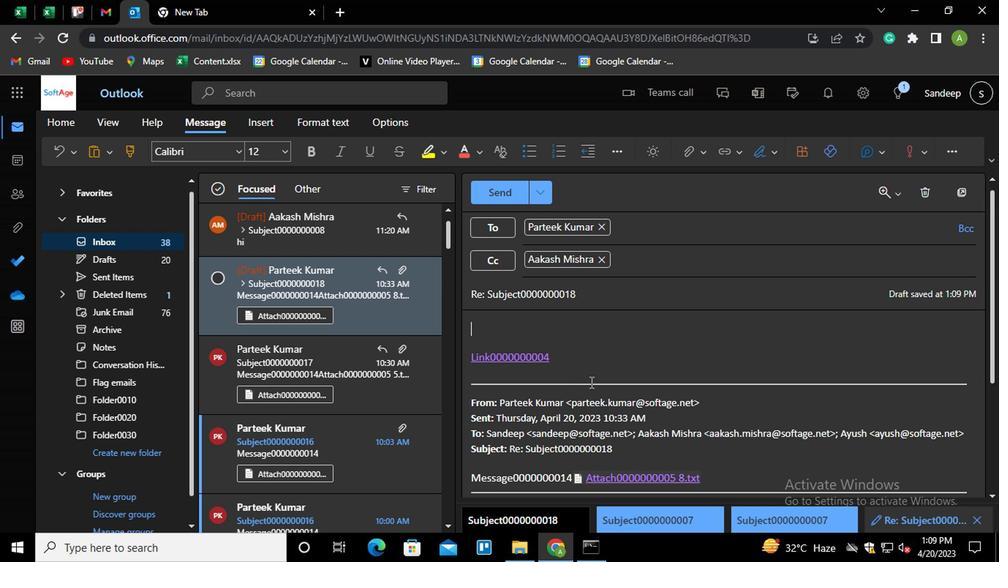 
Action: Mouse moved to (600, 298)
Screenshot: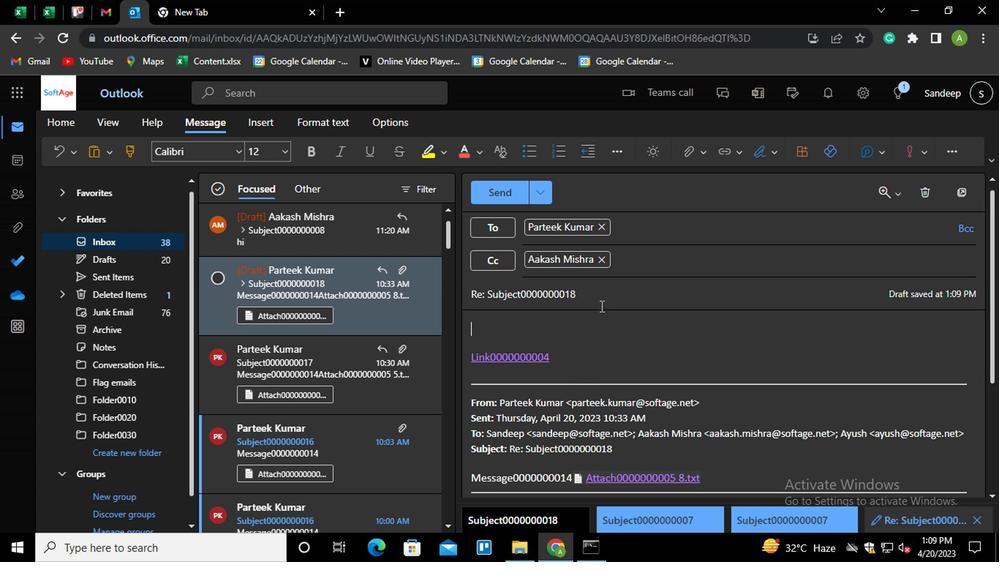 
Action: Mouse pressed left at (600, 298)
Screenshot: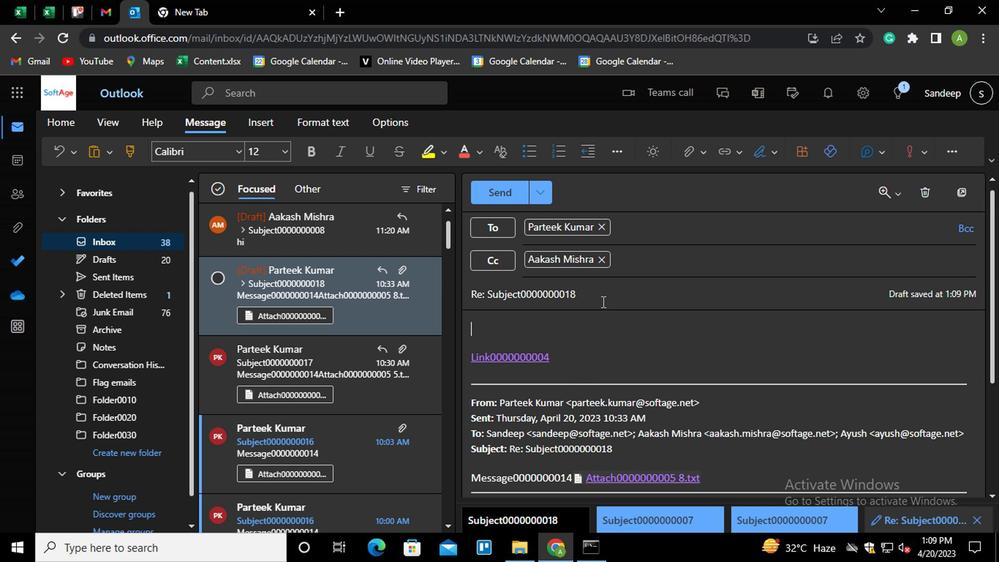 
Action: Key pressed <Key.shift_r><Key.home><Key.shift>SUBJECT0000000008
Screenshot: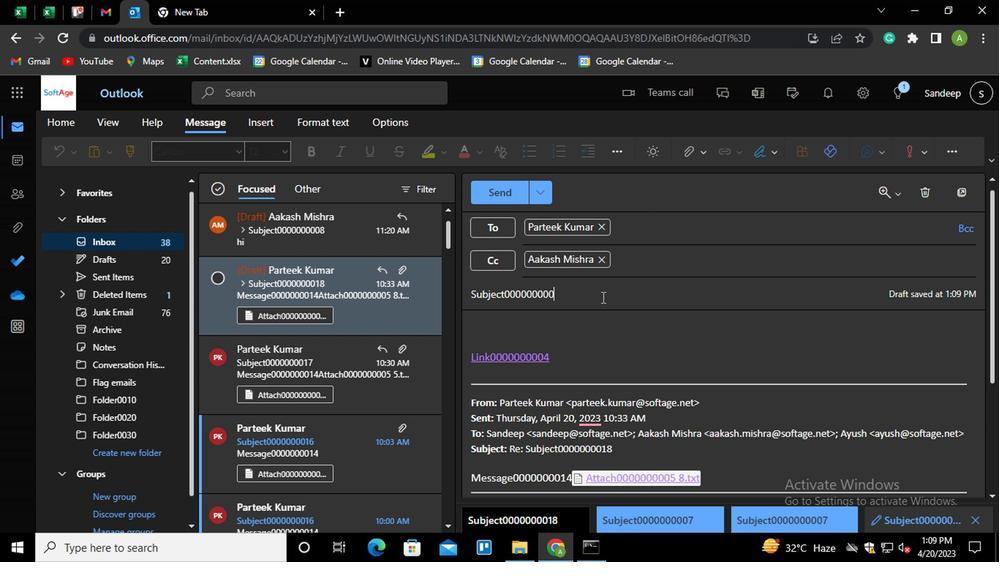 
Action: Mouse moved to (572, 367)
Screenshot: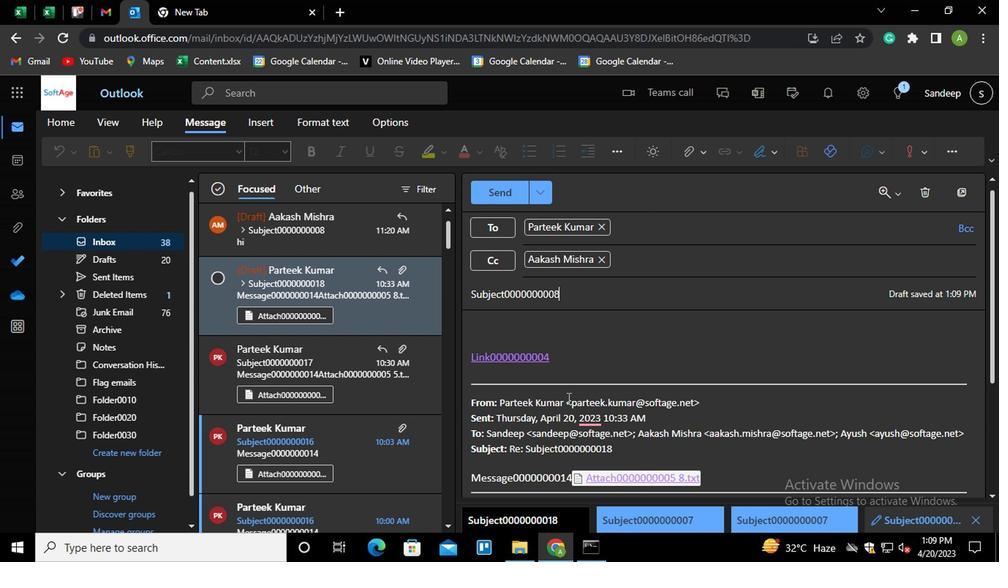 
Action: Mouse pressed left at (572, 367)
Screenshot: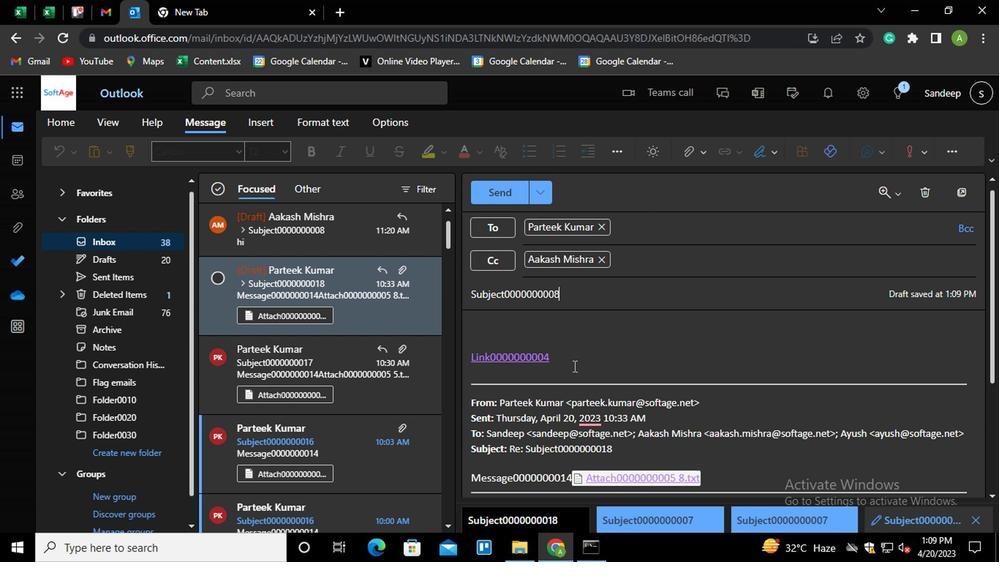 
Action: Mouse moved to (574, 360)
Screenshot: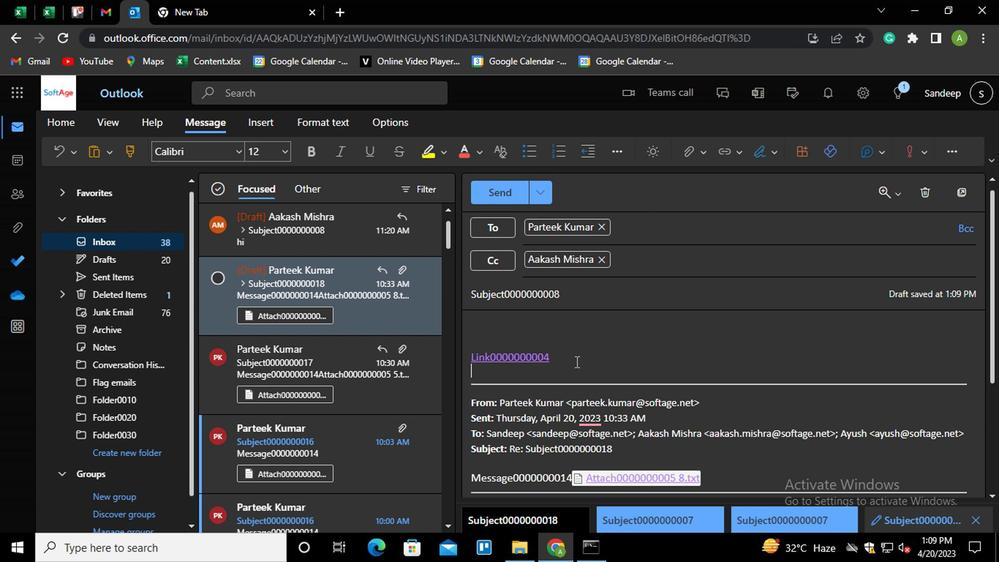 
Action: Key pressed <Key.shift_r>MESSAGE000000004
Screenshot: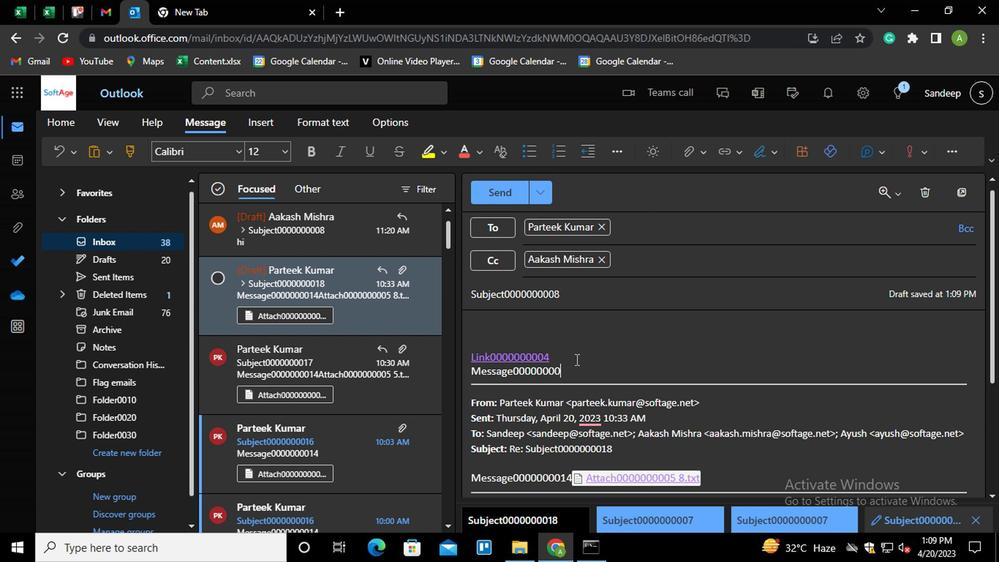 
Action: Mouse moved to (696, 154)
Screenshot: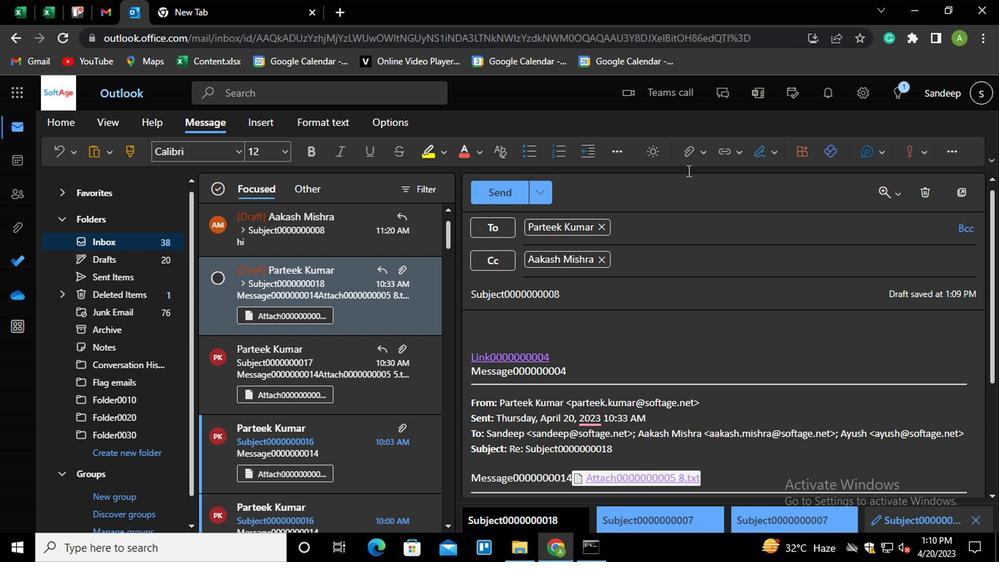 
Action: Mouse pressed left at (696, 154)
Screenshot: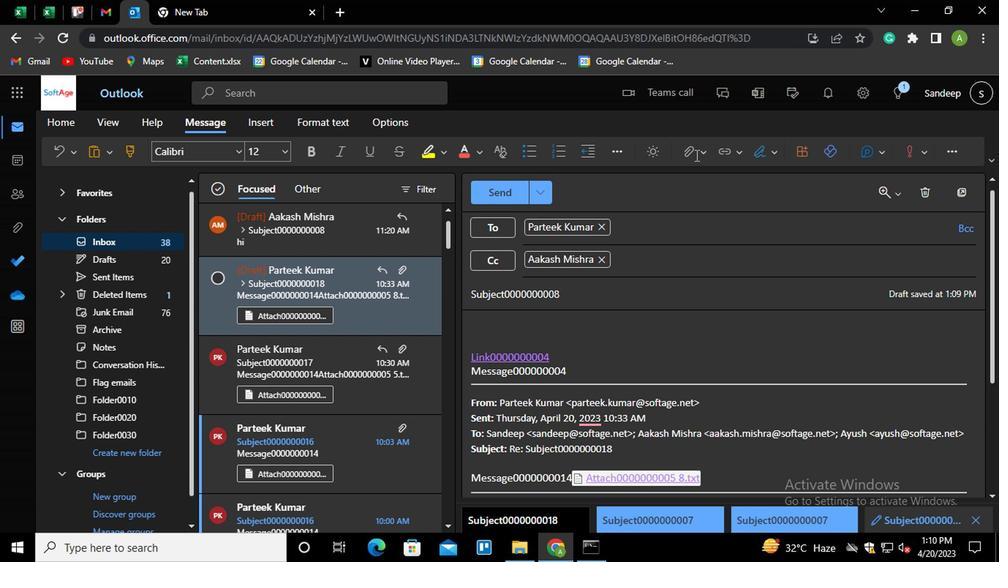 
Action: Mouse moved to (653, 175)
Screenshot: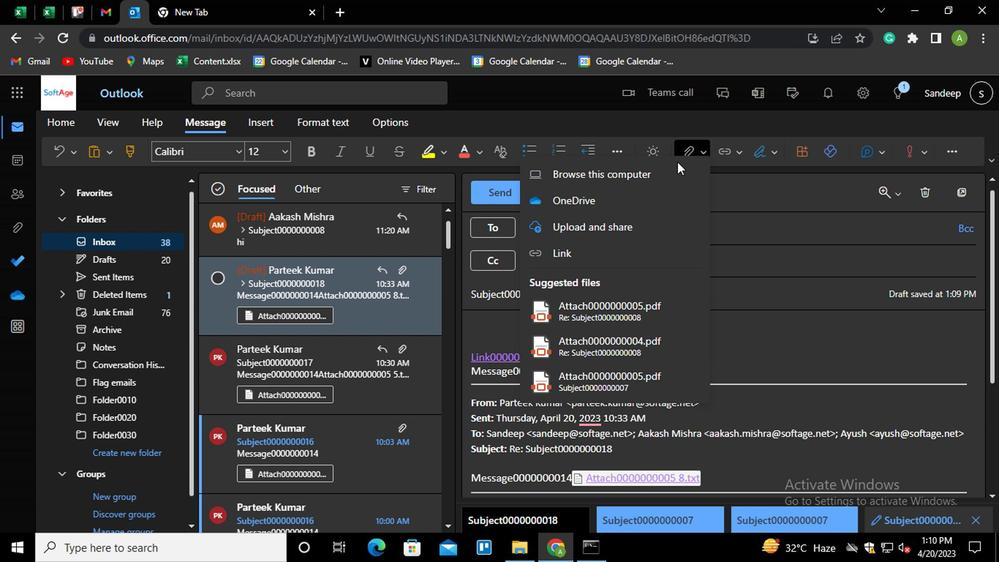 
Action: Mouse pressed left at (653, 175)
Screenshot: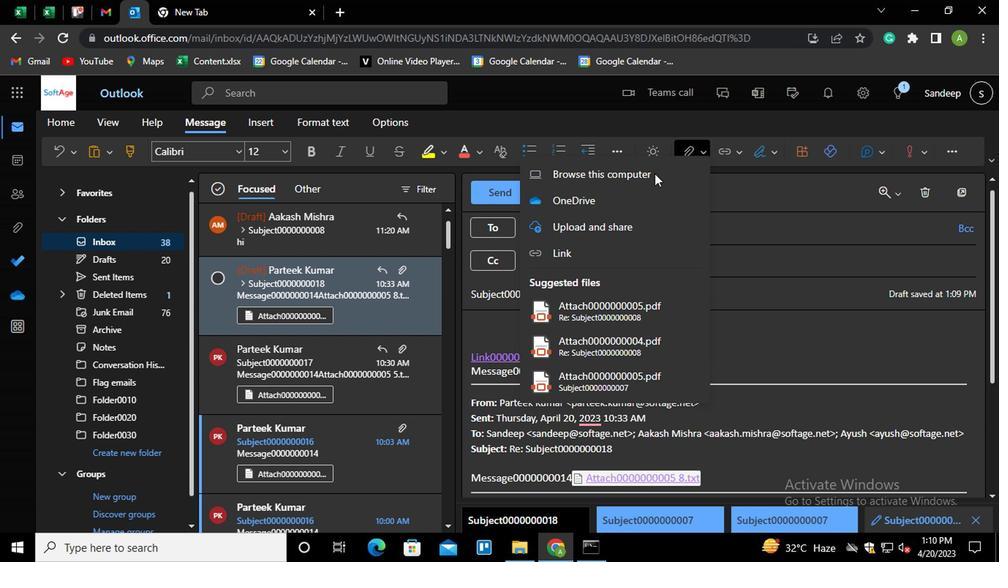 
Action: Mouse moved to (233, 156)
Screenshot: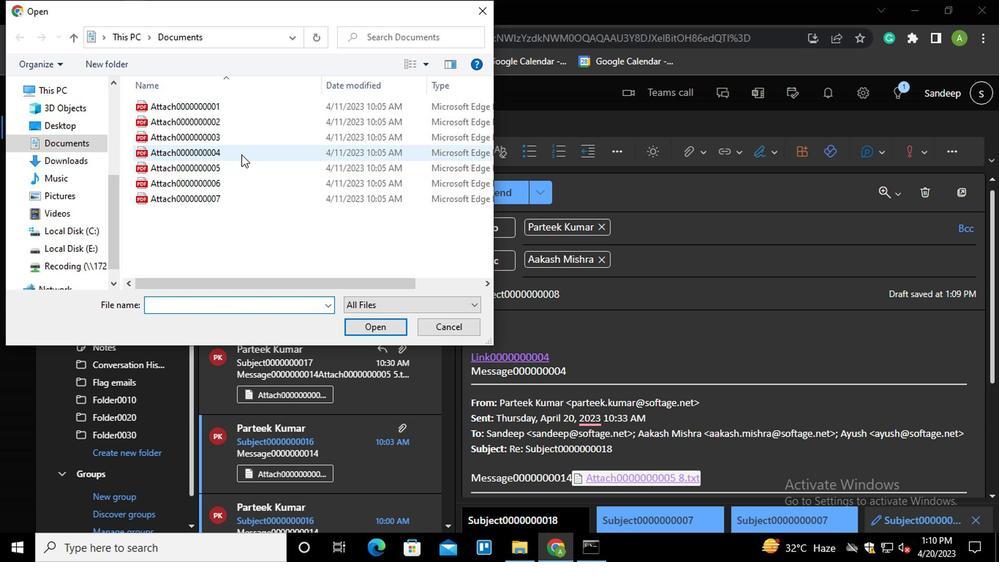 
Action: Mouse pressed left at (233, 156)
